 Task: Research Airbnb accommodation in Shymkent, Kazakhstan from 1st November, 2023 to 9th November, 2023 for 4 adults.2 bedrooms having 2 beds and 2 bathrooms. Property type can be house. Look for 3 properties as per requirement.
Action: Mouse moved to (596, 108)
Screenshot: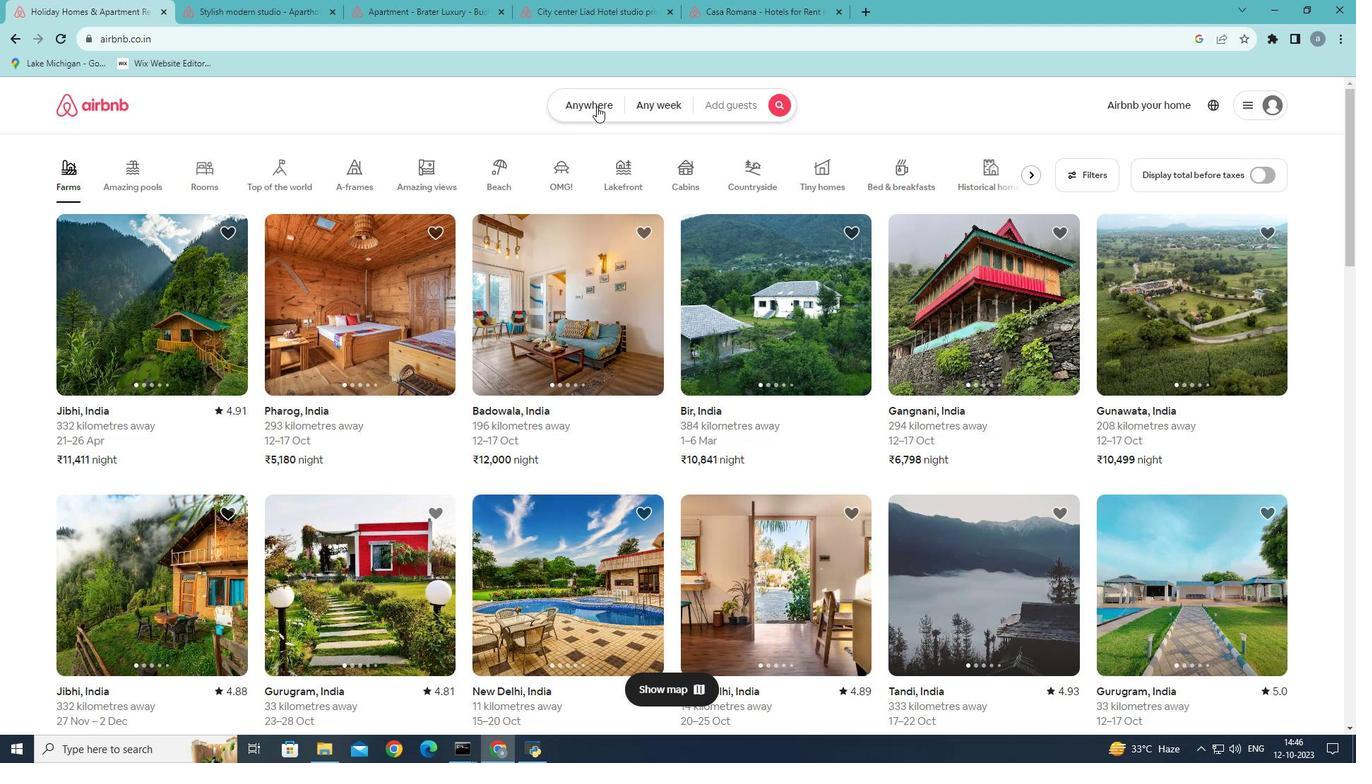 
Action: Mouse pressed left at (596, 108)
Screenshot: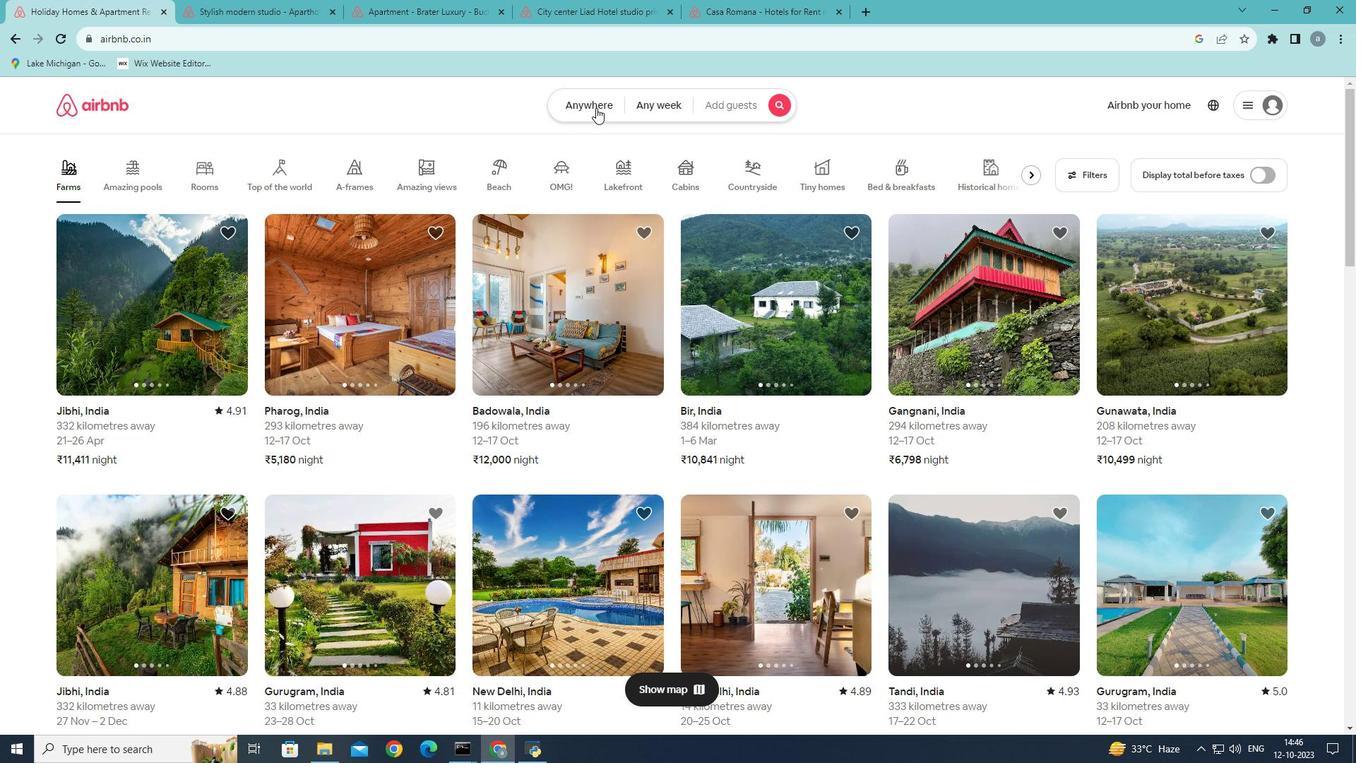
Action: Mouse moved to (504, 170)
Screenshot: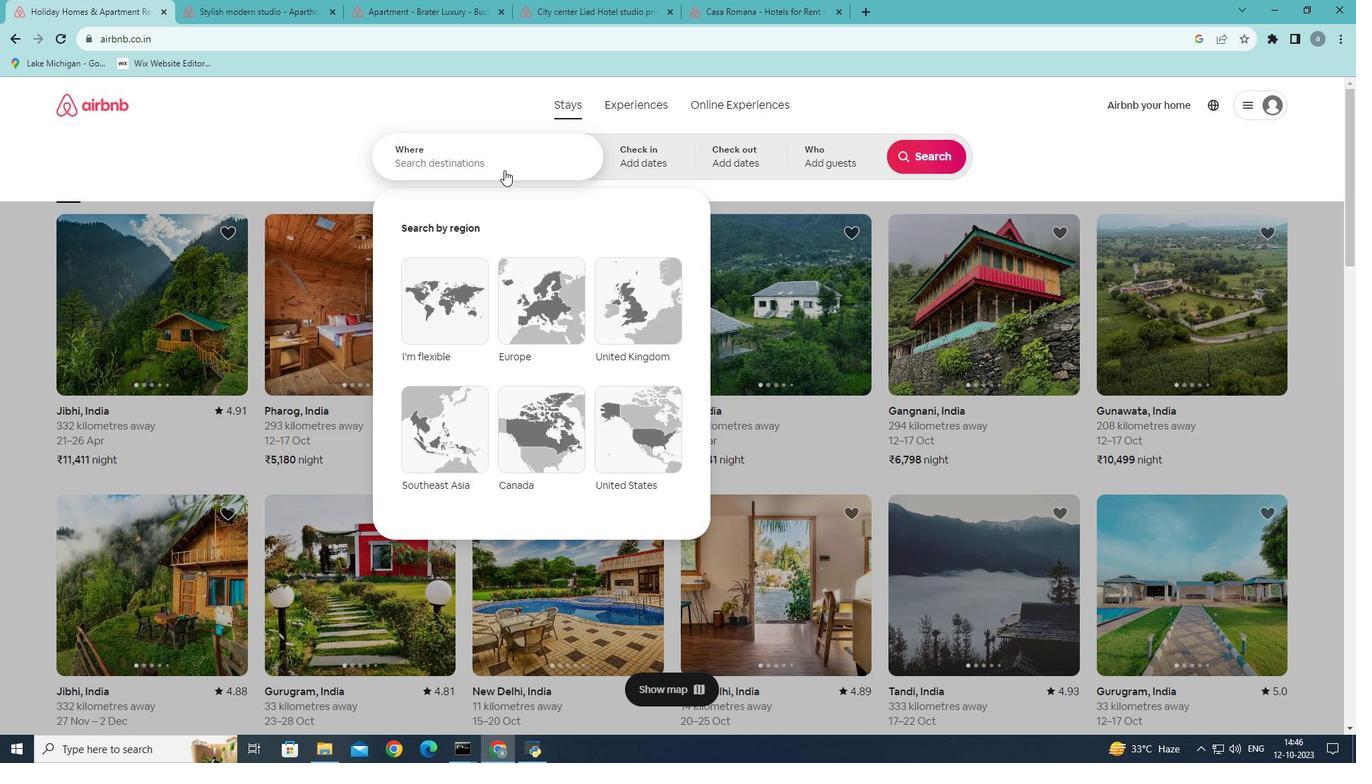 
Action: Mouse pressed left at (504, 170)
Screenshot: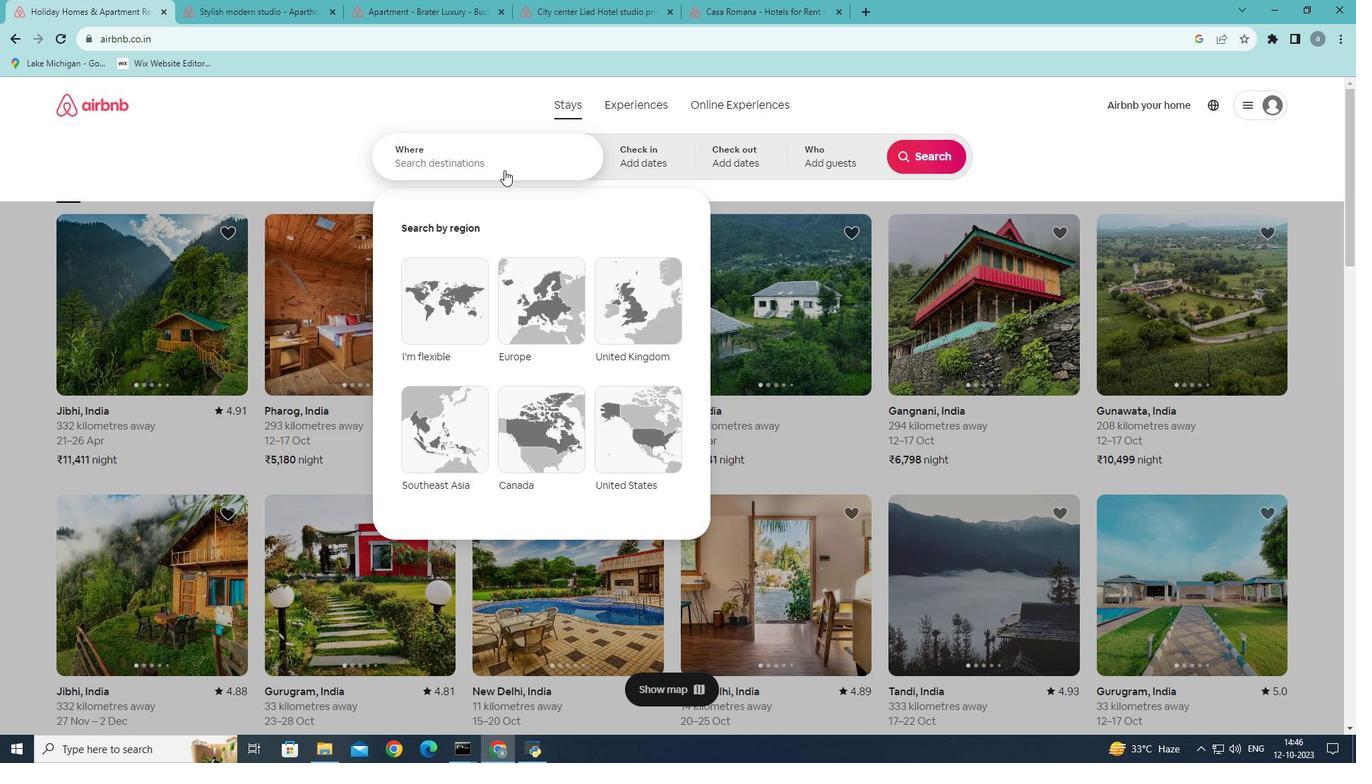 
Action: Mouse moved to (508, 171)
Screenshot: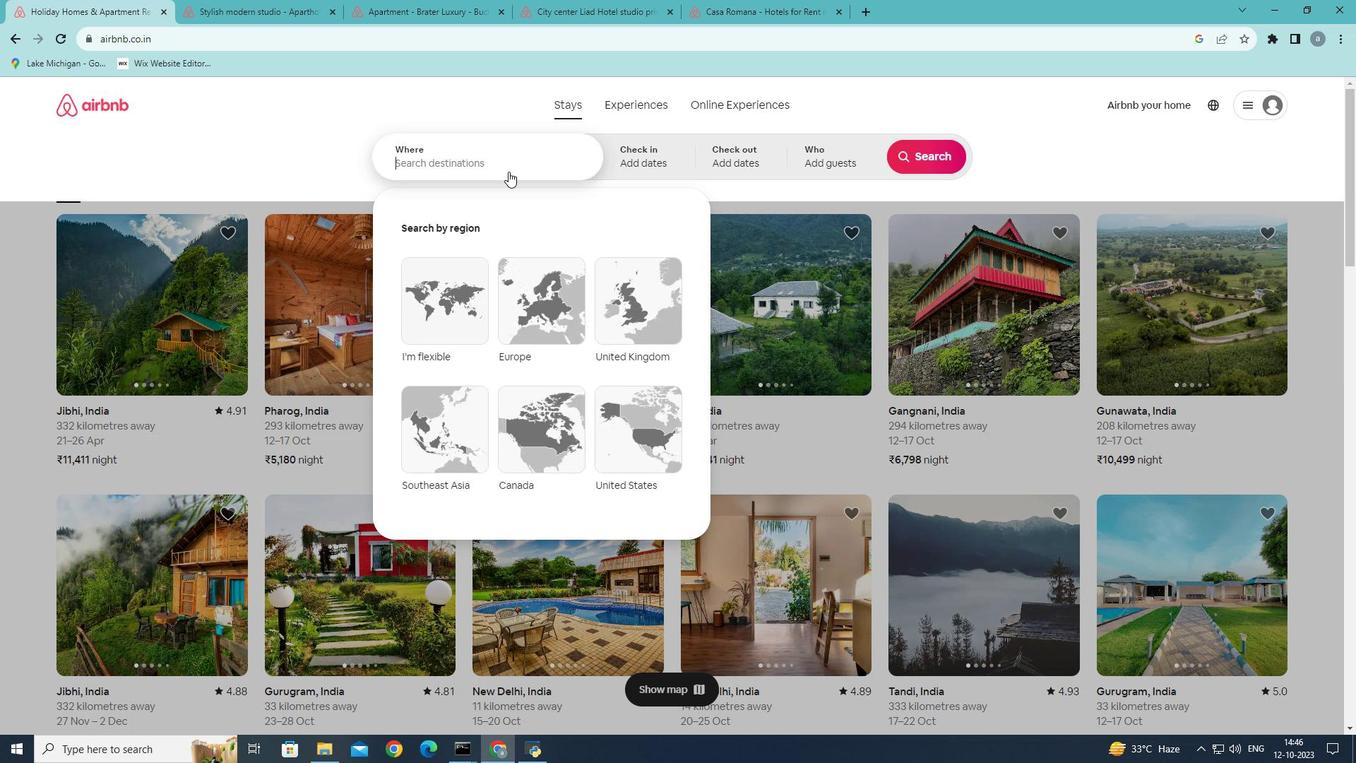 
Action: Key pressed <Key.shift>Shymkent,
Screenshot: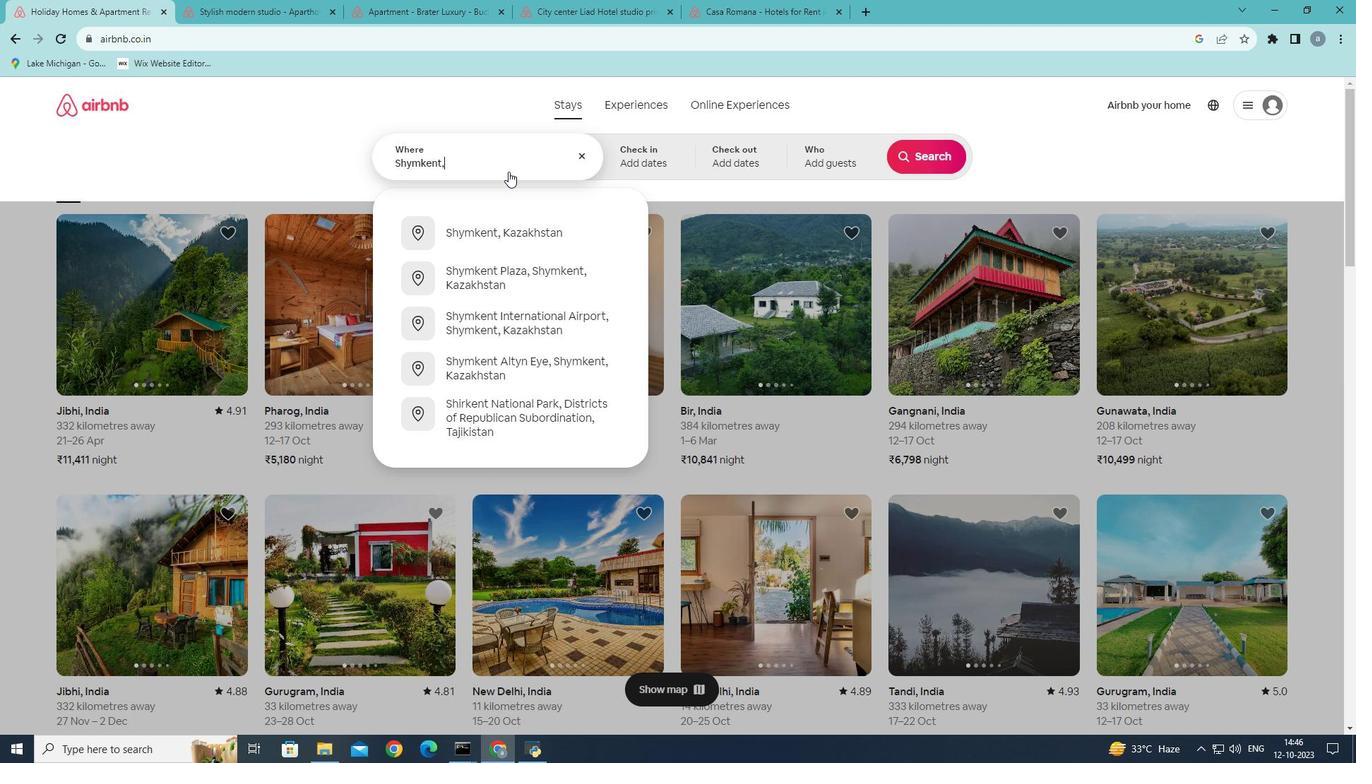 
Action: Mouse moved to (548, 231)
Screenshot: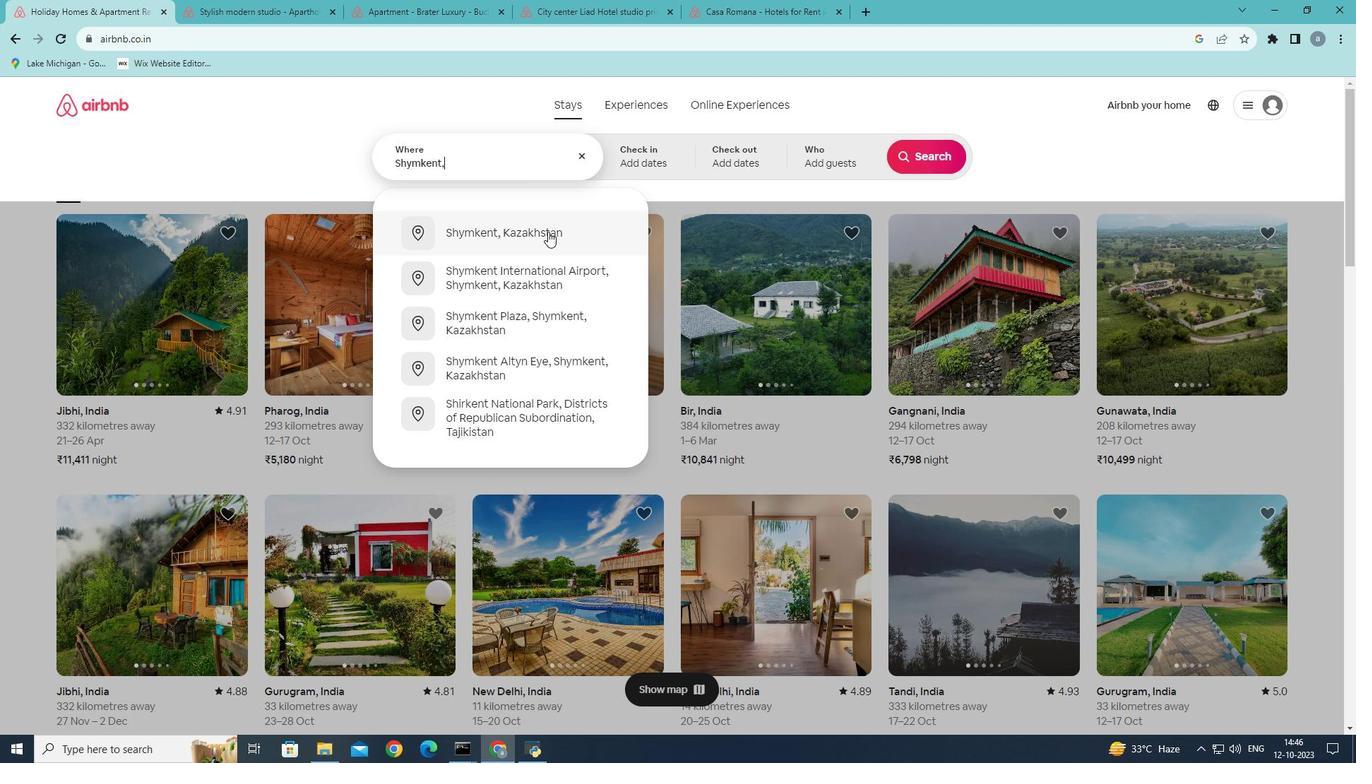 
Action: Mouse pressed left at (548, 231)
Screenshot: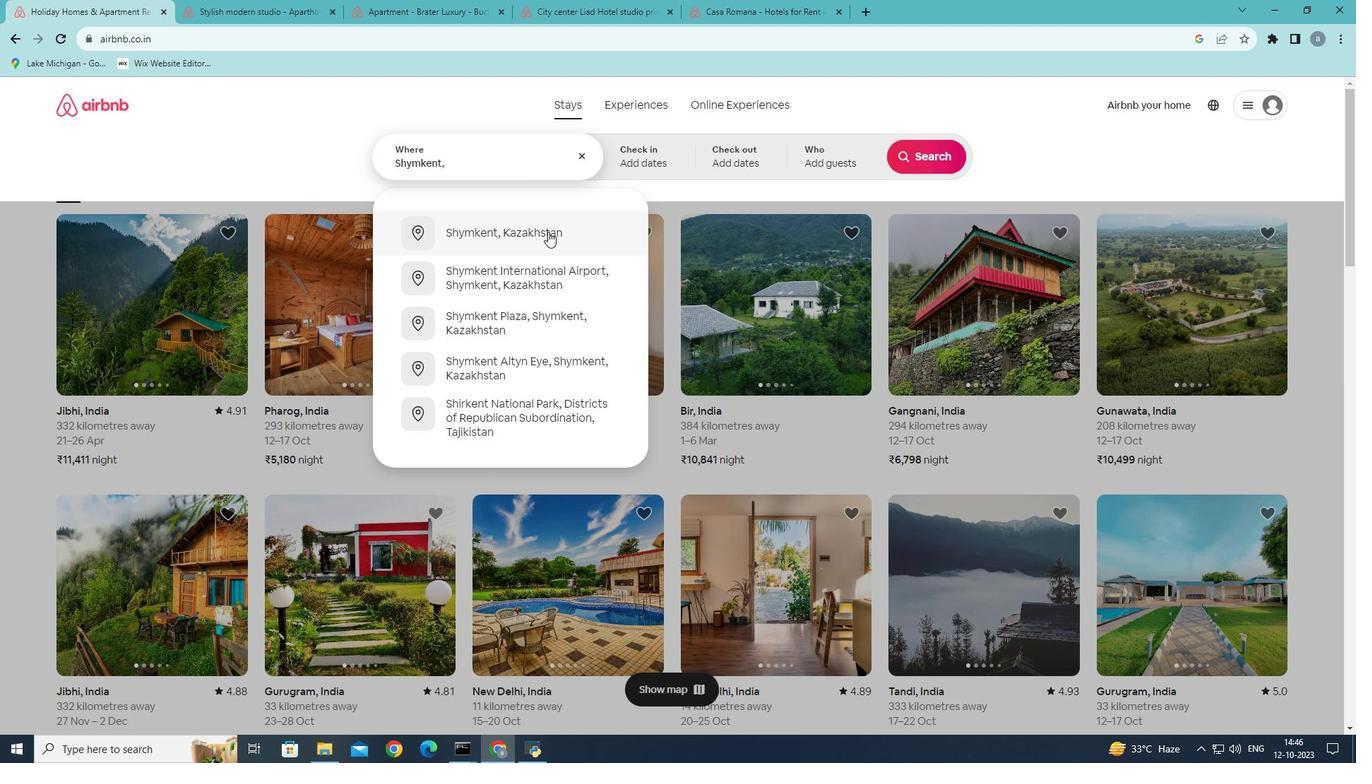
Action: Mouse moved to (814, 335)
Screenshot: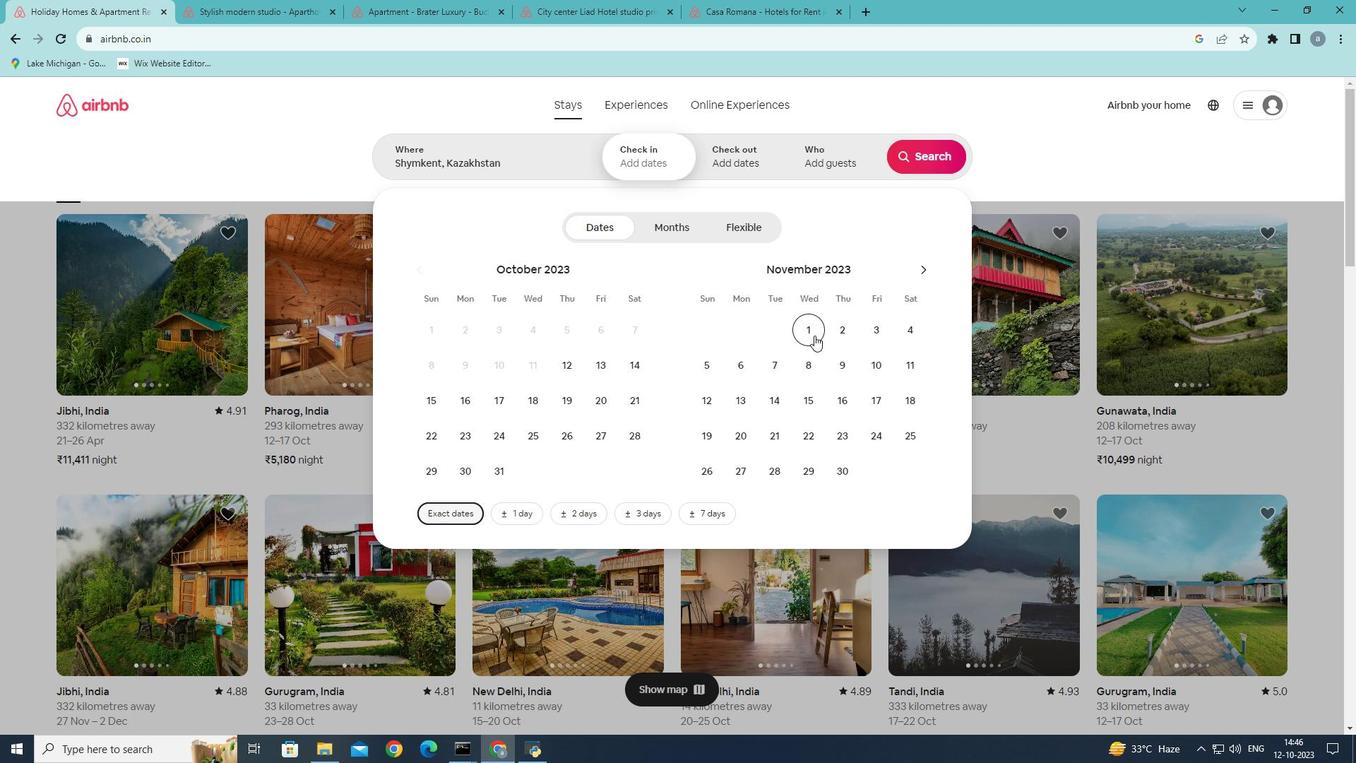 
Action: Mouse pressed left at (814, 335)
Screenshot: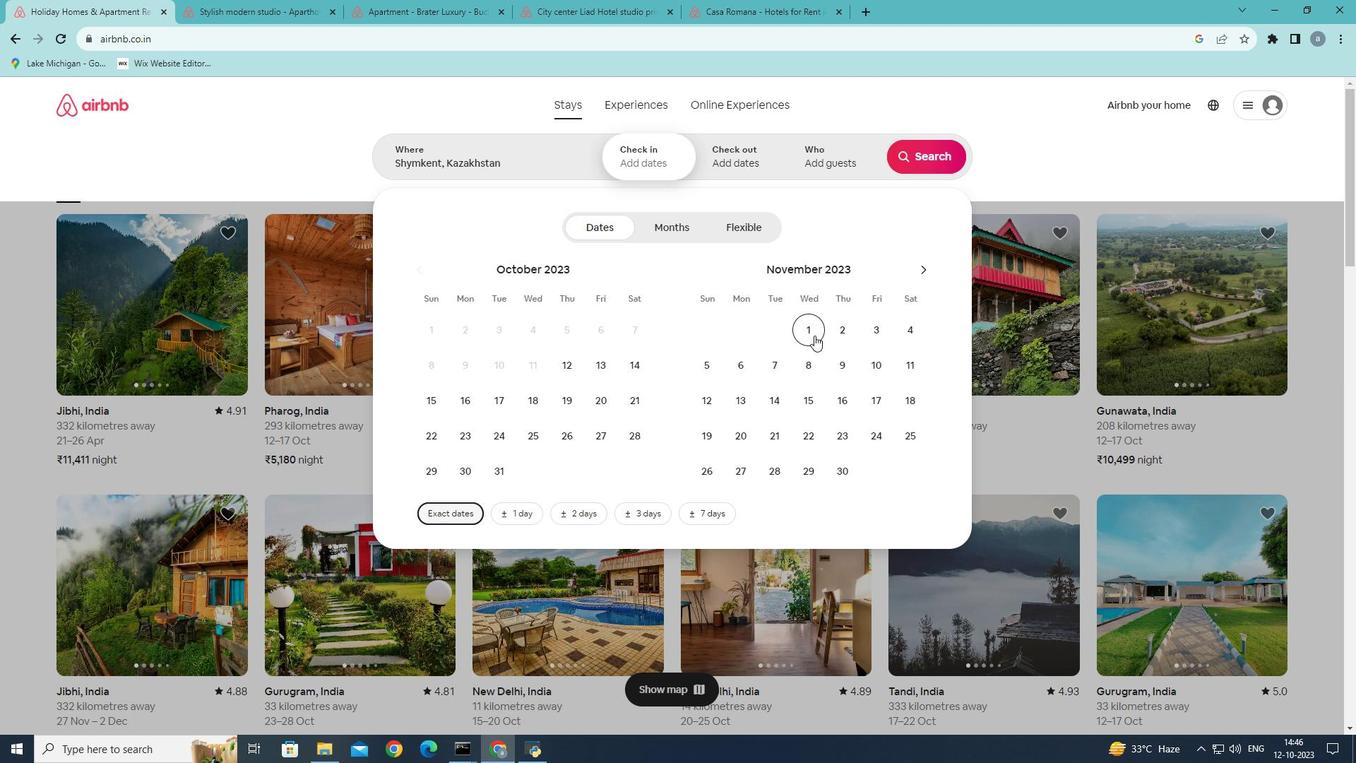 
Action: Mouse moved to (843, 373)
Screenshot: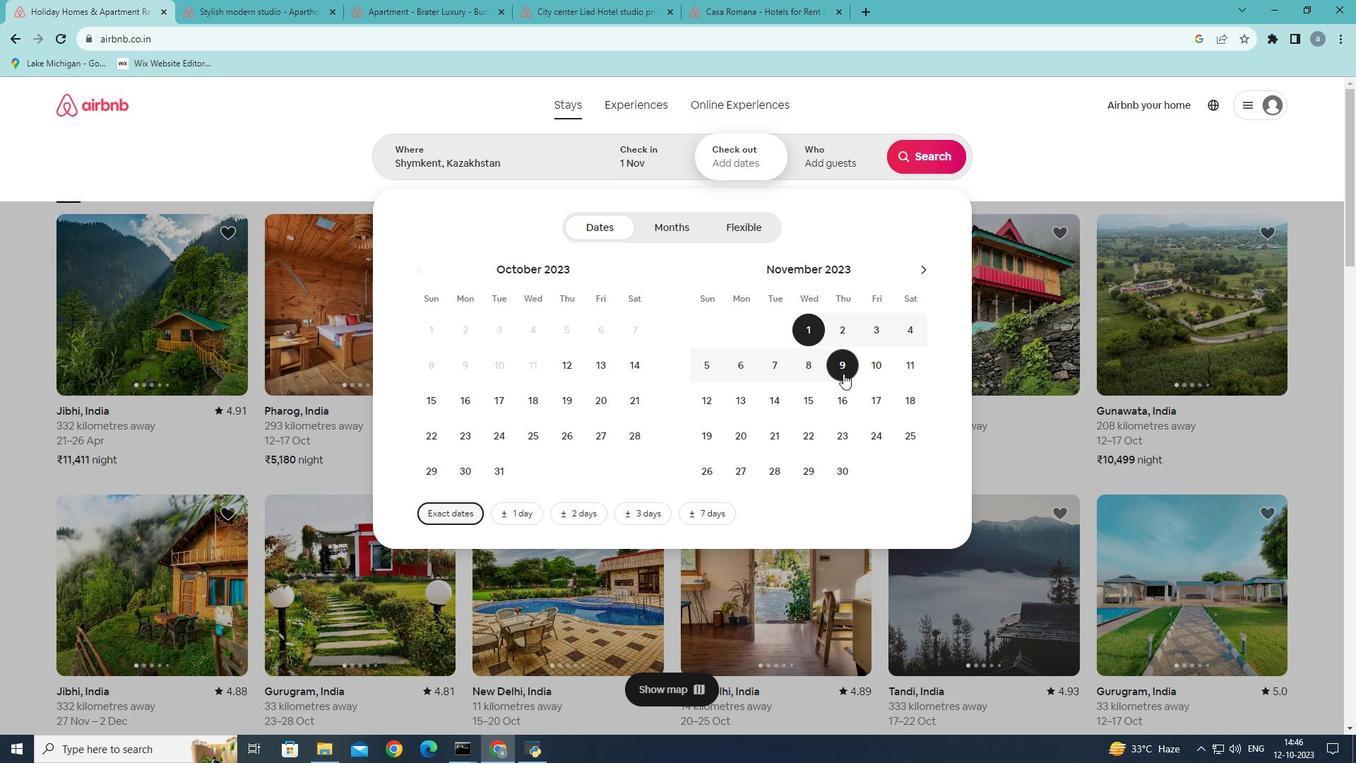 
Action: Mouse pressed left at (843, 373)
Screenshot: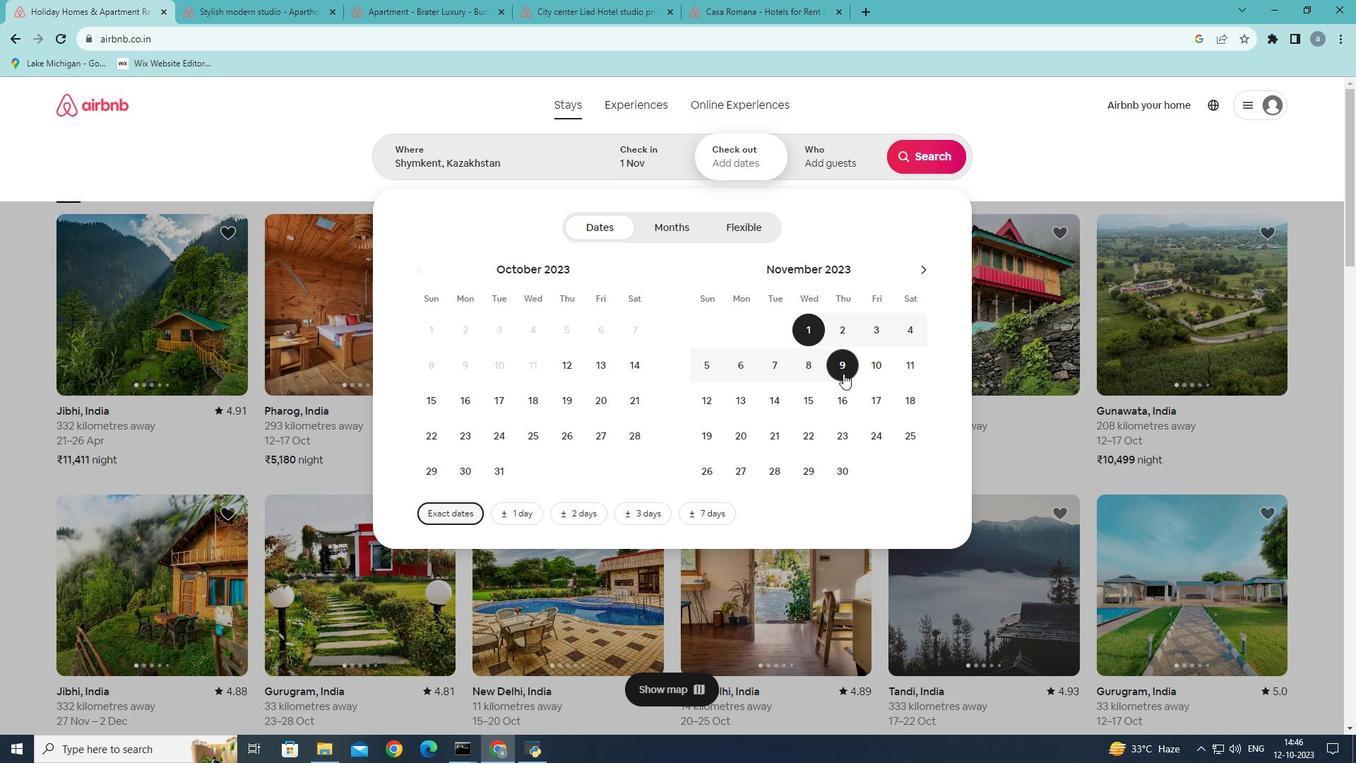 
Action: Mouse moved to (838, 161)
Screenshot: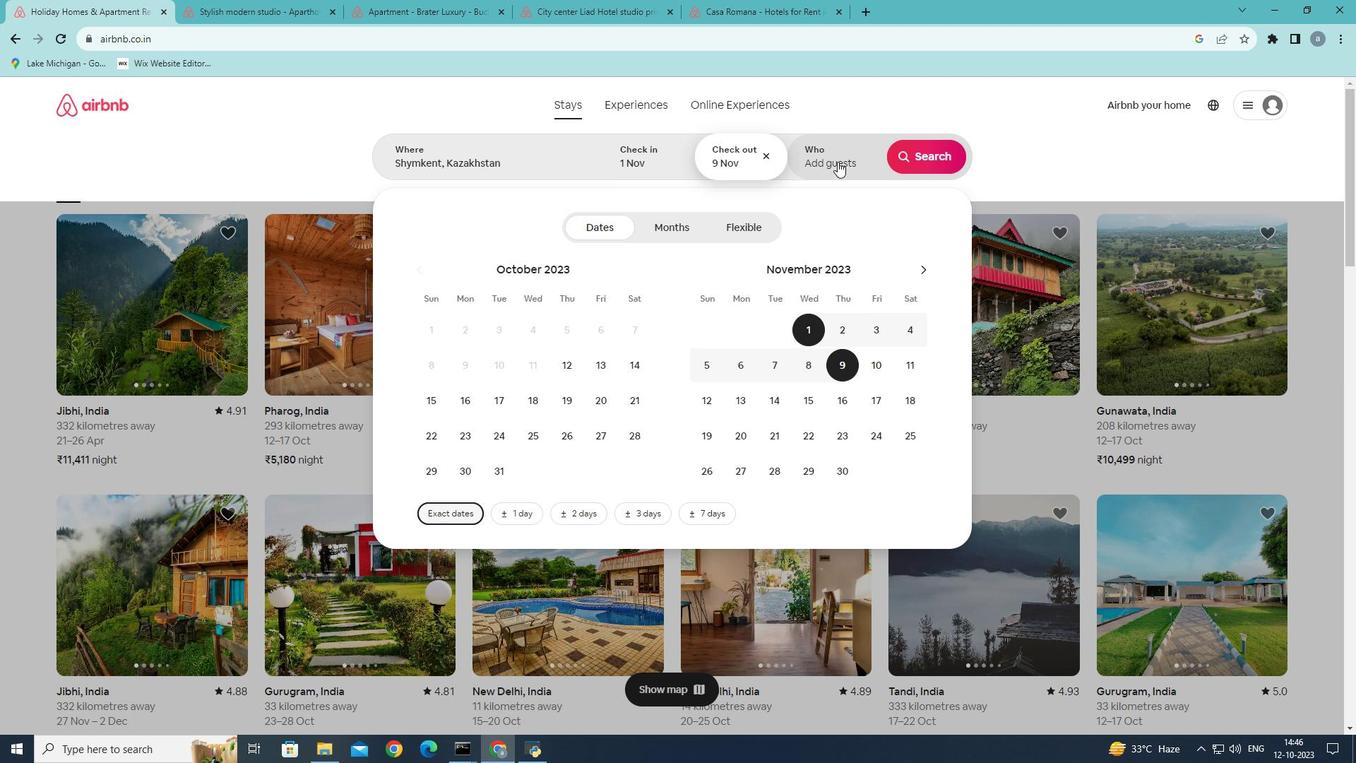 
Action: Mouse pressed left at (838, 161)
Screenshot: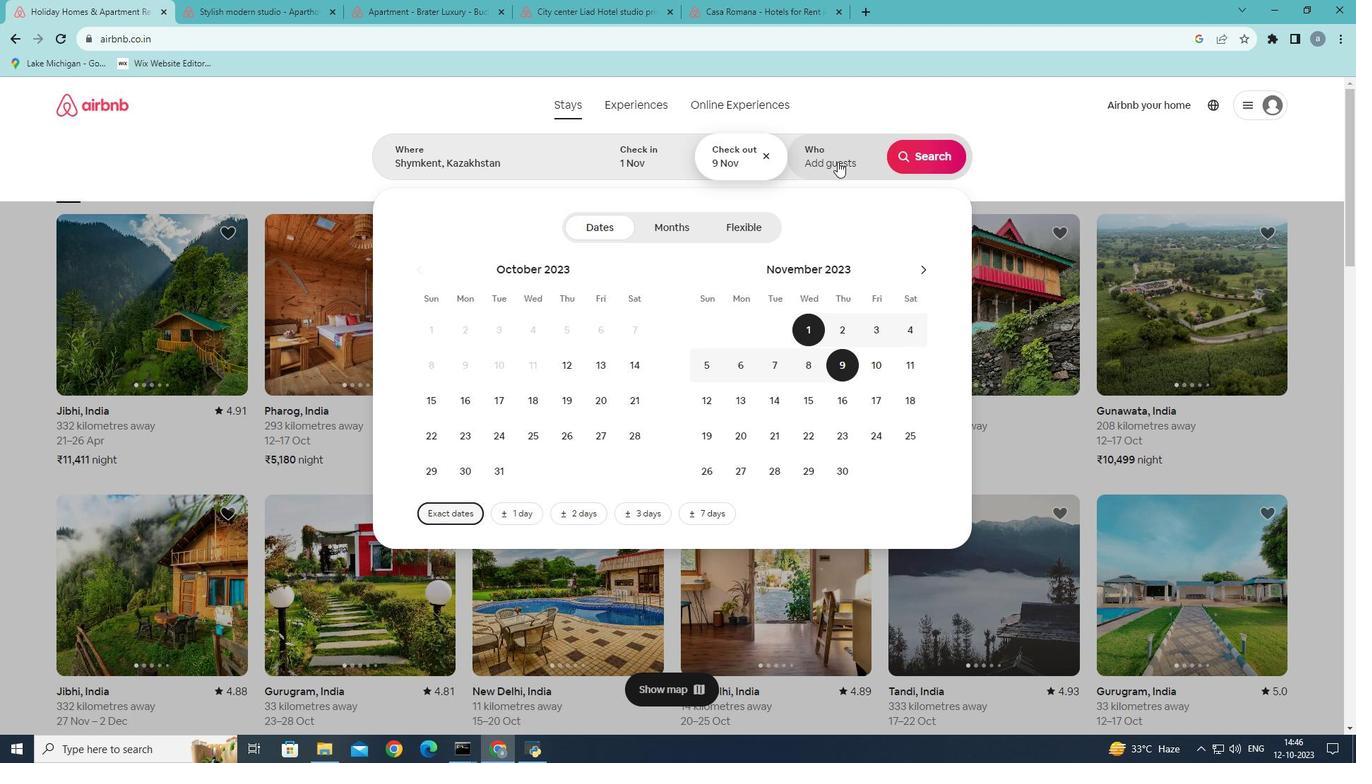
Action: Mouse moved to (924, 231)
Screenshot: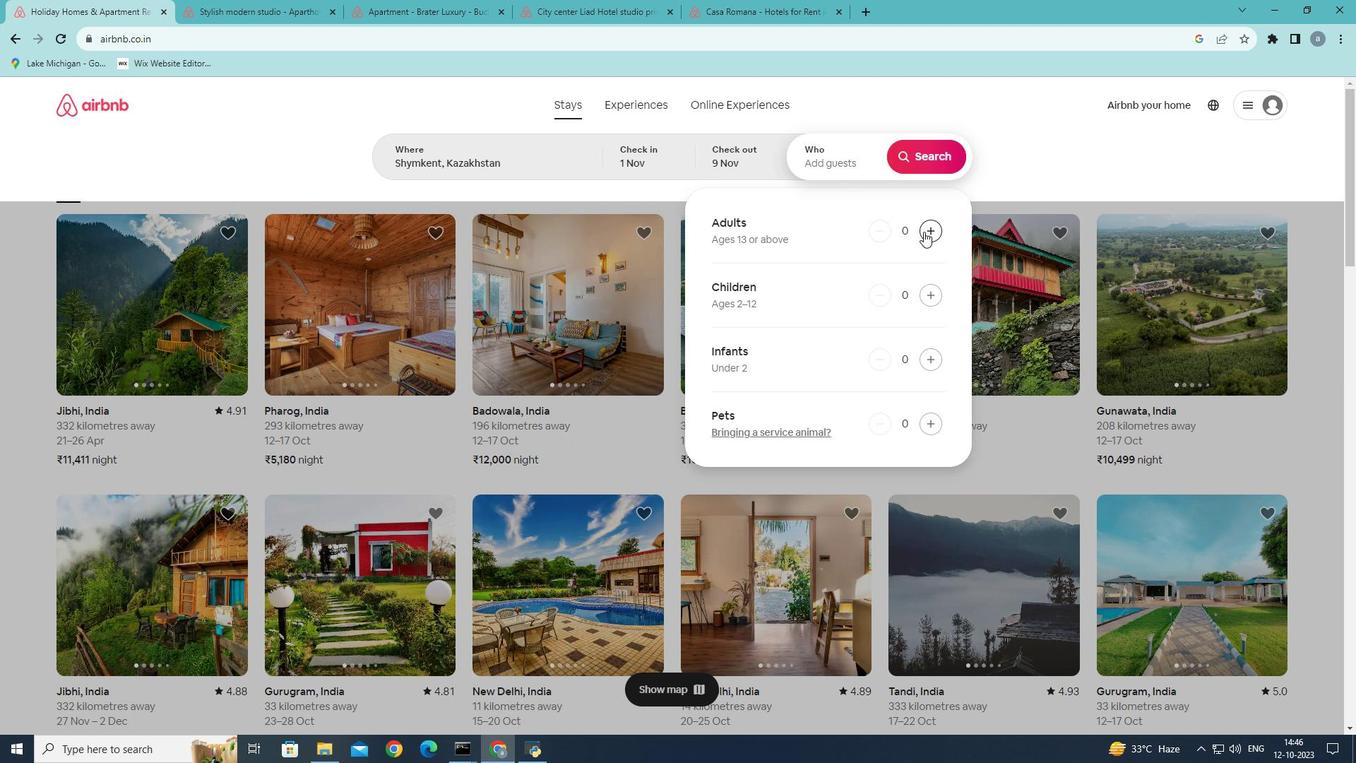 
Action: Mouse pressed left at (924, 231)
Screenshot: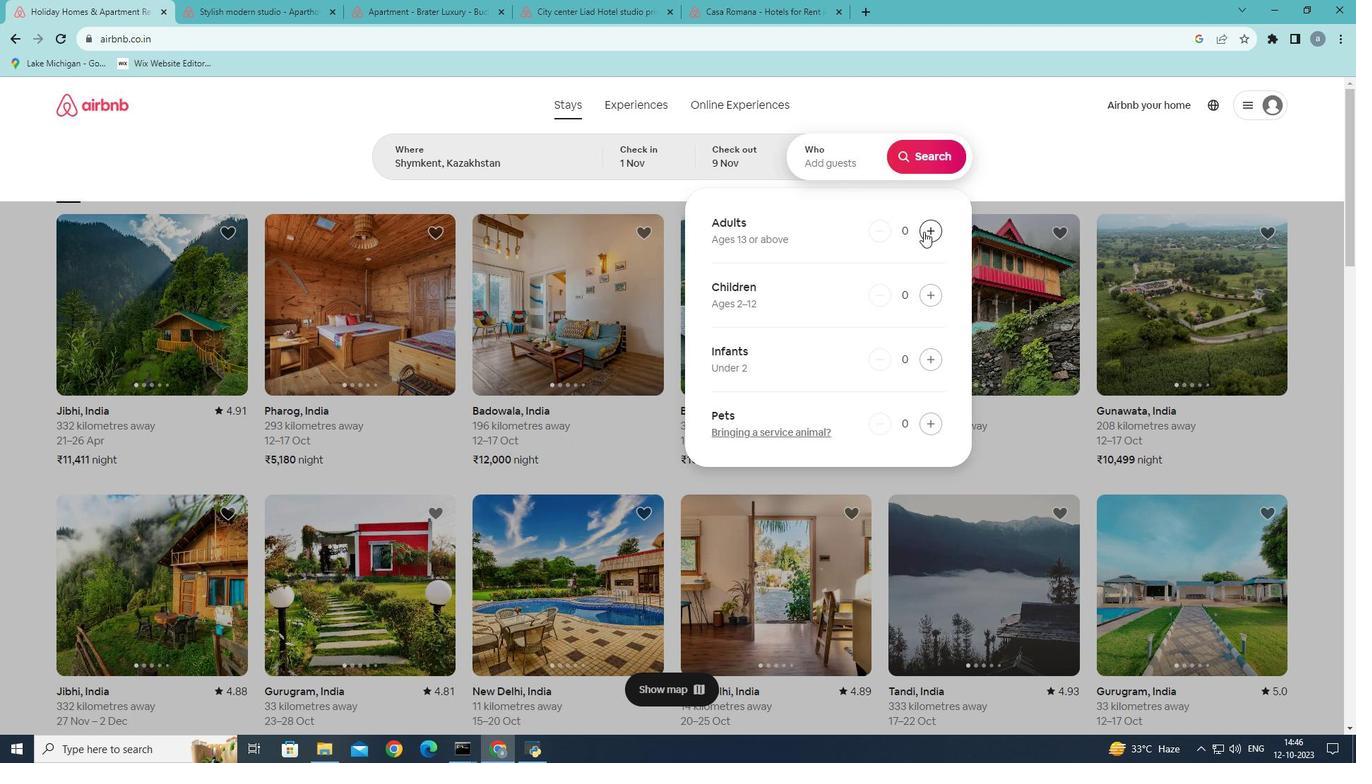 
Action: Mouse moved to (927, 230)
Screenshot: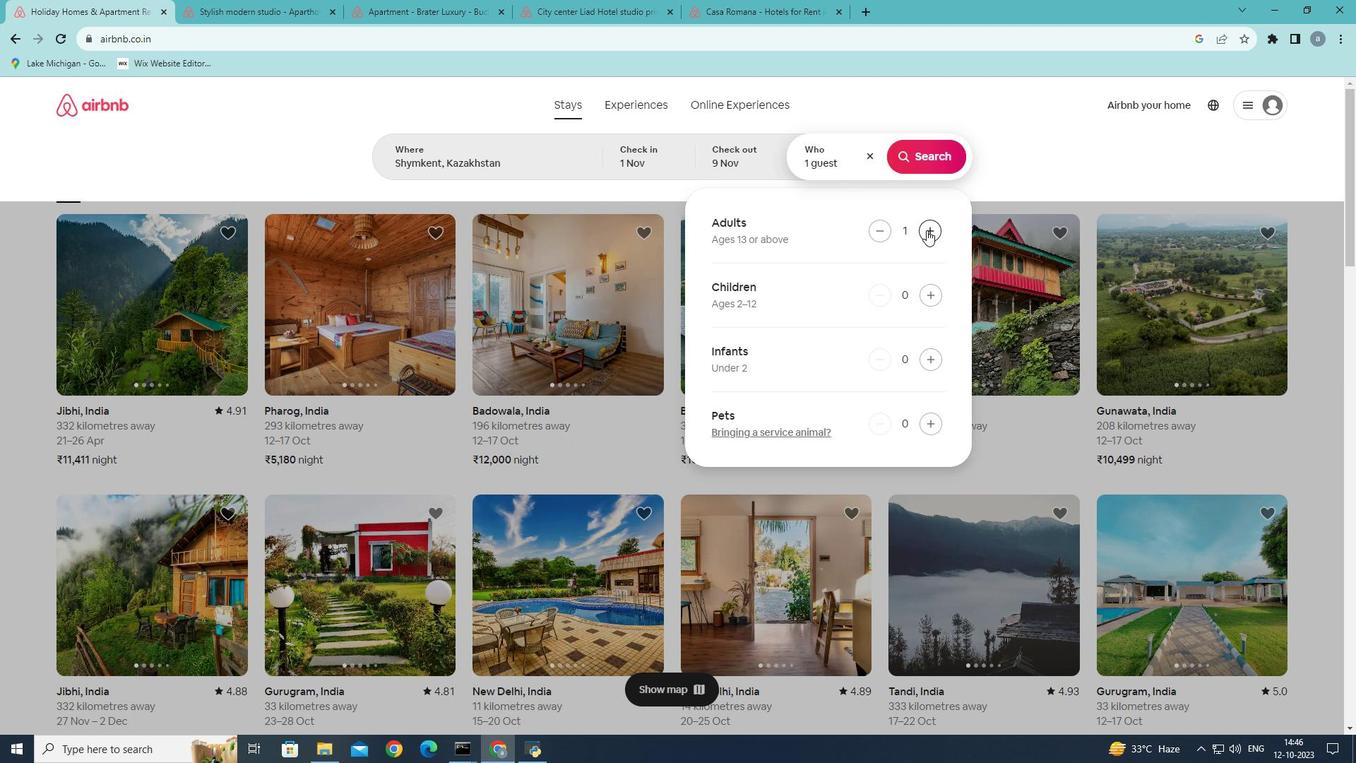 
Action: Mouse pressed left at (927, 230)
Screenshot: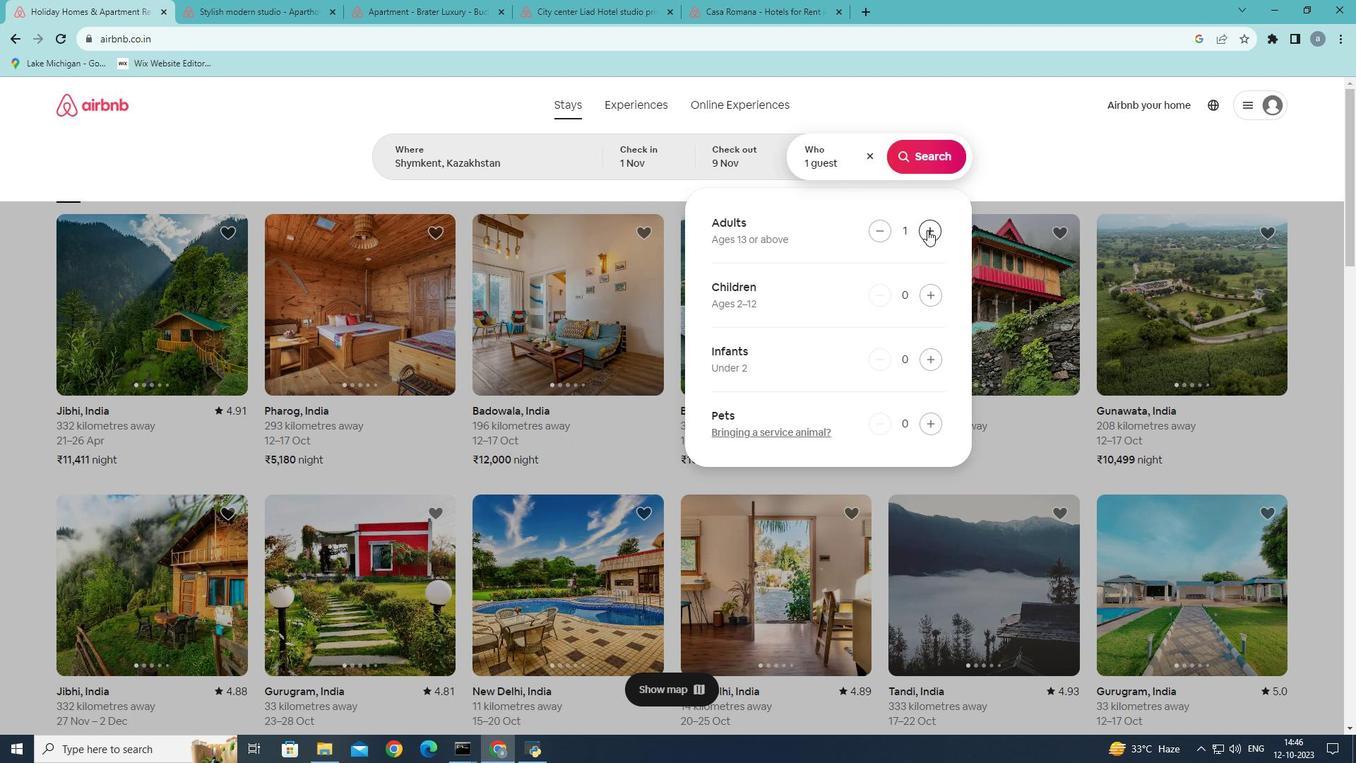 
Action: Mouse pressed left at (927, 230)
Screenshot: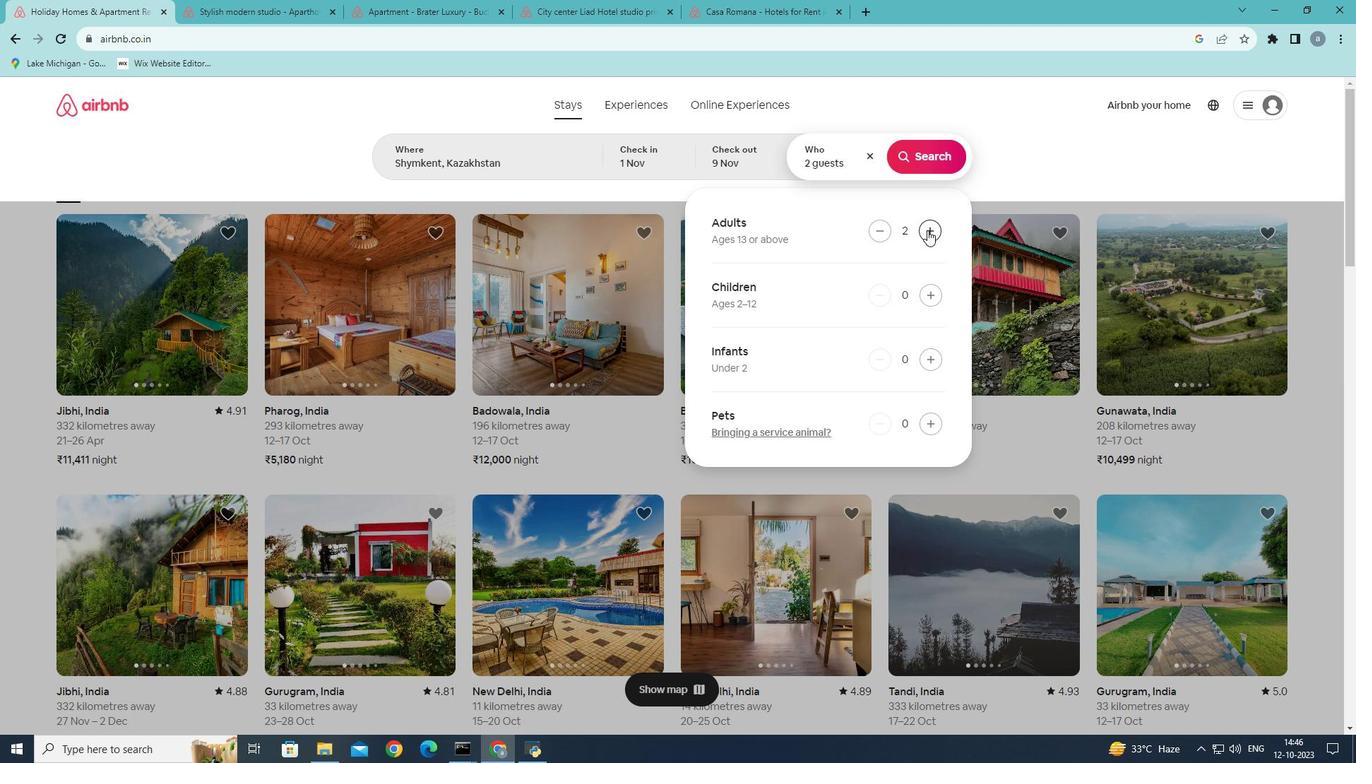 
Action: Mouse pressed left at (927, 230)
Screenshot: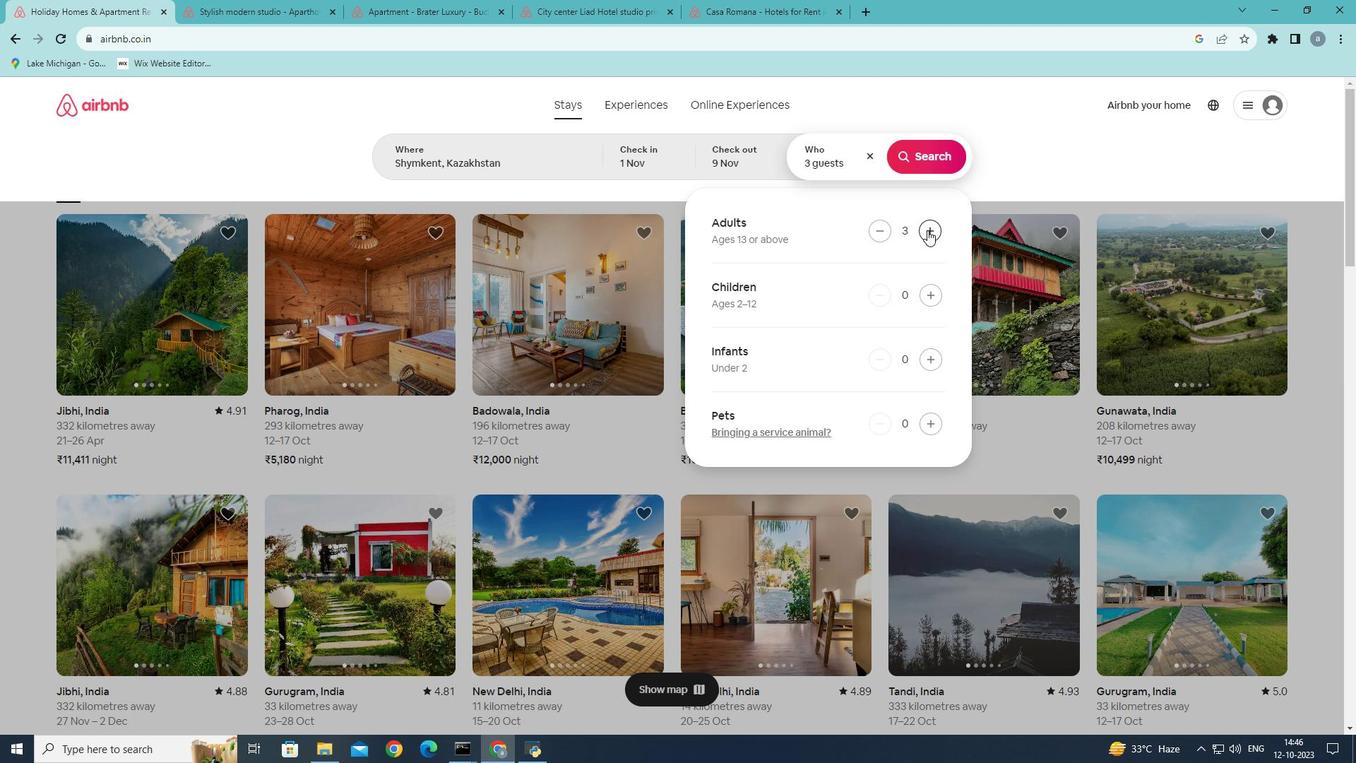 
Action: Mouse moved to (929, 163)
Screenshot: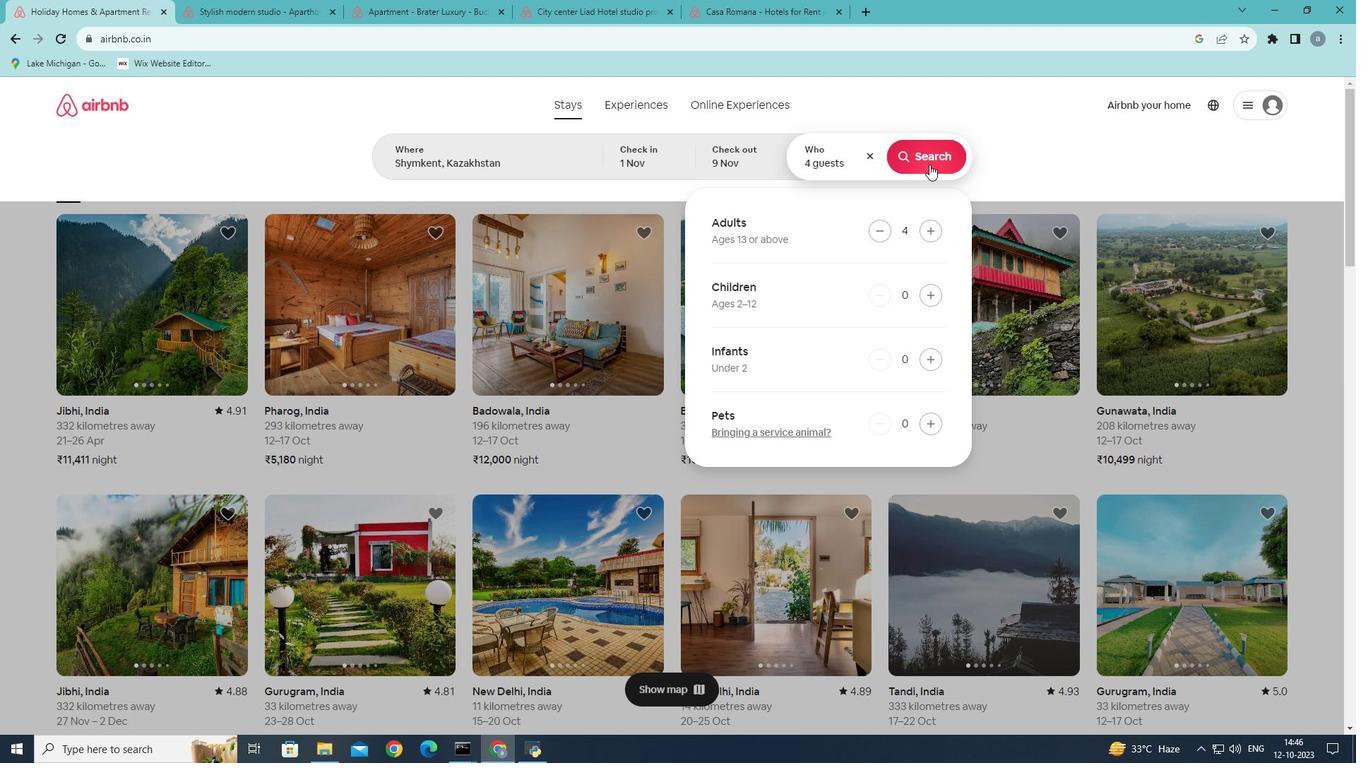 
Action: Mouse pressed left at (929, 163)
Screenshot: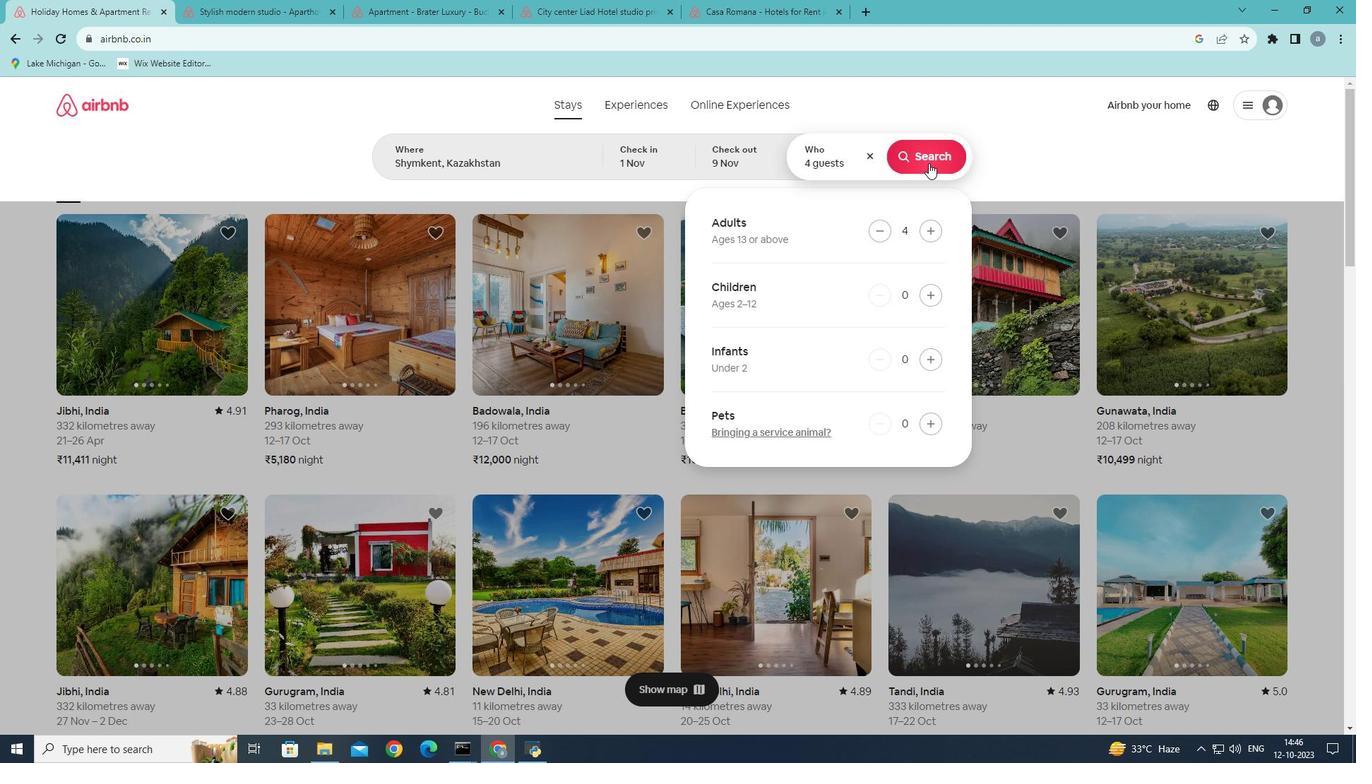 
Action: Mouse moved to (1134, 158)
Screenshot: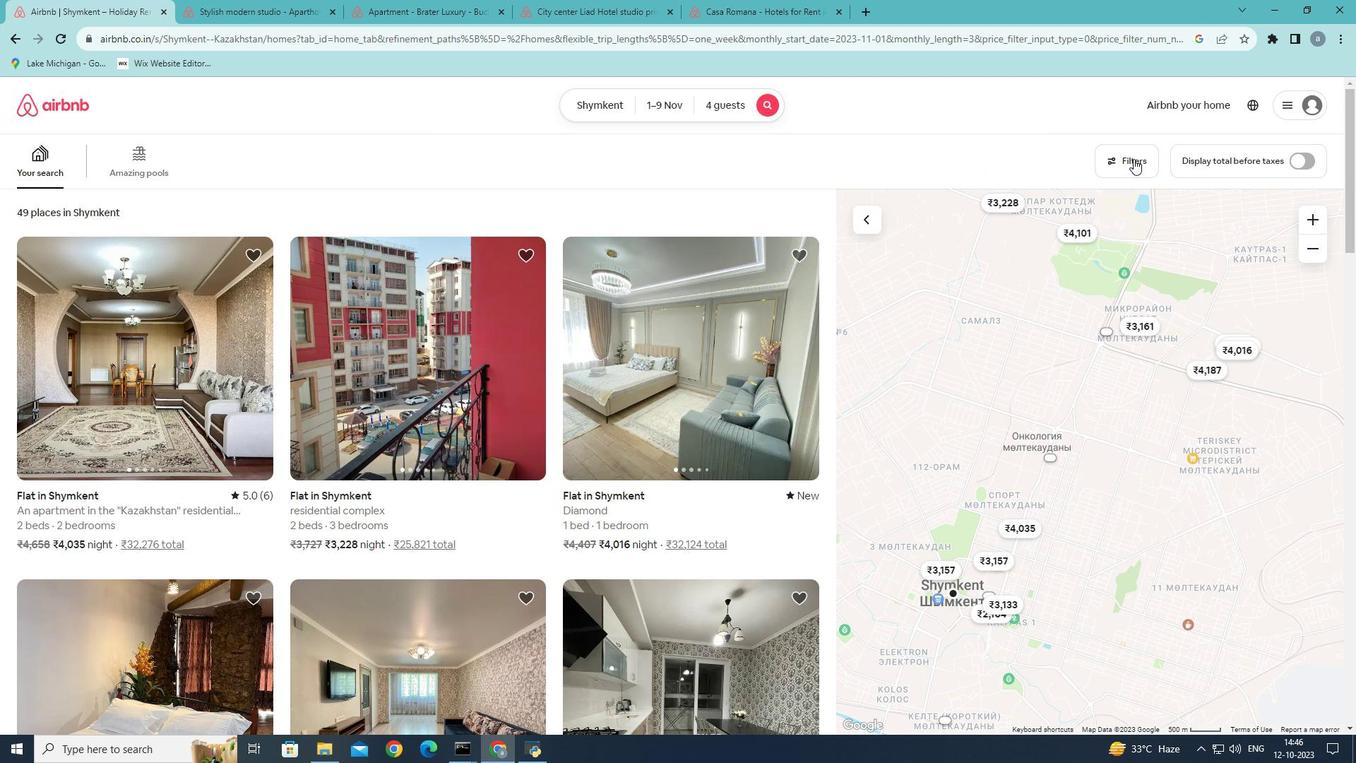 
Action: Mouse pressed left at (1134, 158)
Screenshot: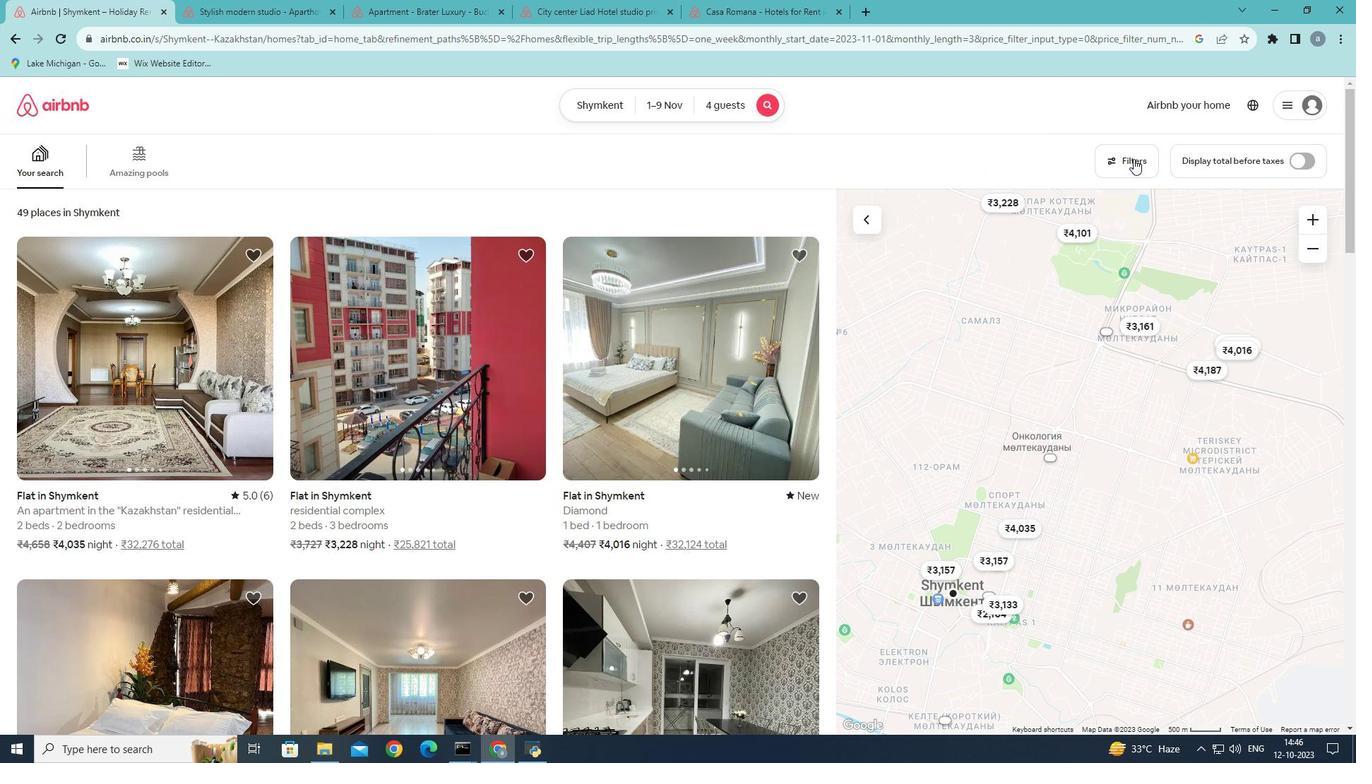 
Action: Mouse moved to (811, 460)
Screenshot: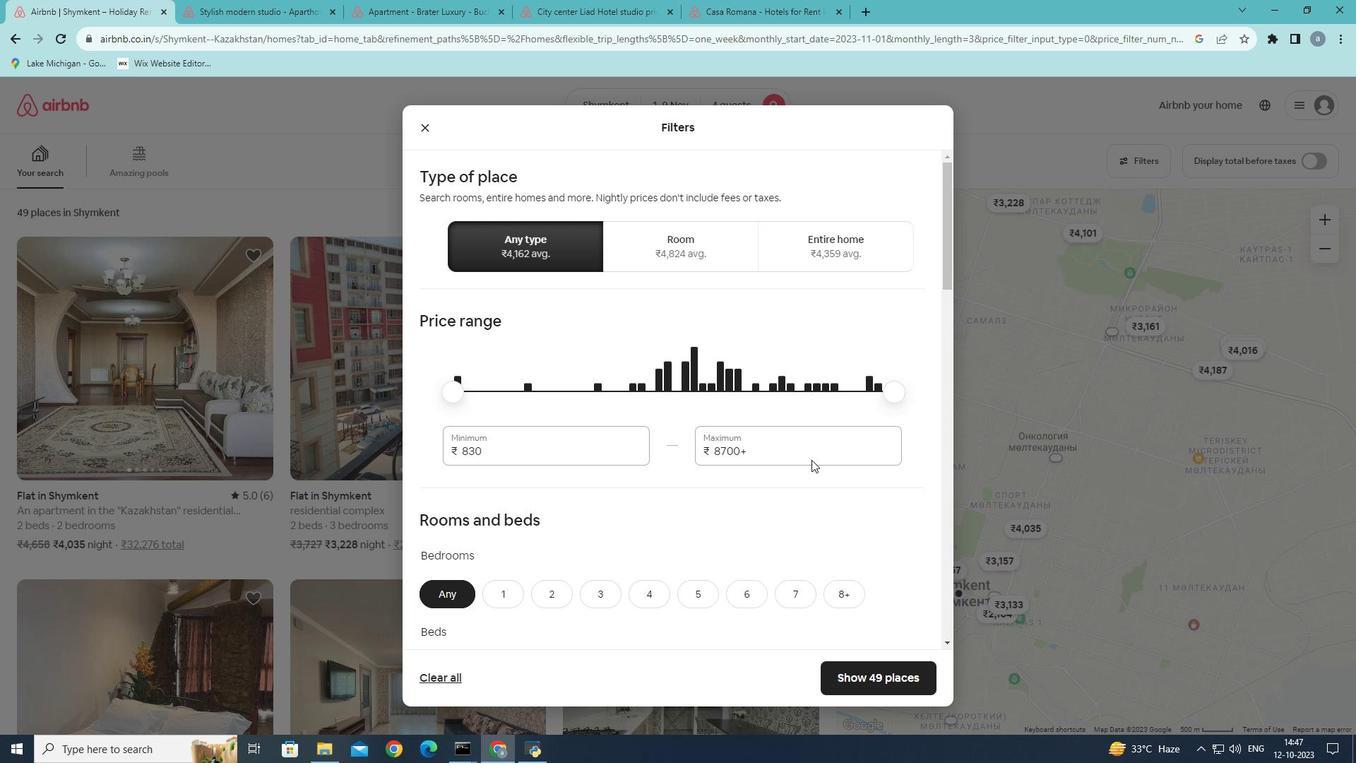 
Action: Mouse scrolled (811, 459) with delta (0, 0)
Screenshot: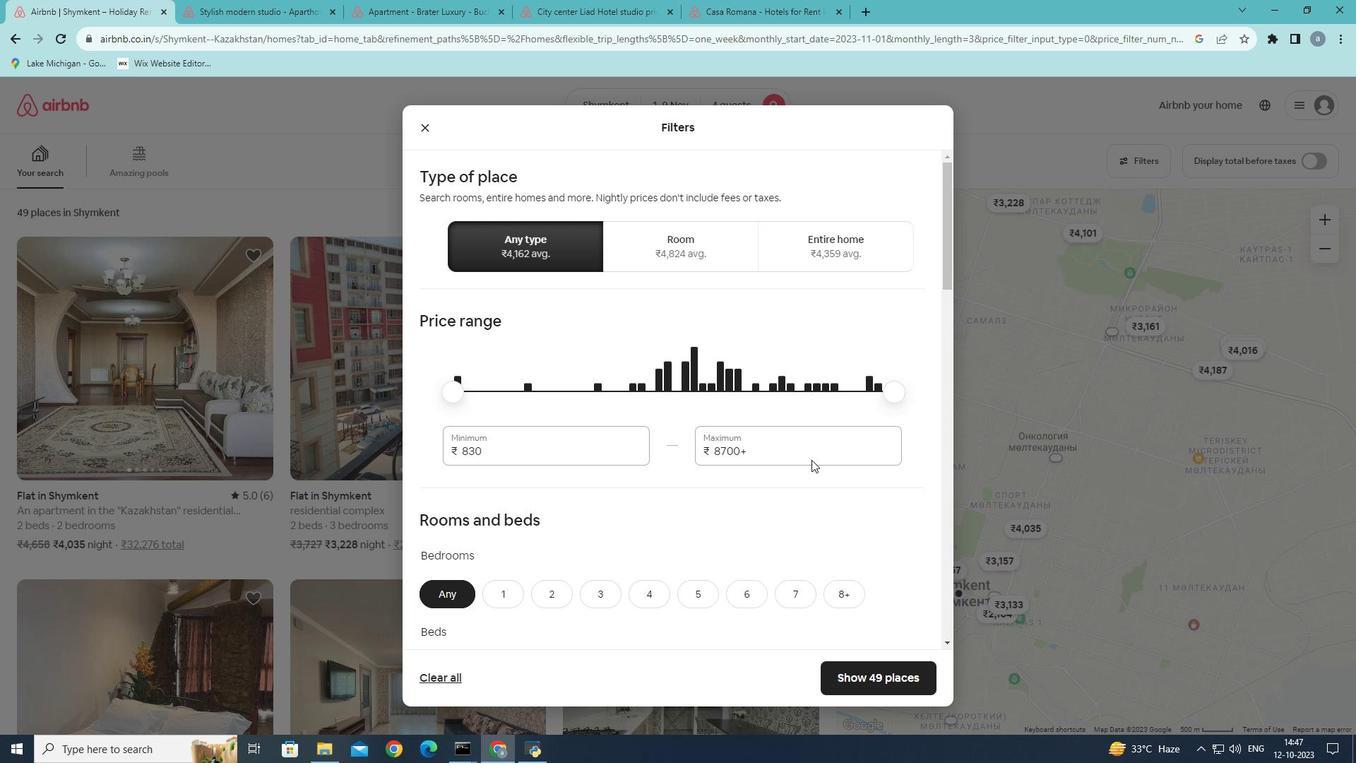 
Action: Mouse scrolled (811, 459) with delta (0, 0)
Screenshot: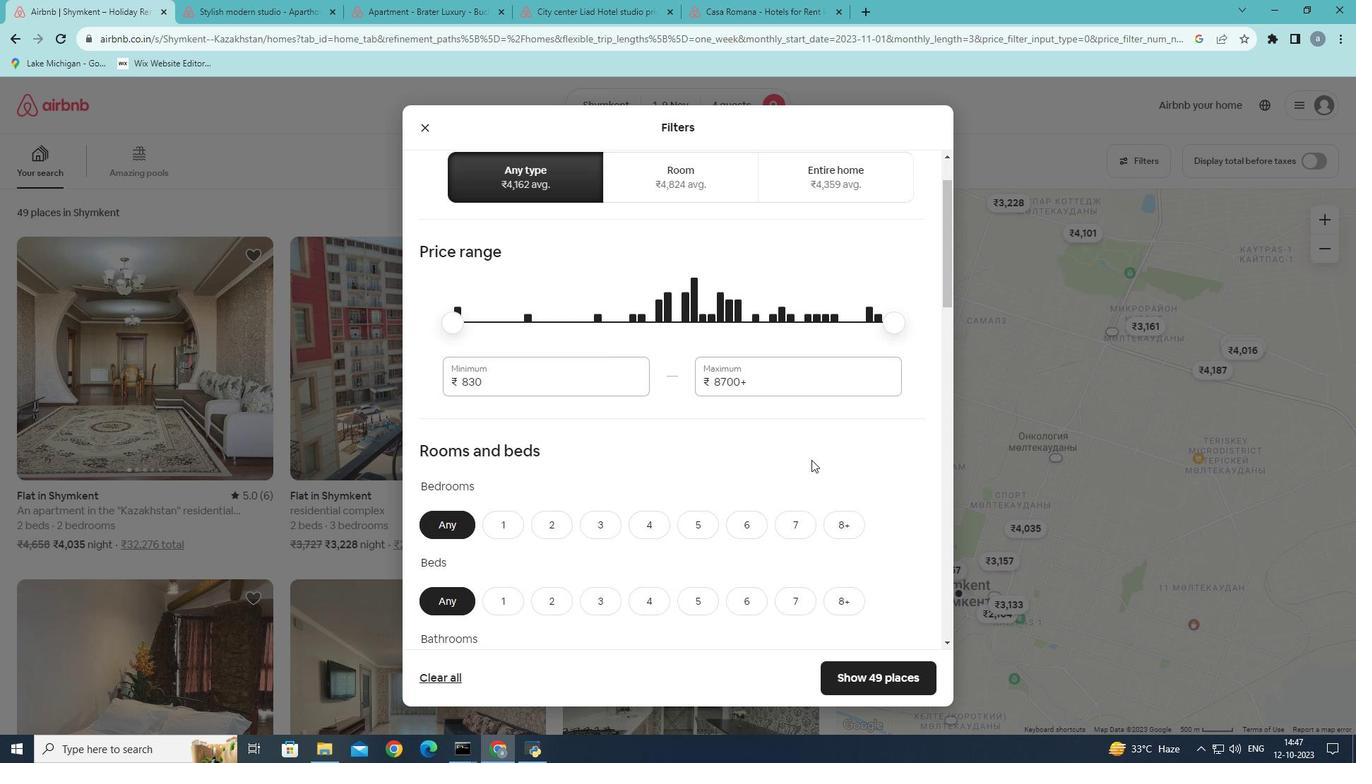 
Action: Mouse scrolled (811, 459) with delta (0, 0)
Screenshot: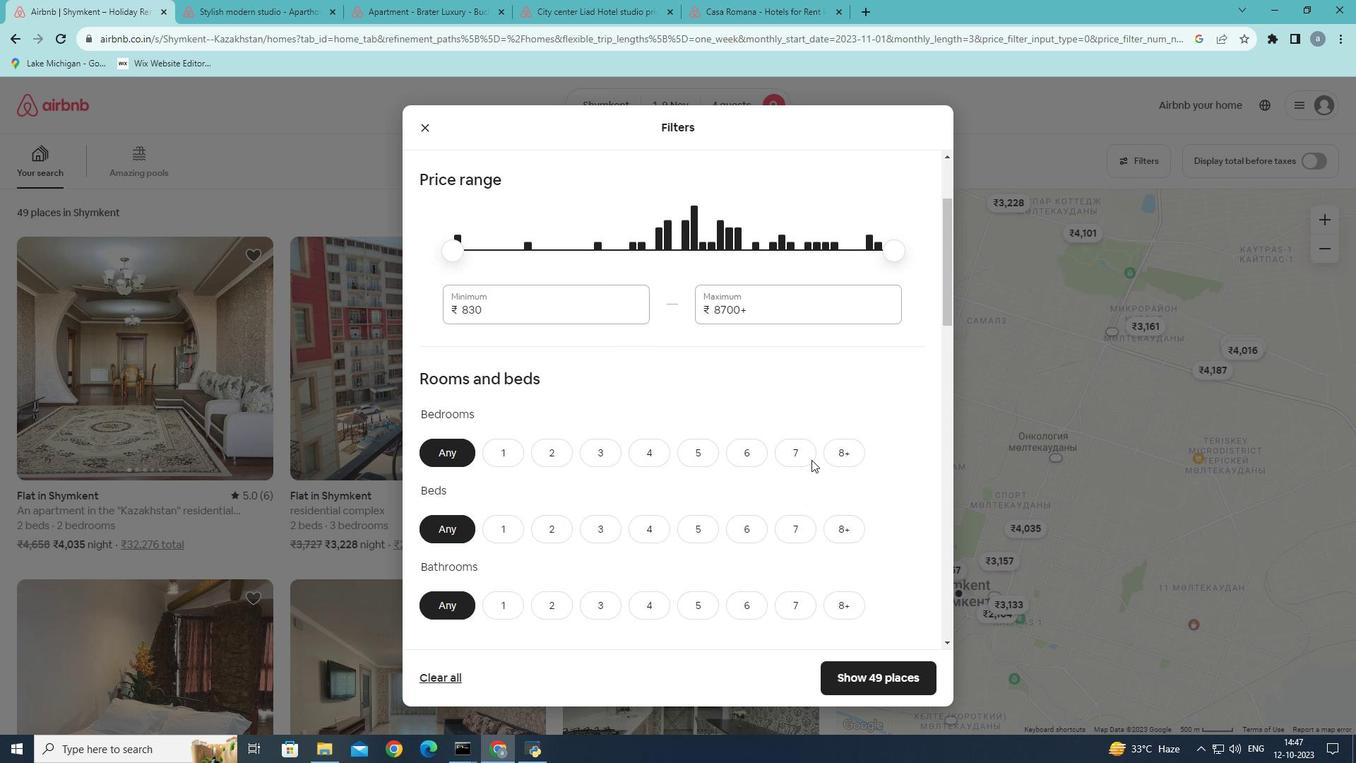 
Action: Mouse moved to (552, 387)
Screenshot: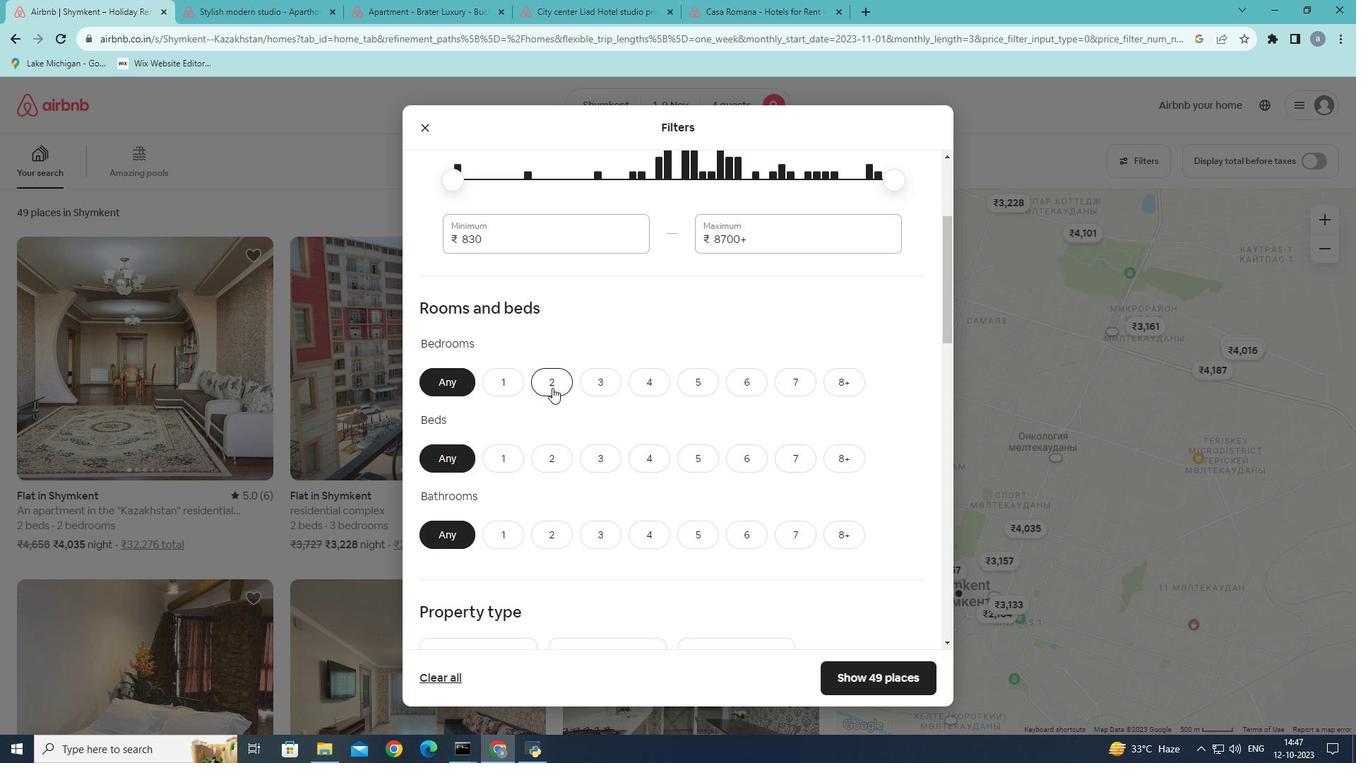 
Action: Mouse pressed left at (552, 387)
Screenshot: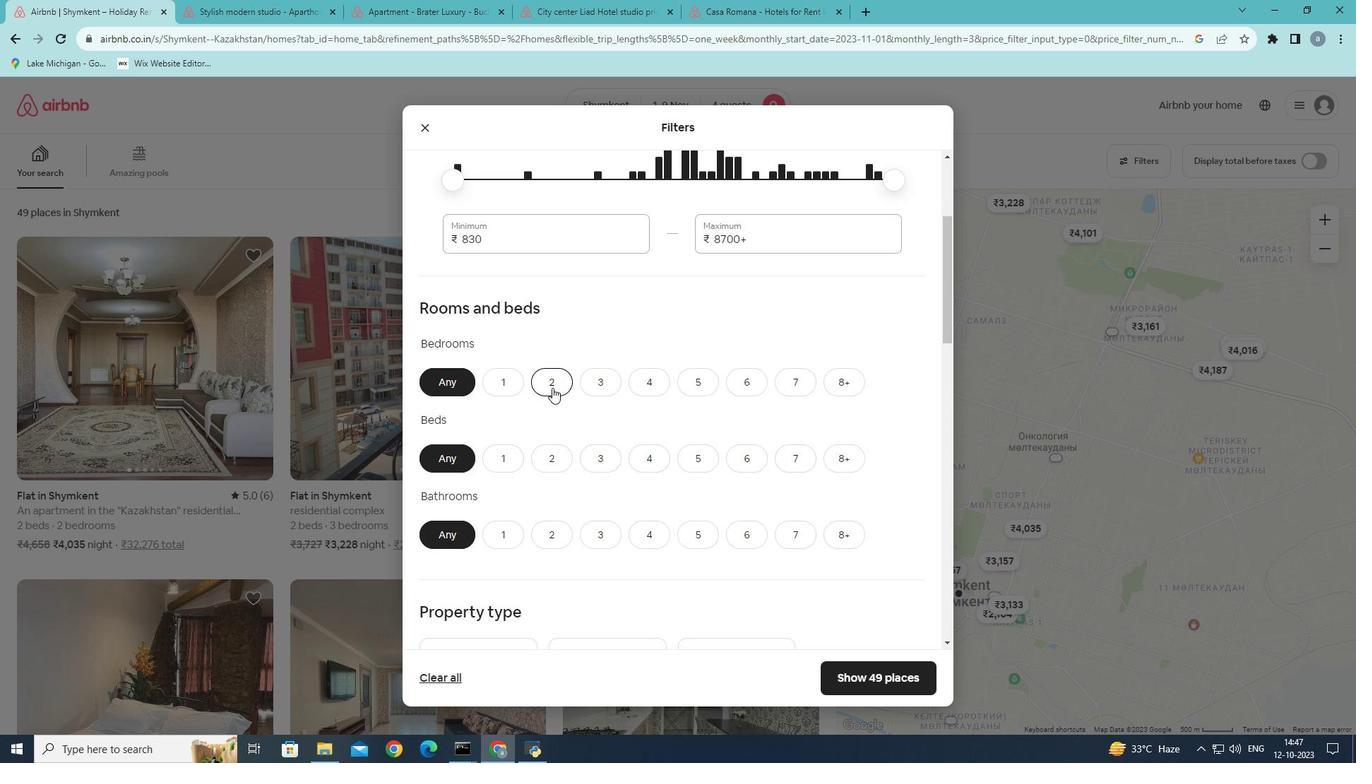 
Action: Mouse moved to (542, 458)
Screenshot: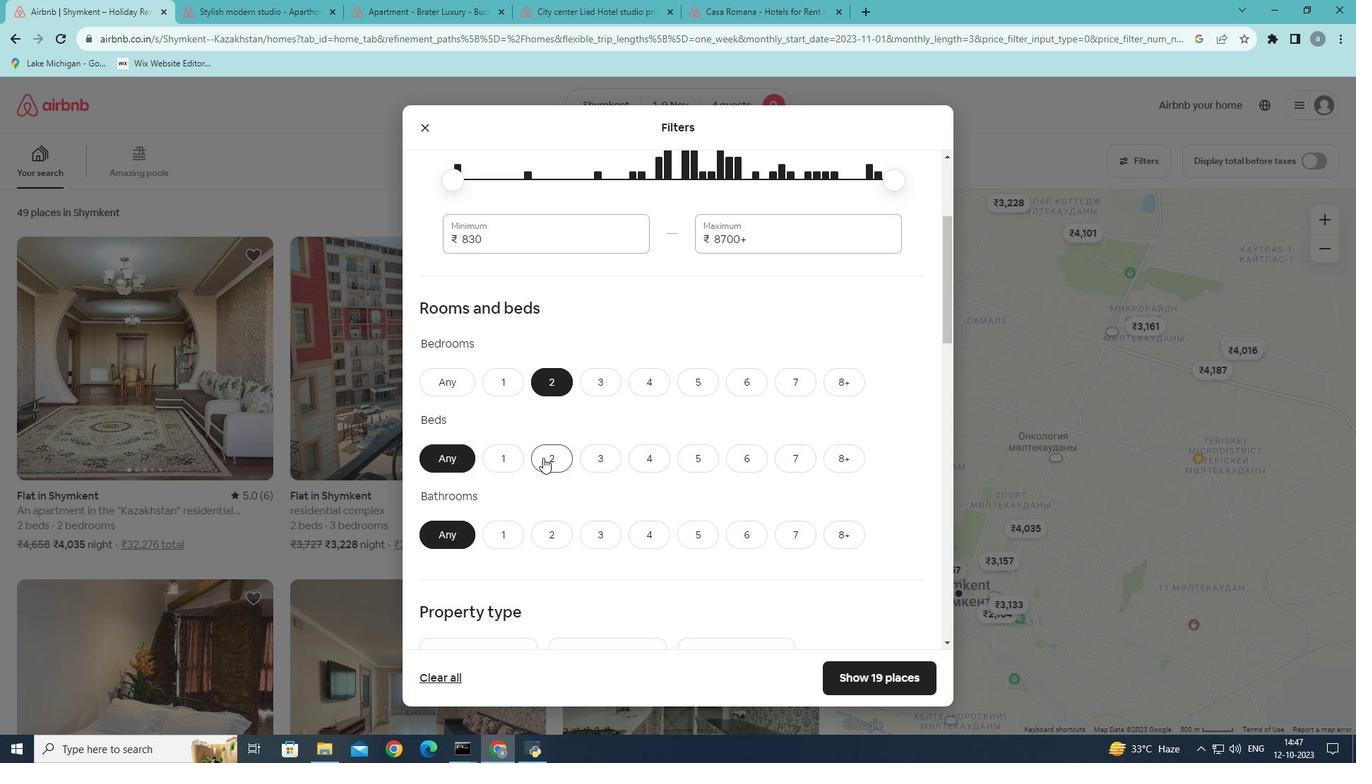 
Action: Mouse pressed left at (542, 458)
Screenshot: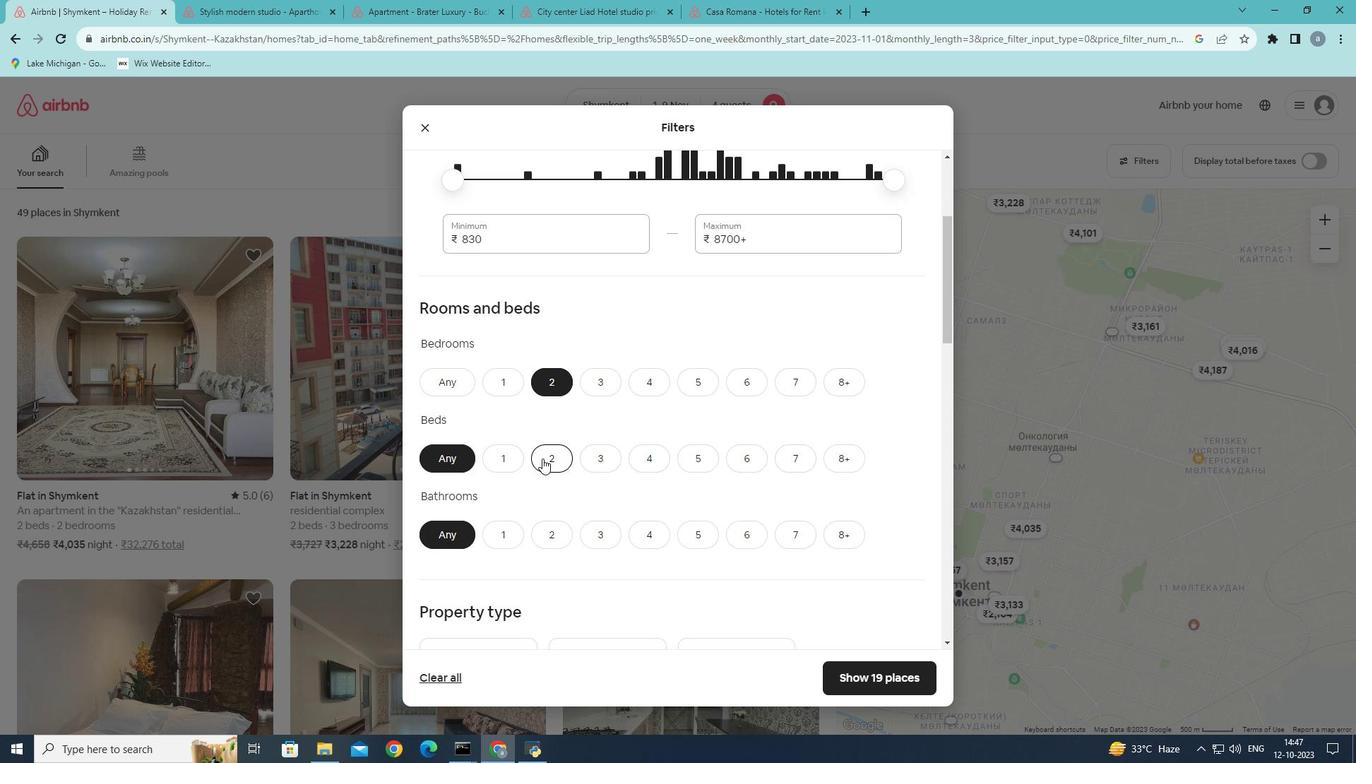
Action: Mouse moved to (549, 534)
Screenshot: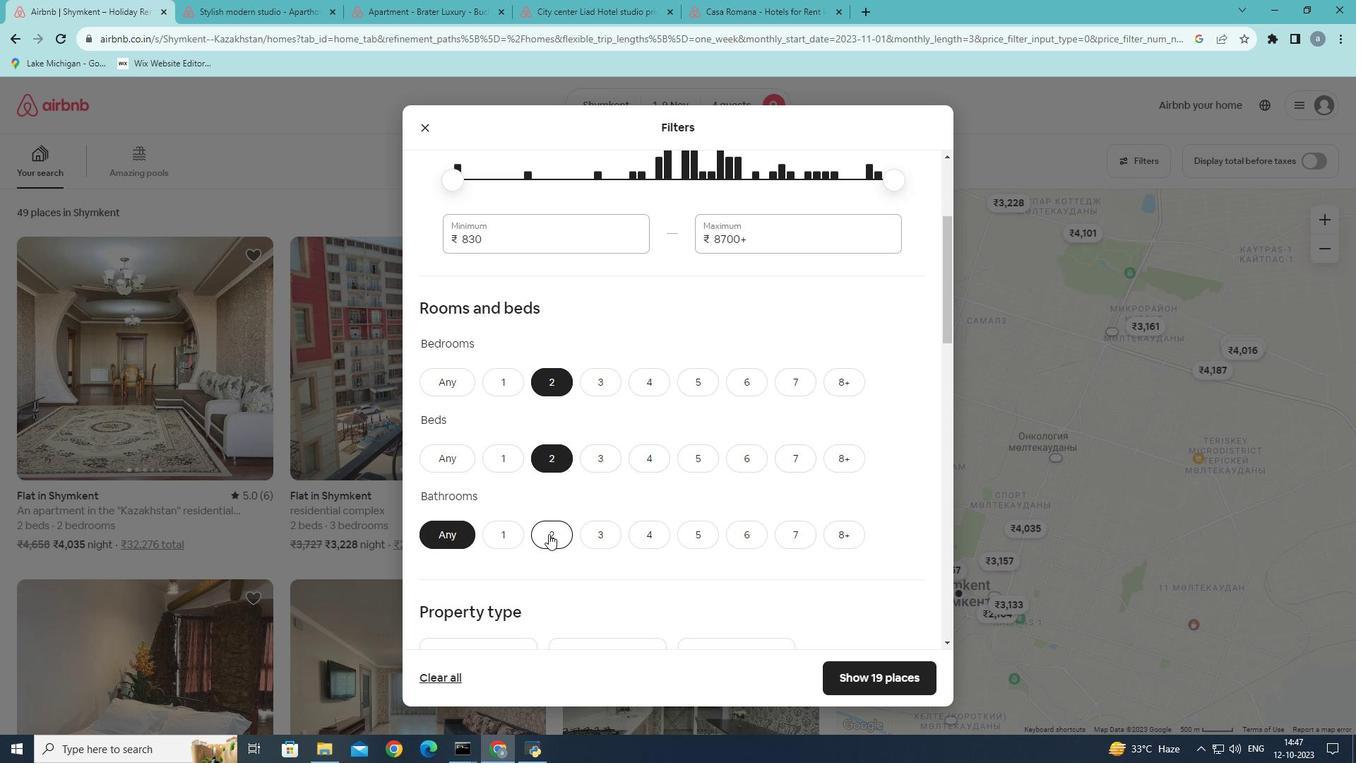 
Action: Mouse pressed left at (549, 534)
Screenshot: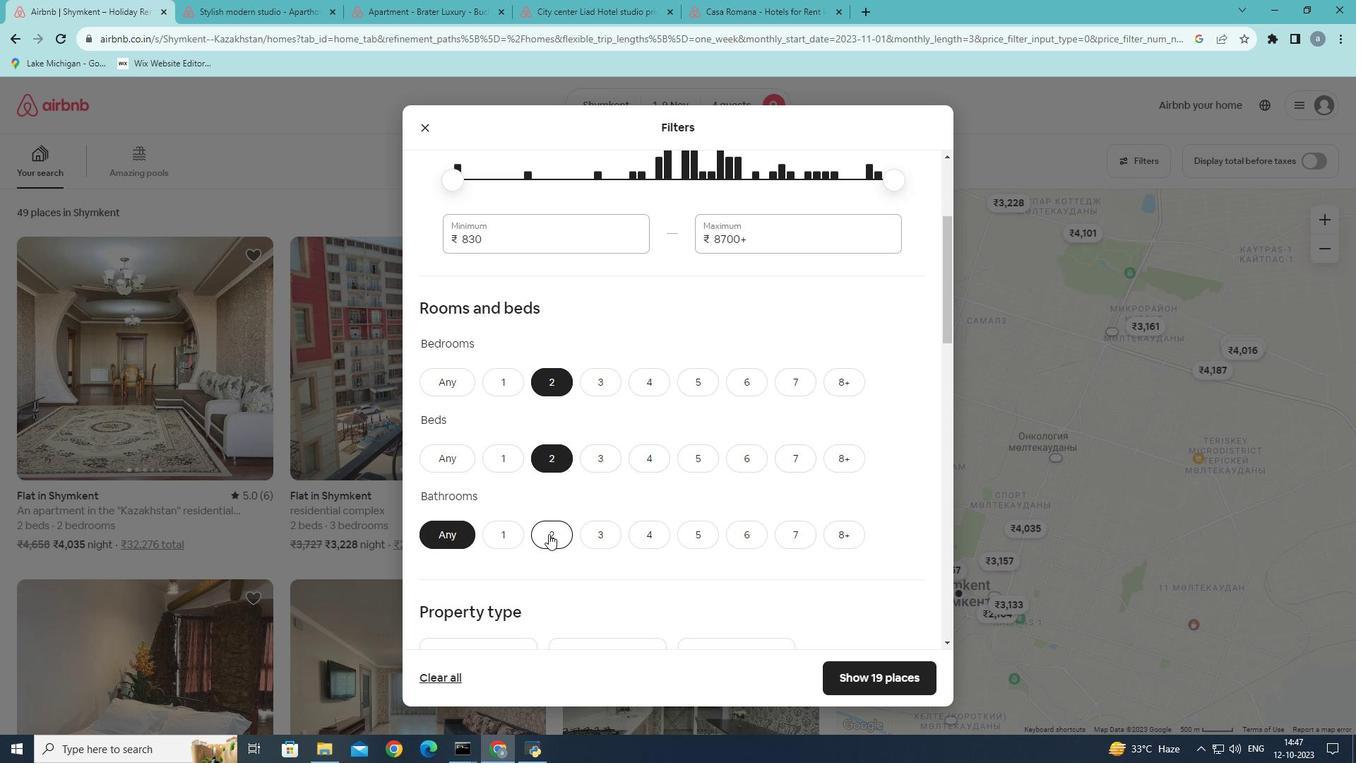 
Action: Mouse moved to (564, 460)
Screenshot: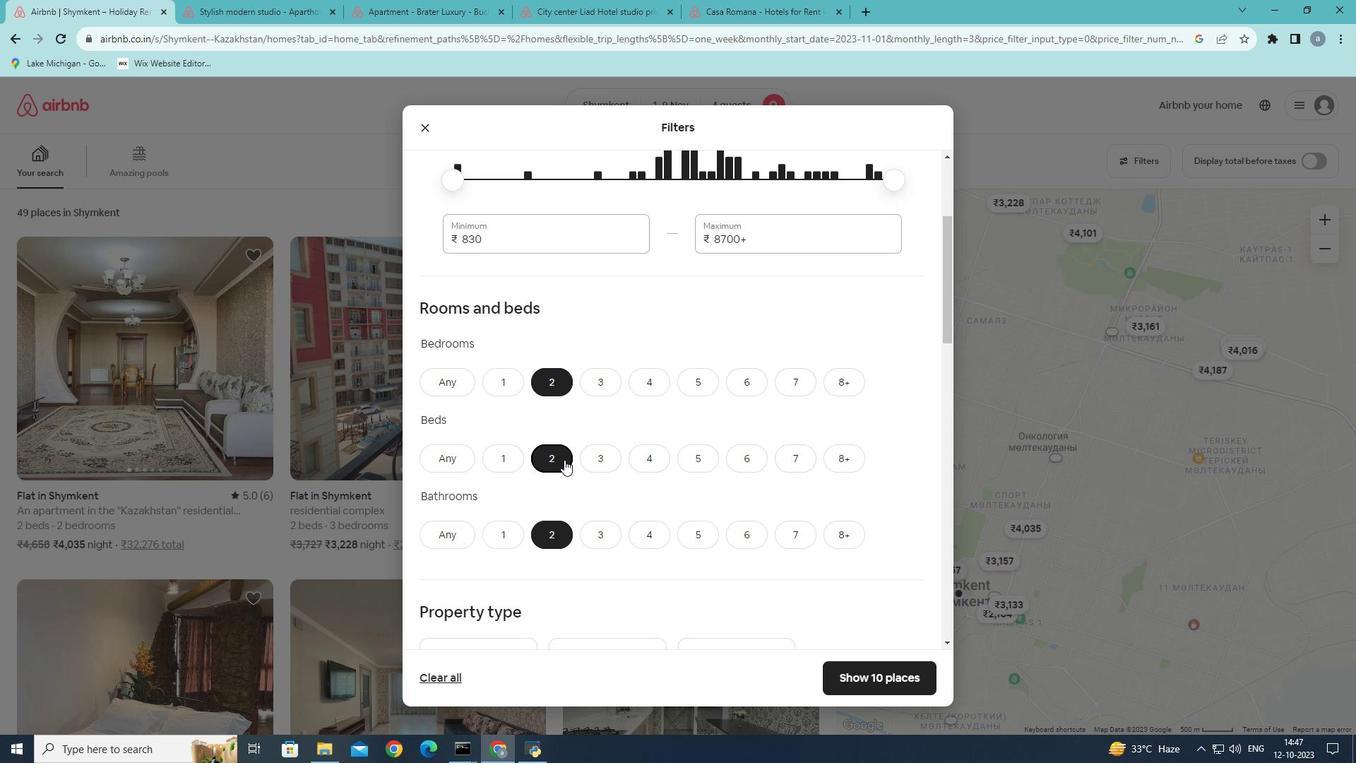
Action: Mouse scrolled (564, 459) with delta (0, 0)
Screenshot: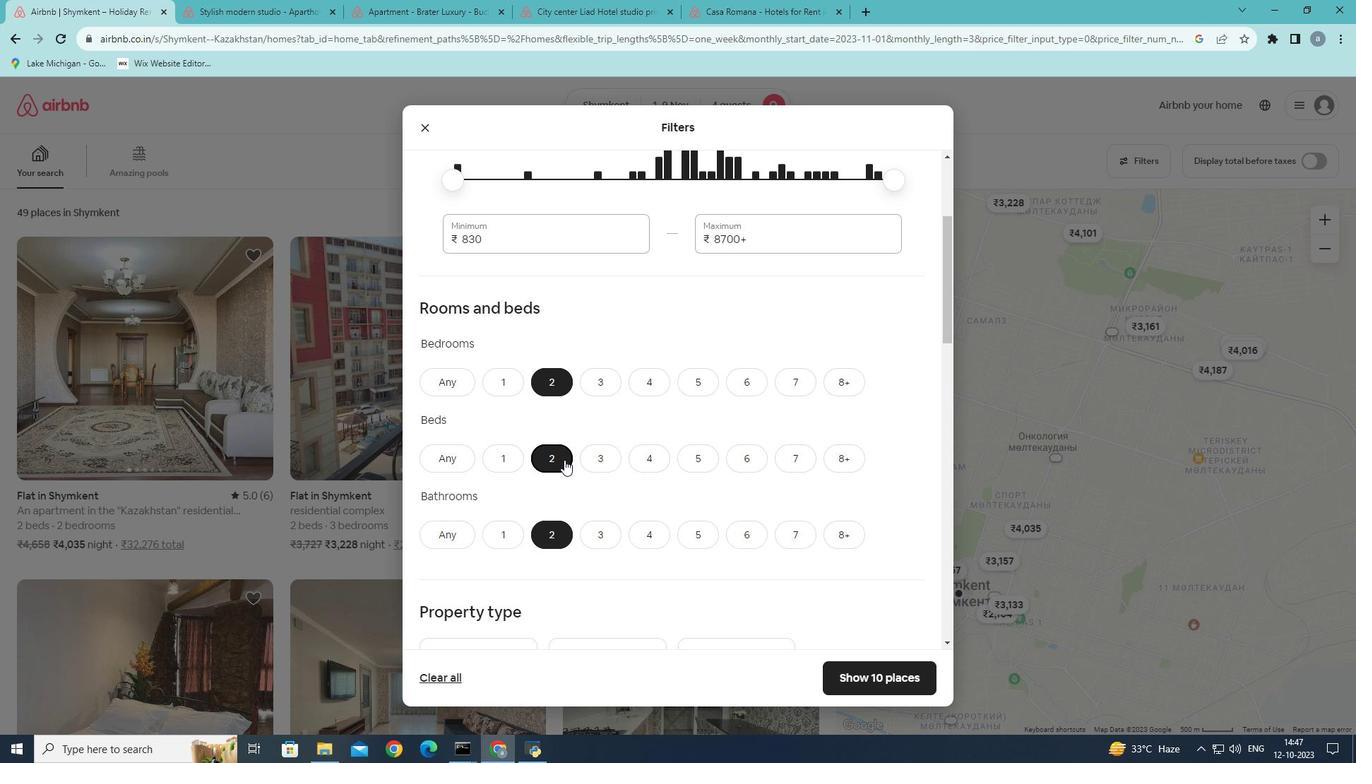 
Action: Mouse moved to (604, 474)
Screenshot: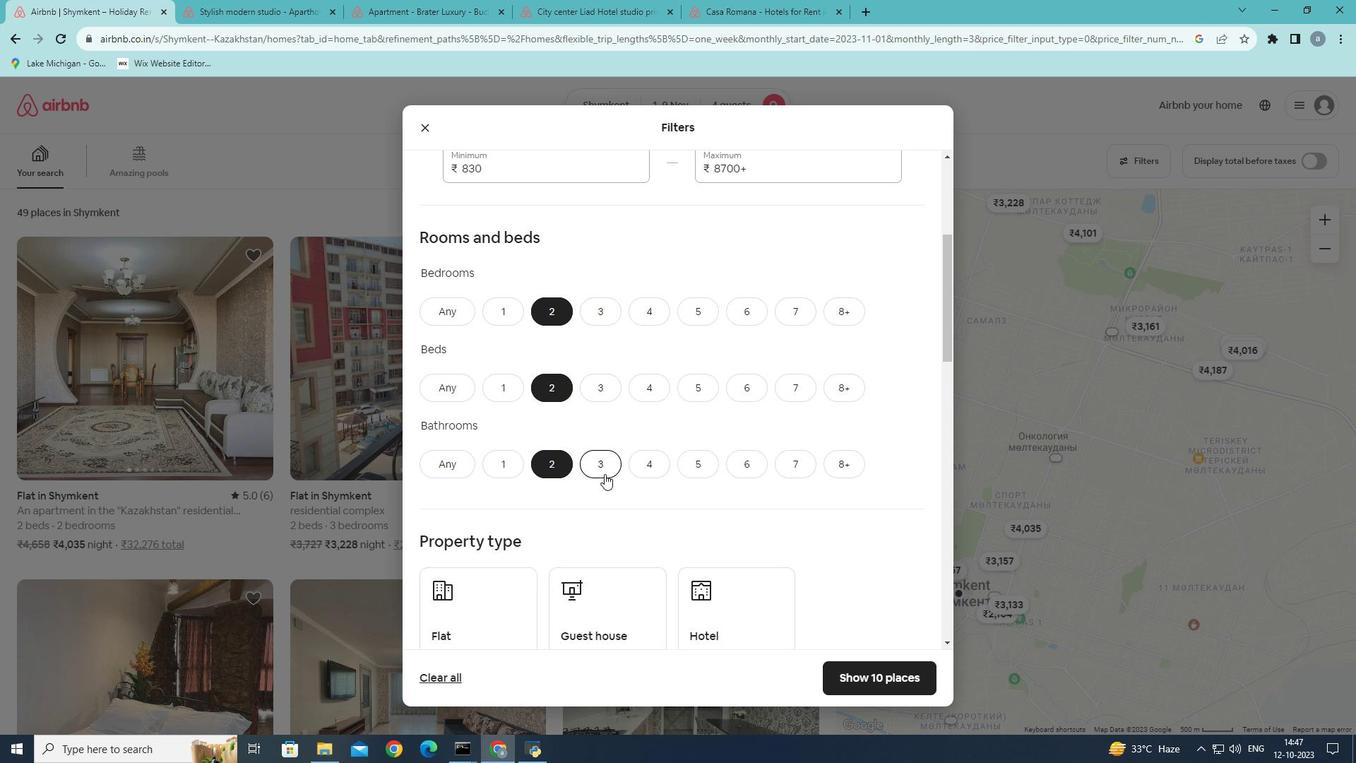 
Action: Mouse scrolled (604, 473) with delta (0, 0)
Screenshot: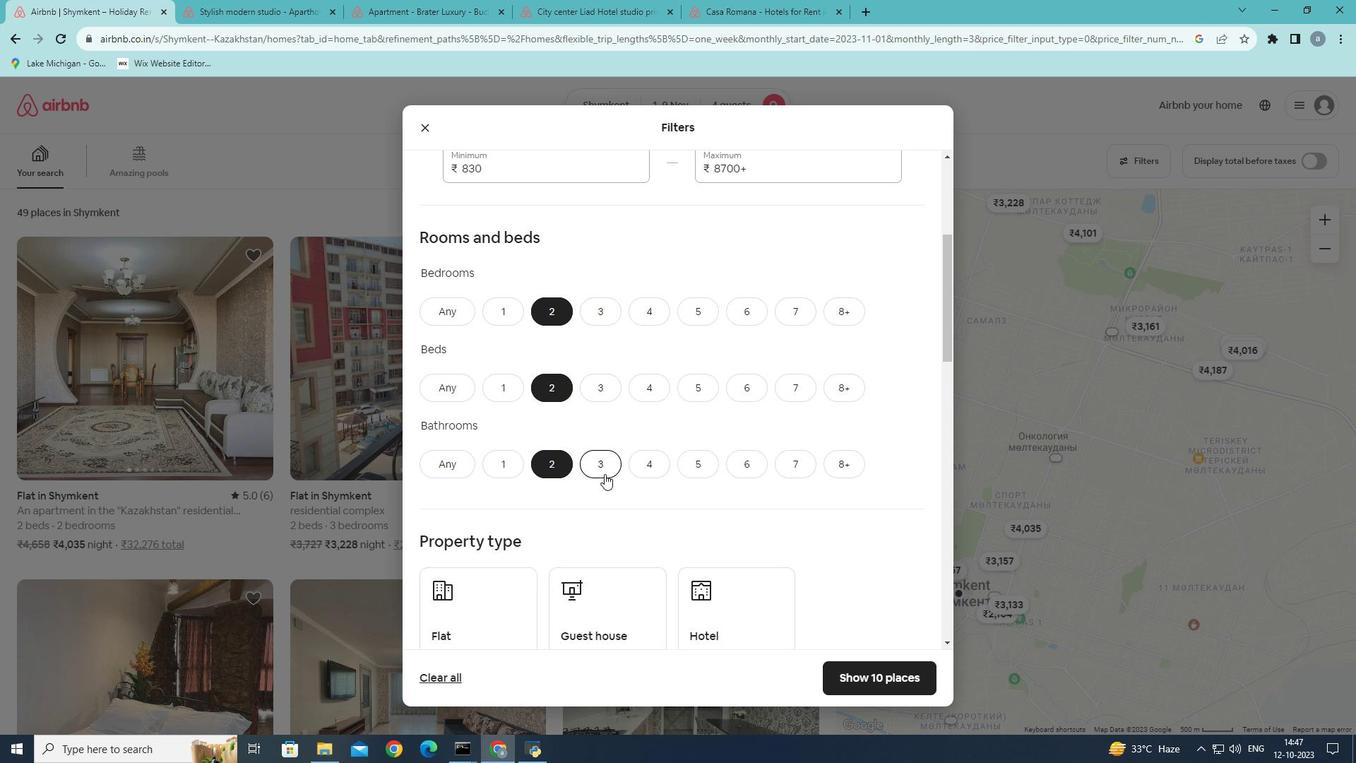 
Action: Mouse moved to (607, 484)
Screenshot: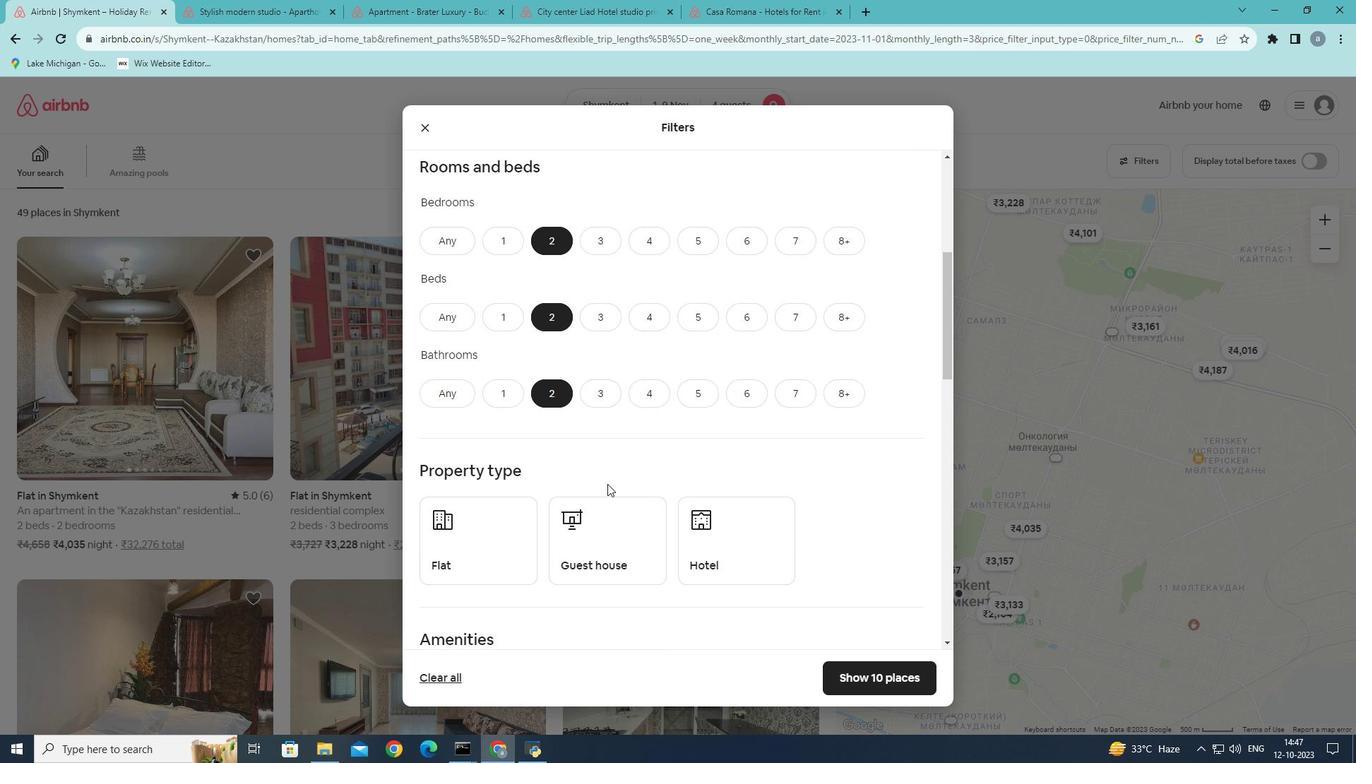 
Action: Mouse scrolled (607, 483) with delta (0, 0)
Screenshot: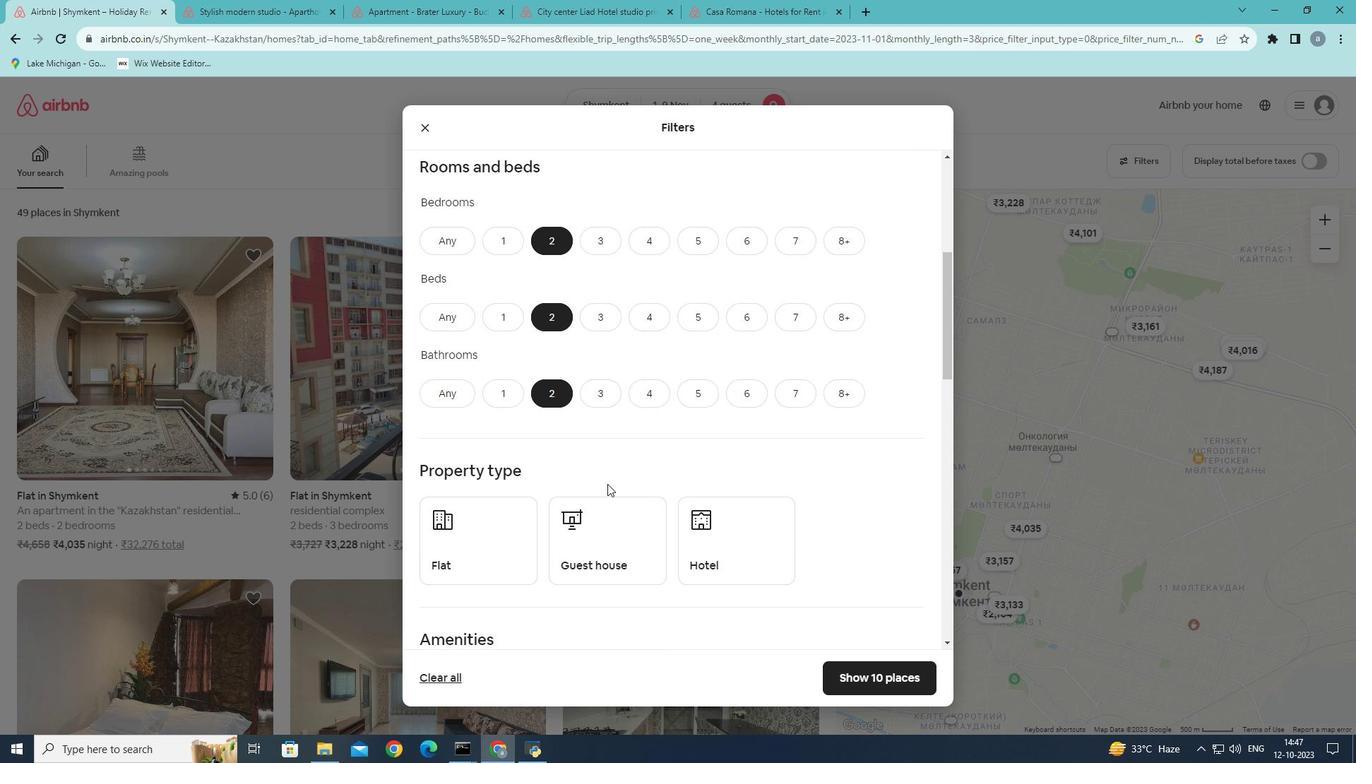 
Action: Mouse moved to (614, 493)
Screenshot: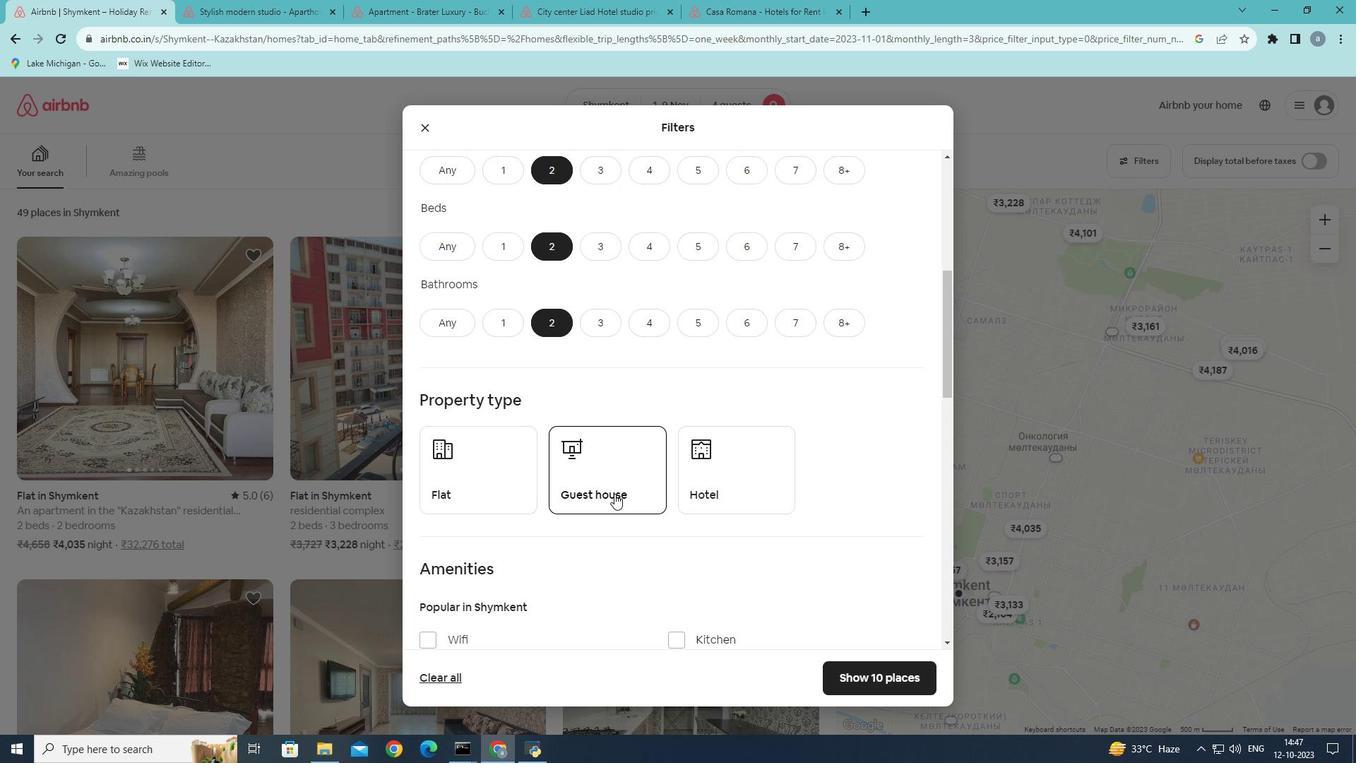
Action: Mouse scrolled (614, 493) with delta (0, 0)
Screenshot: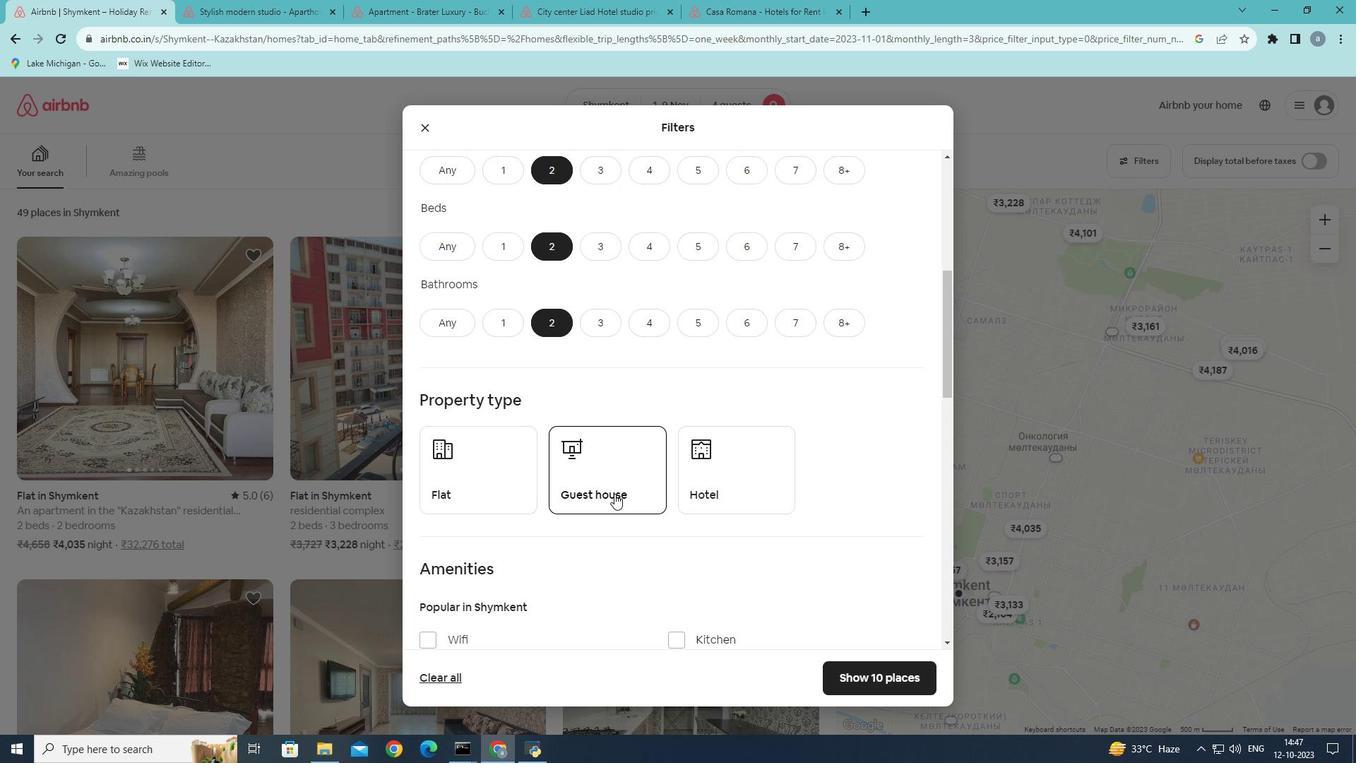 
Action: Mouse moved to (619, 476)
Screenshot: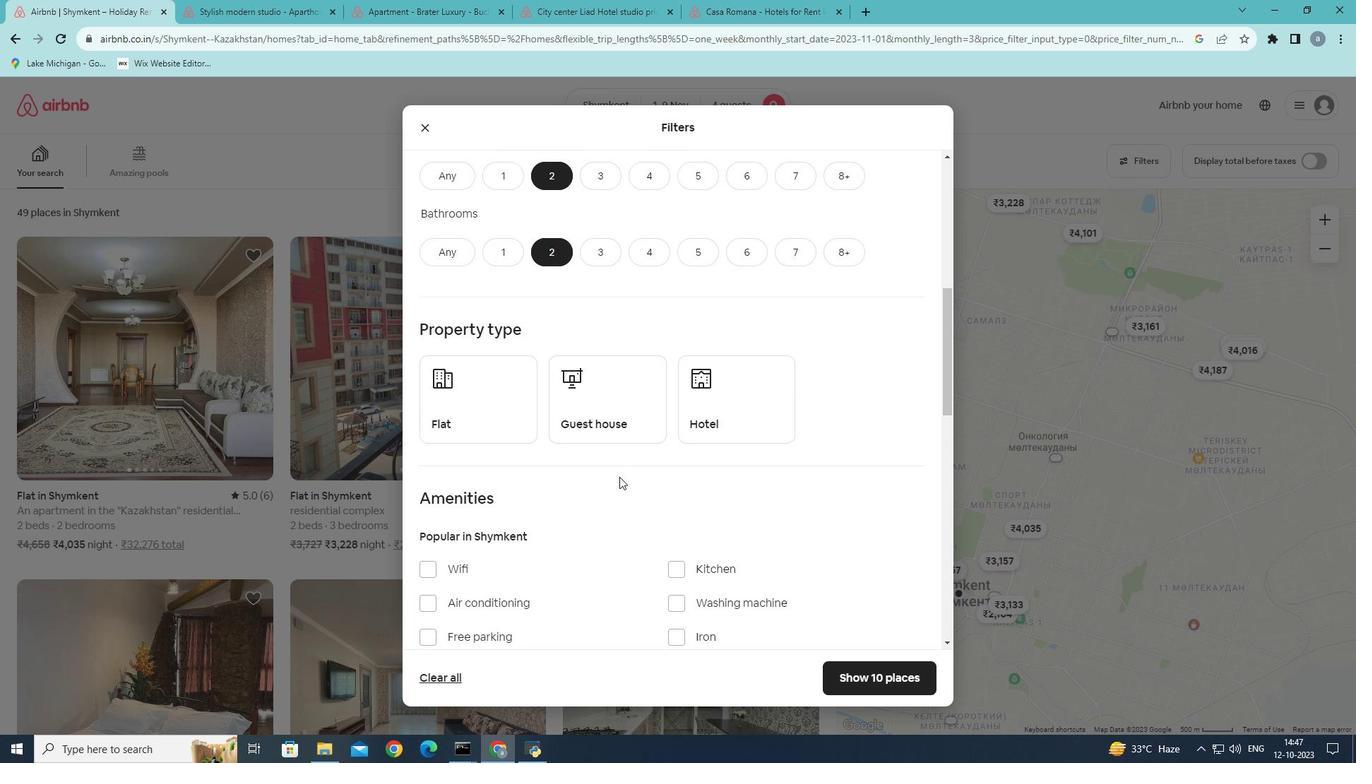 
Action: Mouse scrolled (619, 476) with delta (0, 0)
Screenshot: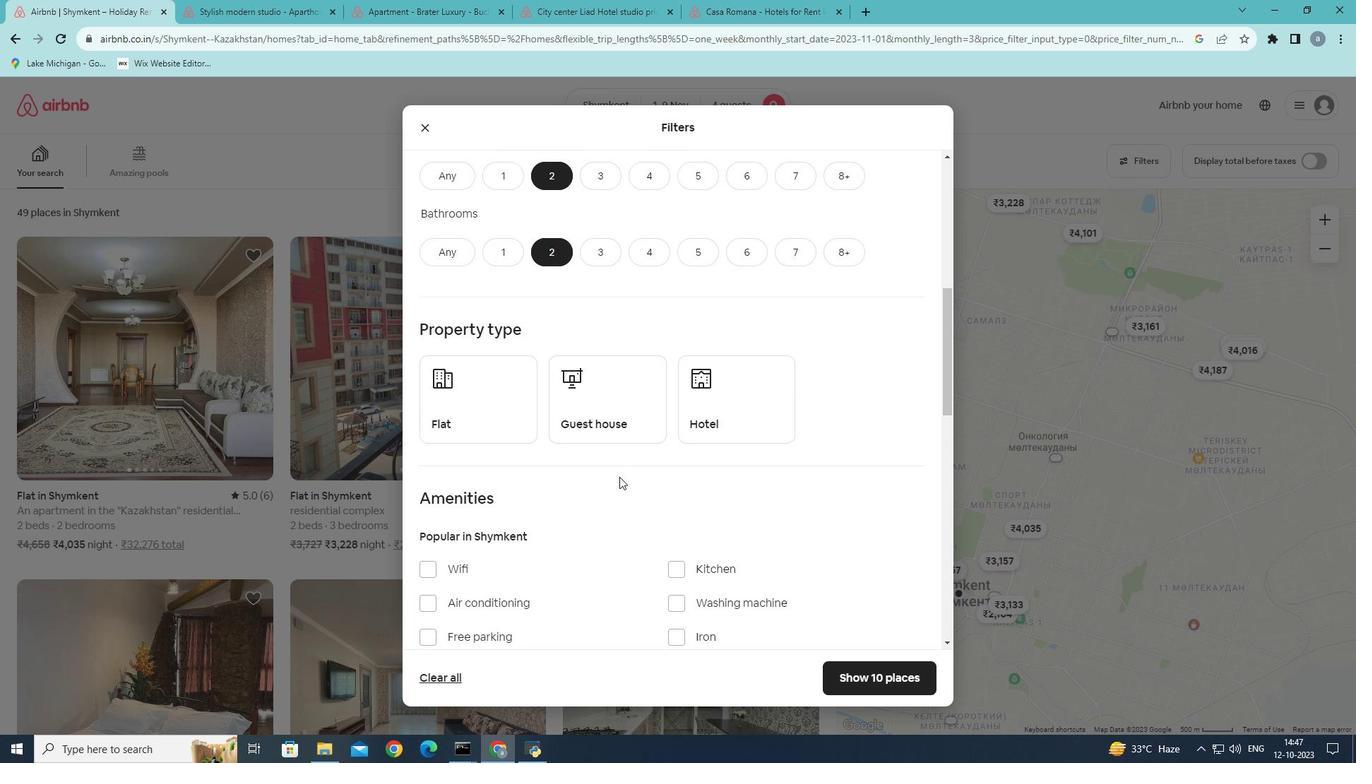 
Action: Mouse moved to (628, 500)
Screenshot: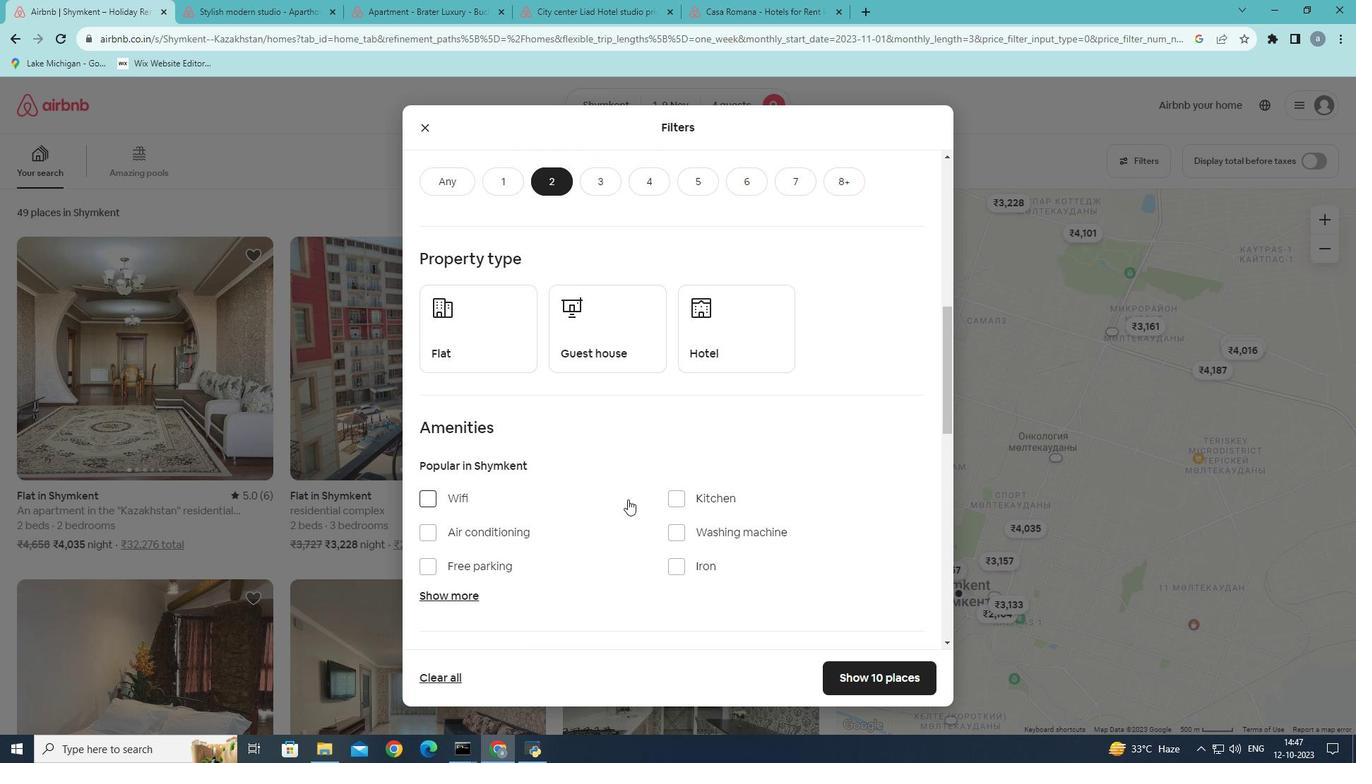 
Action: Mouse scrolled (628, 499) with delta (0, 0)
Screenshot: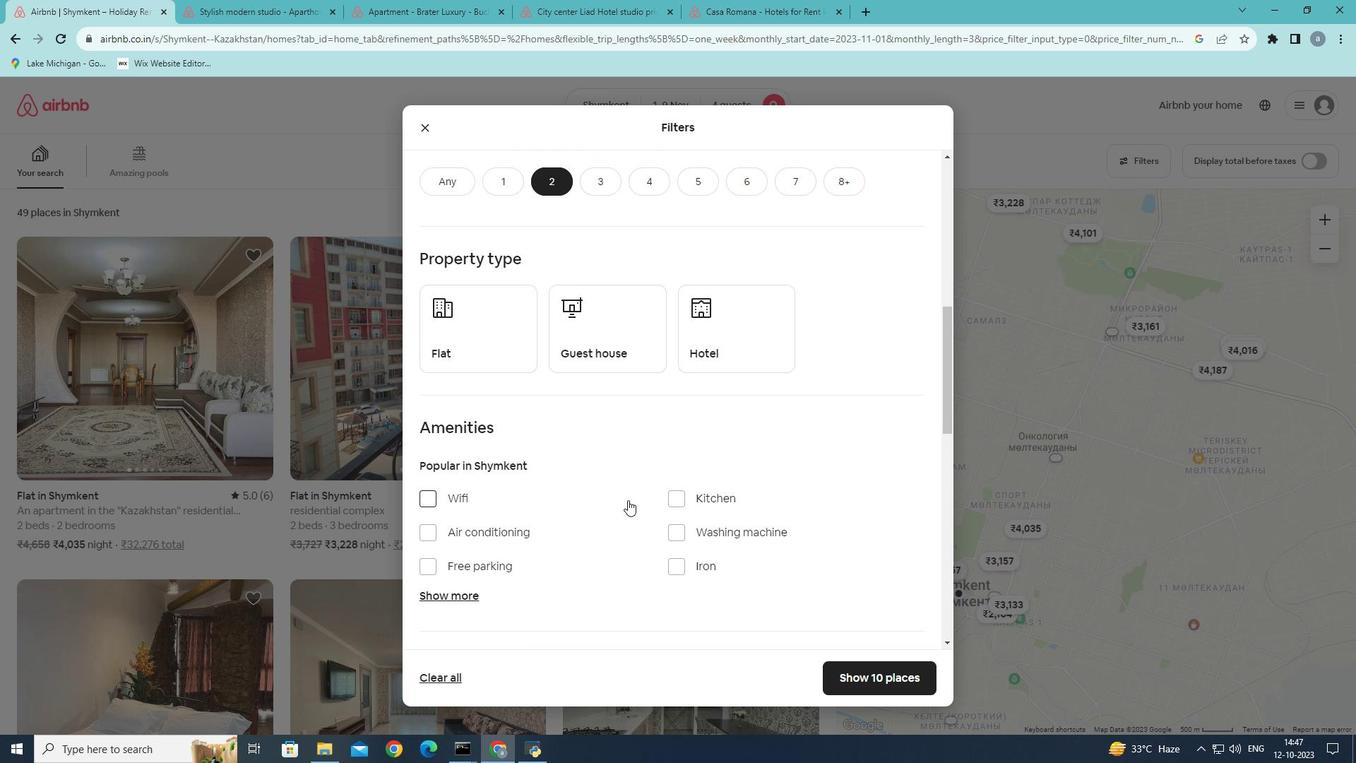
Action: Mouse moved to (645, 509)
Screenshot: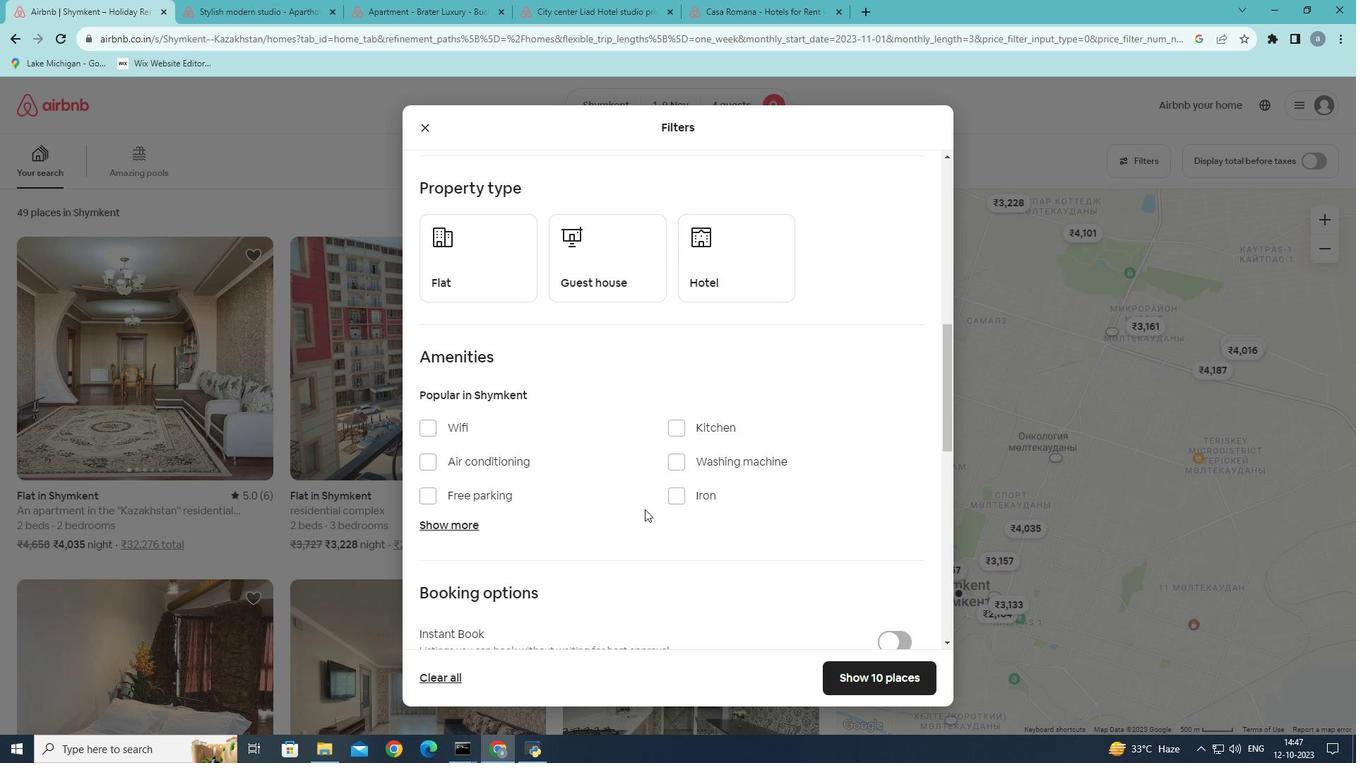 
Action: Mouse scrolled (645, 508) with delta (0, 0)
Screenshot: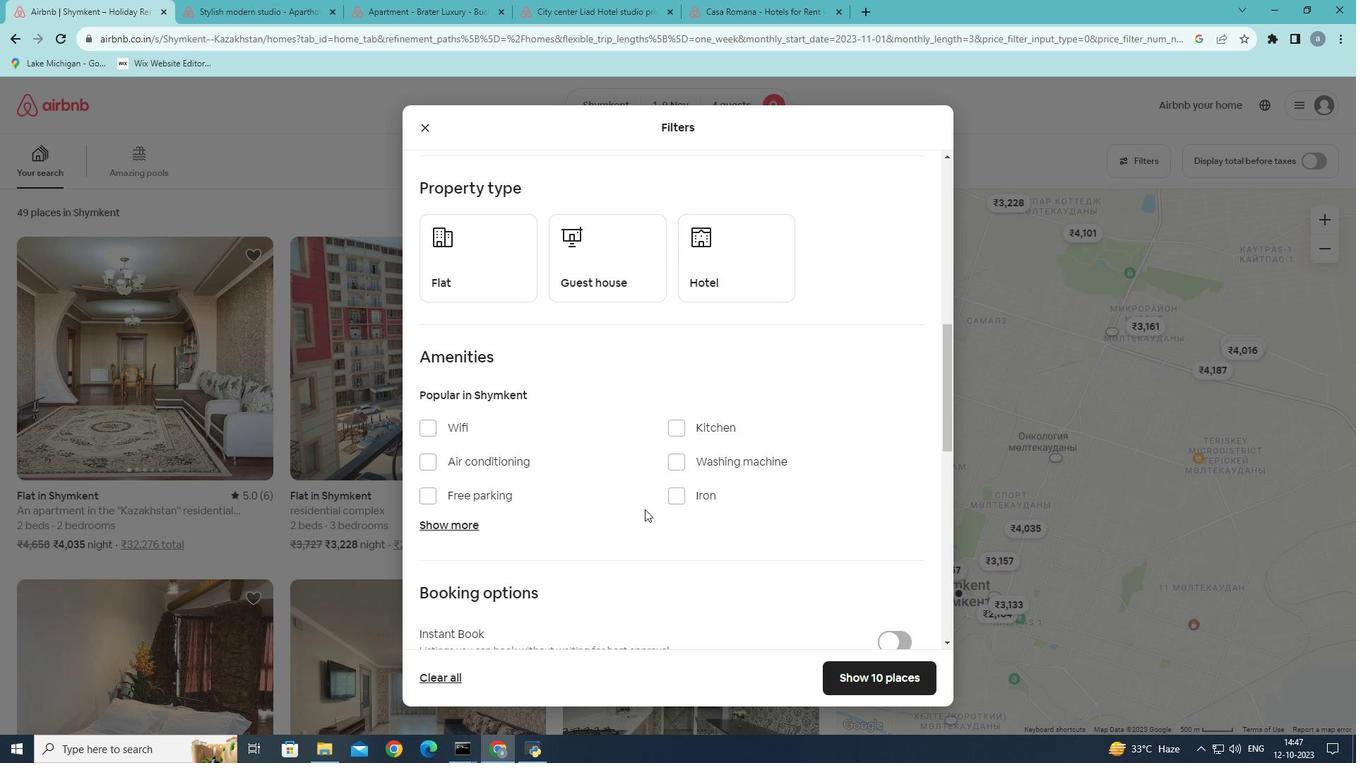 
Action: Mouse moved to (867, 682)
Screenshot: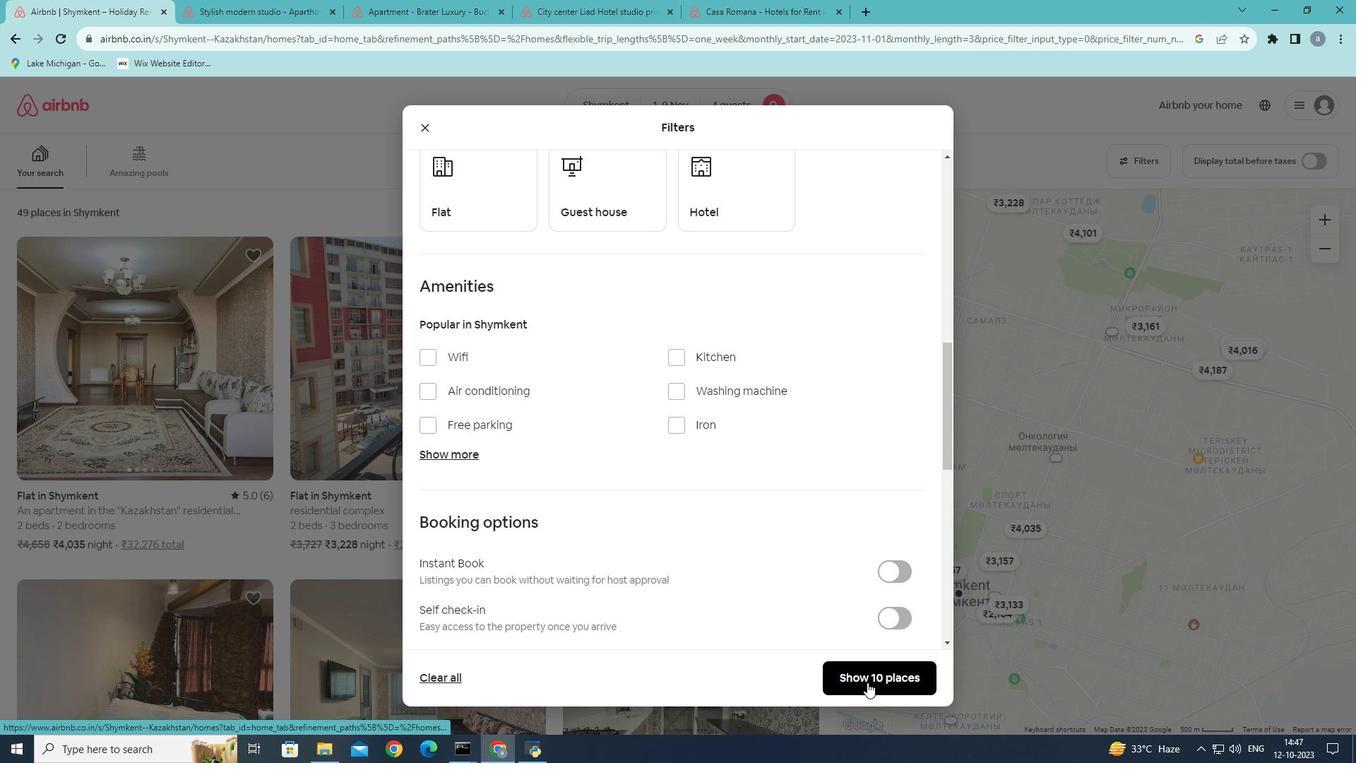 
Action: Mouse pressed left at (867, 682)
Screenshot: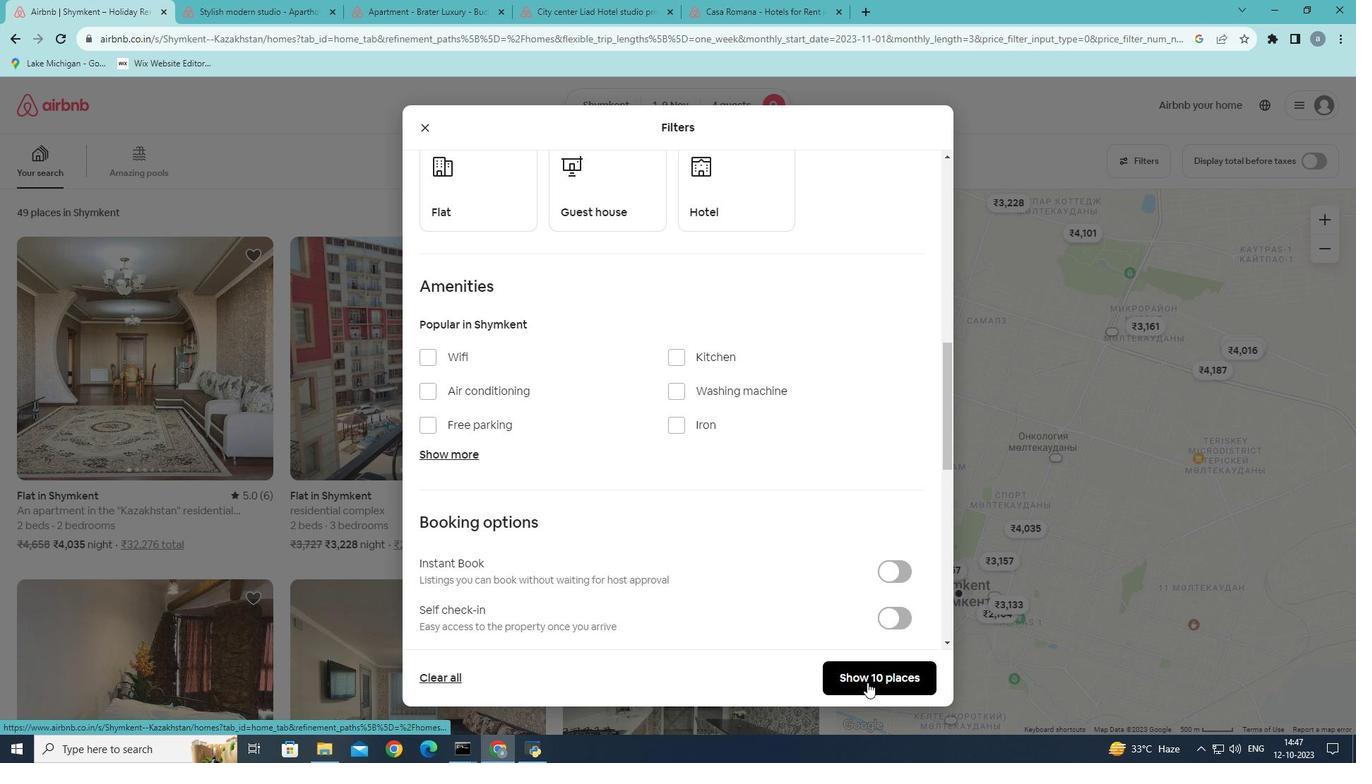 
Action: Mouse moved to (710, 639)
Screenshot: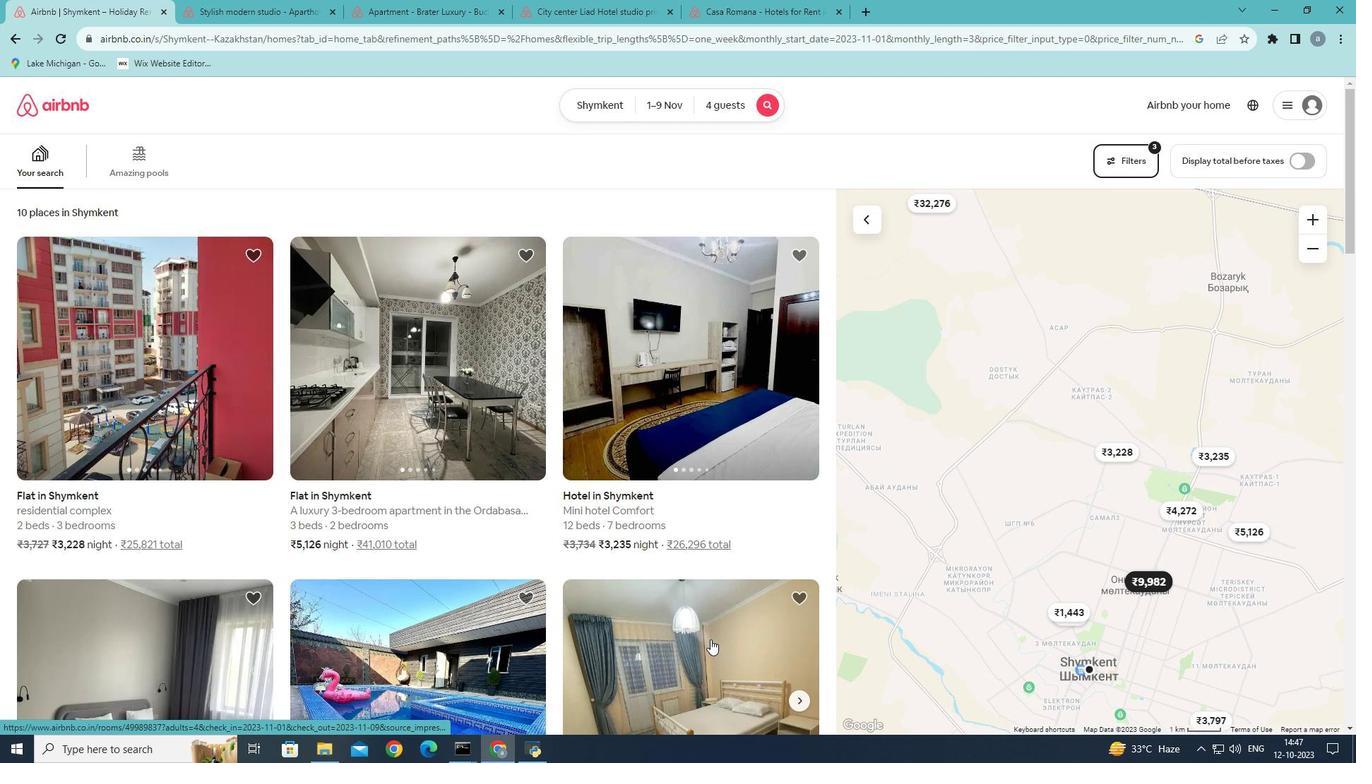 
Action: Mouse scrolled (710, 638) with delta (0, 0)
Screenshot: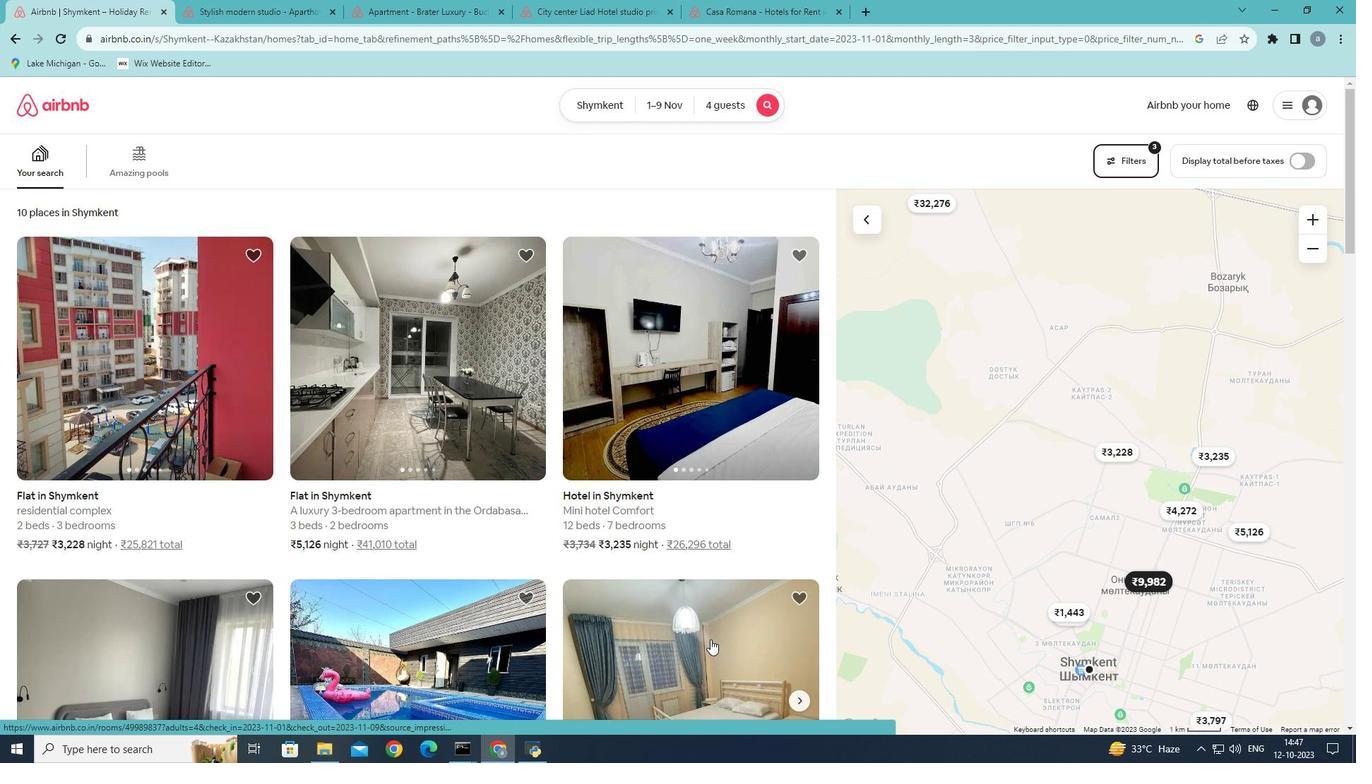 
Action: Mouse scrolled (710, 638) with delta (0, 0)
Screenshot: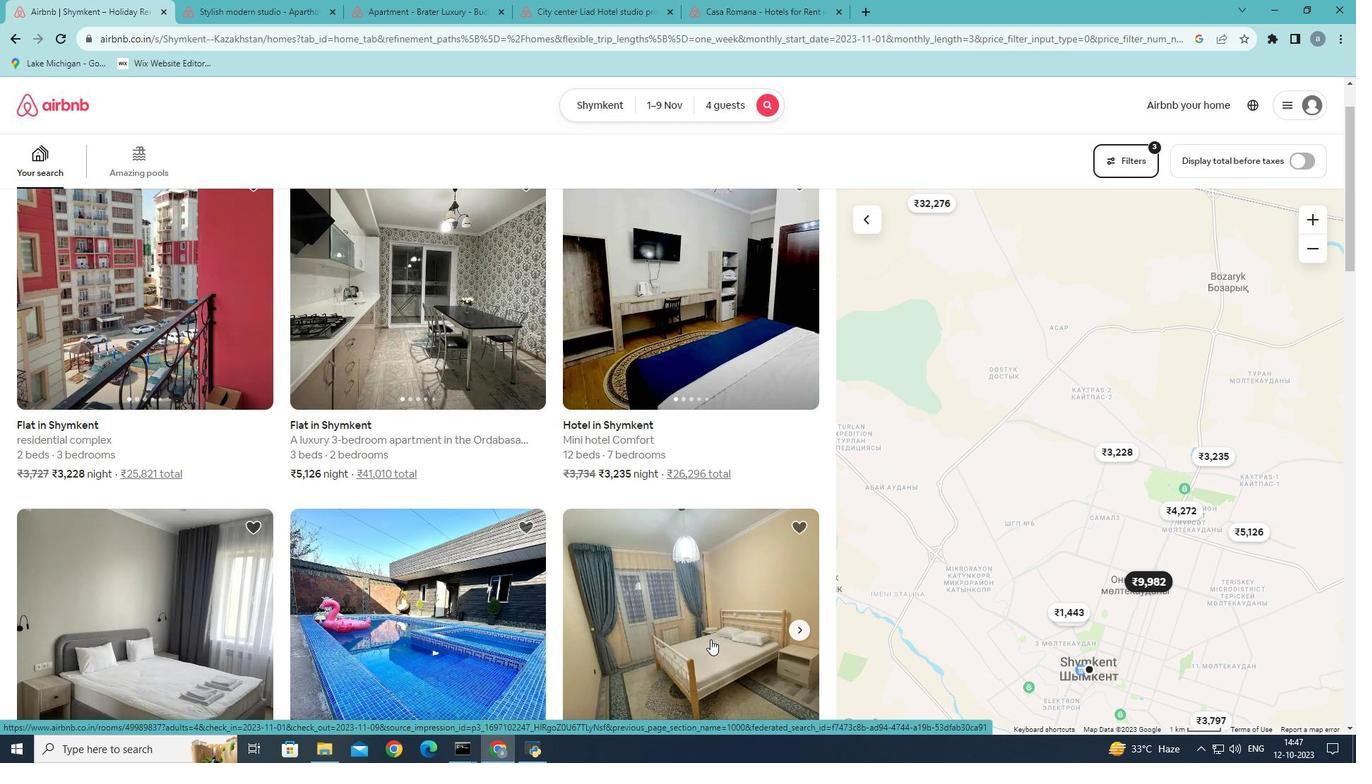 
Action: Mouse scrolled (710, 638) with delta (0, 0)
Screenshot: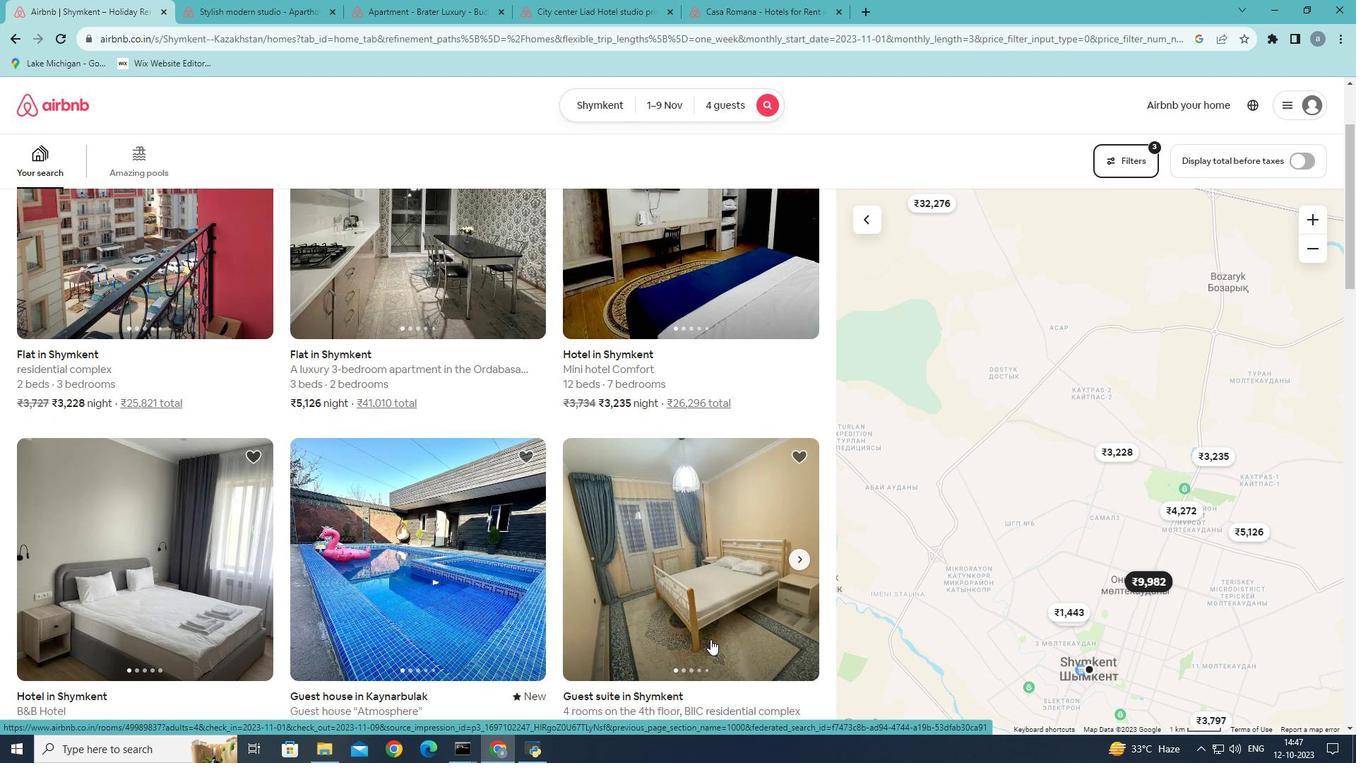
Action: Mouse scrolled (710, 638) with delta (0, 0)
Screenshot: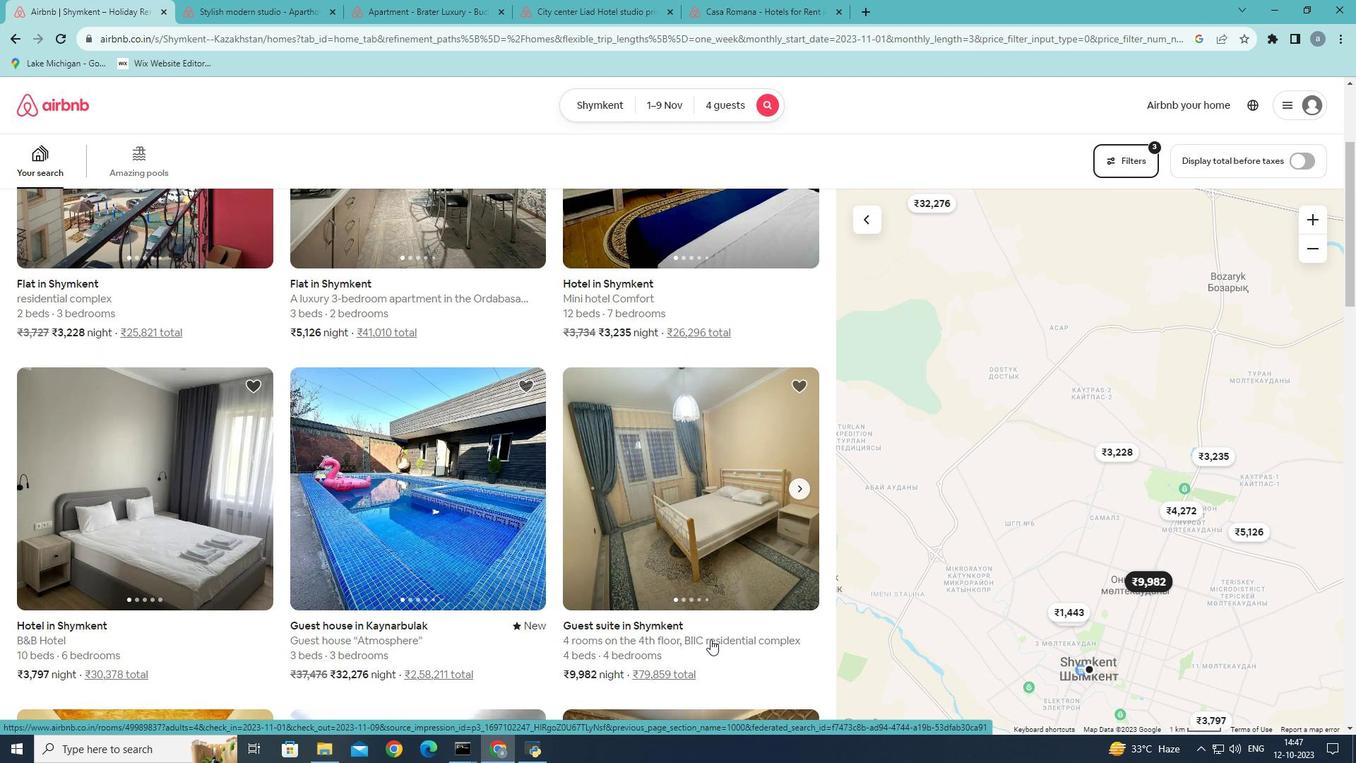 
Action: Mouse moved to (522, 580)
Screenshot: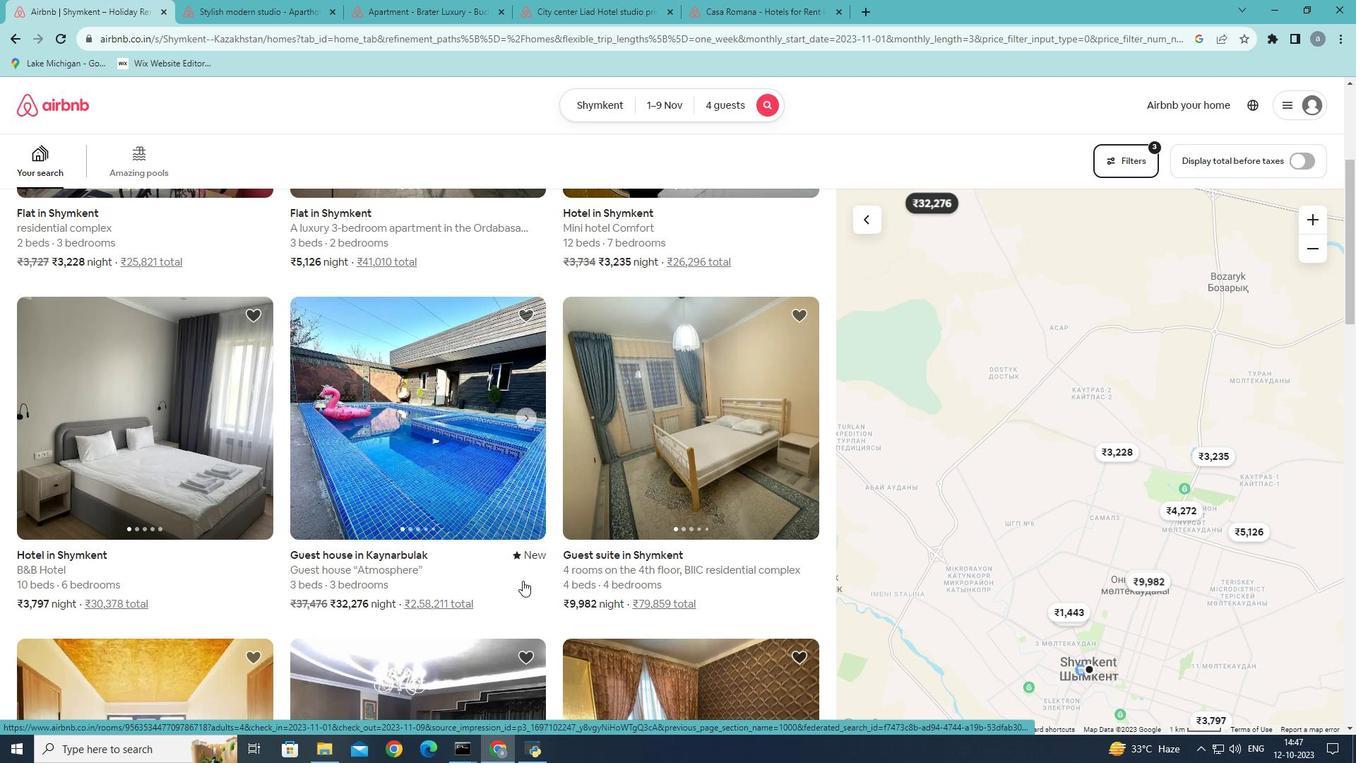 
Action: Mouse scrolled (522, 580) with delta (0, 0)
Screenshot: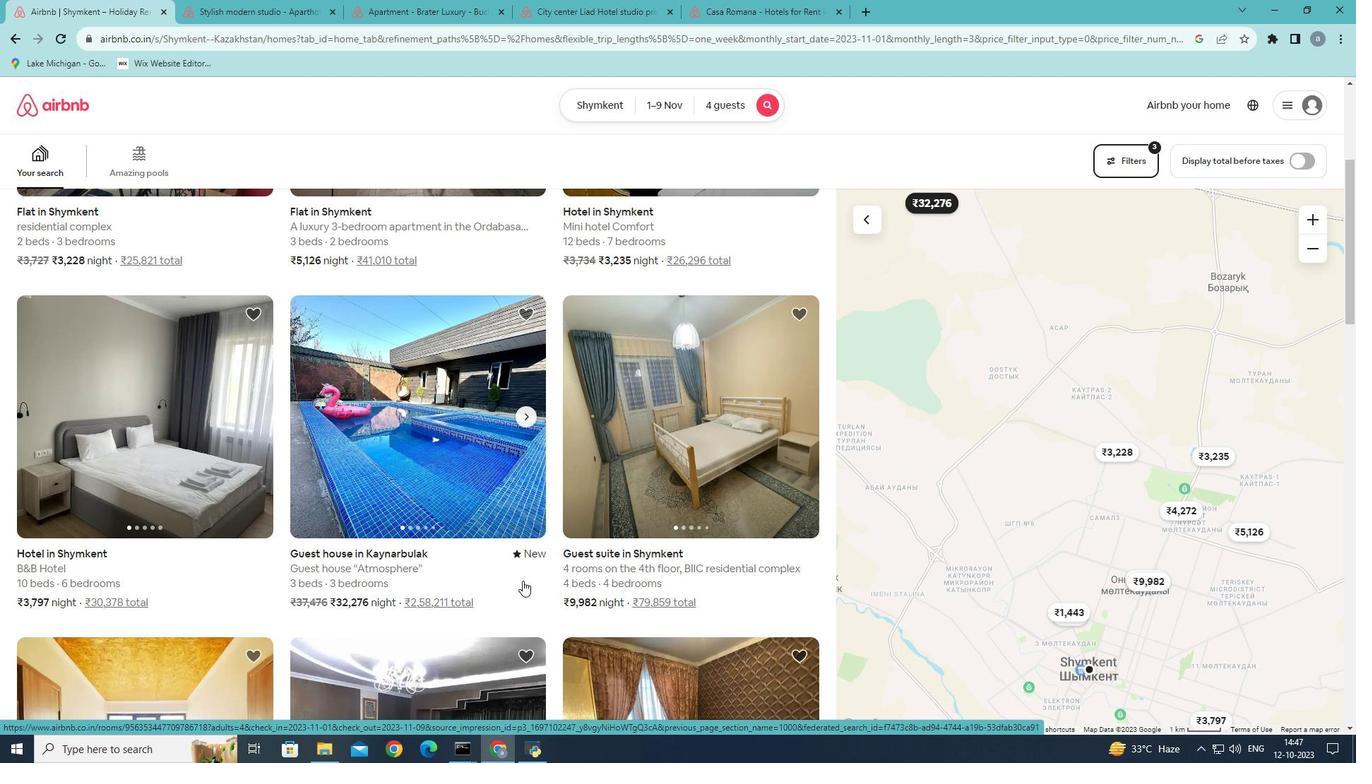 
Action: Mouse scrolled (522, 580) with delta (0, 0)
Screenshot: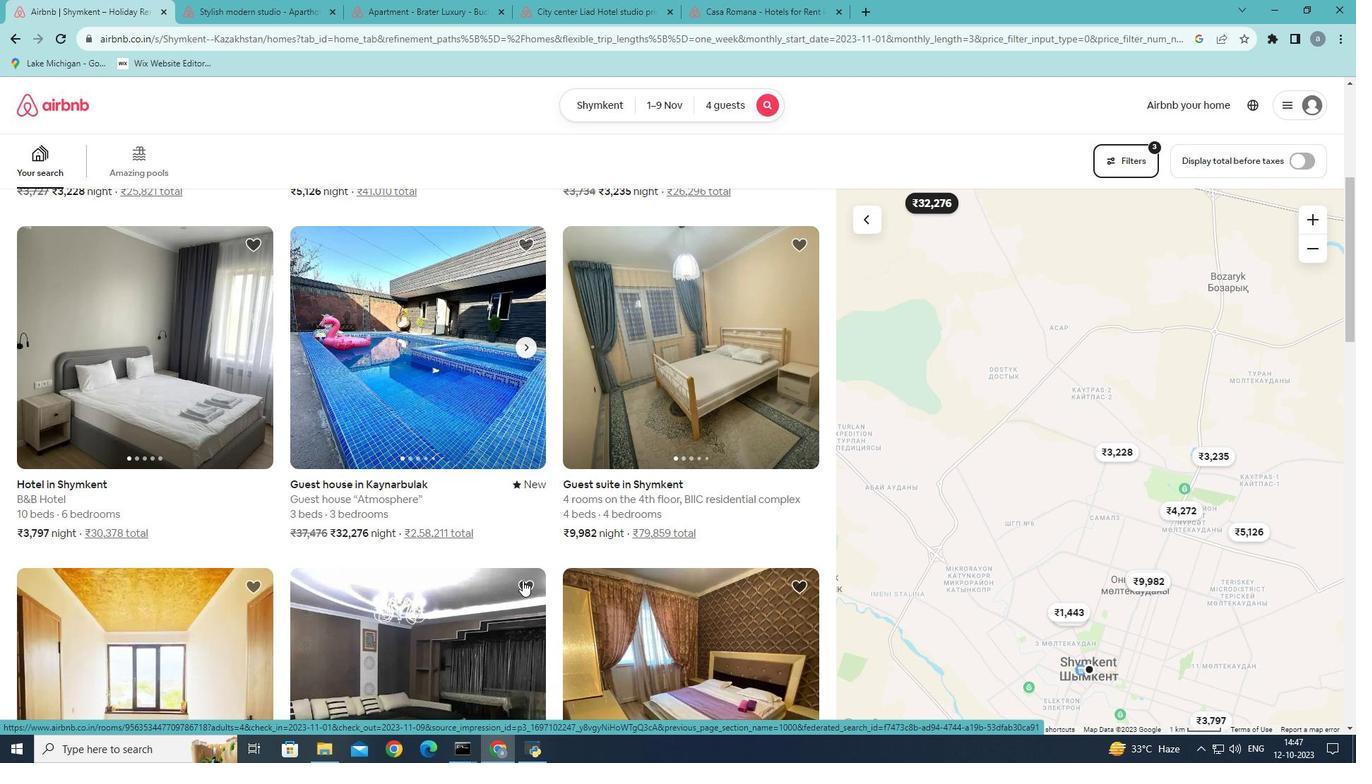 
Action: Mouse scrolled (522, 580) with delta (0, 0)
Screenshot: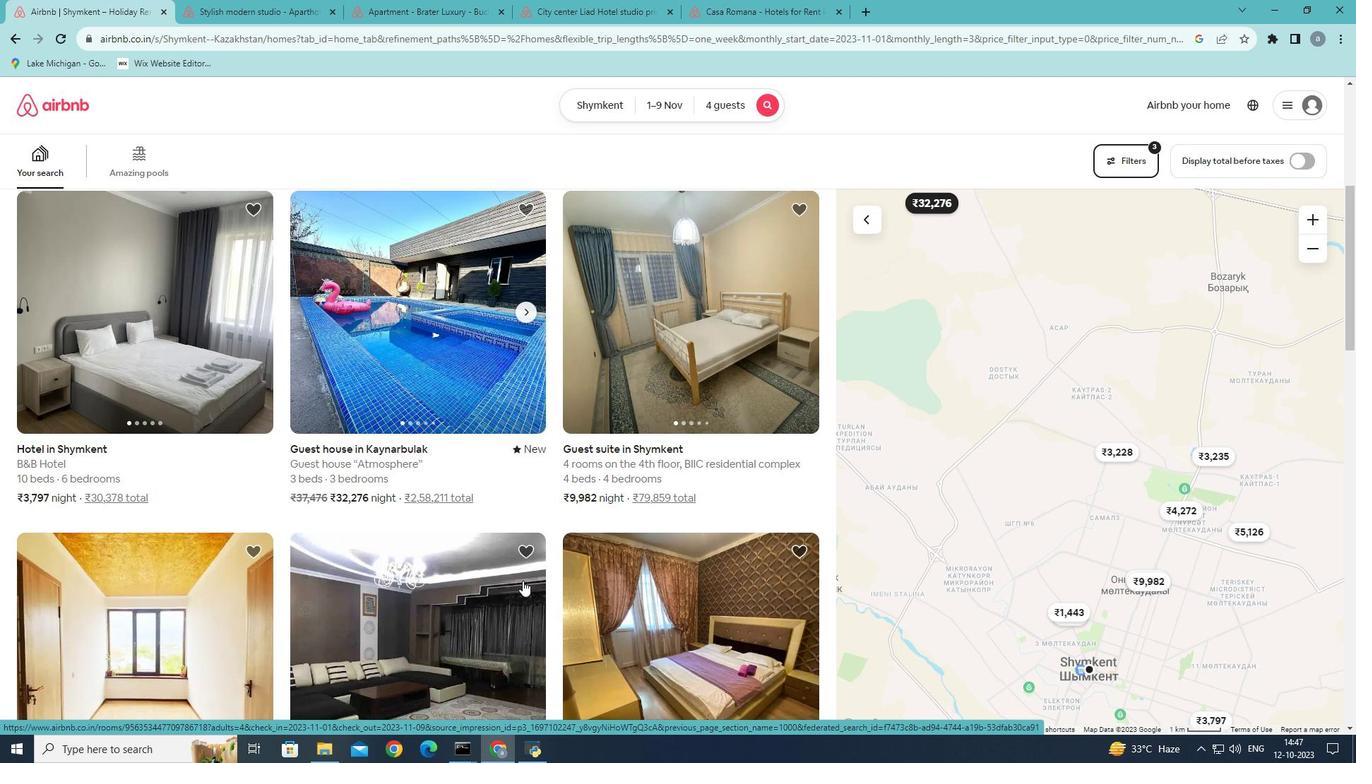 
Action: Mouse moved to (521, 580)
Screenshot: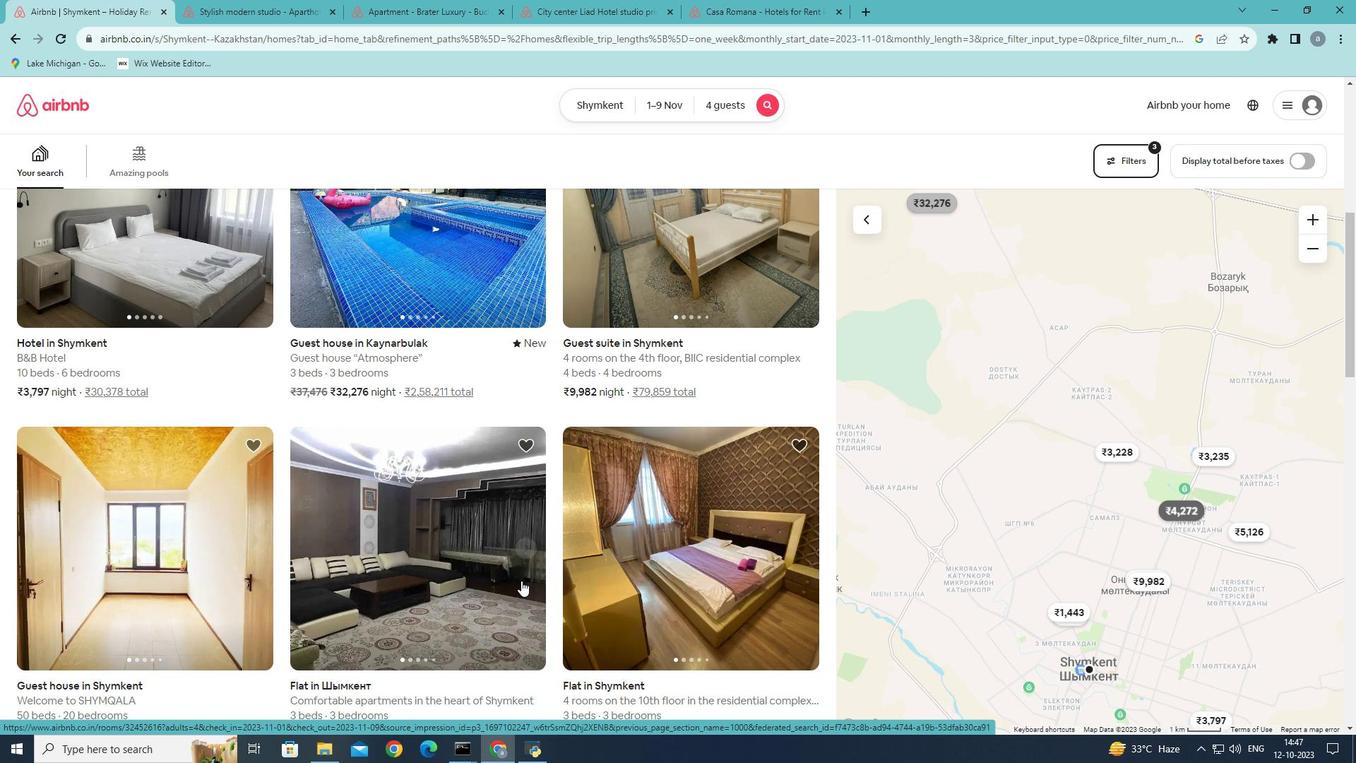 
Action: Mouse scrolled (521, 580) with delta (0, 0)
Screenshot: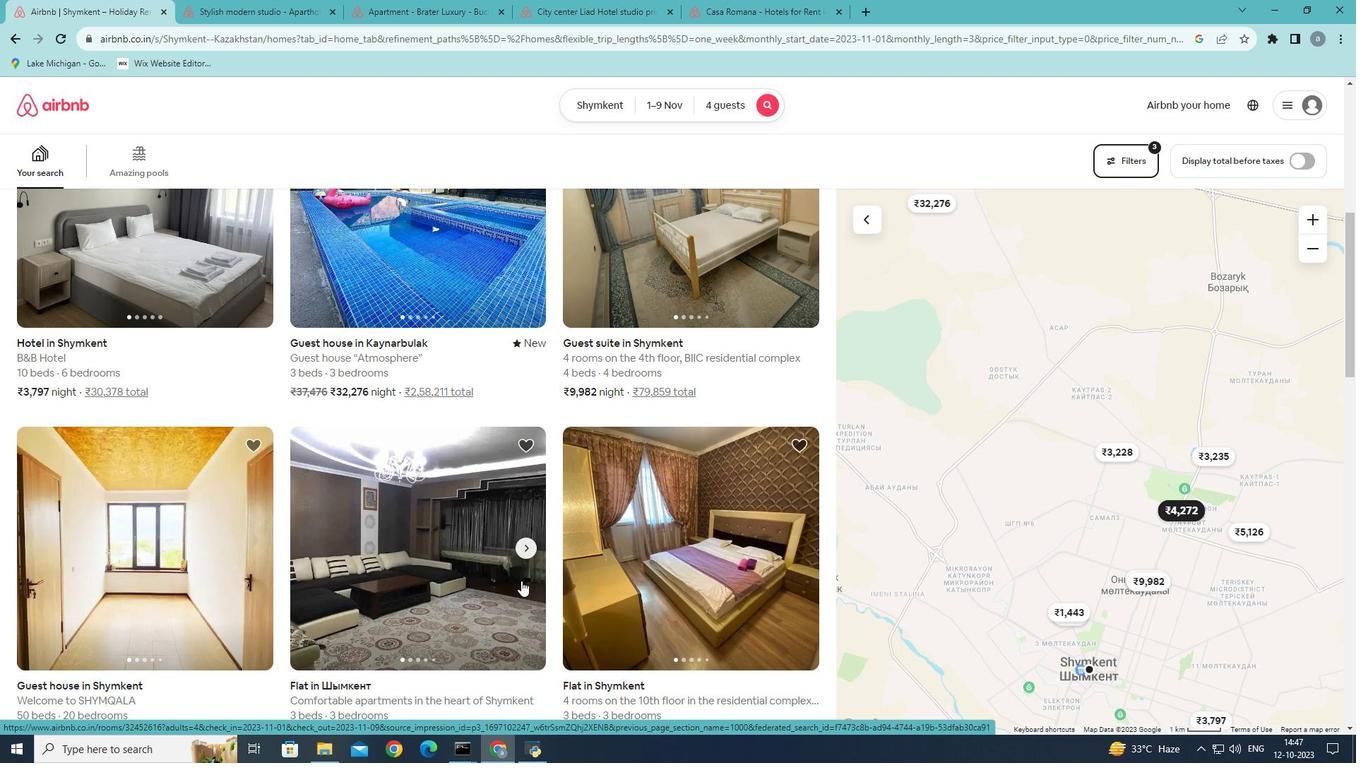 
Action: Mouse scrolled (521, 580) with delta (0, 0)
Screenshot: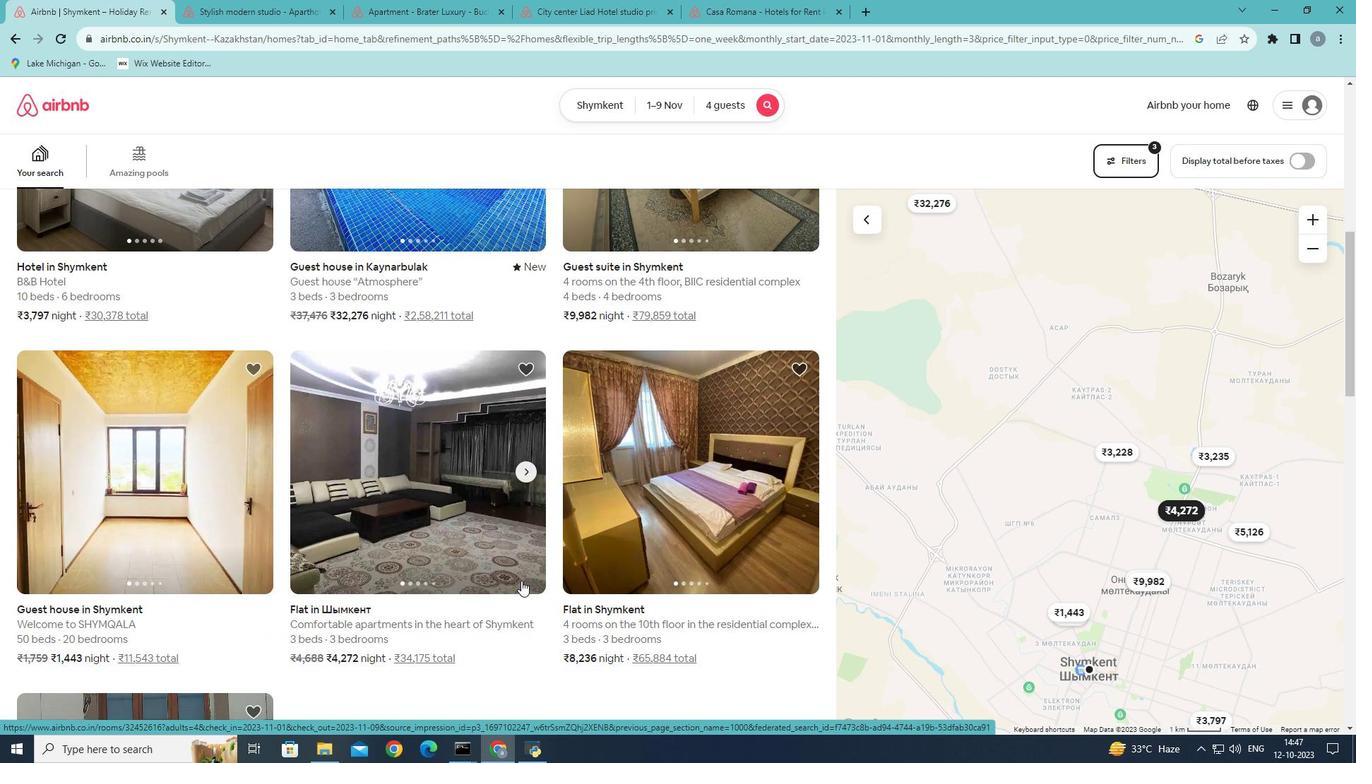 
Action: Mouse scrolled (521, 580) with delta (0, 0)
Screenshot: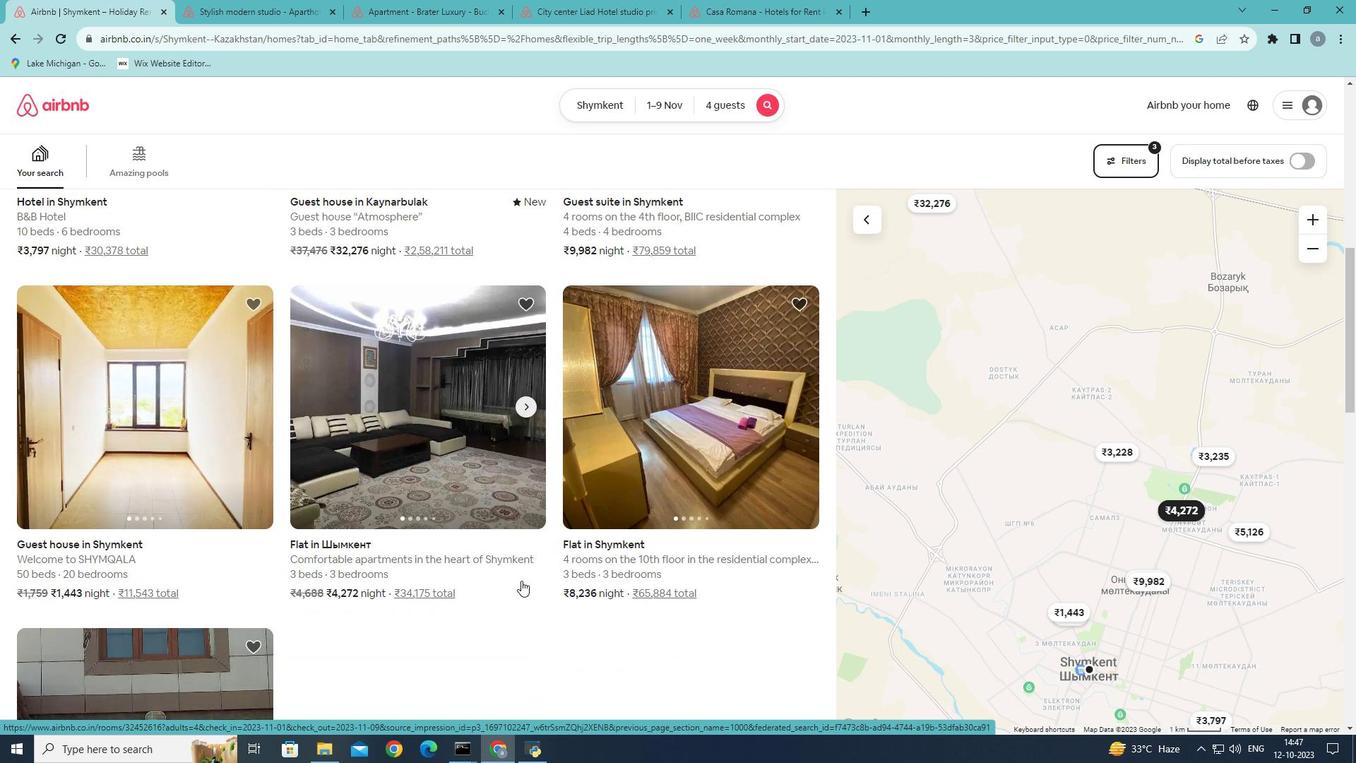 
Action: Mouse scrolled (521, 580) with delta (0, 0)
Screenshot: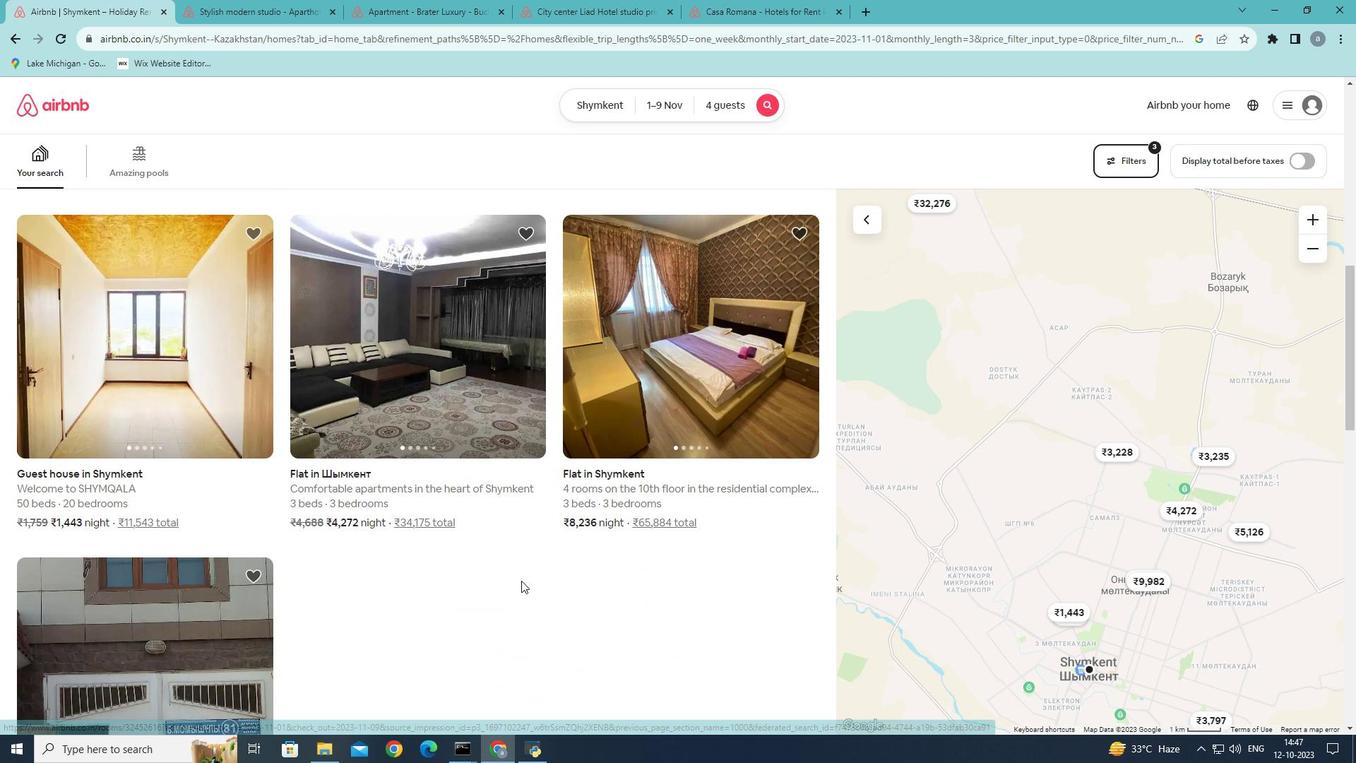 
Action: Mouse scrolled (521, 580) with delta (0, 0)
Screenshot: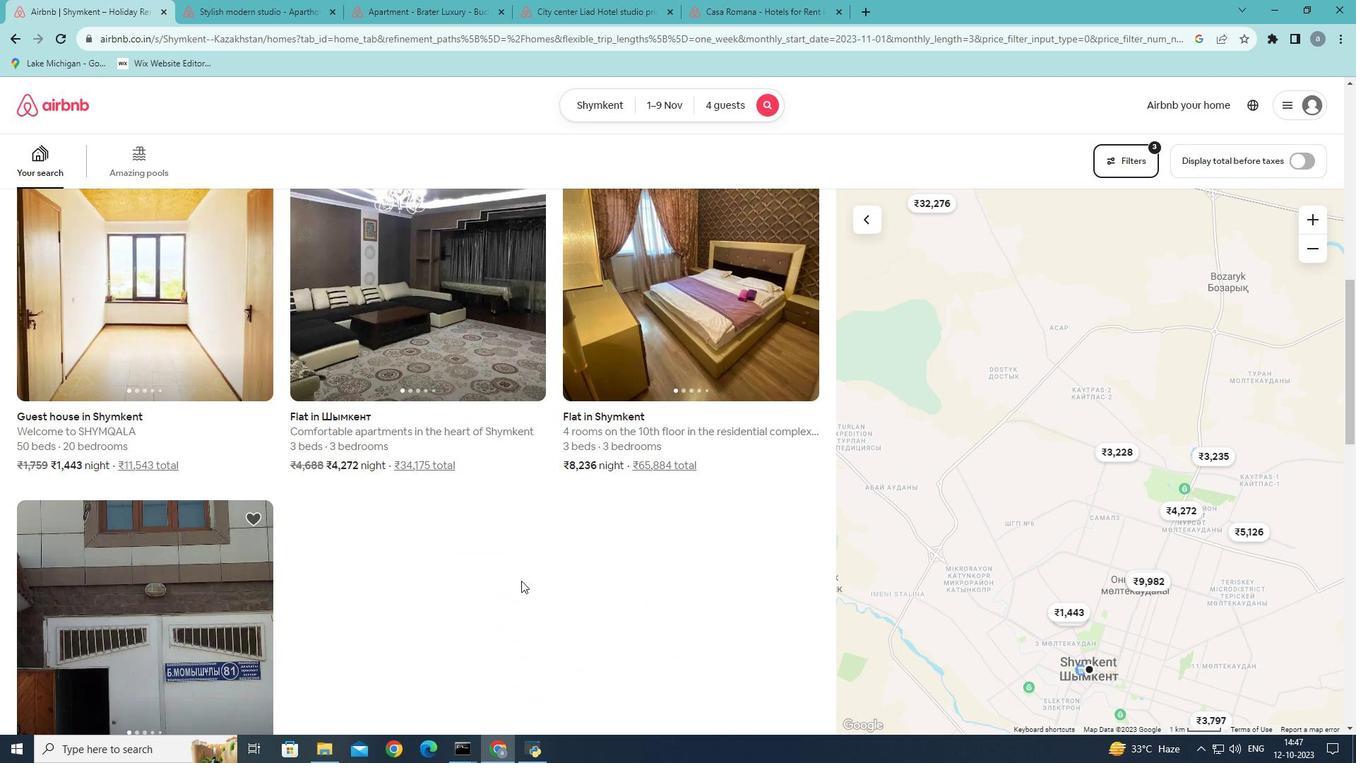 
Action: Mouse scrolled (521, 580) with delta (0, 0)
Screenshot: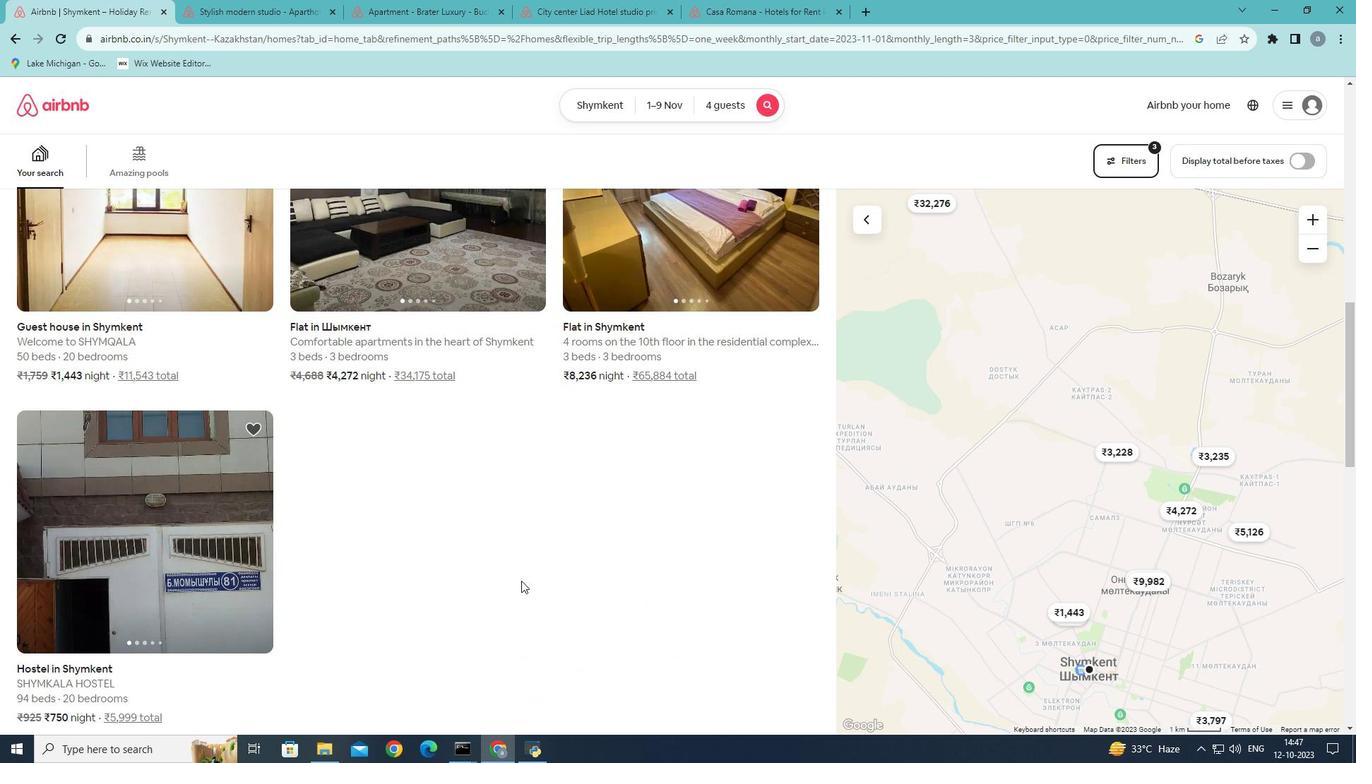 
Action: Mouse scrolled (521, 580) with delta (0, 0)
Screenshot: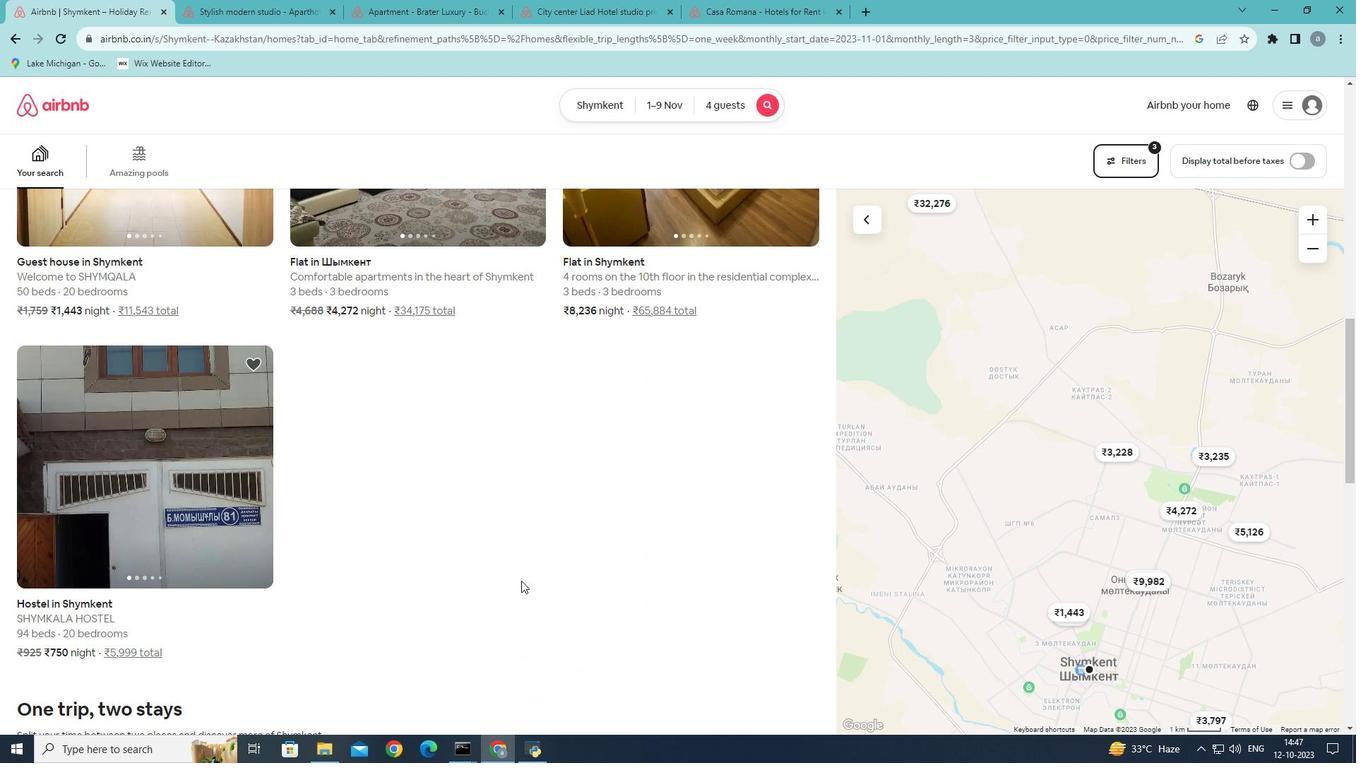 
Action: Mouse scrolled (521, 580) with delta (0, 0)
Screenshot: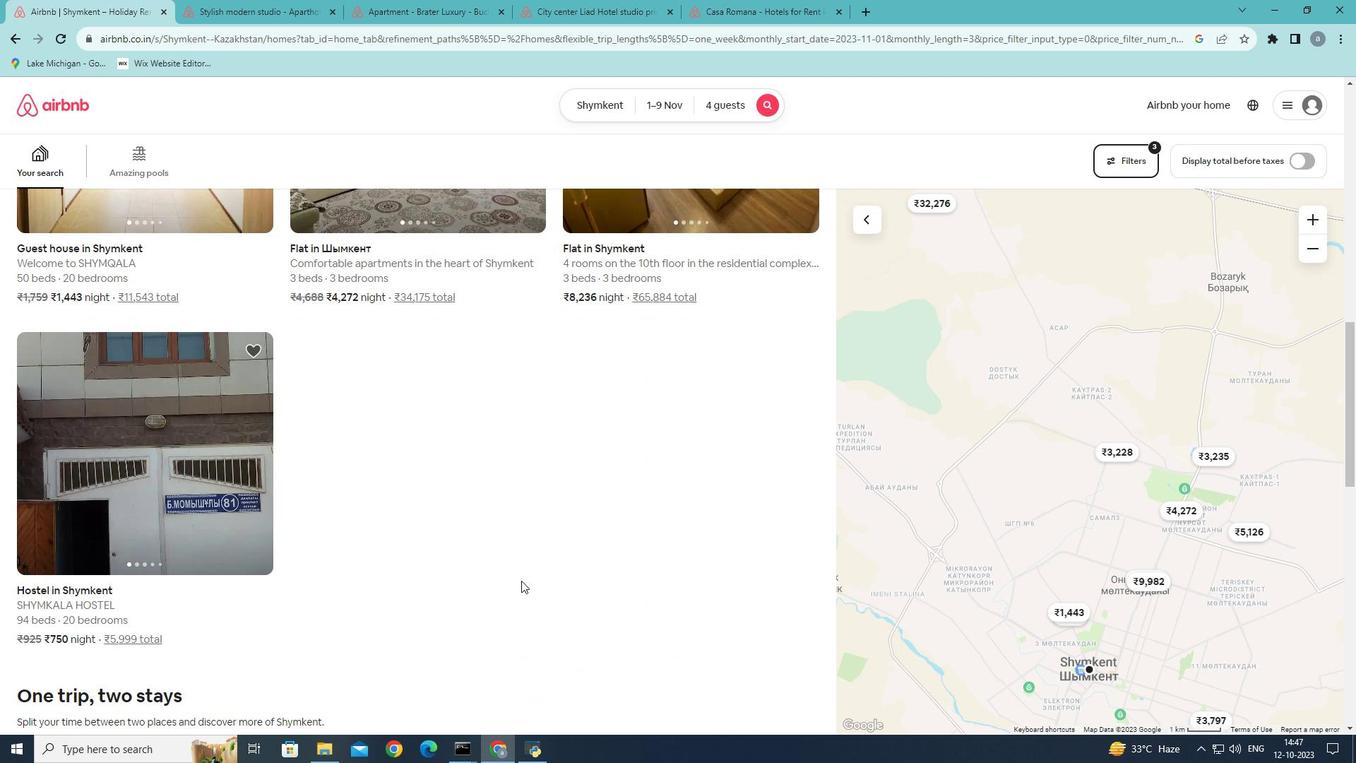
Action: Mouse scrolled (521, 580) with delta (0, 0)
Screenshot: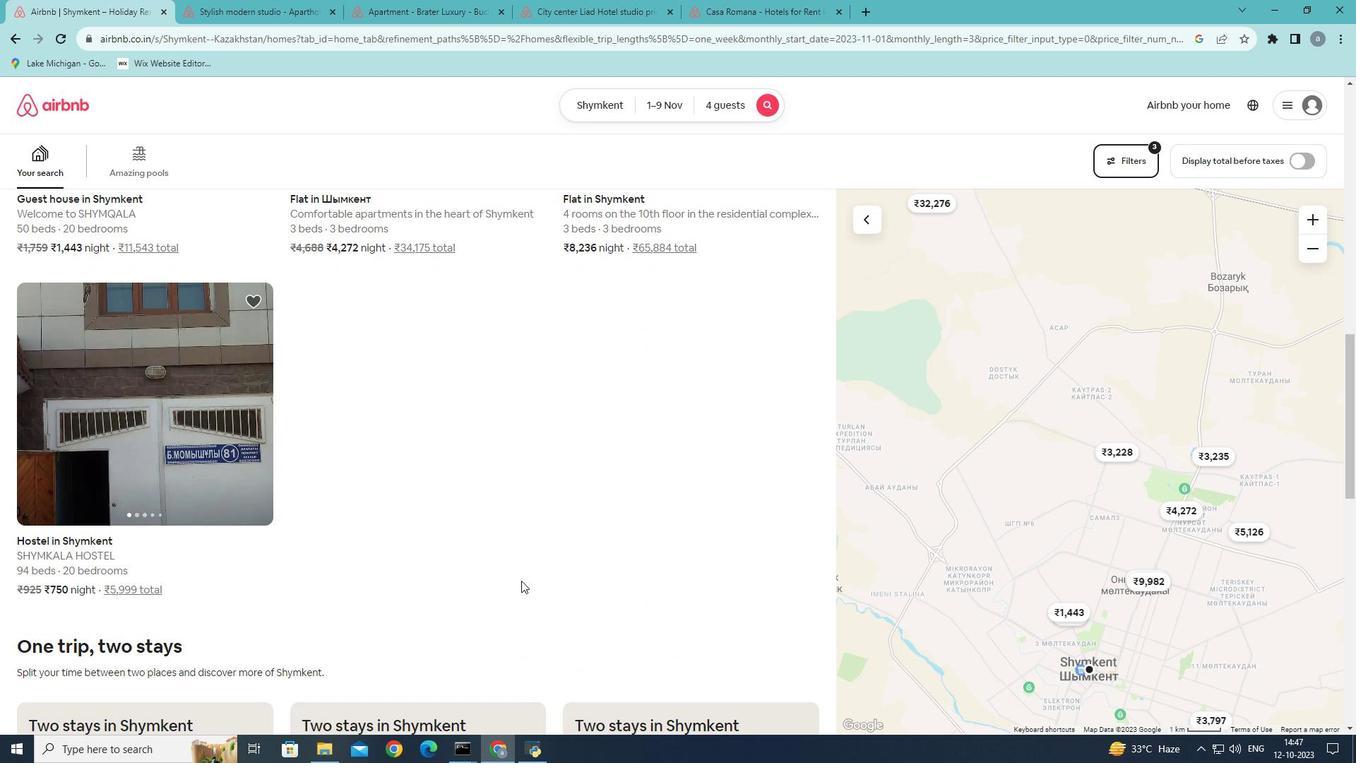 
Action: Mouse scrolled (521, 581) with delta (0, 0)
Screenshot: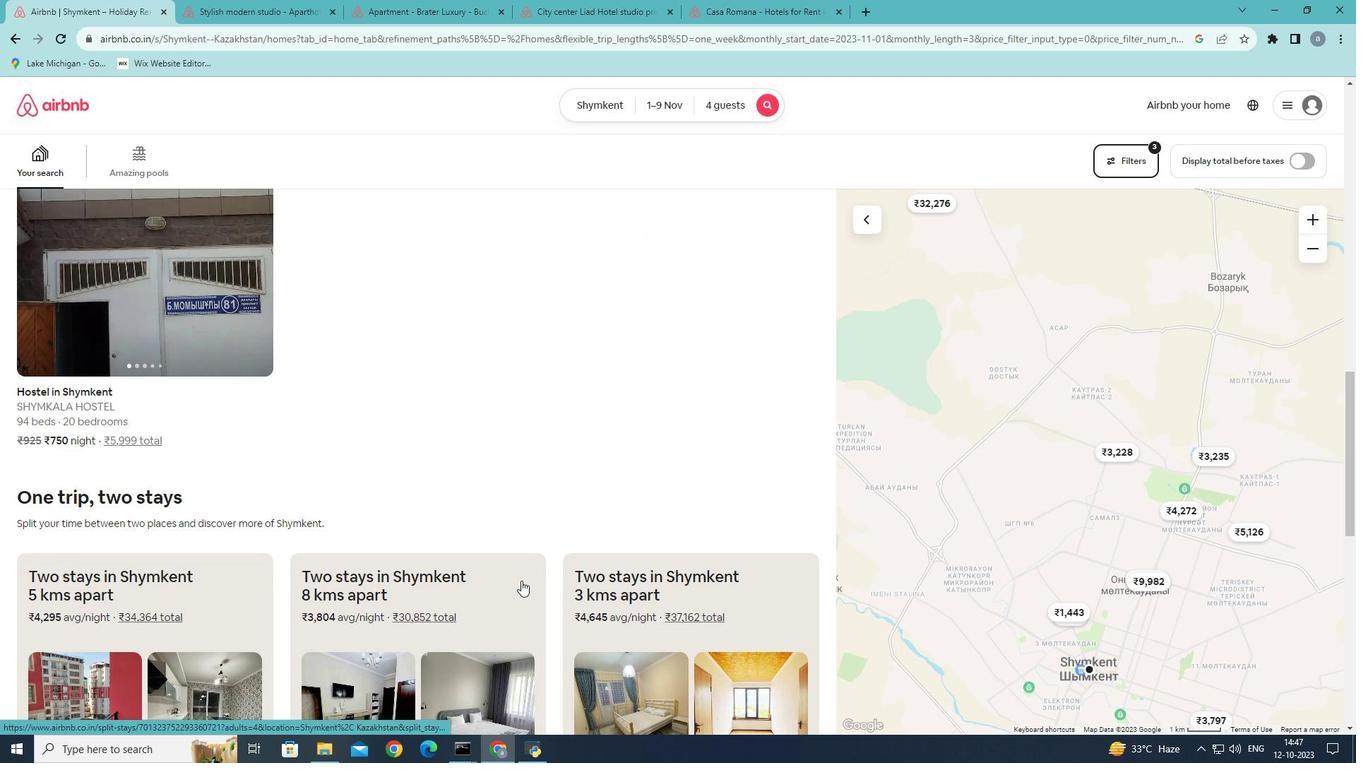 
Action: Mouse scrolled (521, 581) with delta (0, 0)
Screenshot: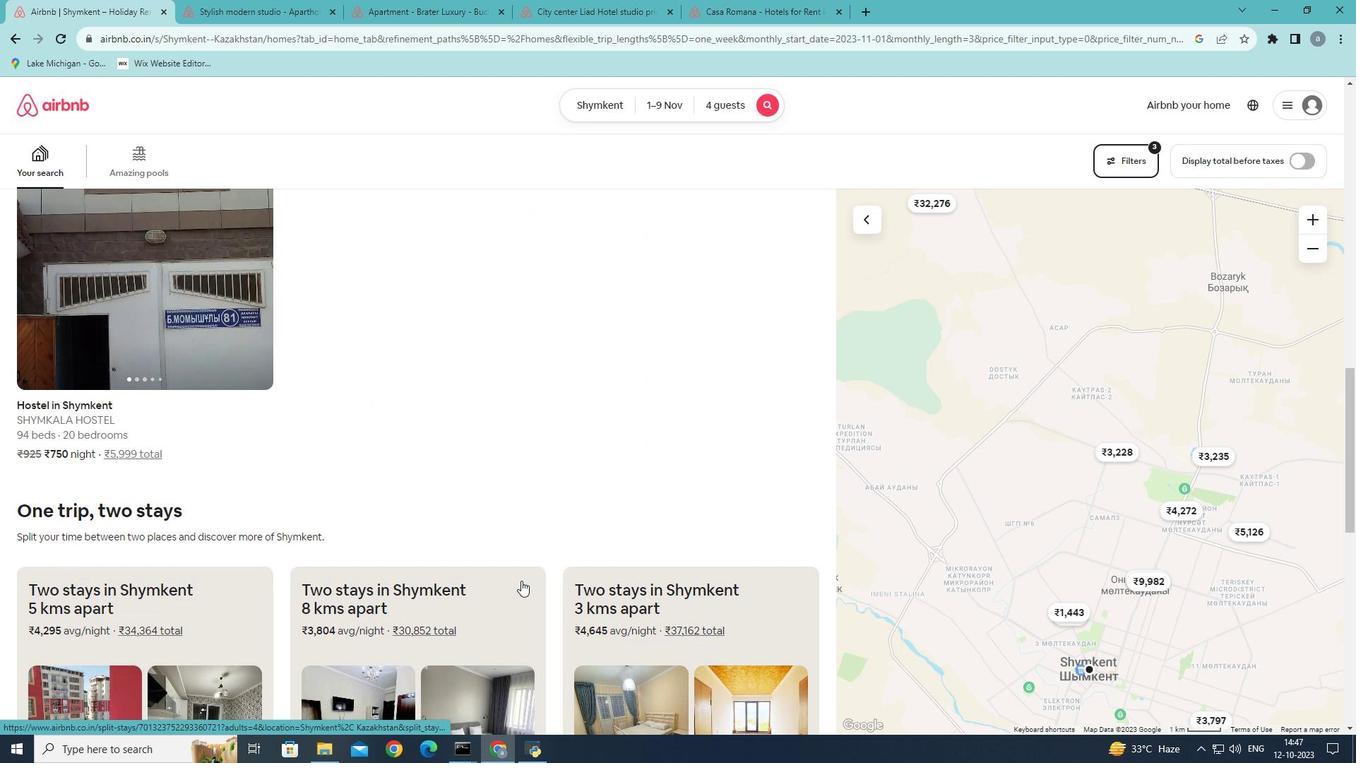 
Action: Mouse scrolled (521, 581) with delta (0, 0)
Screenshot: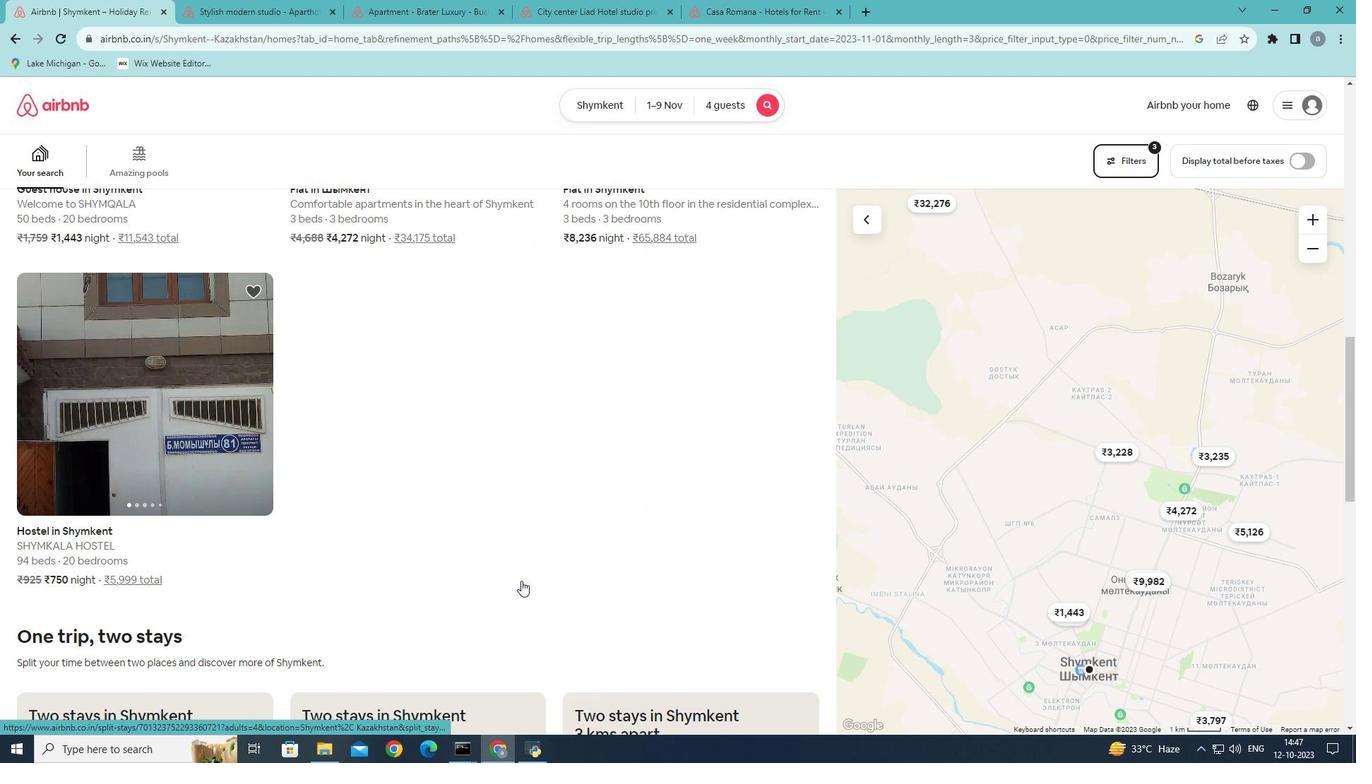 
Action: Mouse scrolled (521, 581) with delta (0, 0)
Screenshot: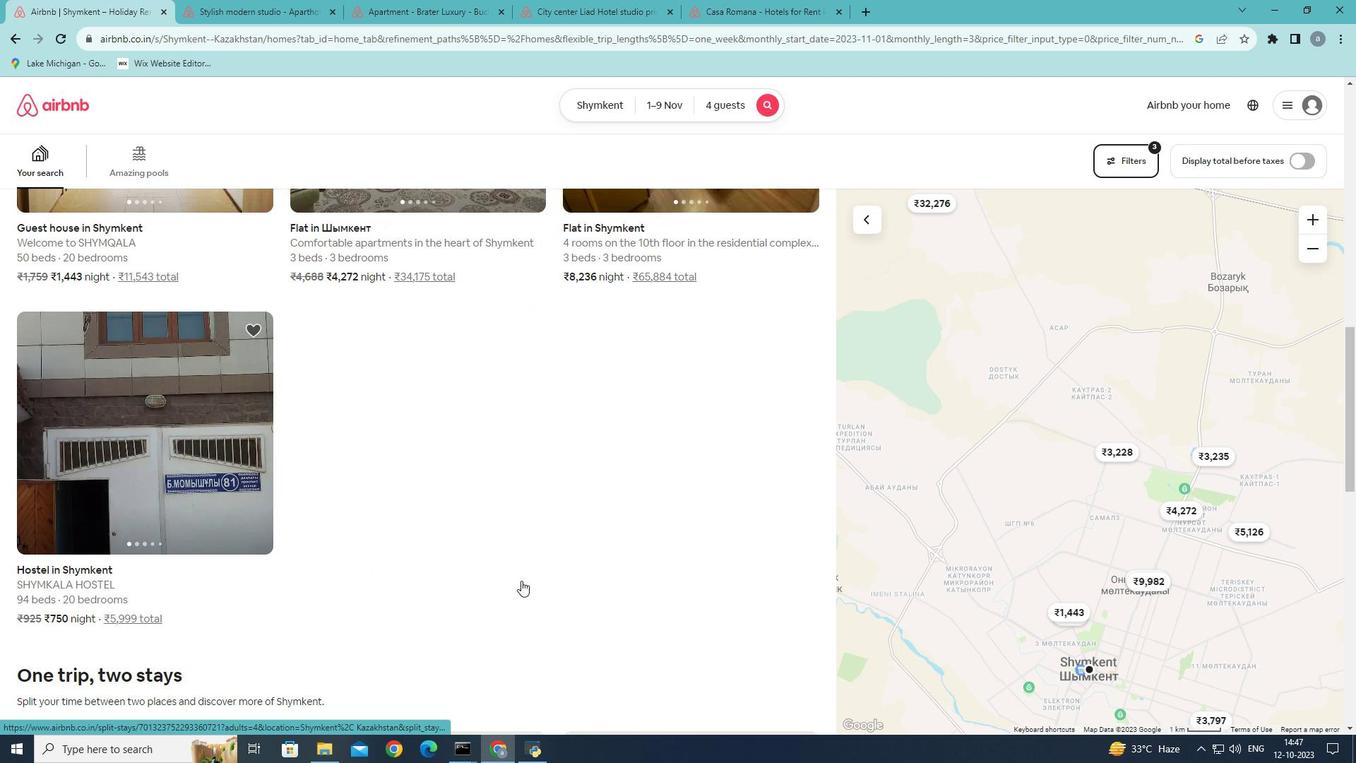 
Action: Mouse scrolled (521, 581) with delta (0, 0)
Screenshot: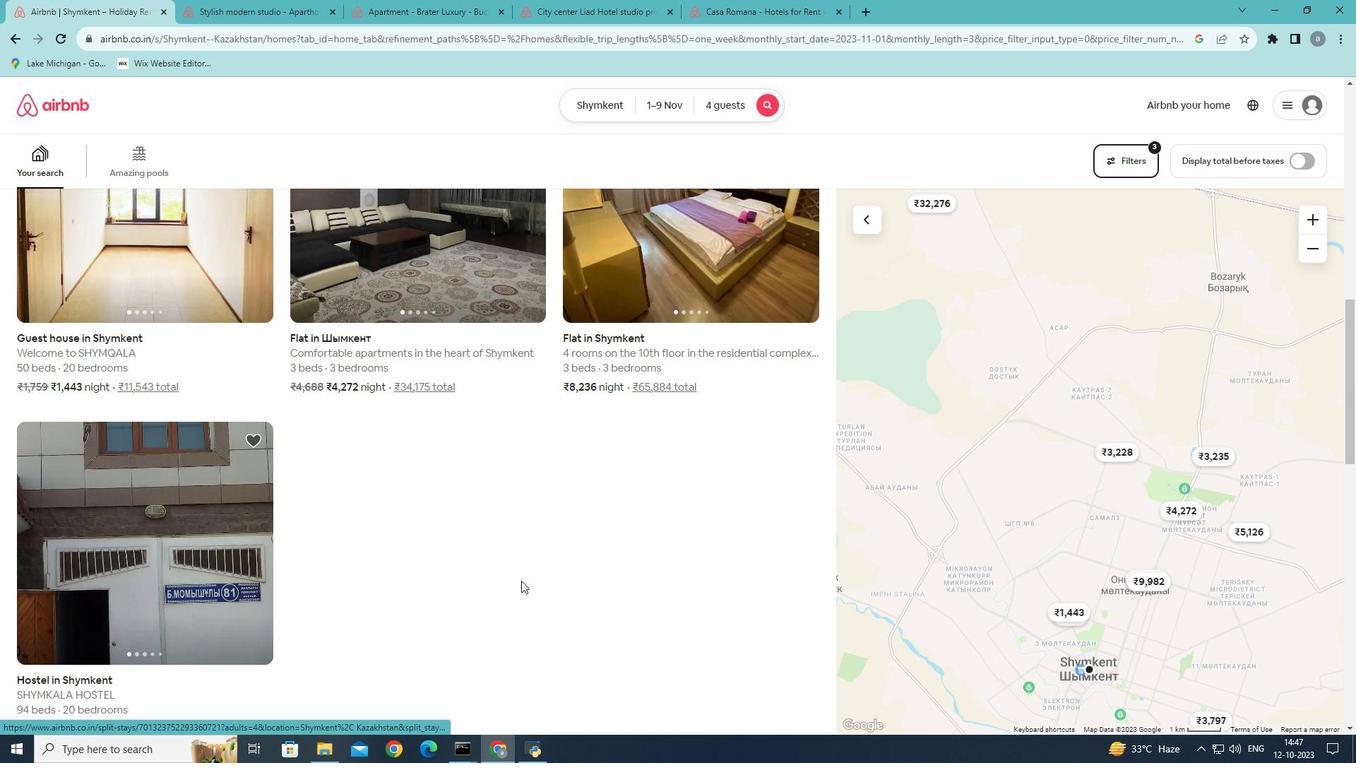 
Action: Mouse scrolled (521, 581) with delta (0, 0)
Screenshot: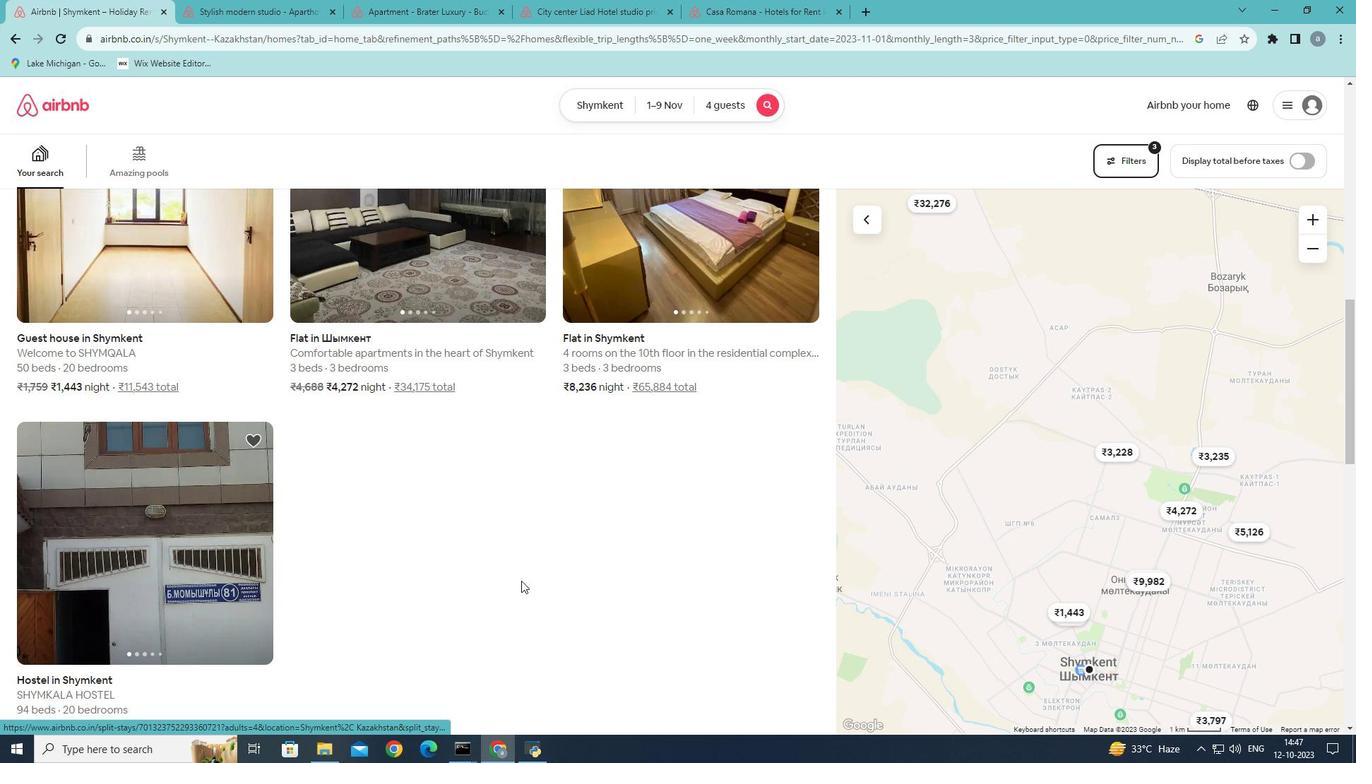 
Action: Mouse scrolled (521, 581) with delta (0, 0)
Screenshot: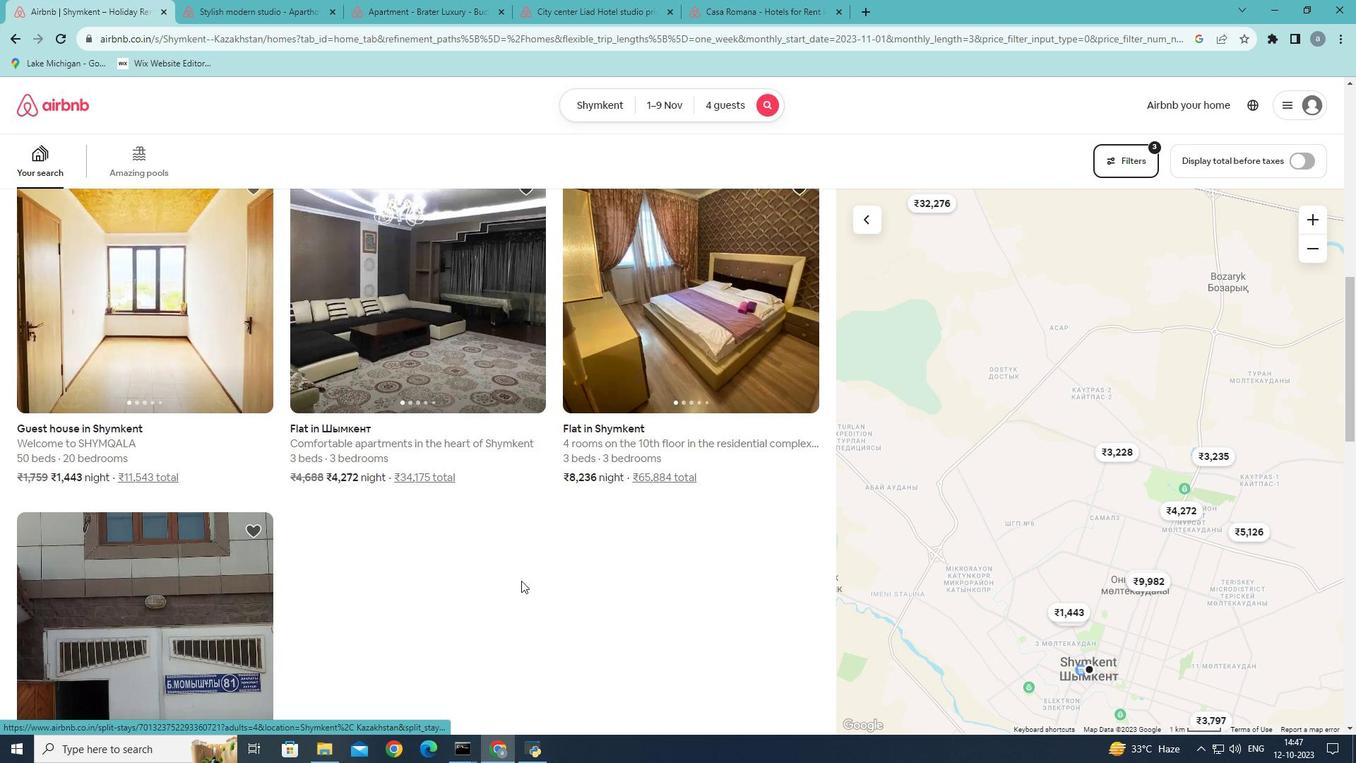 
Action: Mouse scrolled (521, 581) with delta (0, 0)
Screenshot: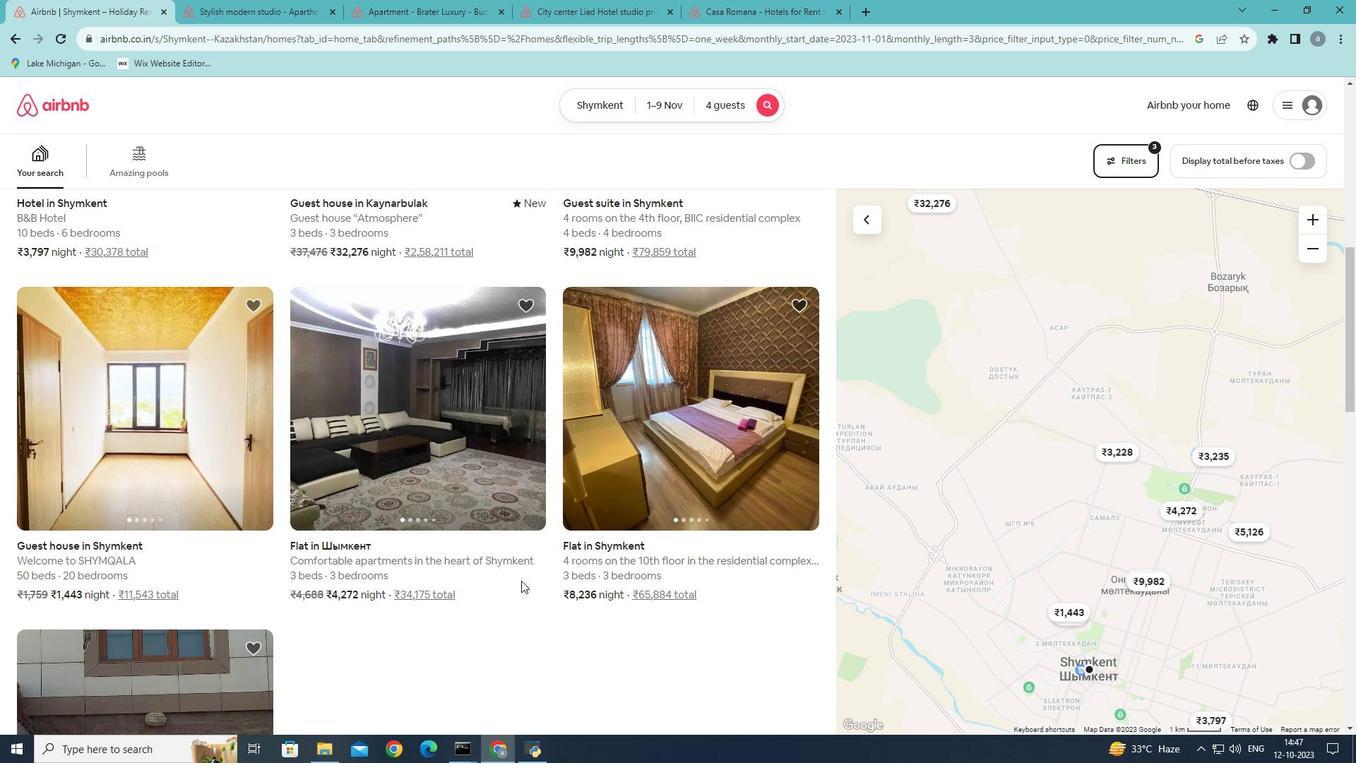 
Action: Mouse scrolled (521, 581) with delta (0, 0)
Screenshot: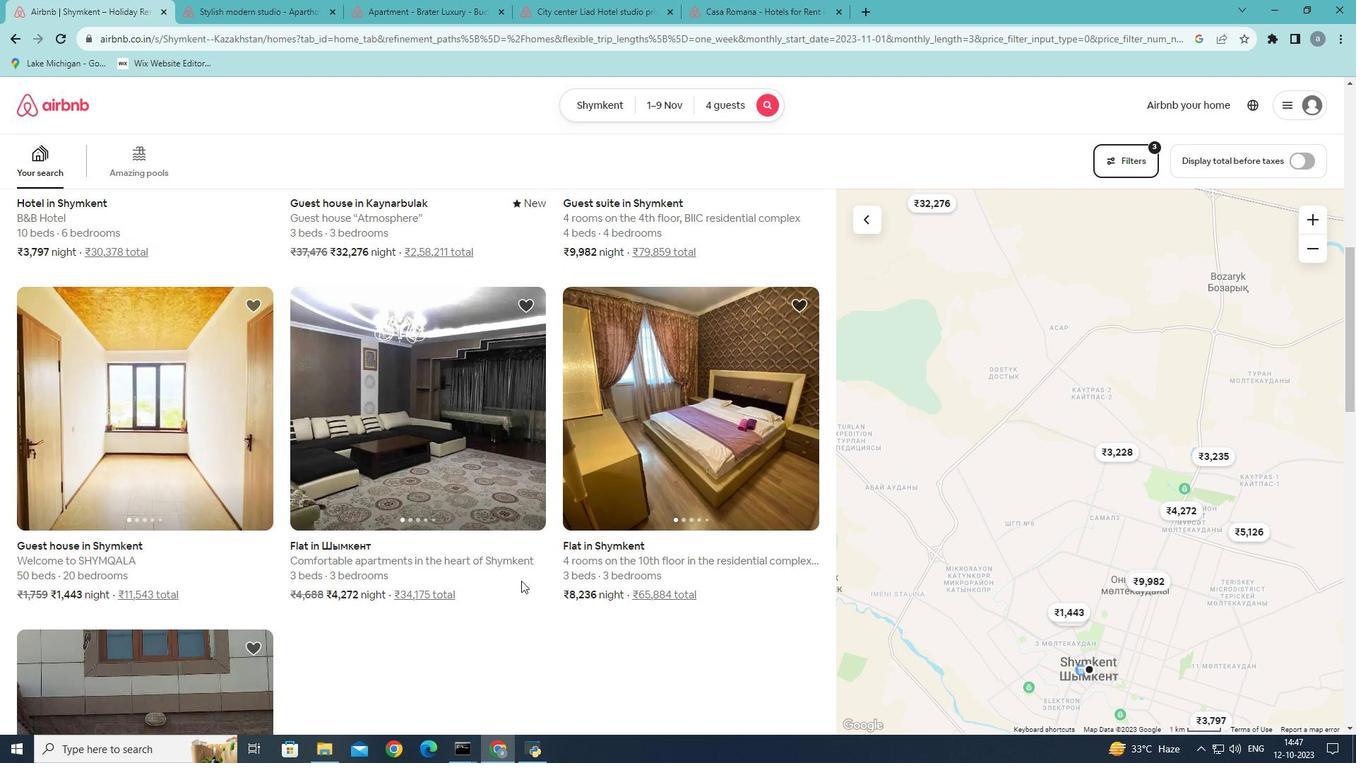 
Action: Mouse scrolled (521, 581) with delta (0, 0)
Screenshot: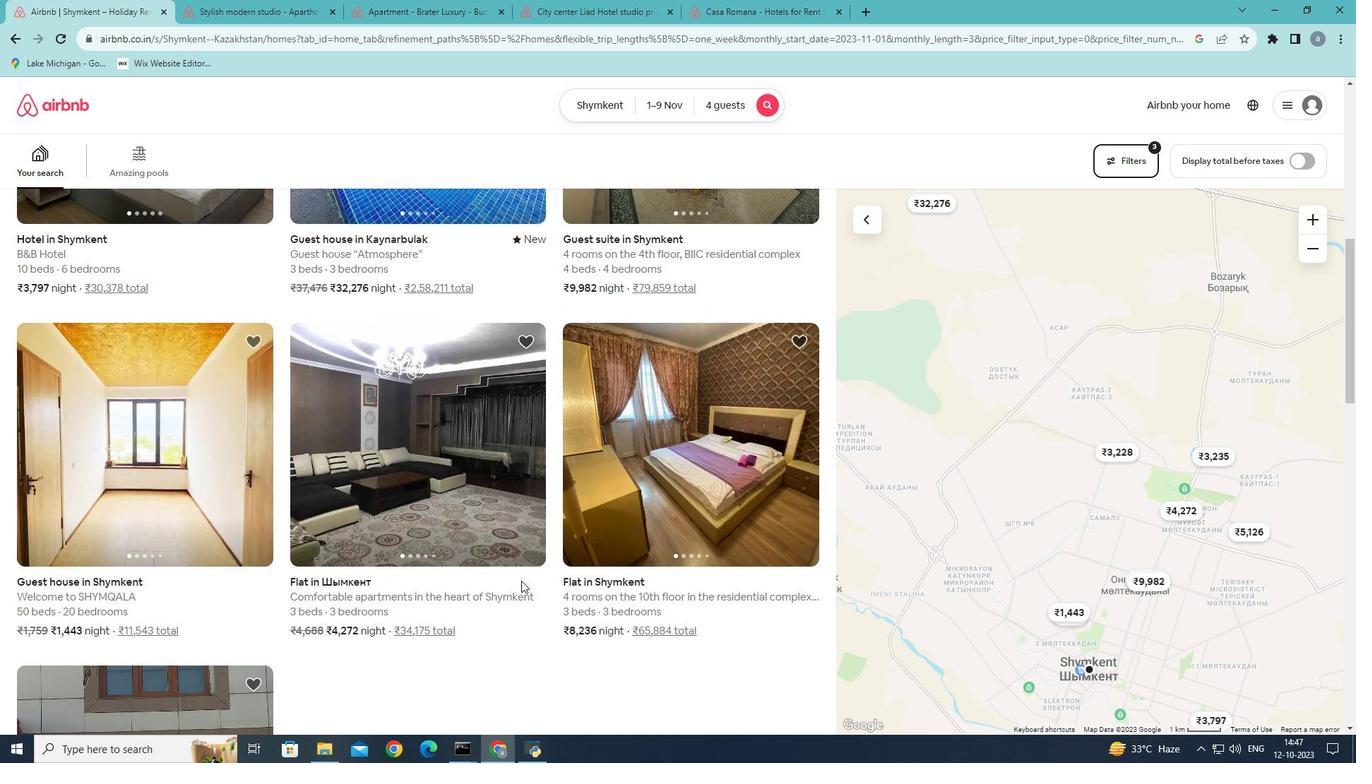 
Action: Mouse scrolled (521, 581) with delta (0, 0)
Screenshot: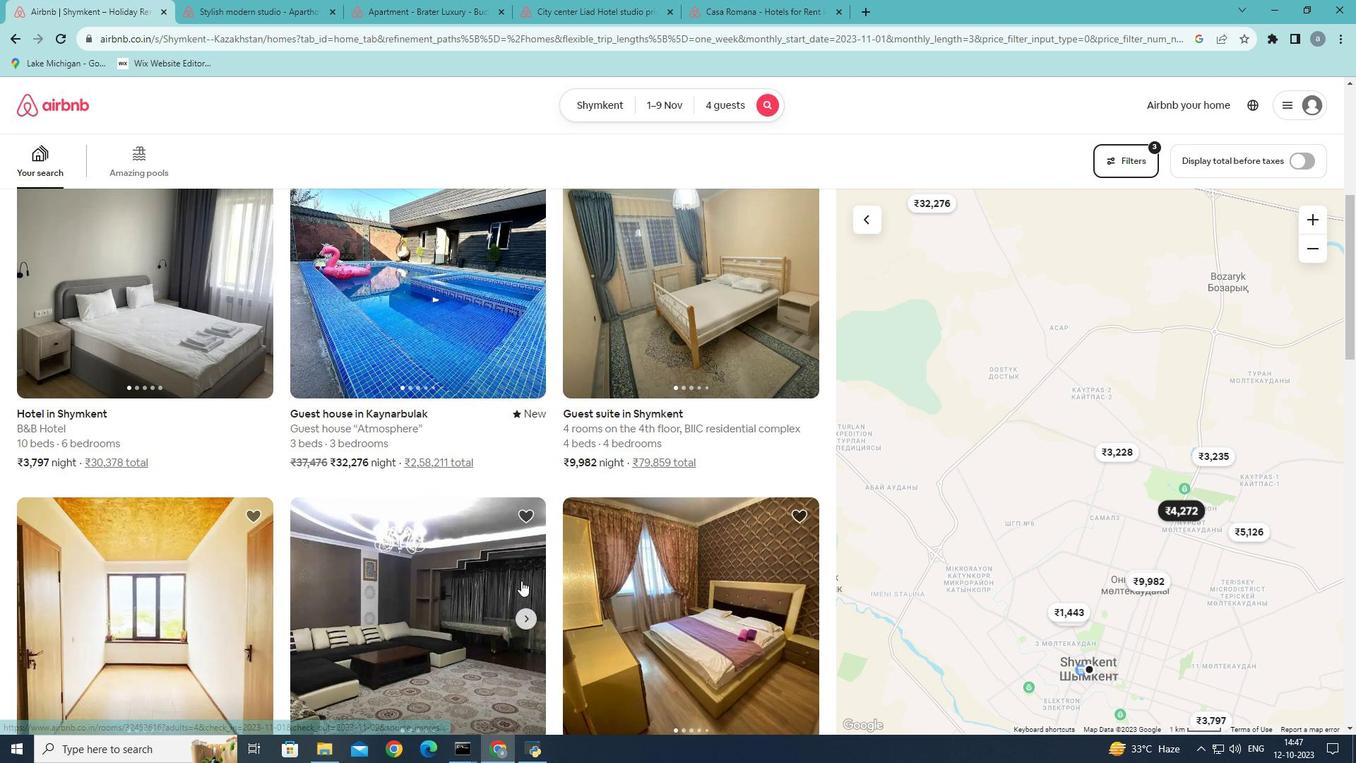 
Action: Mouse scrolled (521, 581) with delta (0, 0)
Screenshot: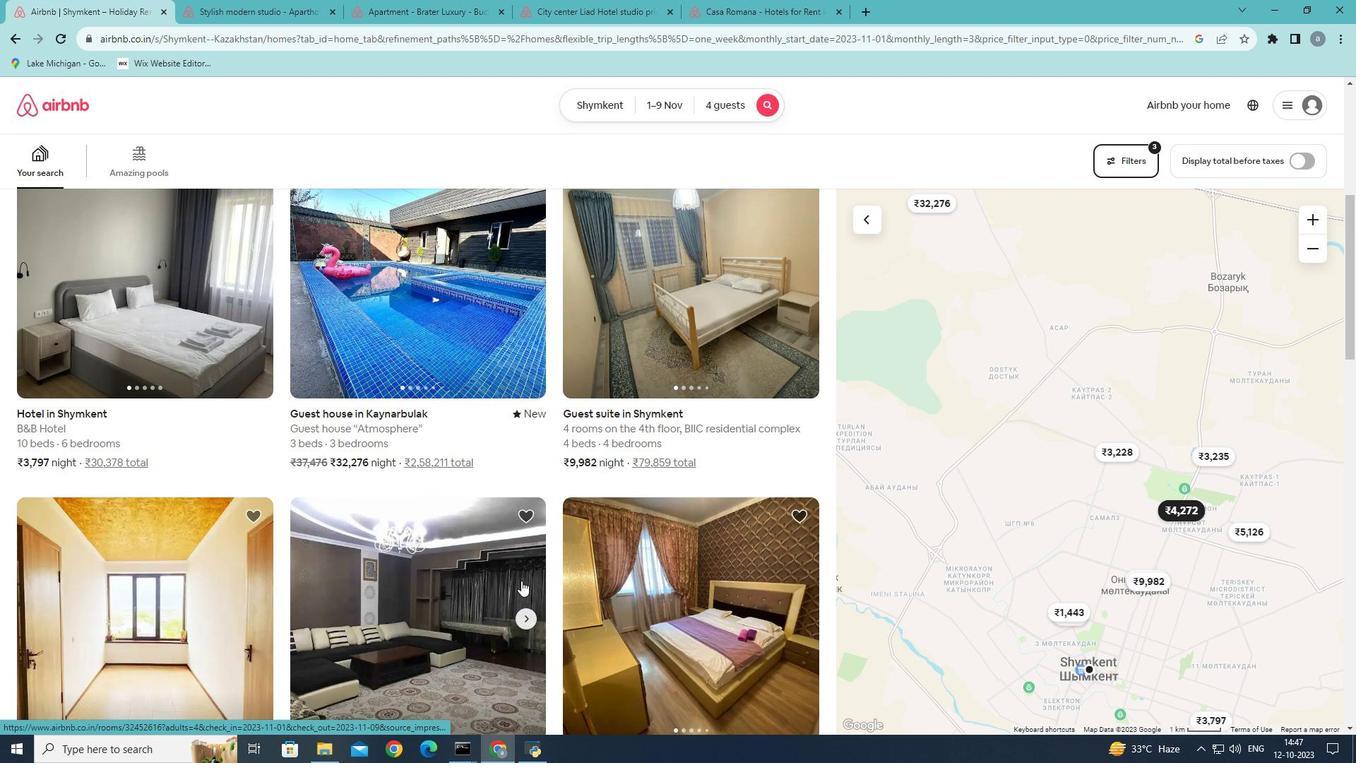 
Action: Mouse scrolled (521, 581) with delta (0, 0)
Screenshot: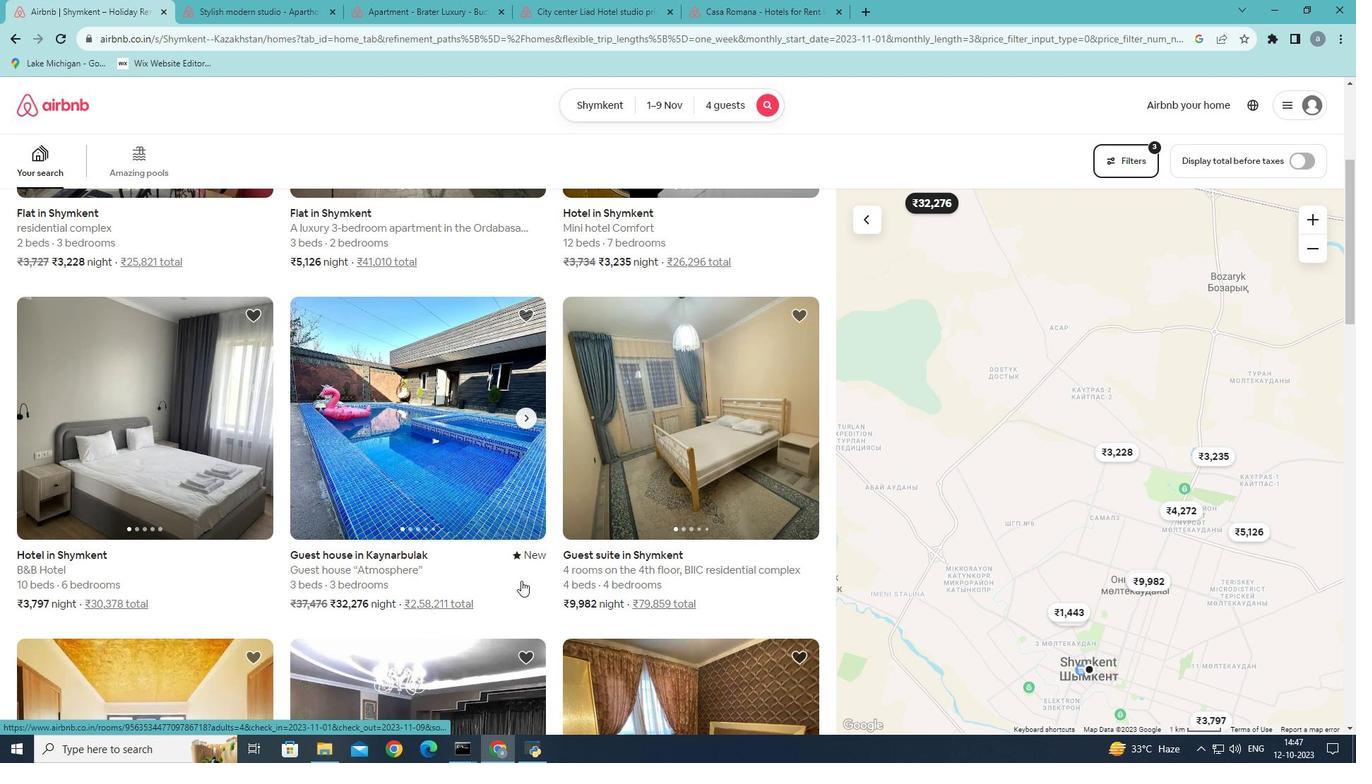 
Action: Mouse scrolled (521, 581) with delta (0, 0)
Screenshot: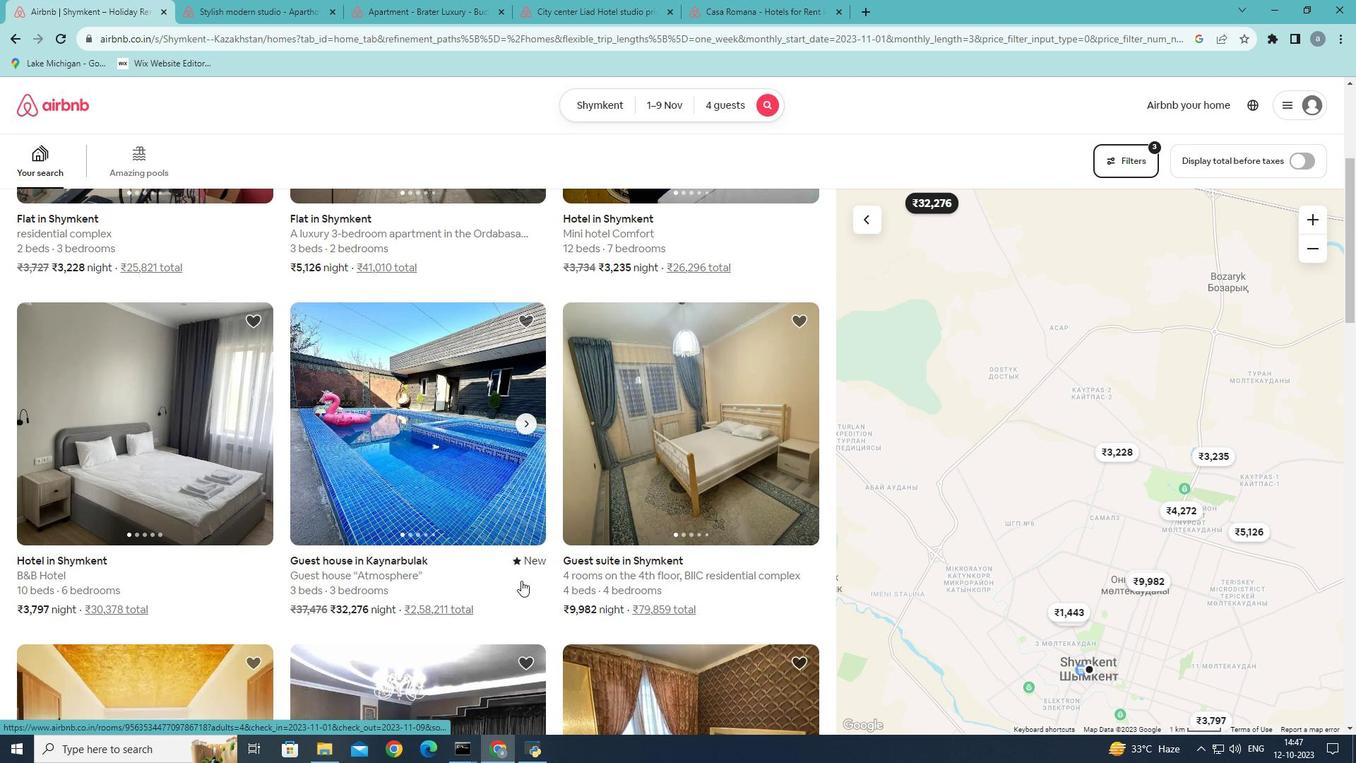 
Action: Mouse scrolled (521, 581) with delta (0, 0)
Screenshot: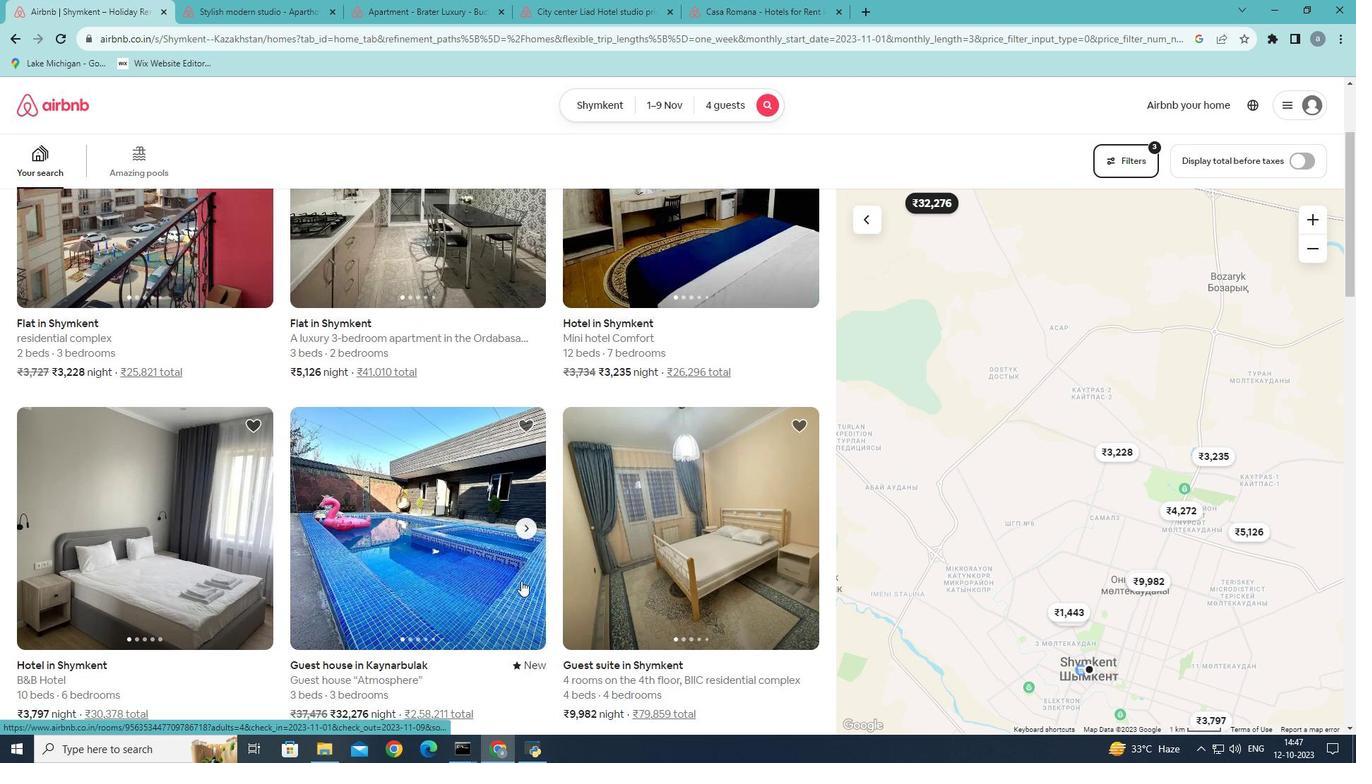 
Action: Mouse scrolled (521, 581) with delta (0, 0)
Screenshot: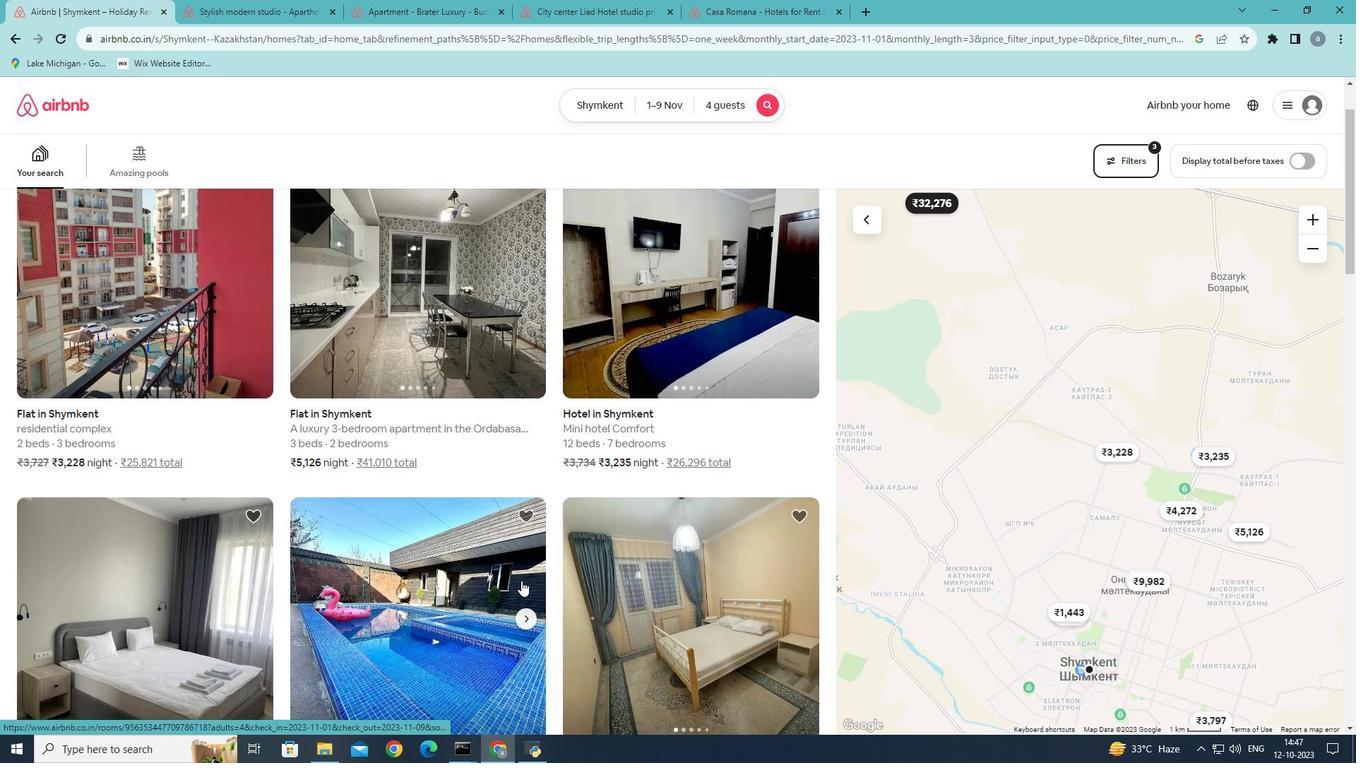 
Action: Mouse scrolled (521, 581) with delta (0, 0)
Screenshot: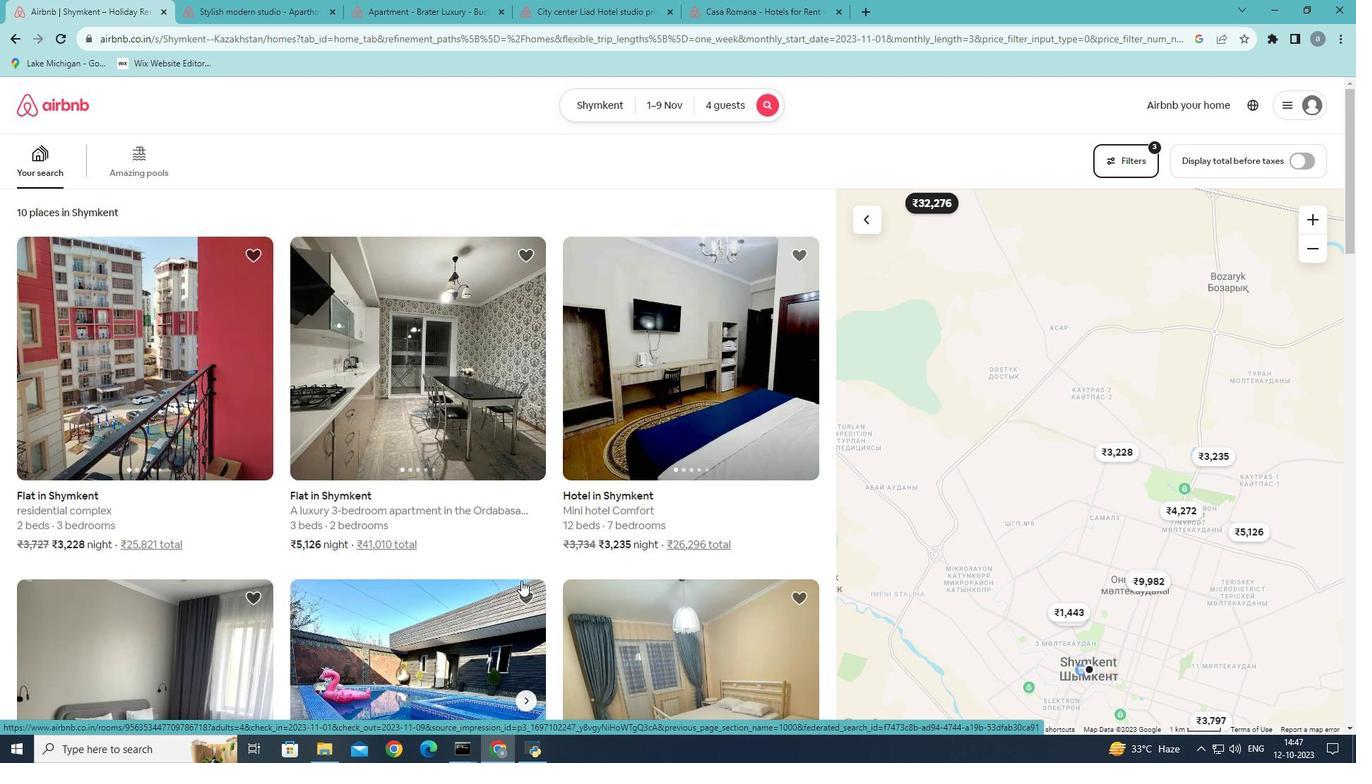 
Action: Mouse scrolled (521, 581) with delta (0, 0)
Screenshot: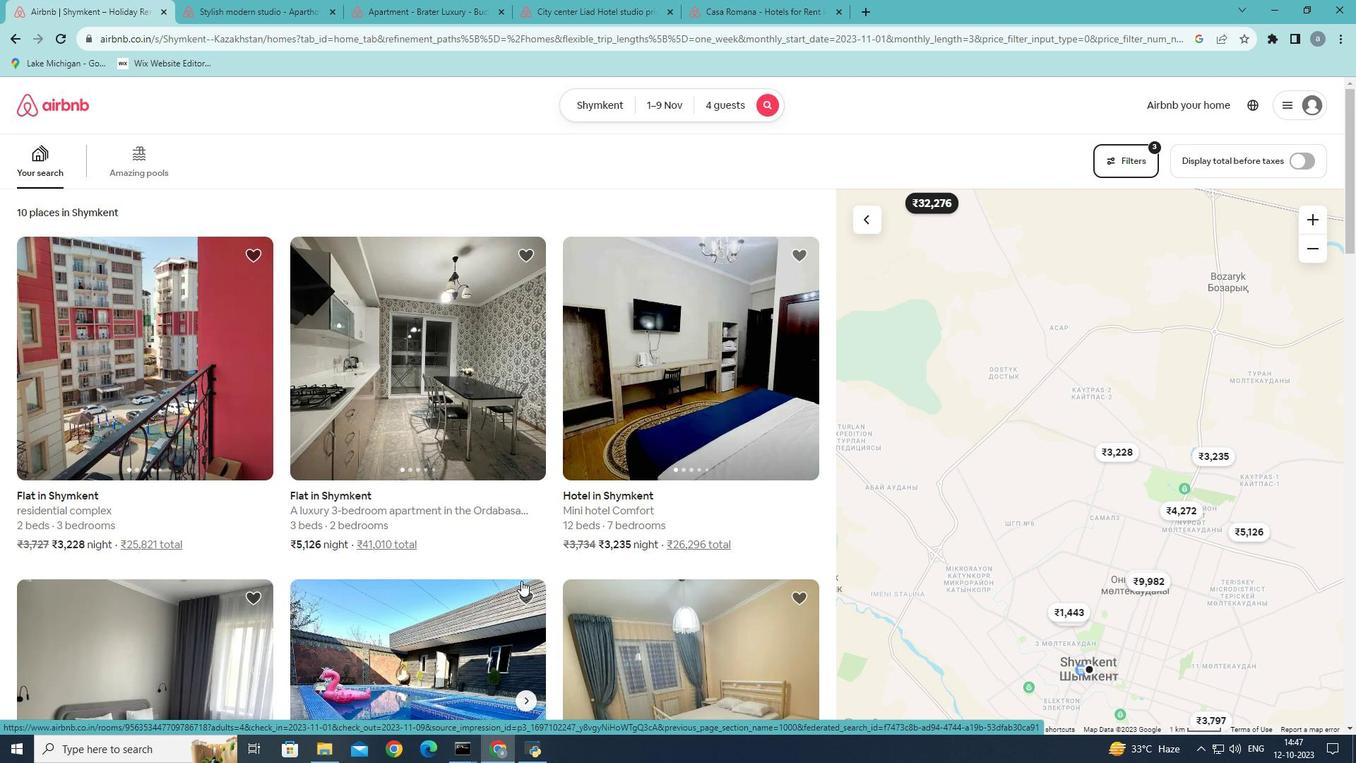 
Action: Mouse scrolled (521, 581) with delta (0, 0)
Screenshot: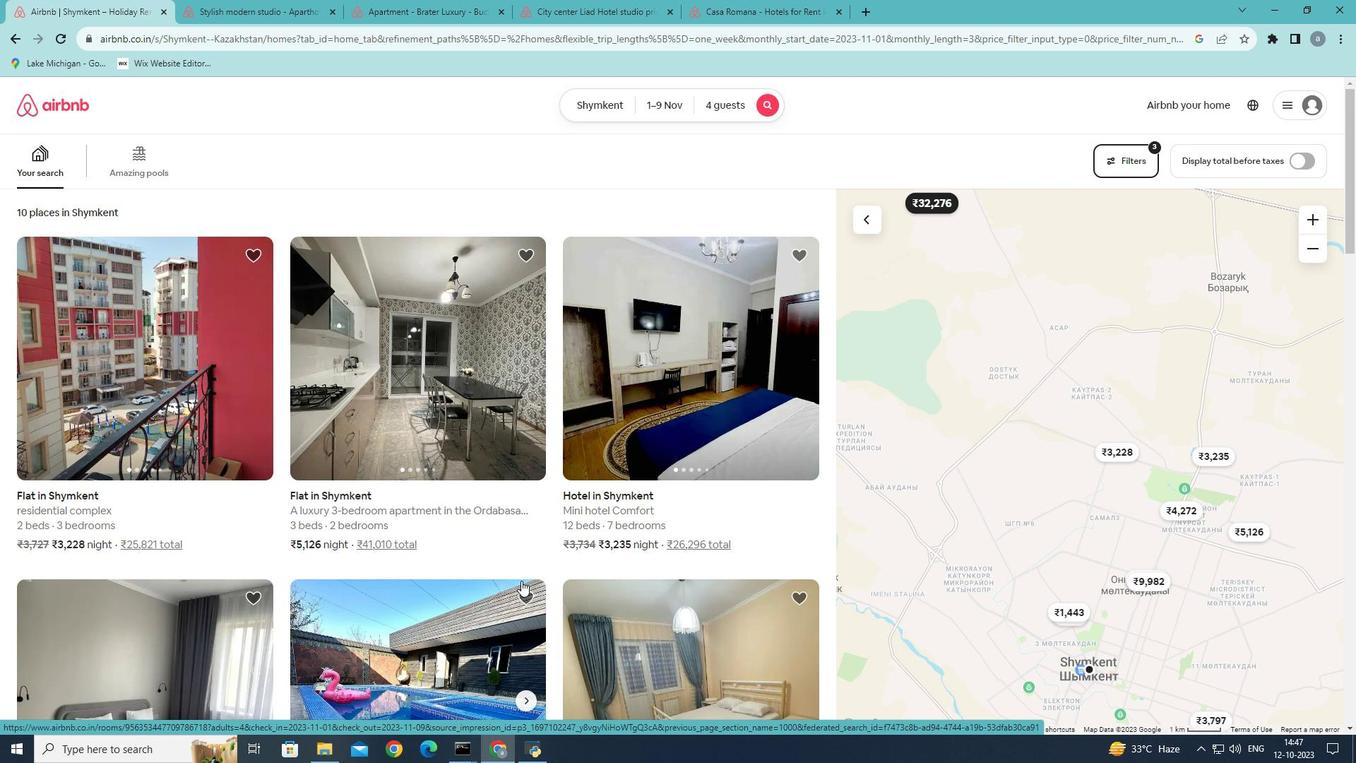 
Action: Mouse moved to (150, 399)
Screenshot: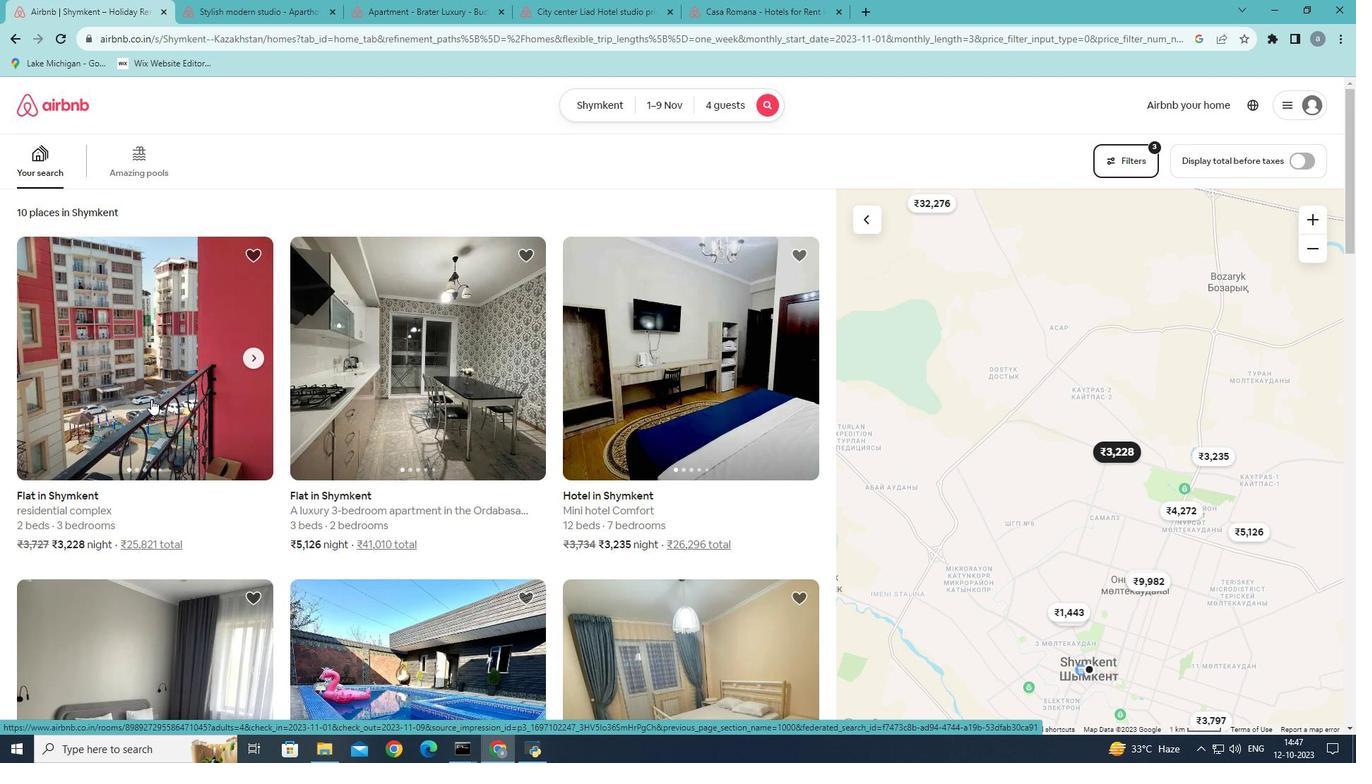 
Action: Mouse pressed left at (150, 399)
Screenshot: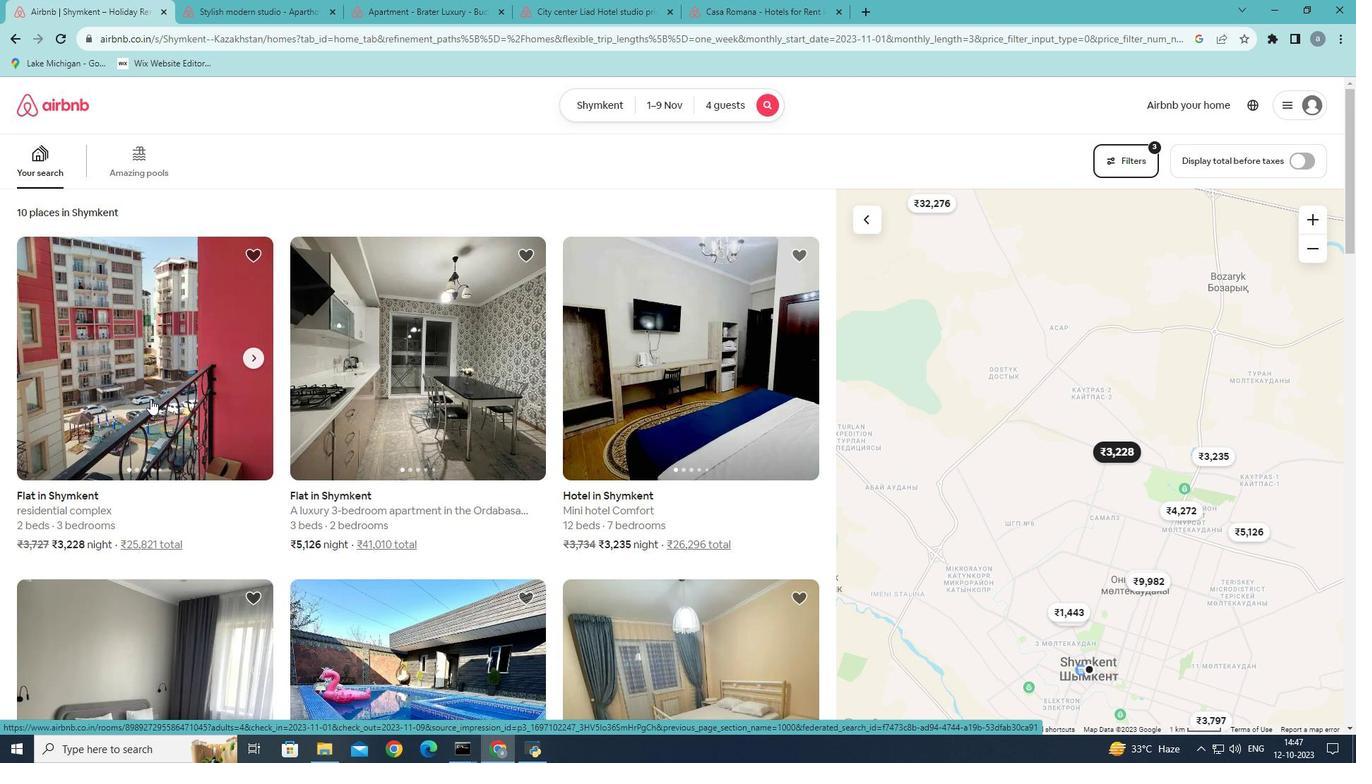 
Action: Mouse moved to (987, 535)
Screenshot: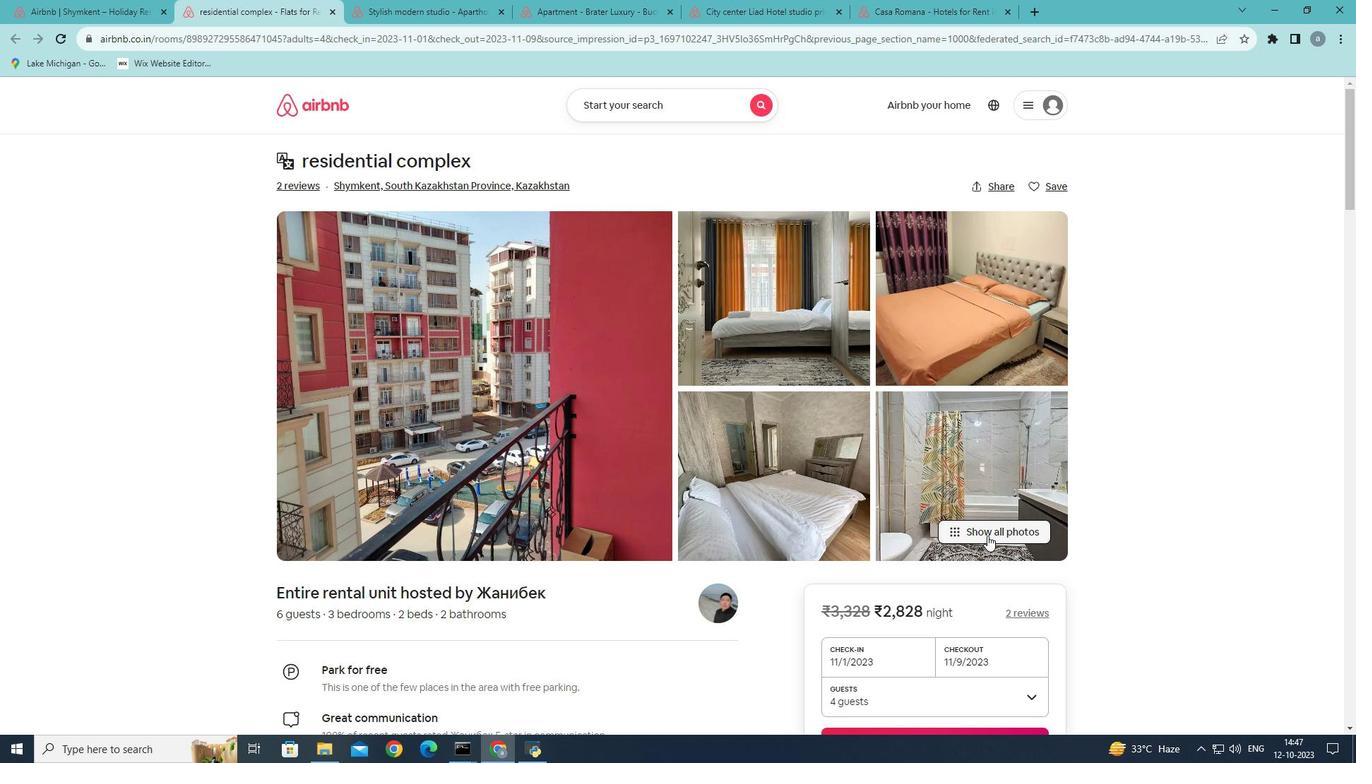 
Action: Mouse pressed left at (987, 535)
Screenshot: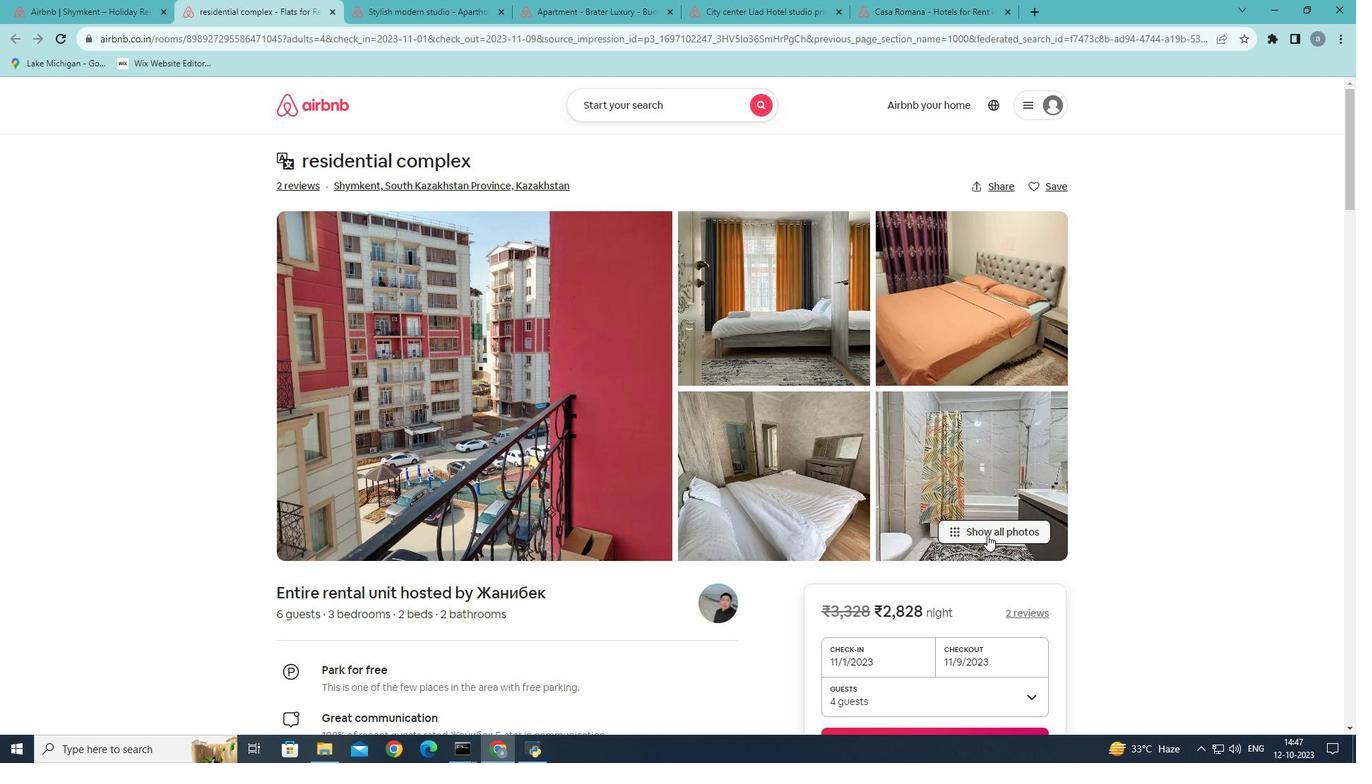 
Action: Mouse moved to (898, 436)
Screenshot: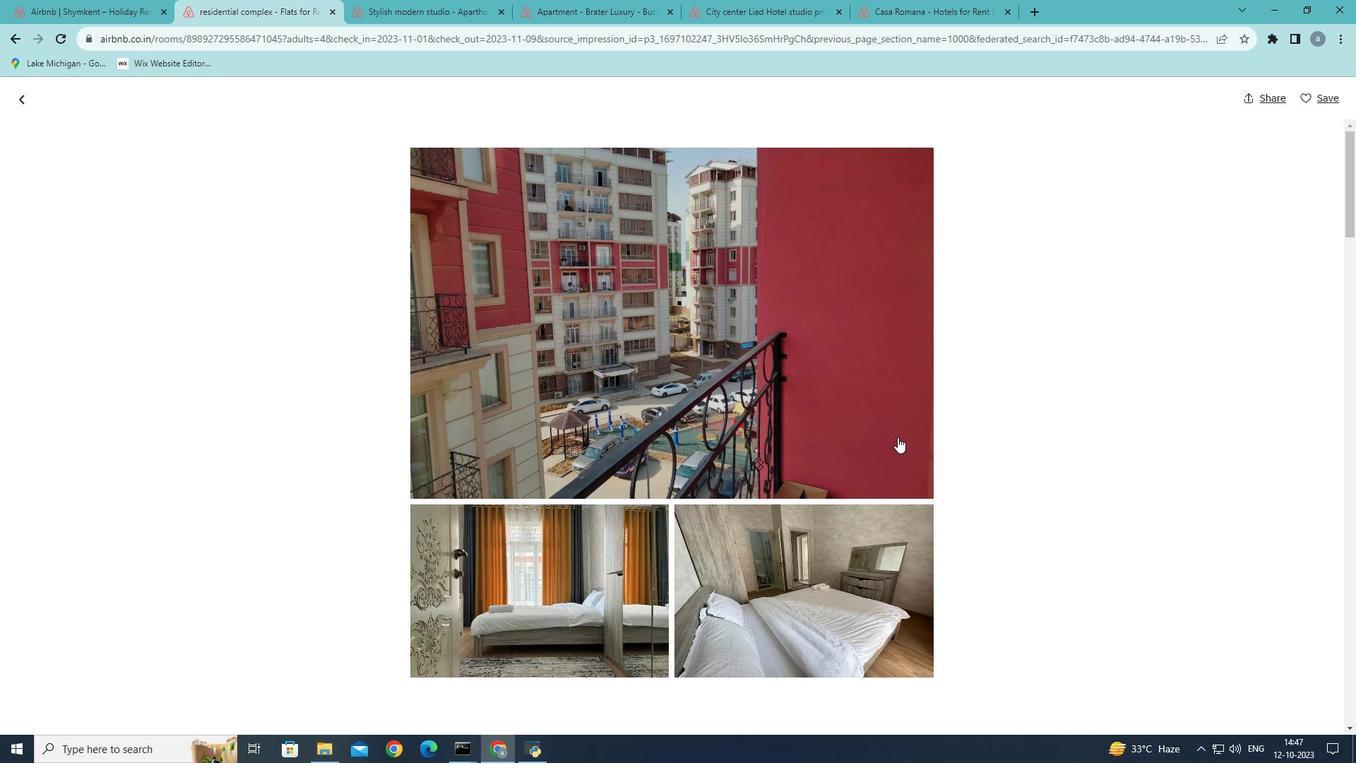 
Action: Mouse scrolled (898, 435) with delta (0, 0)
Screenshot: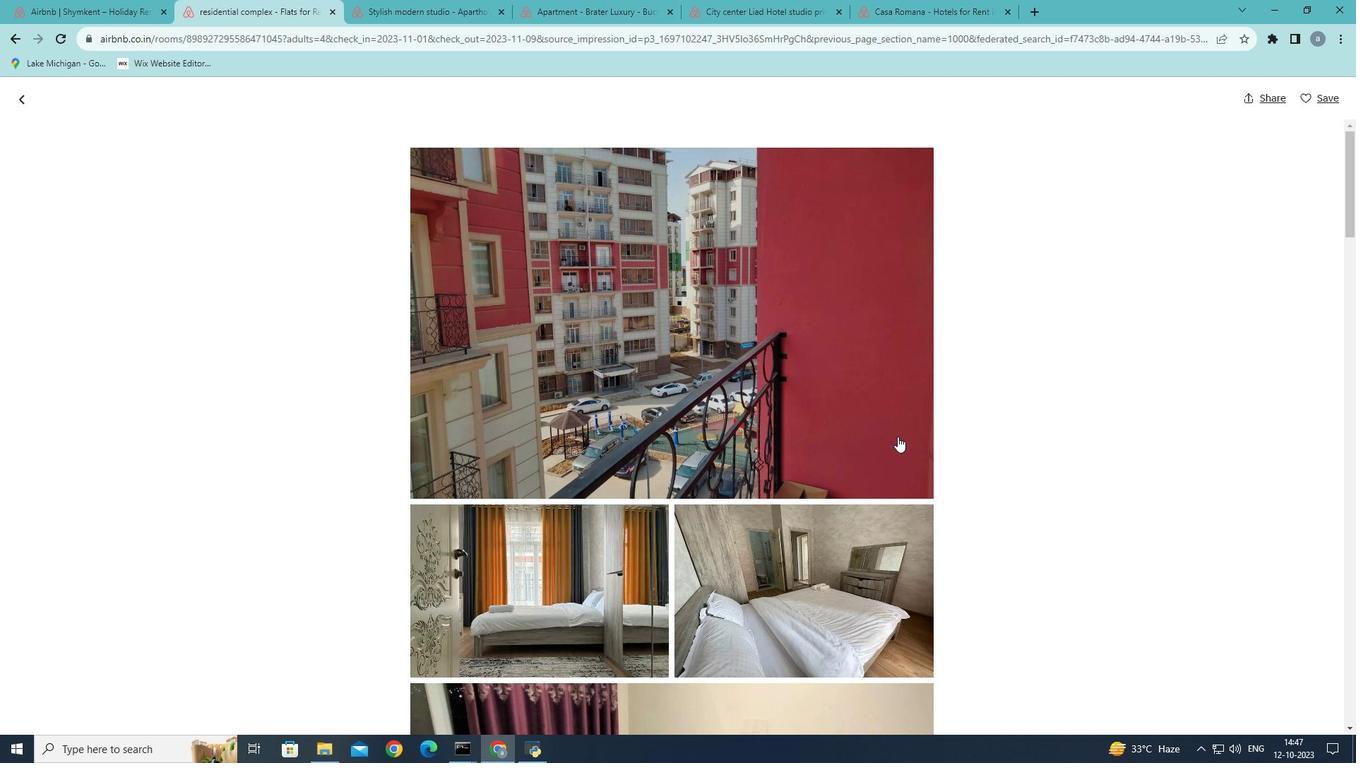 
Action: Mouse scrolled (898, 435) with delta (0, 0)
Screenshot: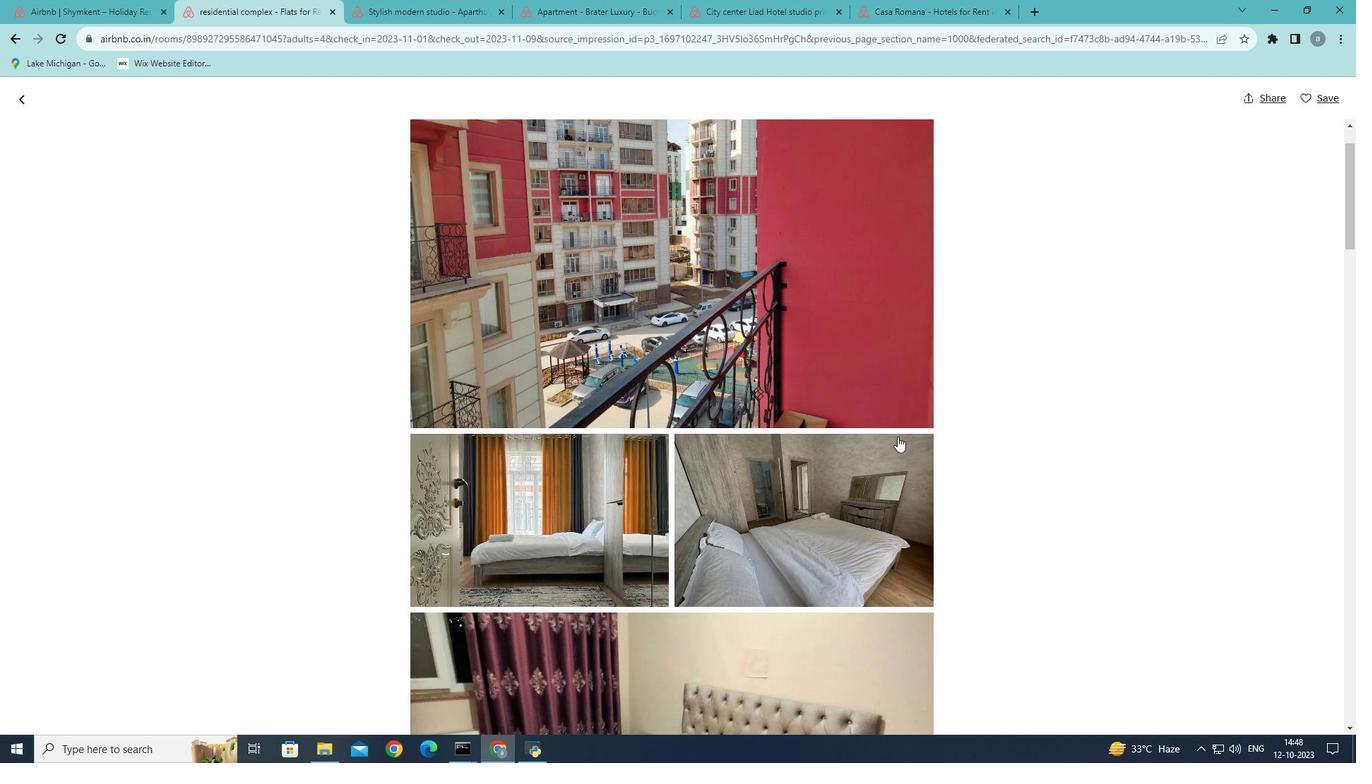 
Action: Mouse scrolled (898, 435) with delta (0, 0)
Screenshot: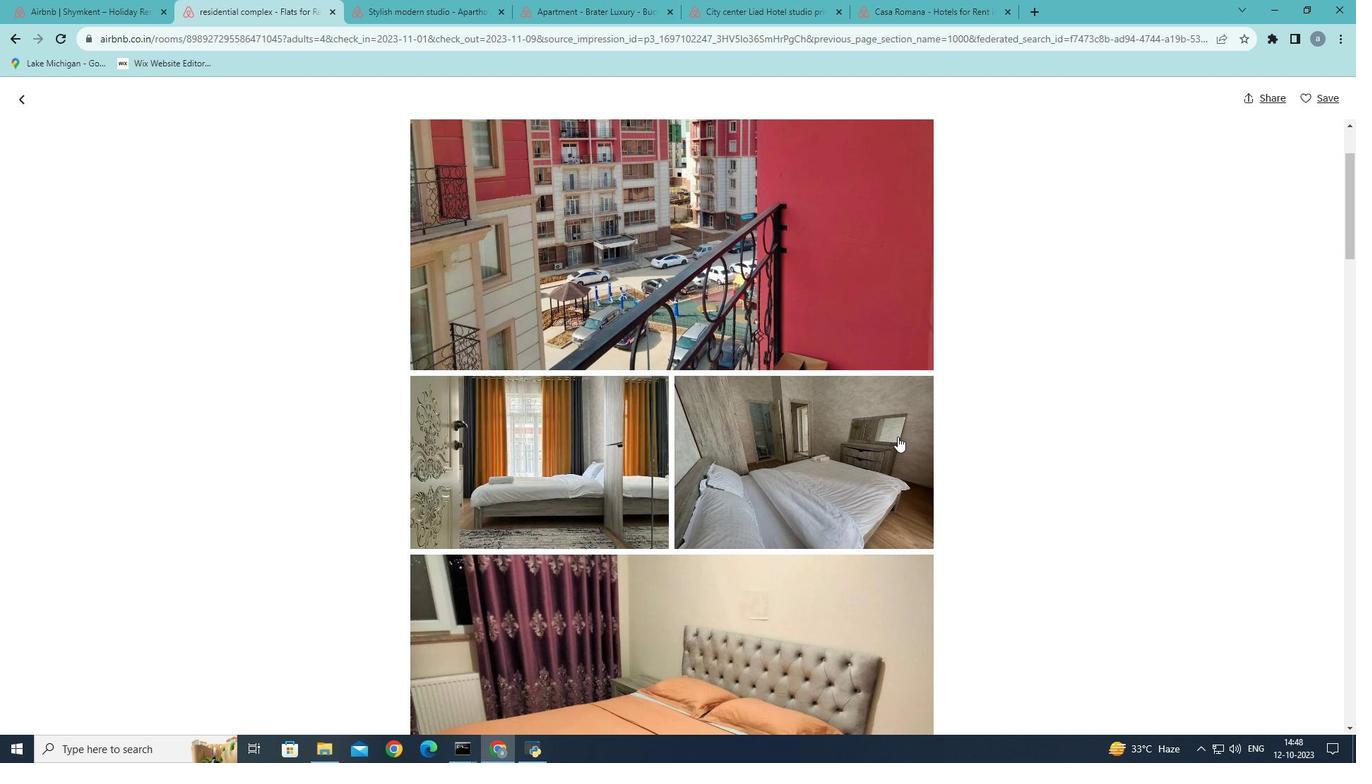 
Action: Mouse scrolled (898, 435) with delta (0, 0)
Screenshot: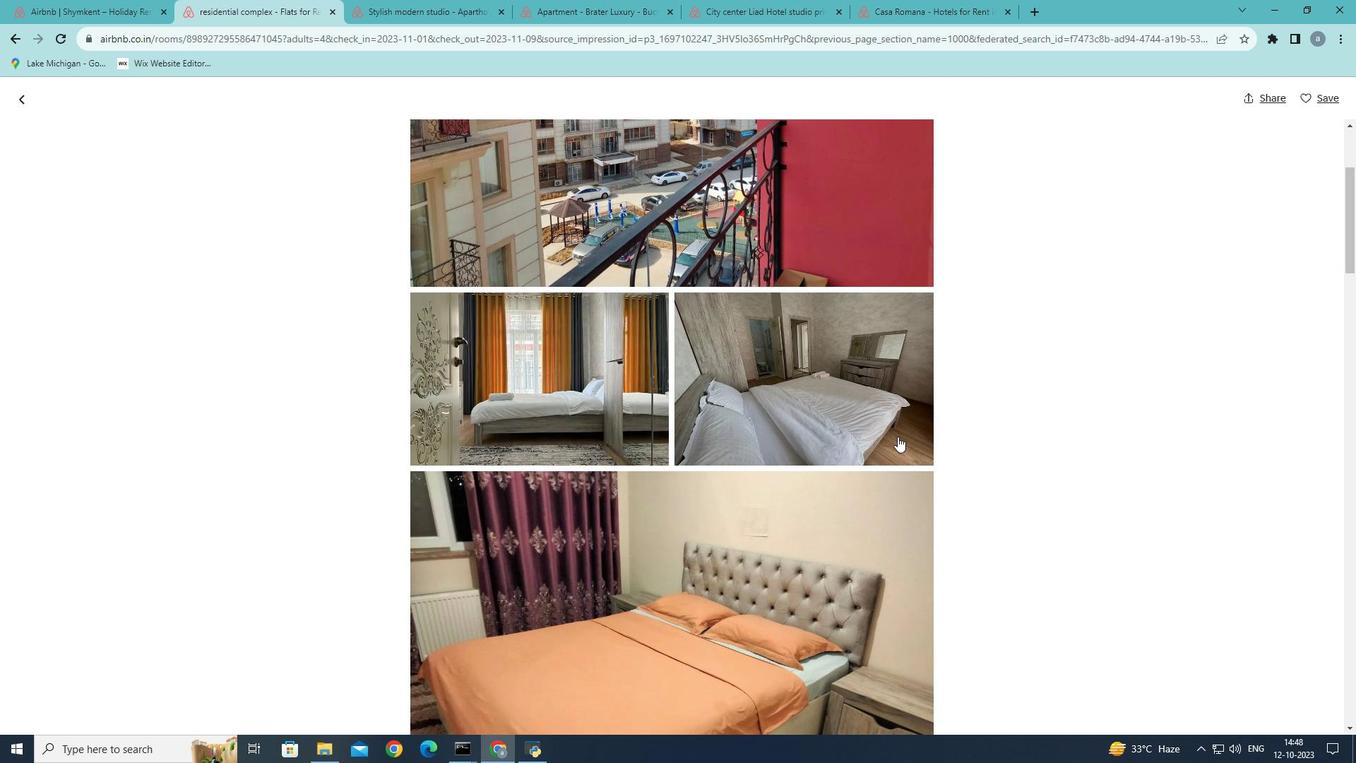 
Action: Mouse scrolled (898, 435) with delta (0, 0)
Screenshot: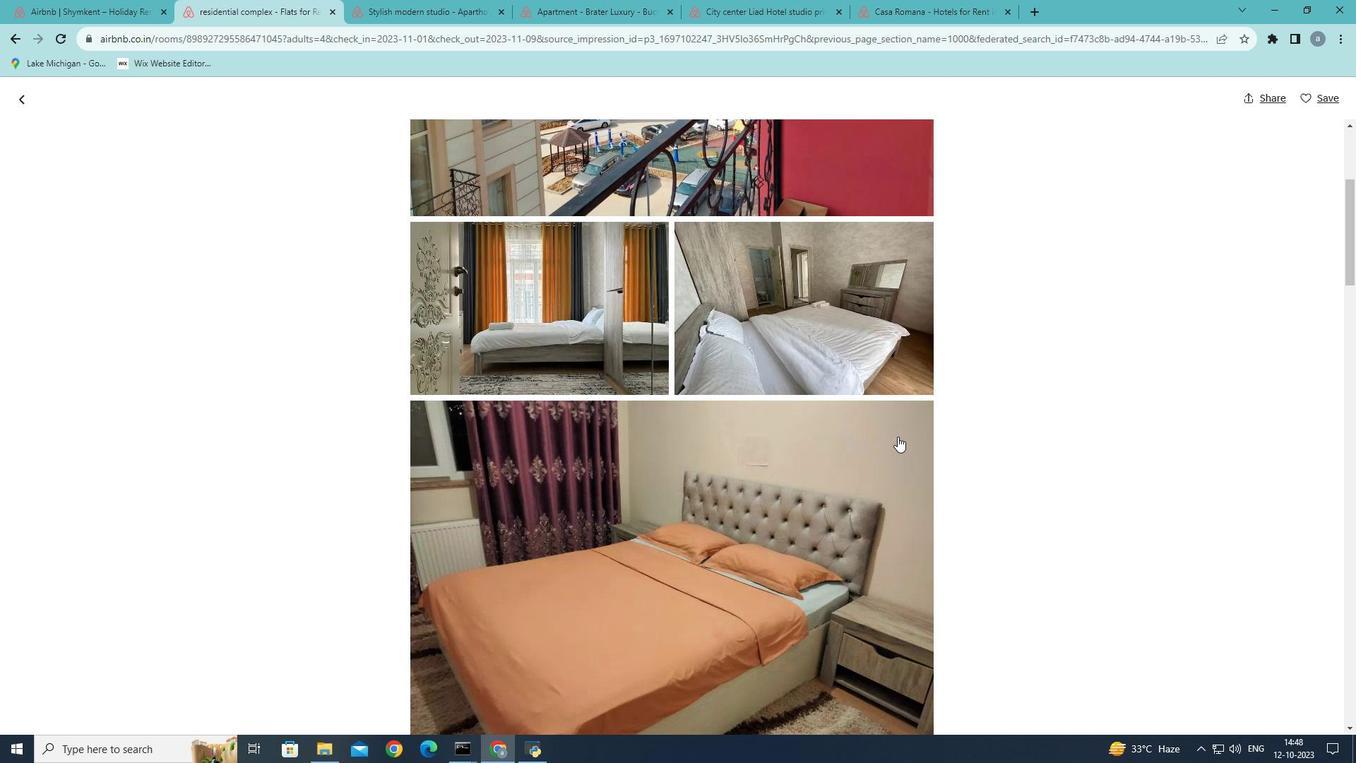 
Action: Mouse scrolled (898, 435) with delta (0, 0)
Screenshot: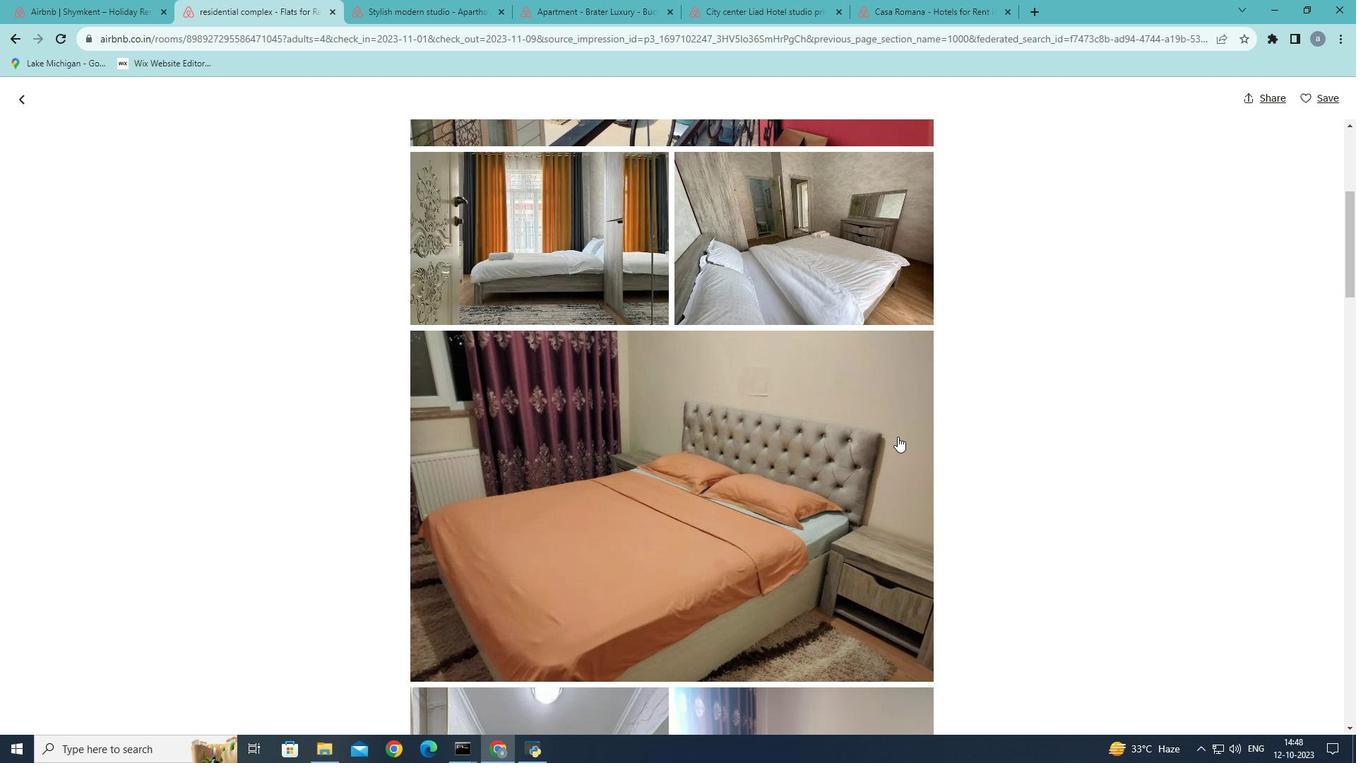 
Action: Mouse scrolled (898, 435) with delta (0, 0)
Screenshot: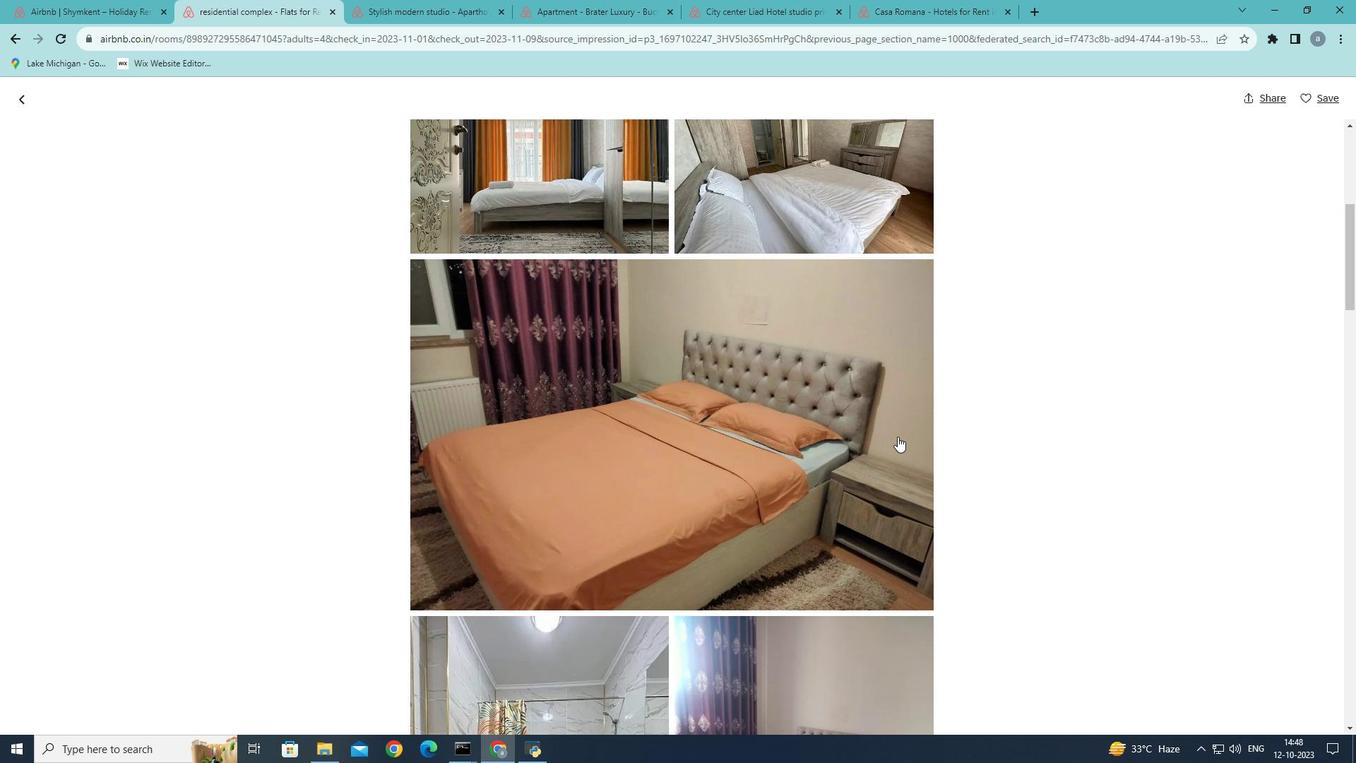 
Action: Mouse scrolled (898, 435) with delta (0, 0)
Screenshot: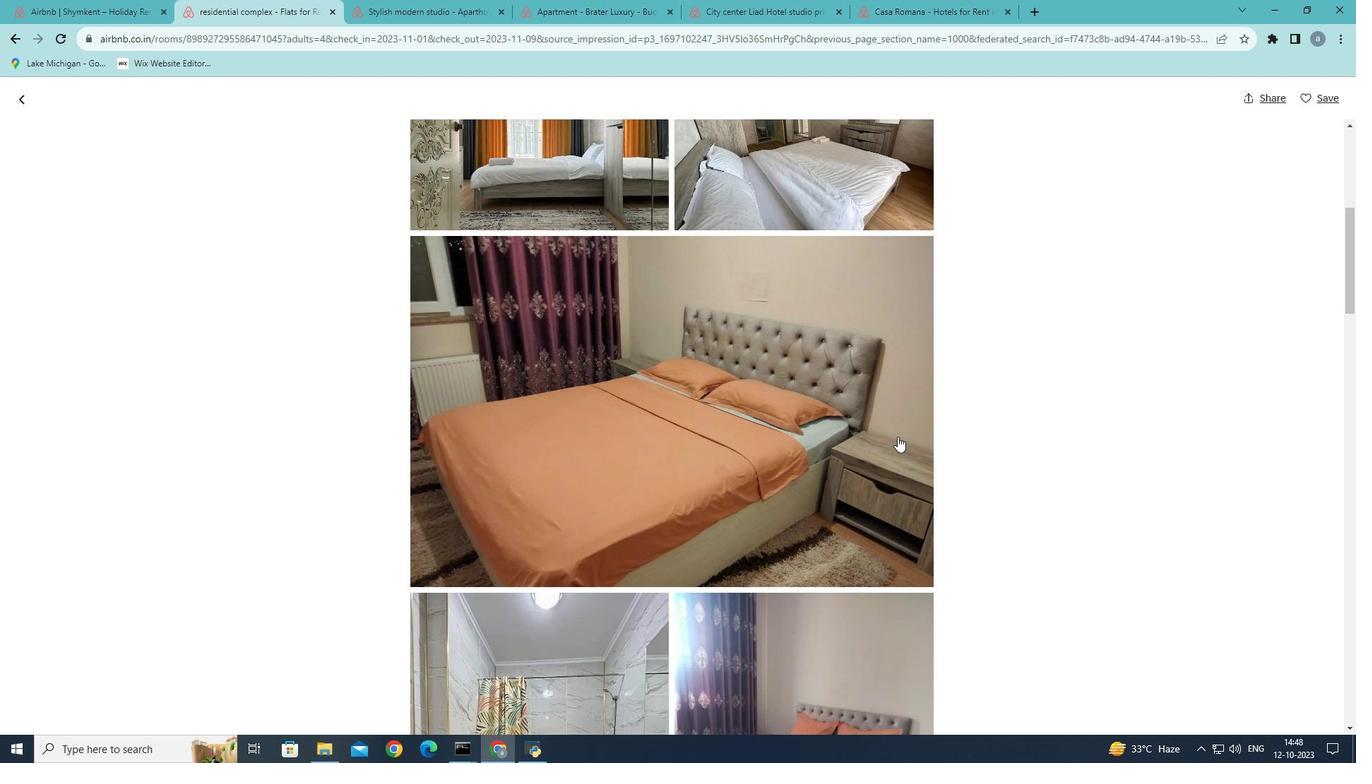
Action: Mouse scrolled (898, 435) with delta (0, 0)
Screenshot: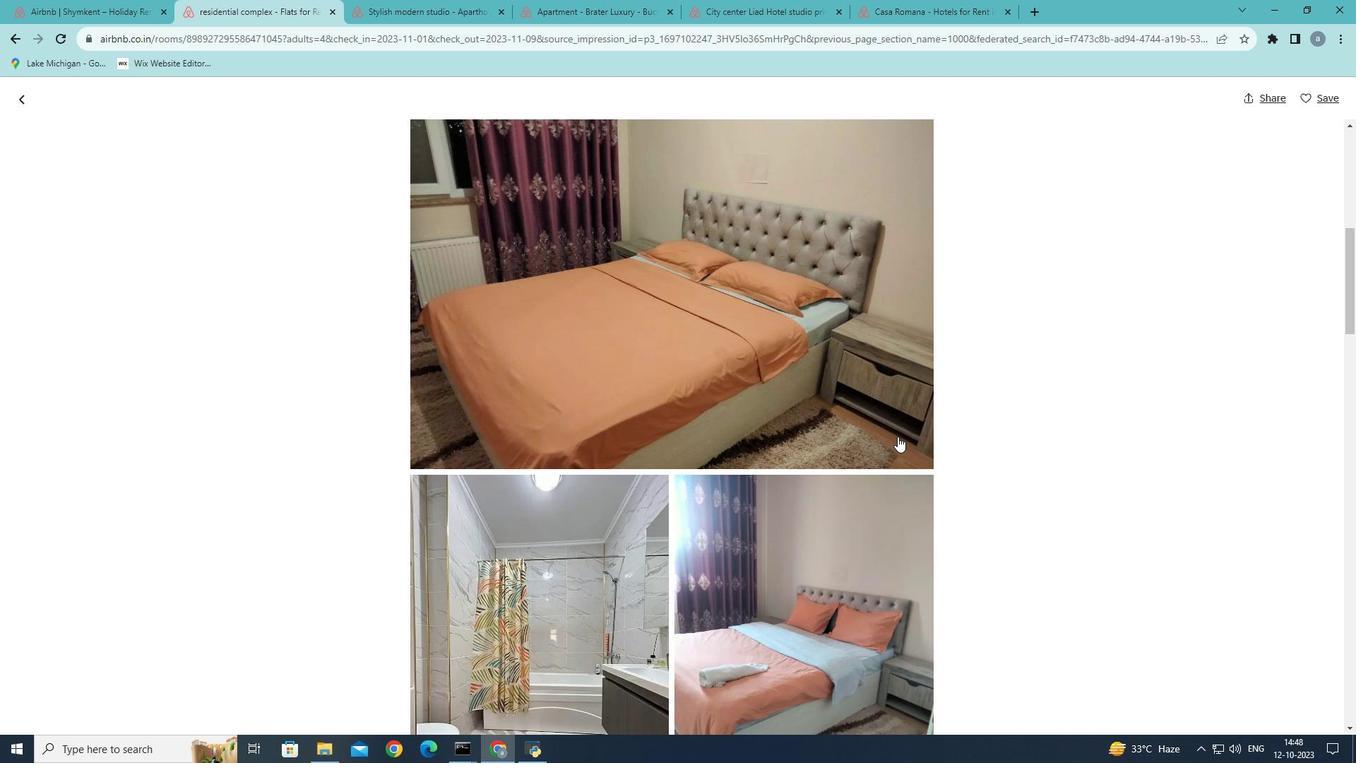 
Action: Mouse scrolled (898, 435) with delta (0, 0)
Screenshot: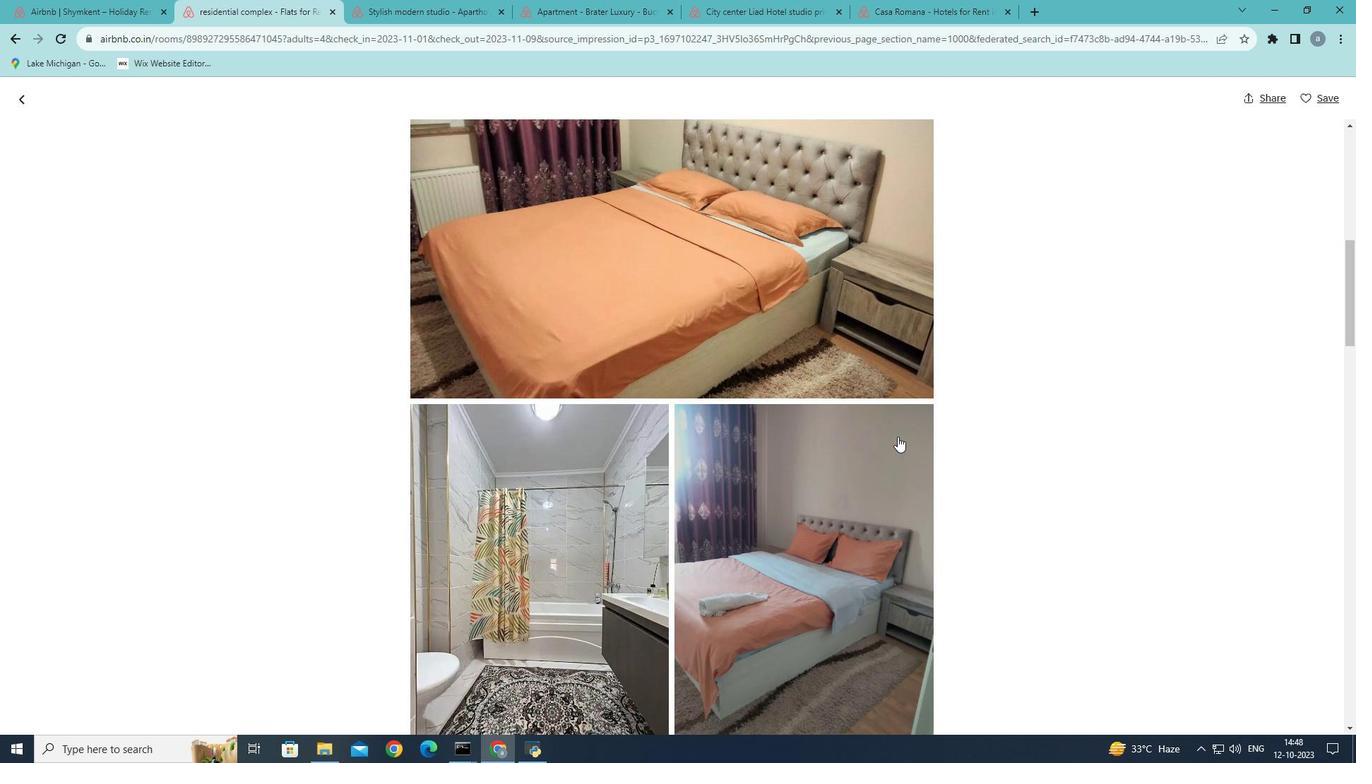 
Action: Mouse scrolled (898, 435) with delta (0, 0)
Screenshot: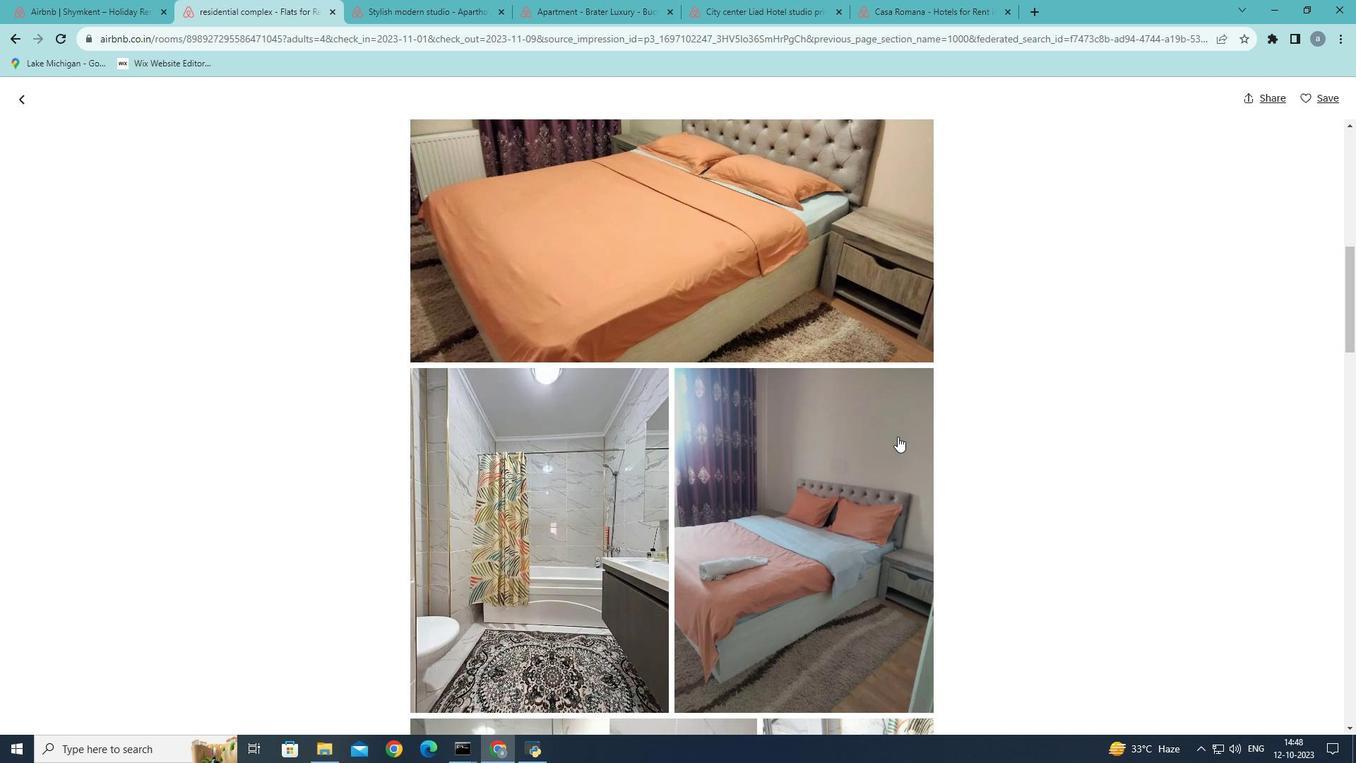 
Action: Mouse scrolled (898, 435) with delta (0, 0)
Screenshot: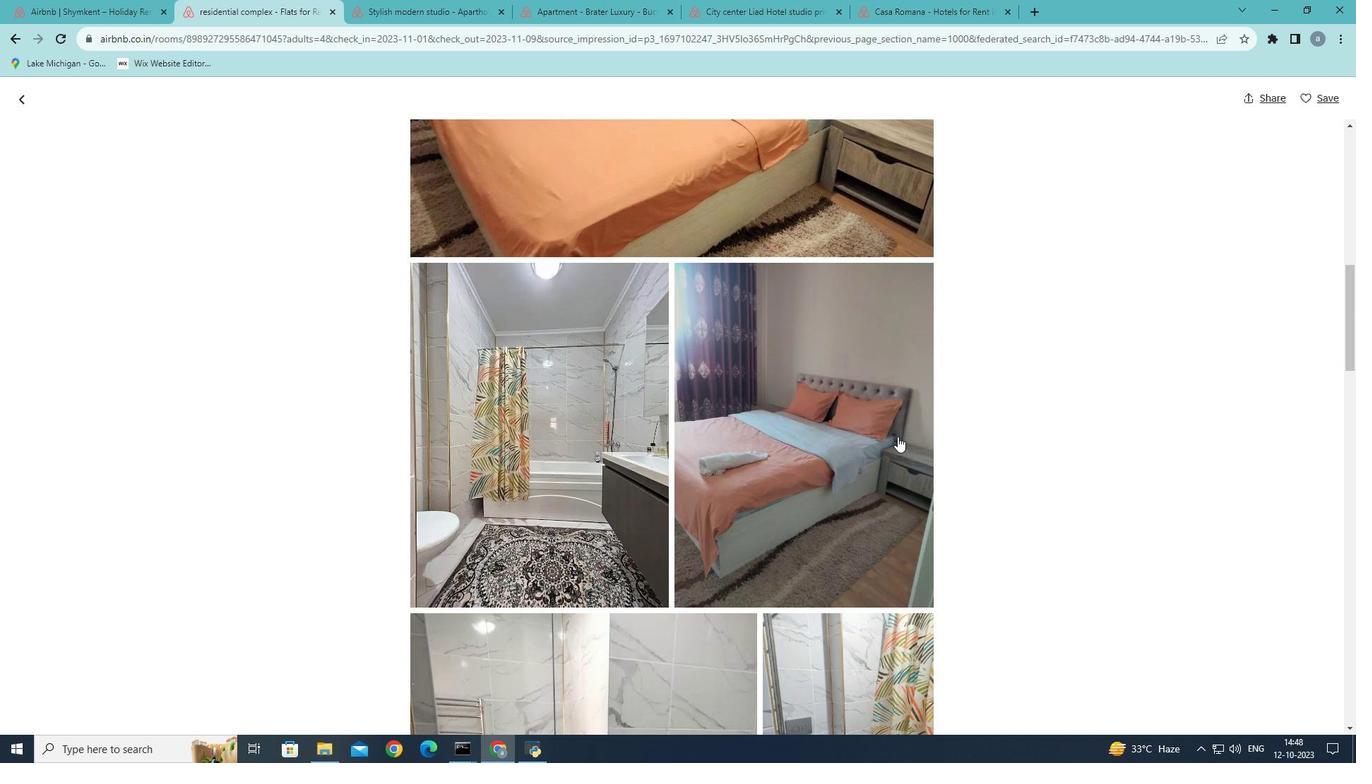 
Action: Mouse scrolled (898, 435) with delta (0, 0)
Screenshot: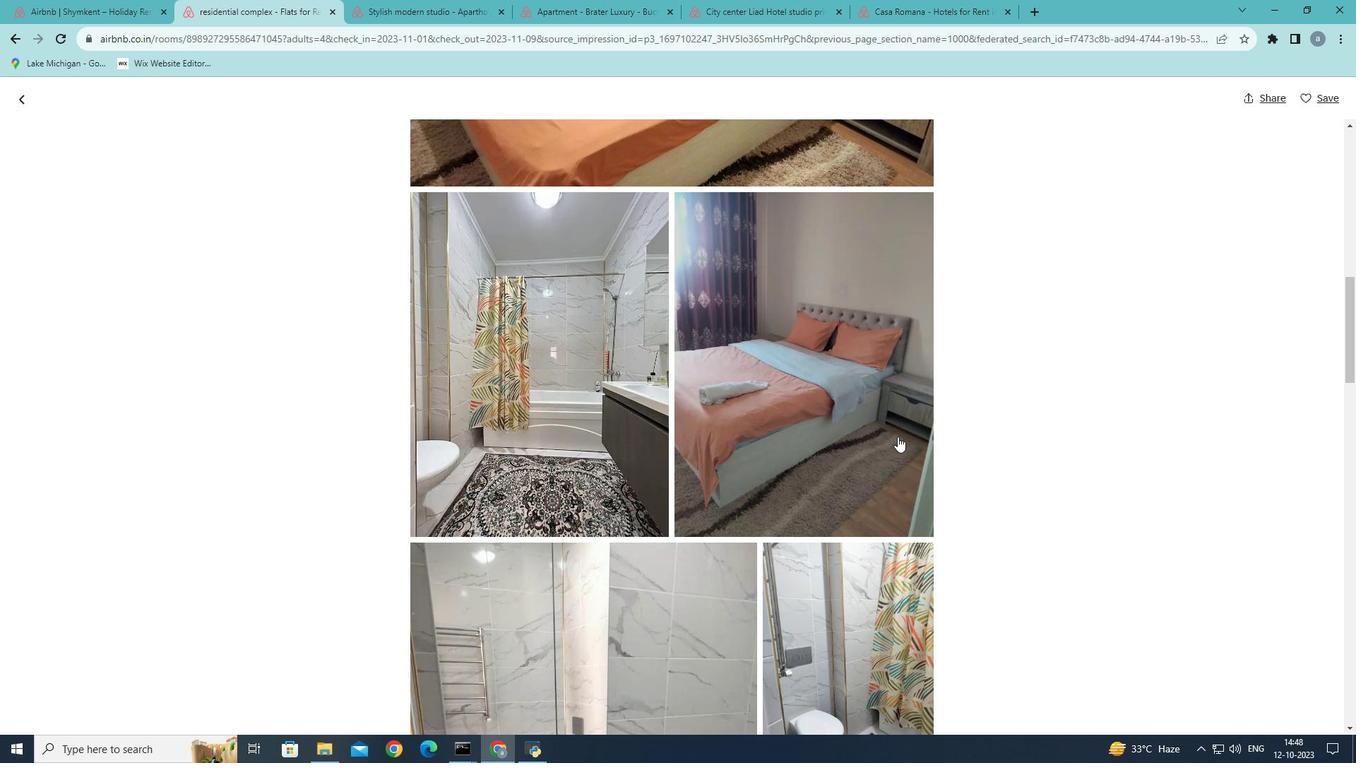 
Action: Mouse scrolled (898, 435) with delta (0, 0)
Screenshot: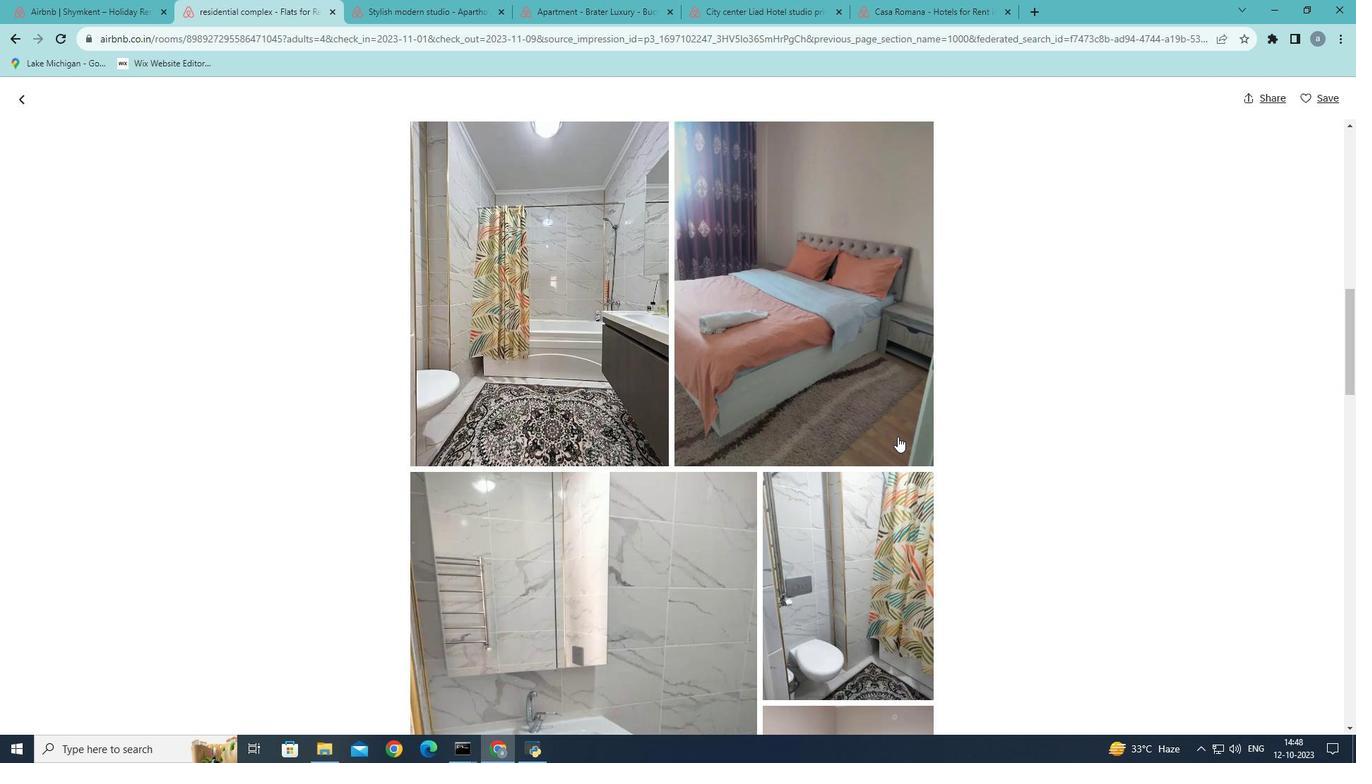 
Action: Mouse scrolled (898, 435) with delta (0, 0)
Screenshot: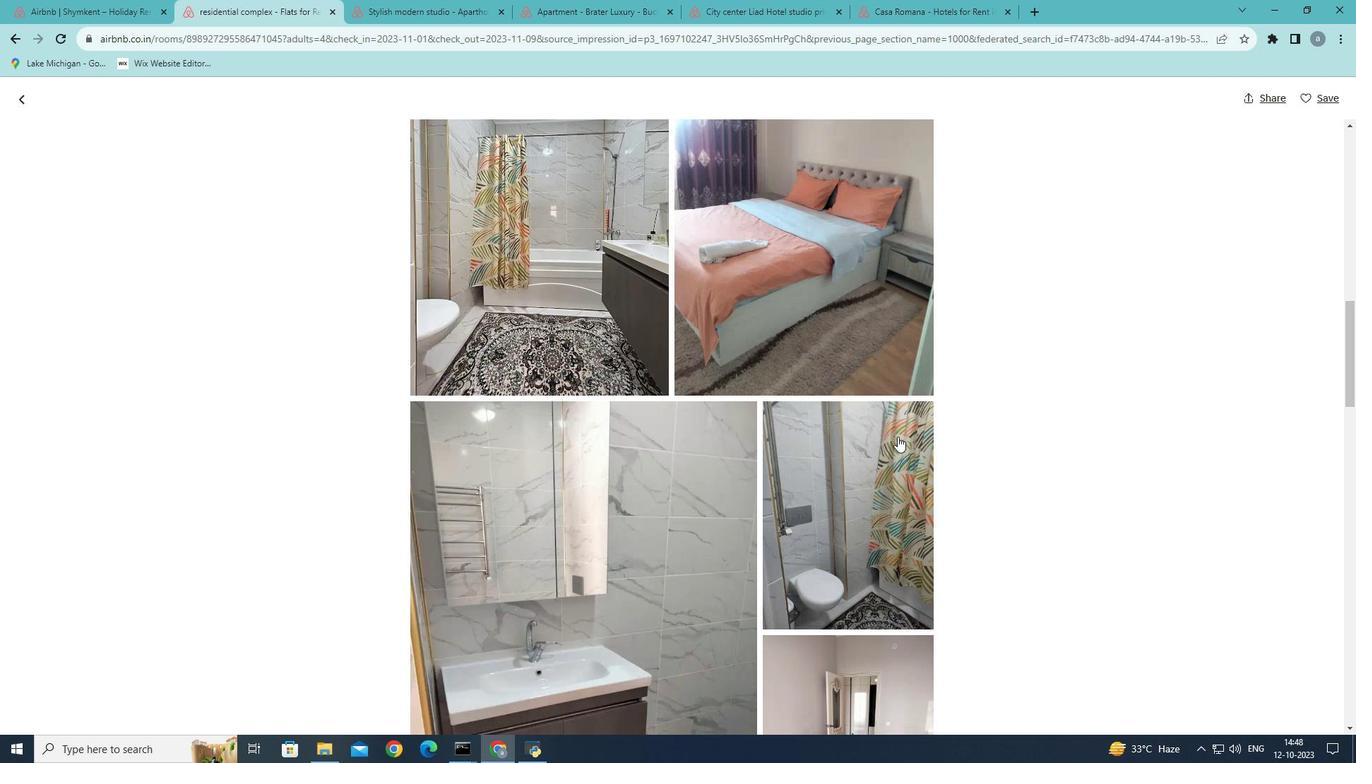 
Action: Mouse scrolled (898, 435) with delta (0, 0)
Screenshot: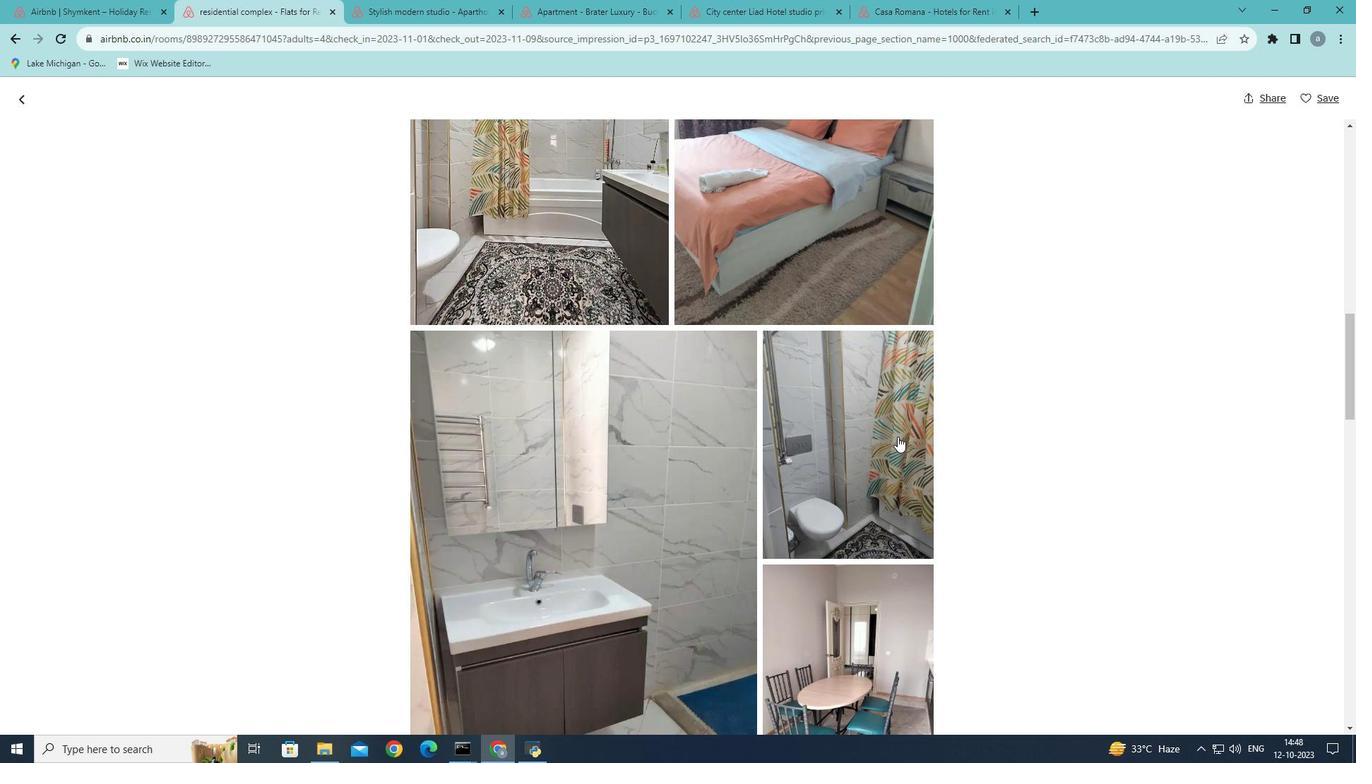 
Action: Mouse scrolled (898, 435) with delta (0, 0)
Screenshot: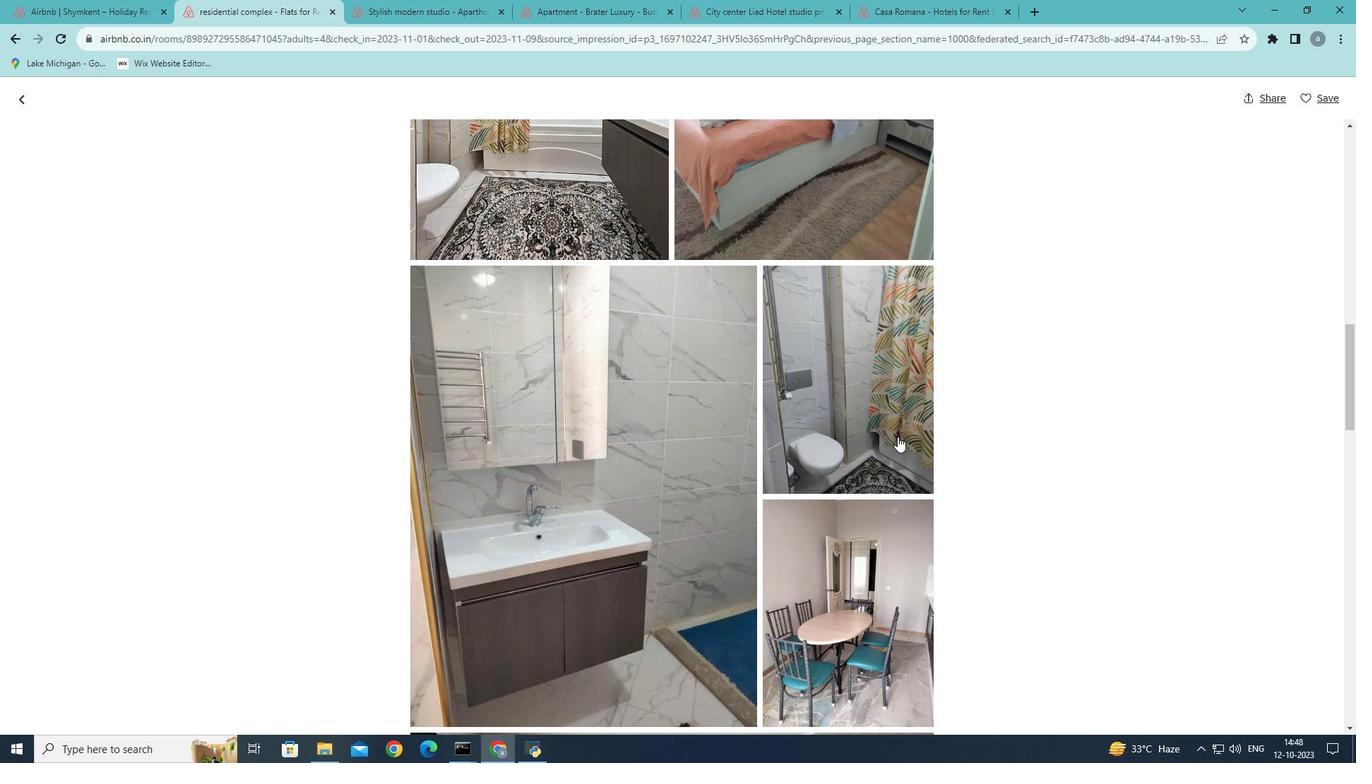 
Action: Mouse scrolled (898, 435) with delta (0, 0)
Screenshot: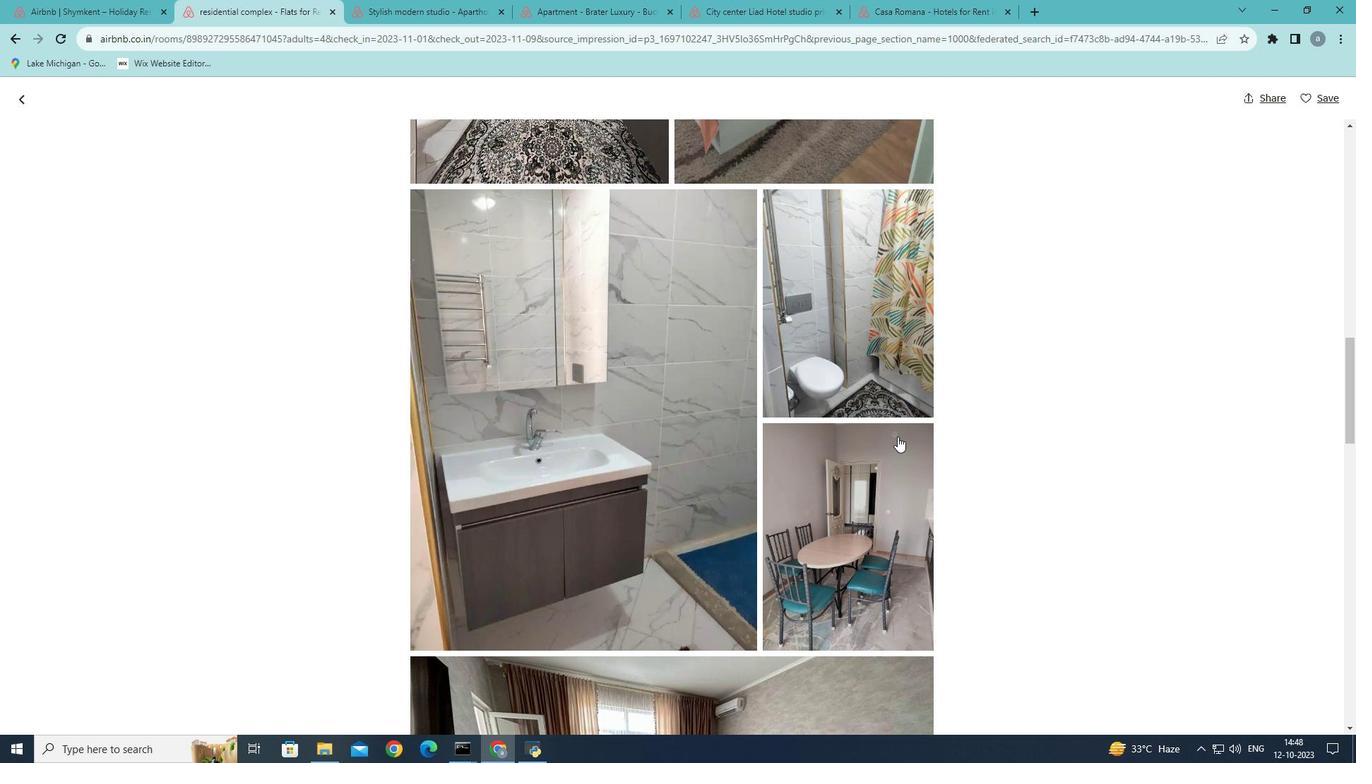 
Action: Mouse scrolled (898, 435) with delta (0, 0)
Screenshot: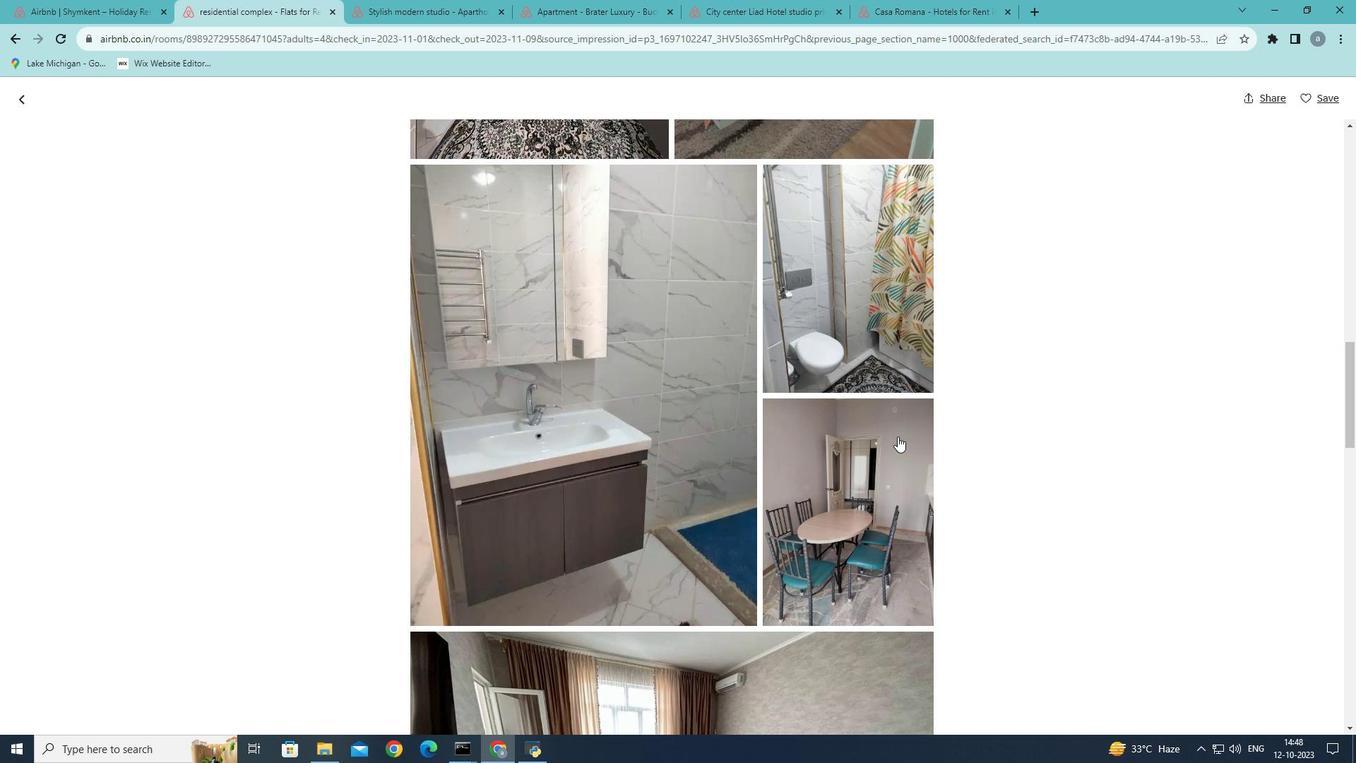 
Action: Mouse scrolled (898, 435) with delta (0, 0)
Screenshot: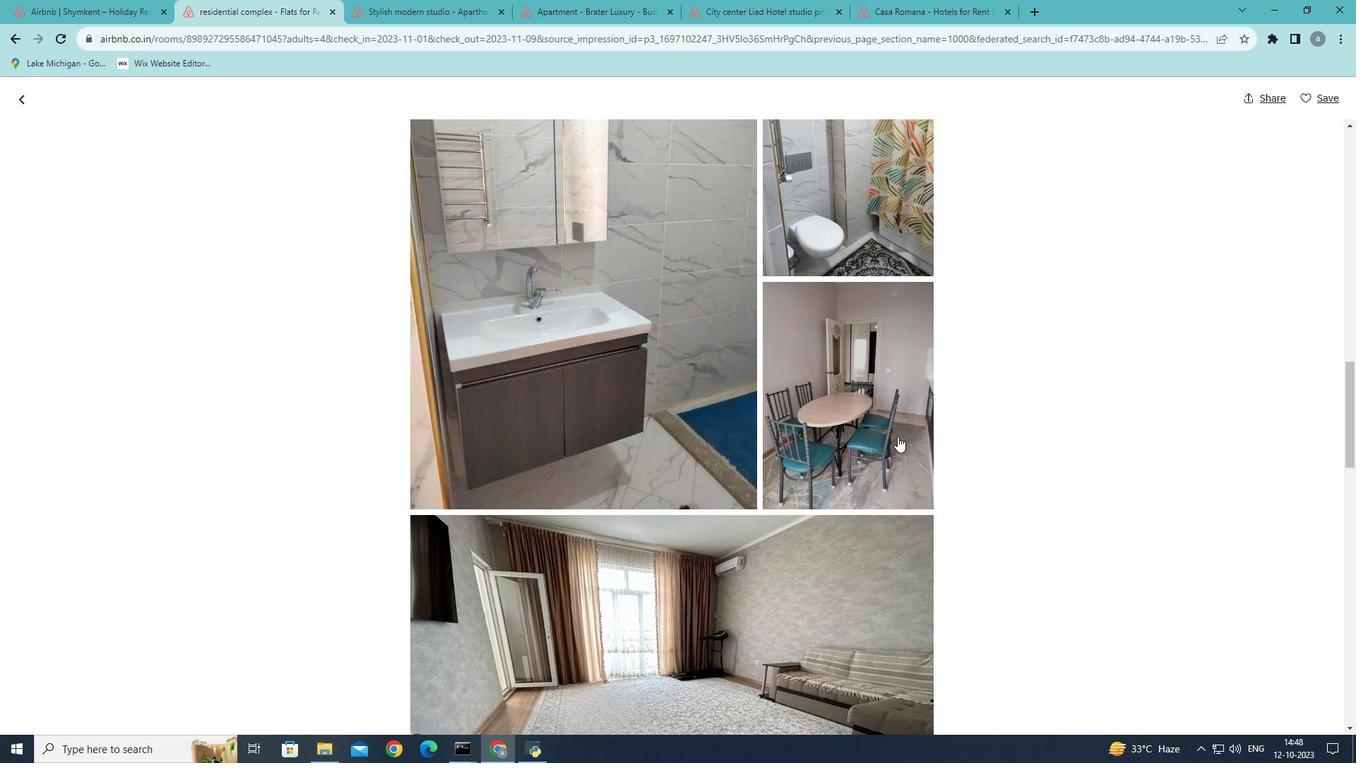 
Action: Mouse scrolled (898, 435) with delta (0, 0)
Screenshot: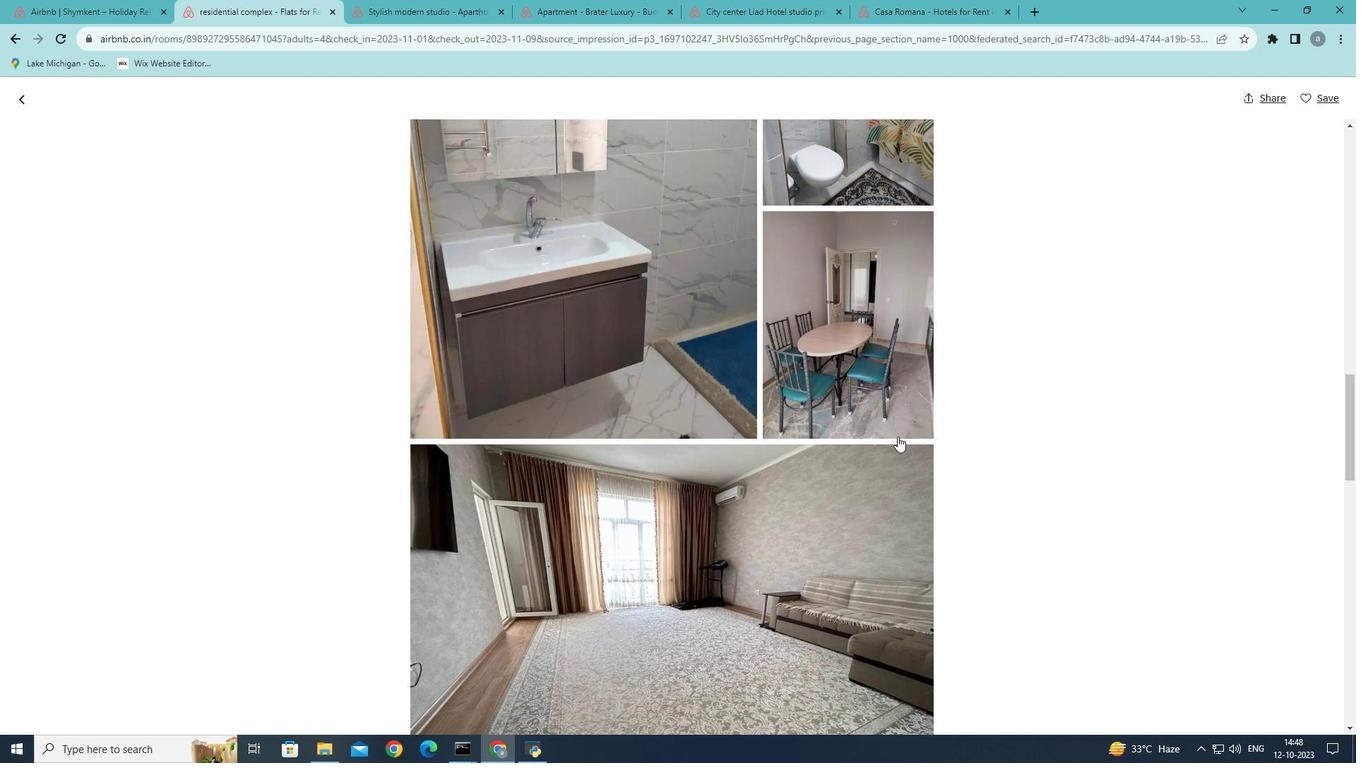 
Action: Mouse scrolled (898, 435) with delta (0, 0)
Screenshot: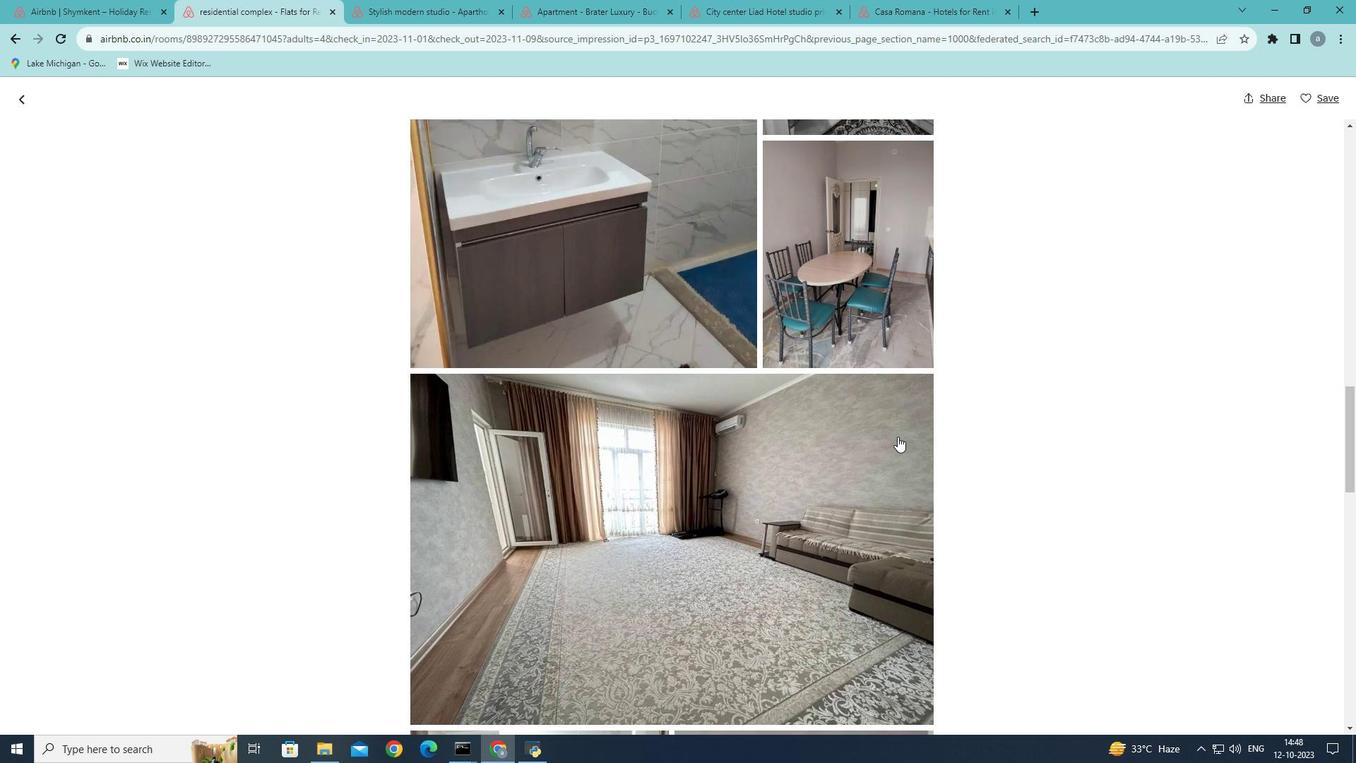
Action: Mouse scrolled (898, 435) with delta (0, 0)
Screenshot: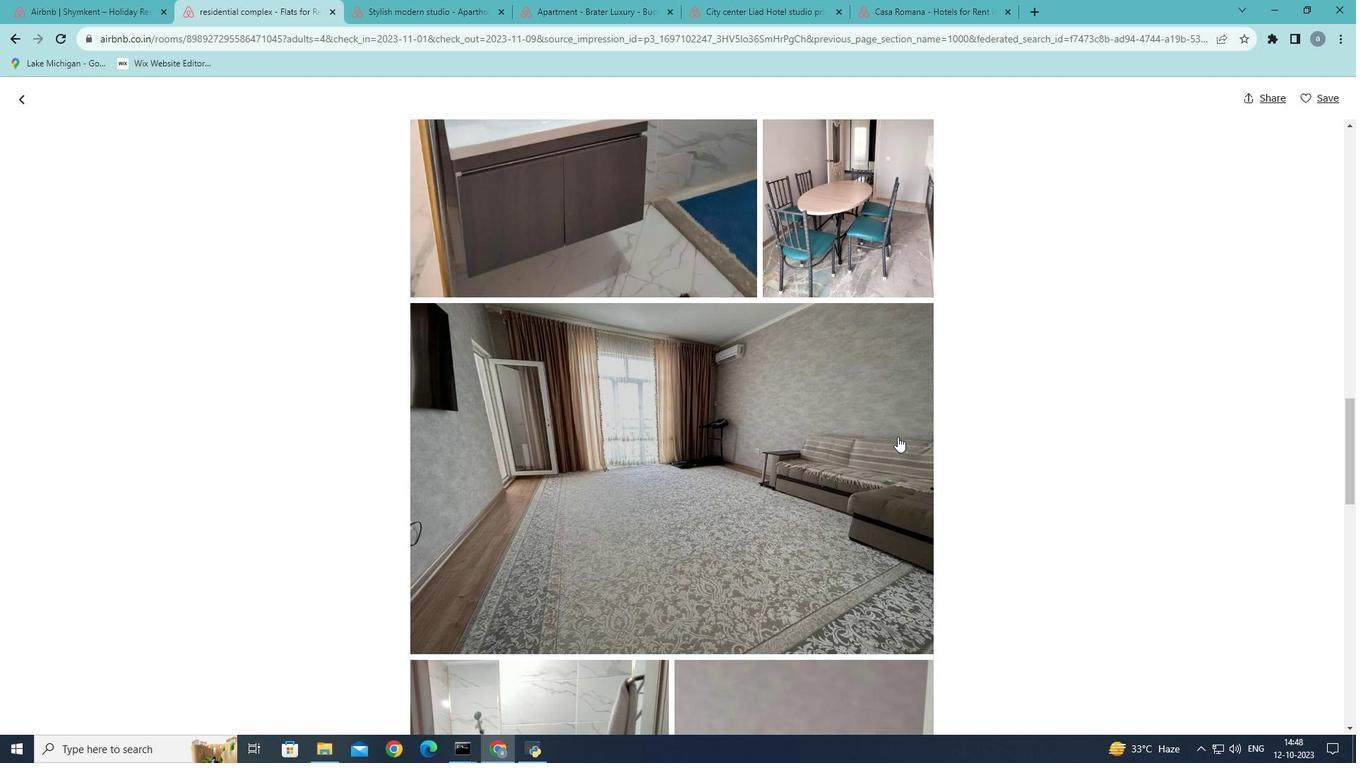 
Action: Mouse scrolled (898, 435) with delta (0, 0)
Screenshot: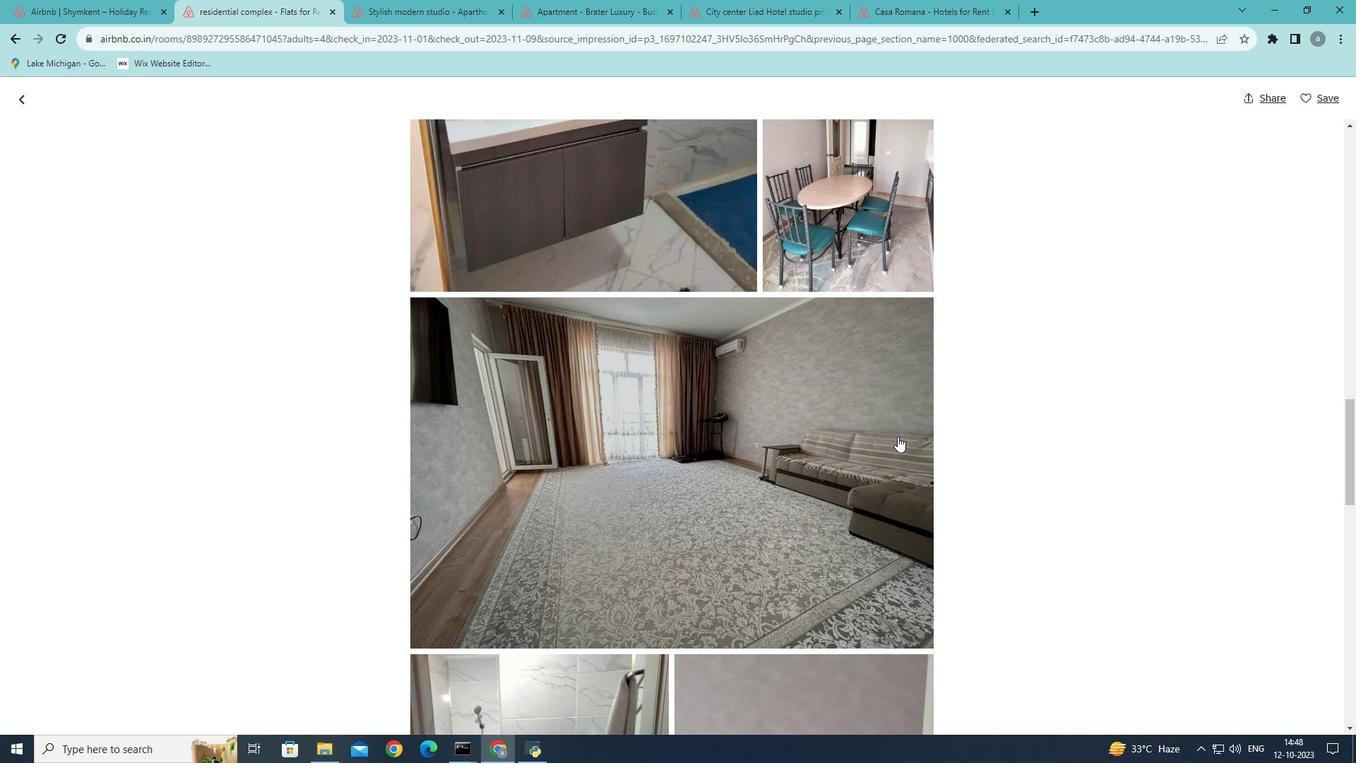 
Action: Mouse scrolled (898, 435) with delta (0, 0)
Screenshot: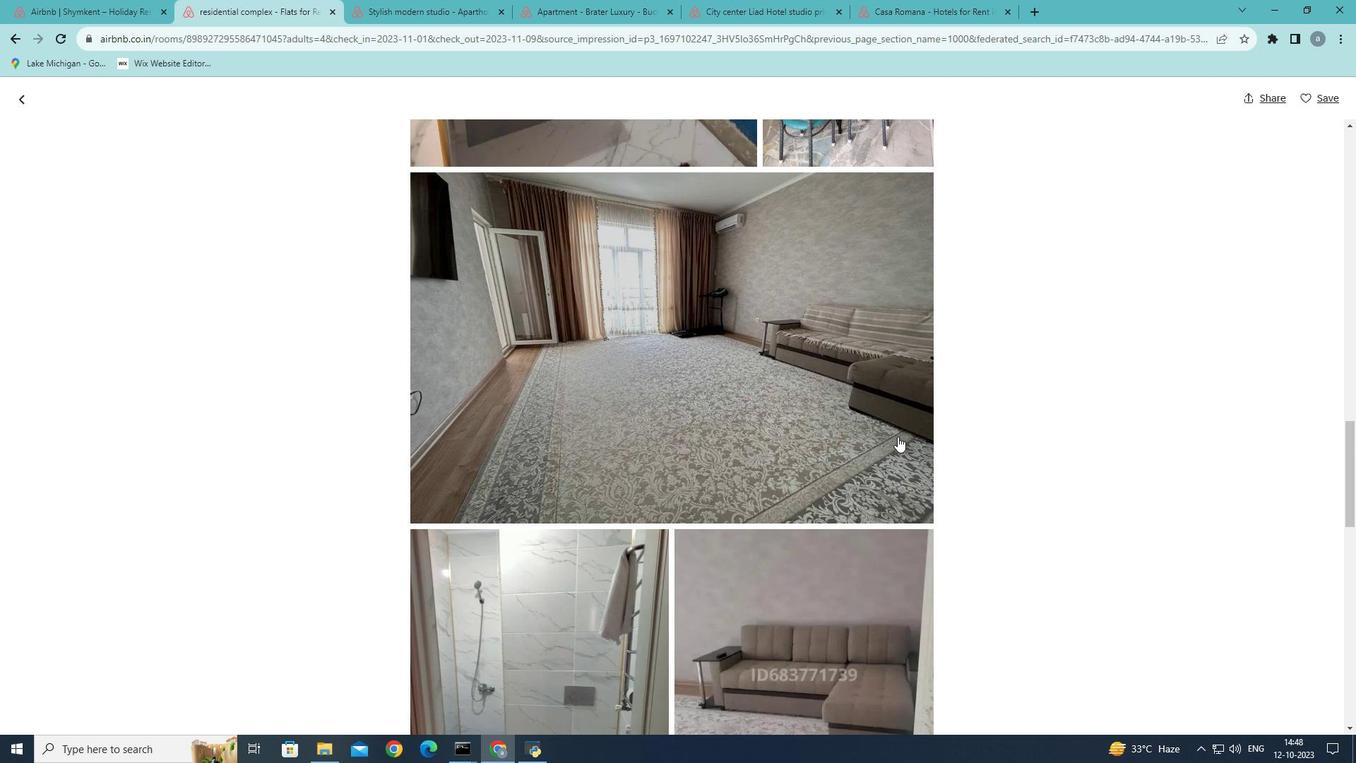 
Action: Mouse scrolled (898, 435) with delta (0, 0)
Screenshot: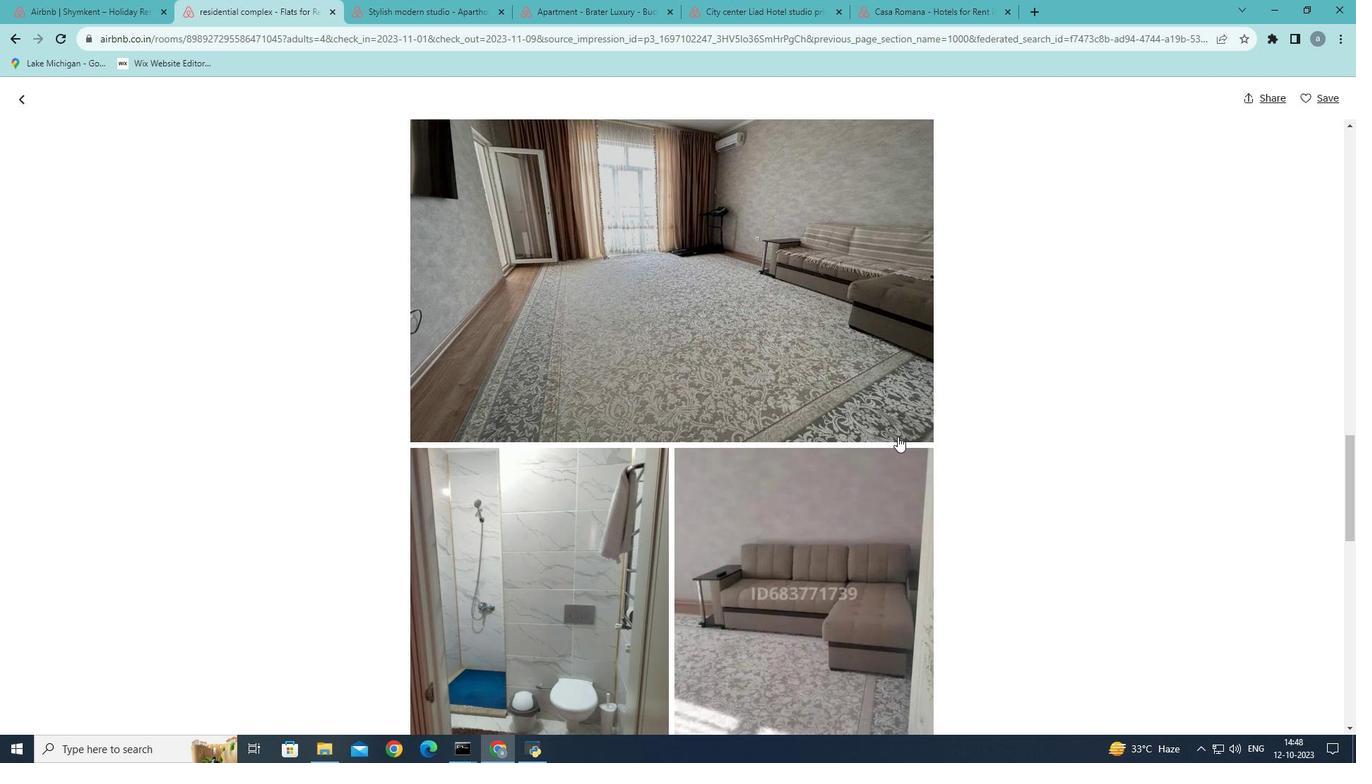 
Action: Mouse scrolled (898, 435) with delta (0, 0)
Screenshot: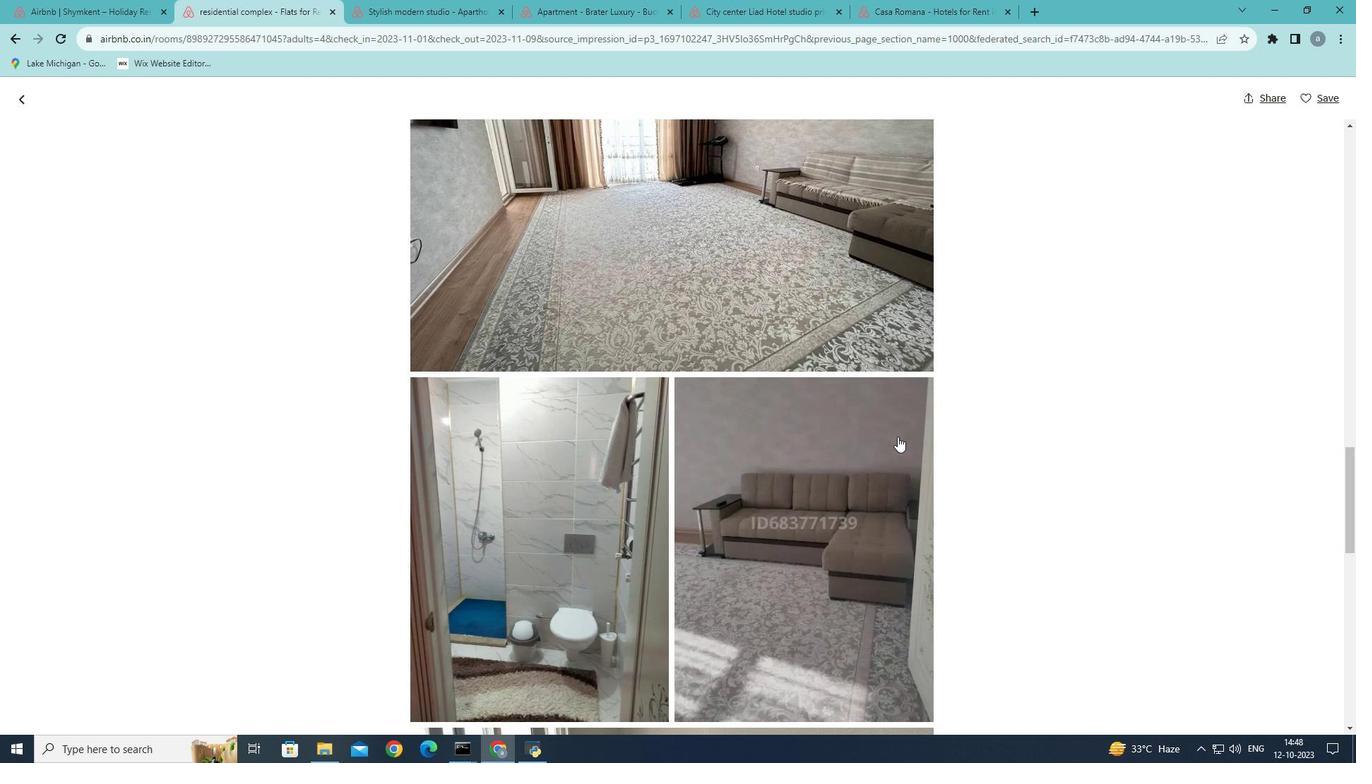 
Action: Mouse scrolled (898, 435) with delta (0, 0)
Screenshot: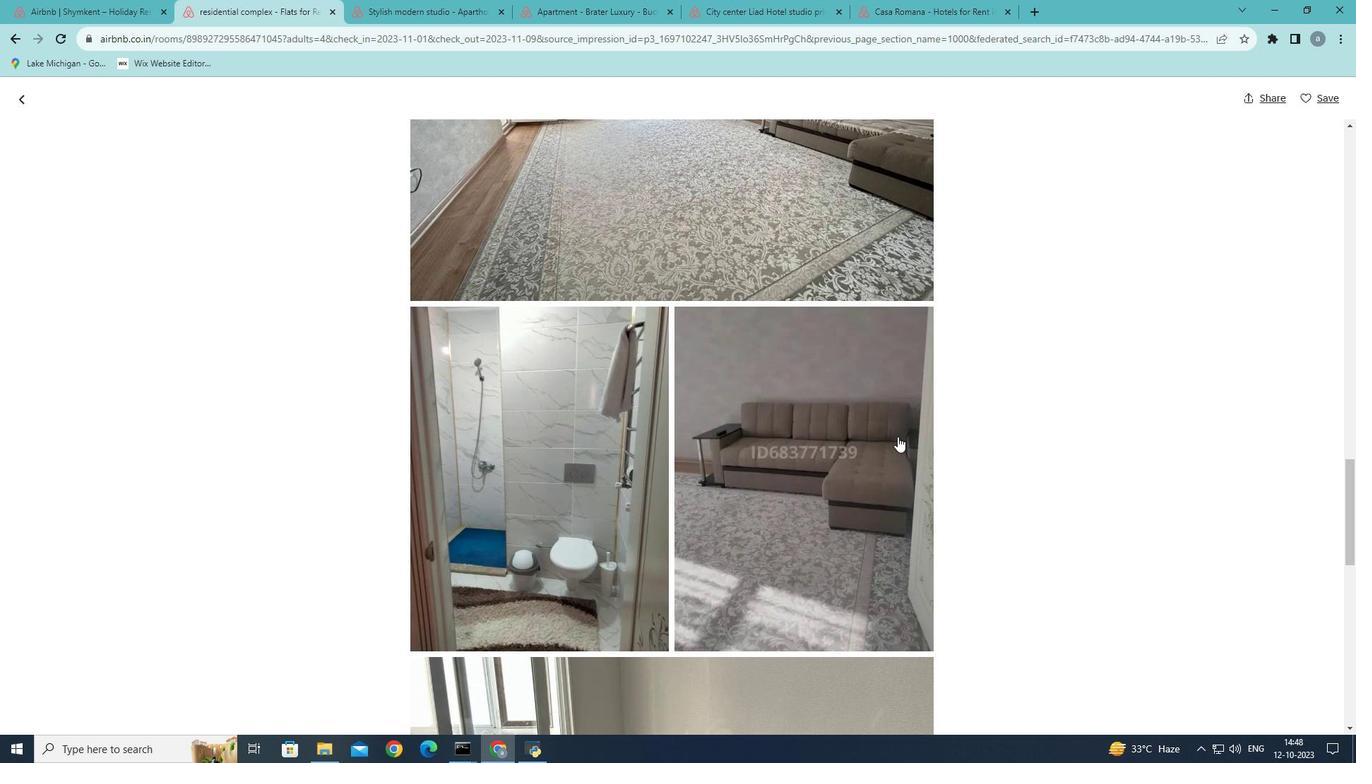 
Action: Mouse scrolled (898, 435) with delta (0, 0)
Screenshot: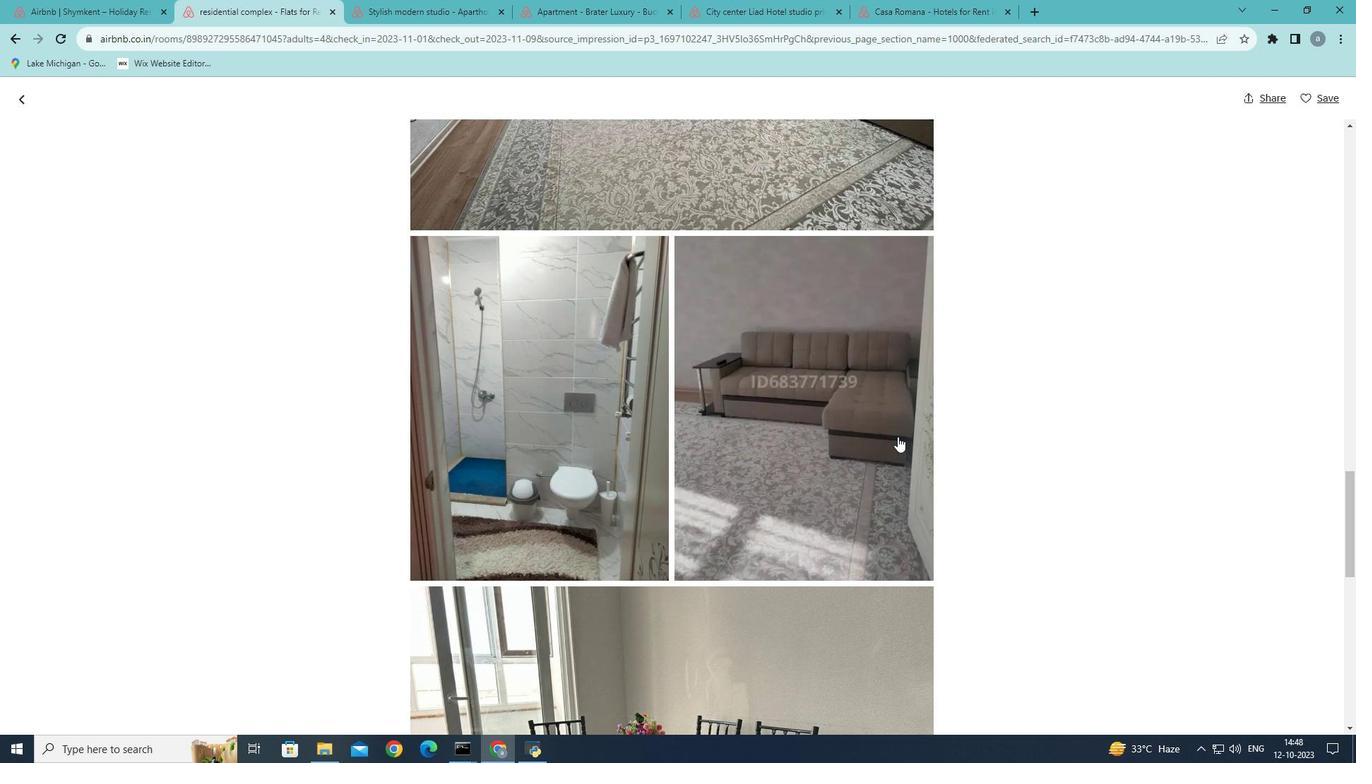 
Action: Mouse scrolled (898, 435) with delta (0, 0)
Screenshot: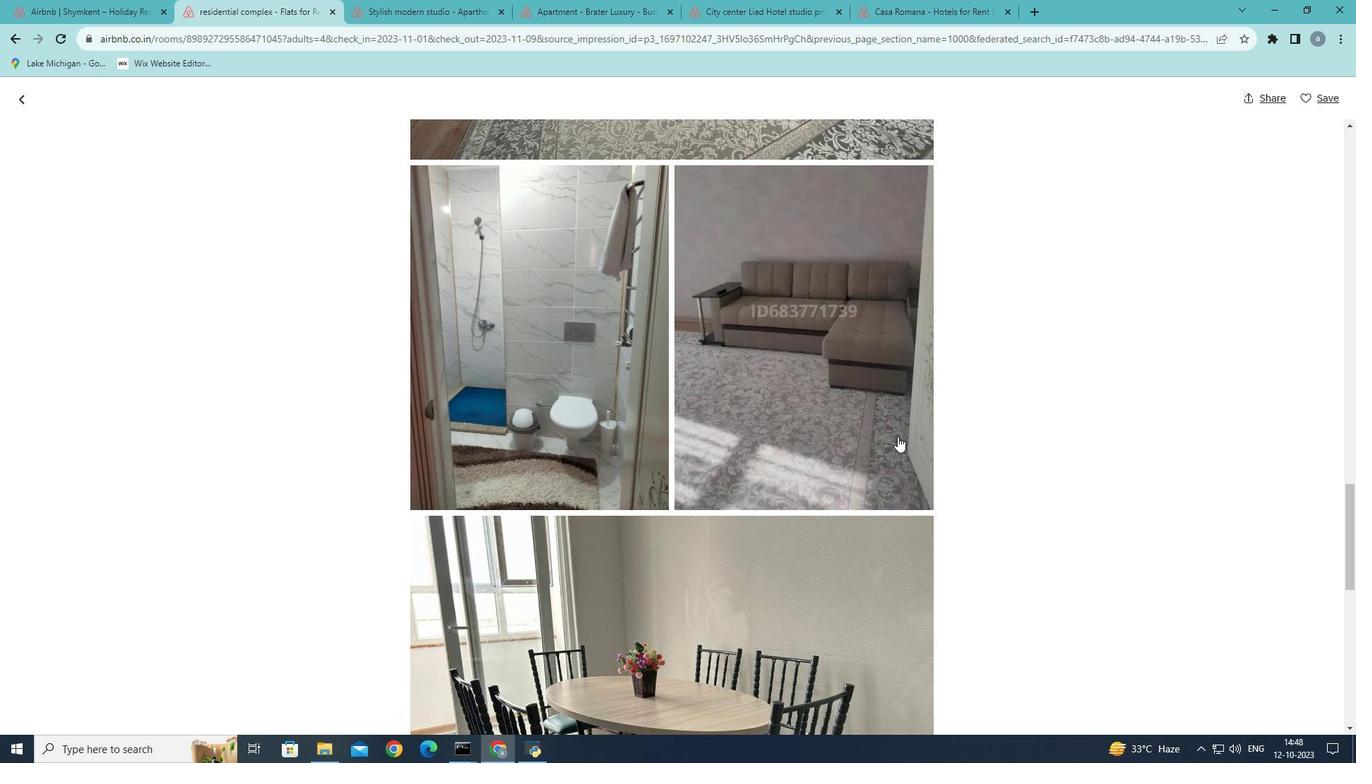 
Action: Mouse scrolled (898, 435) with delta (0, 0)
Screenshot: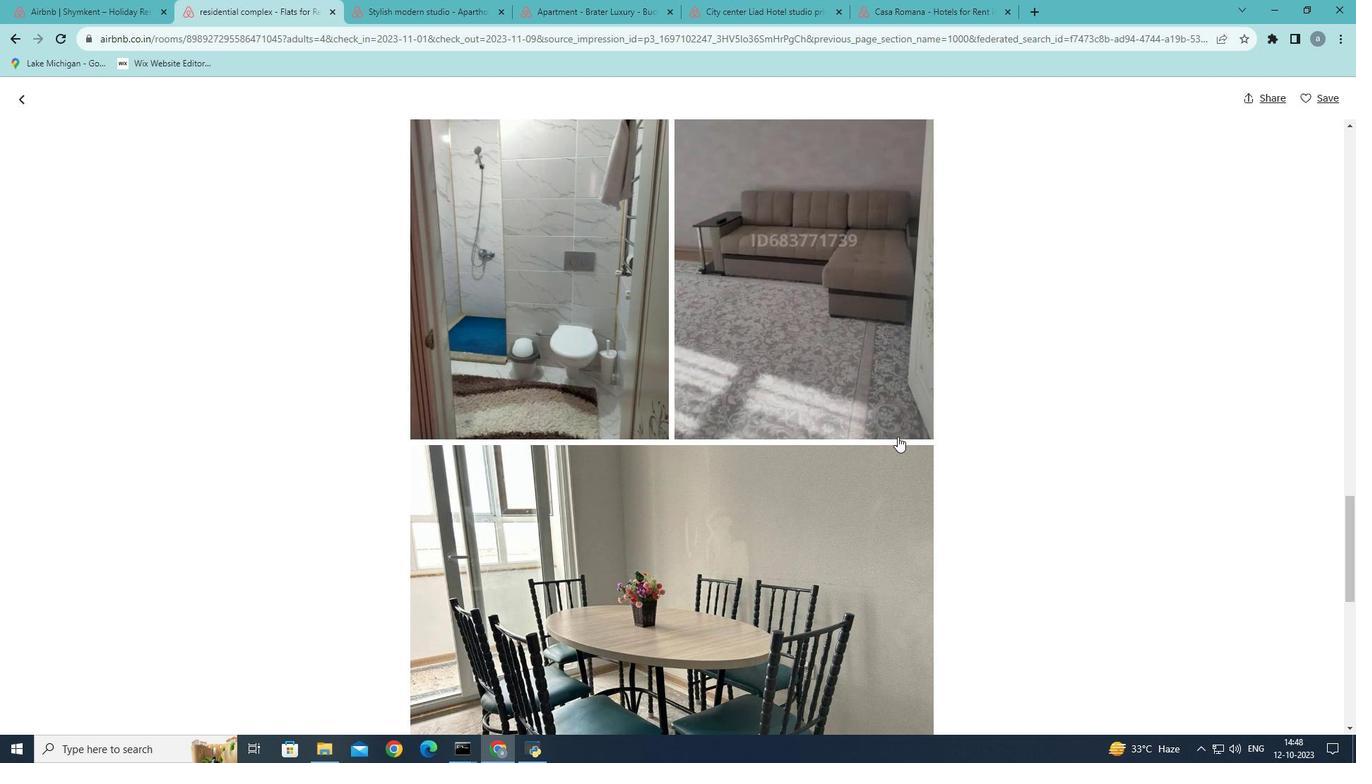 
Action: Mouse scrolled (898, 435) with delta (0, 0)
Screenshot: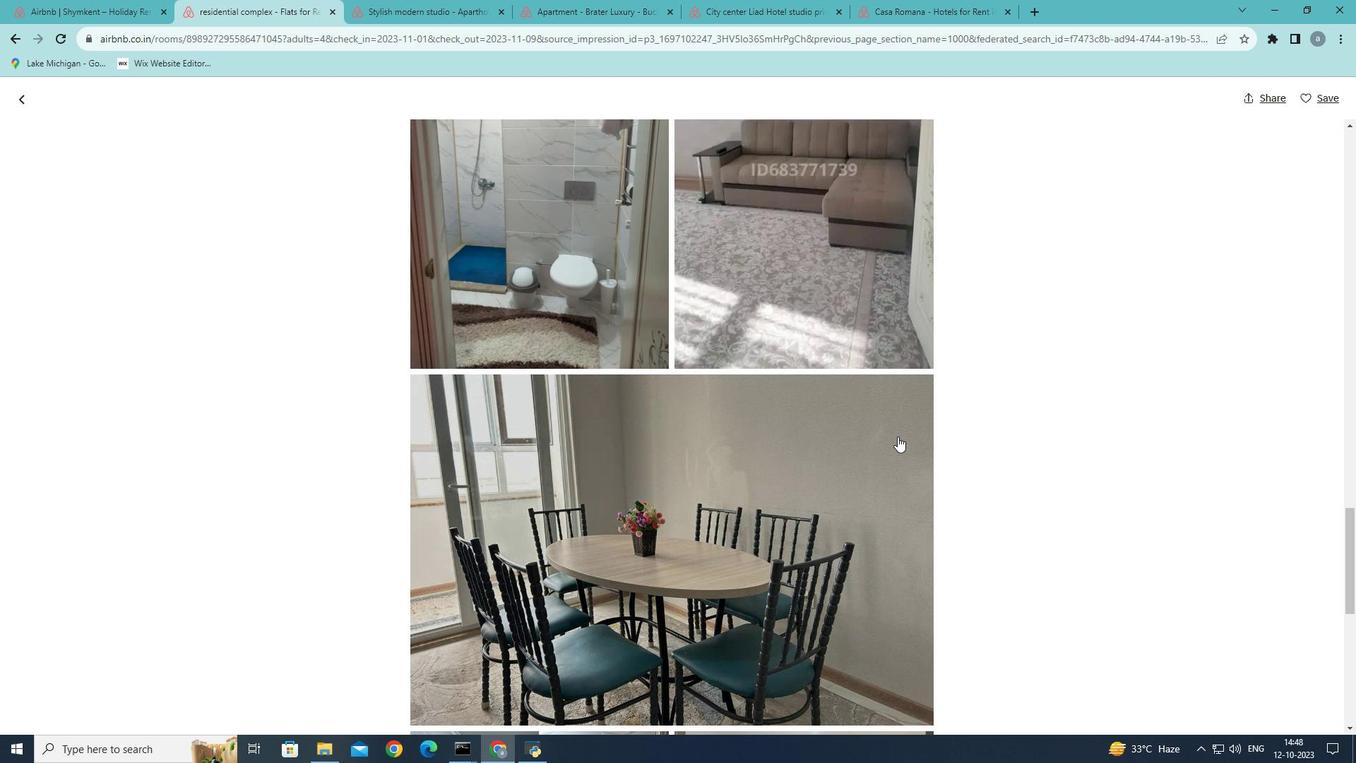 
Action: Mouse scrolled (898, 435) with delta (0, 0)
Screenshot: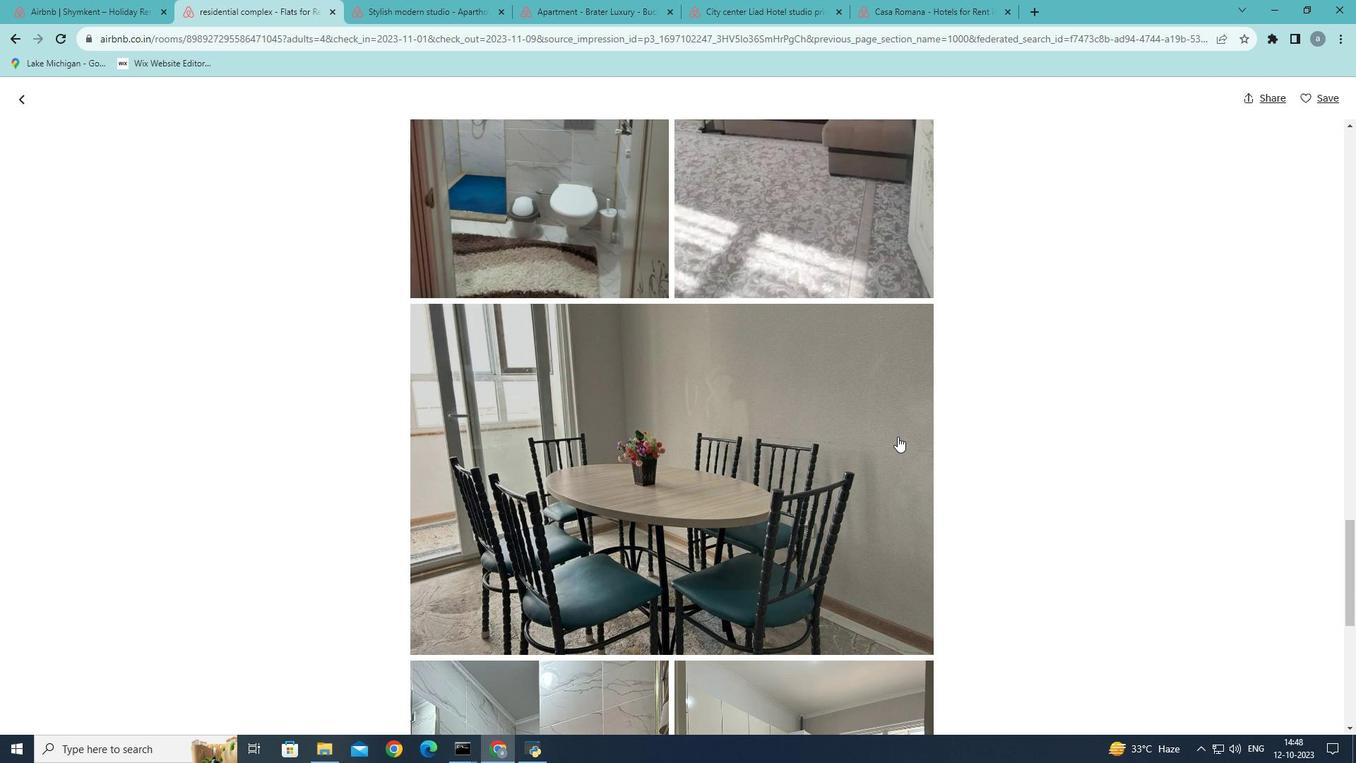 
Action: Mouse scrolled (898, 435) with delta (0, 0)
Screenshot: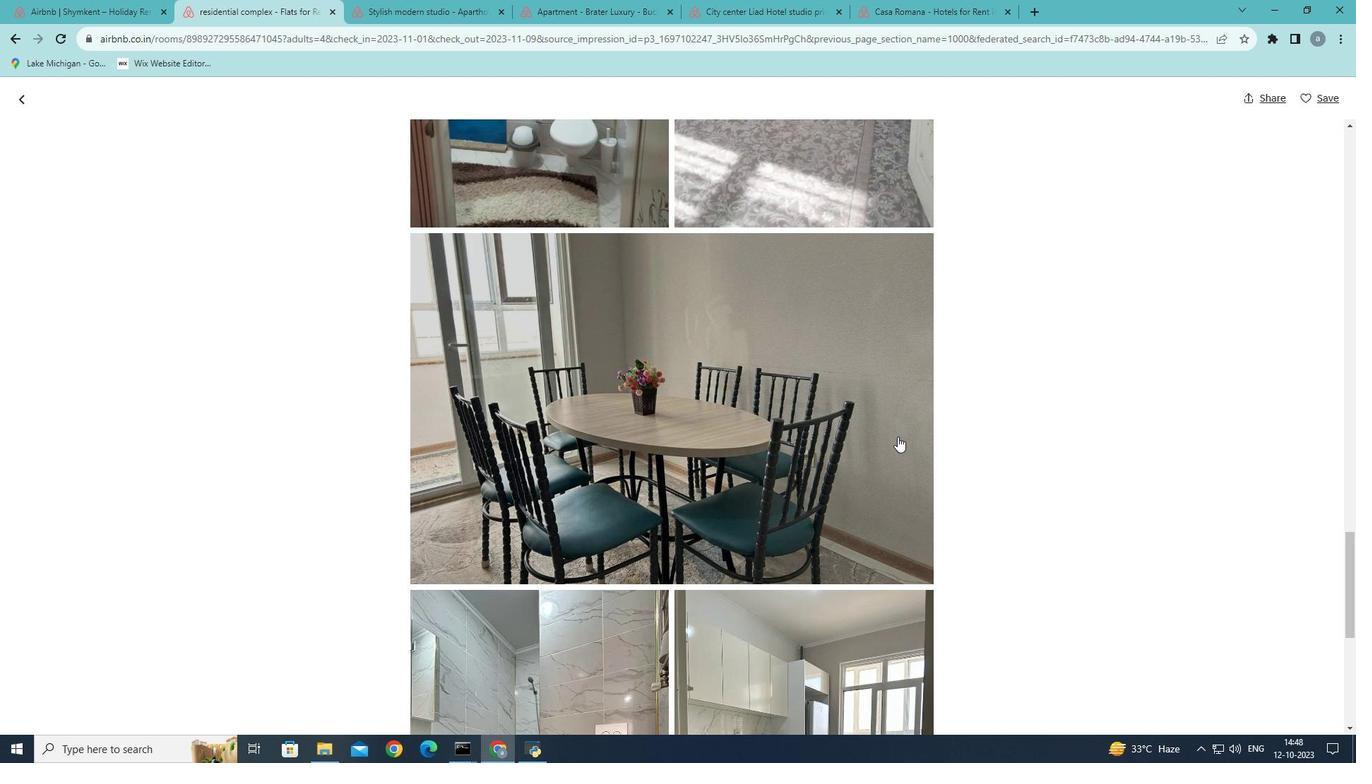 
Action: Mouse scrolled (898, 435) with delta (0, 0)
Screenshot: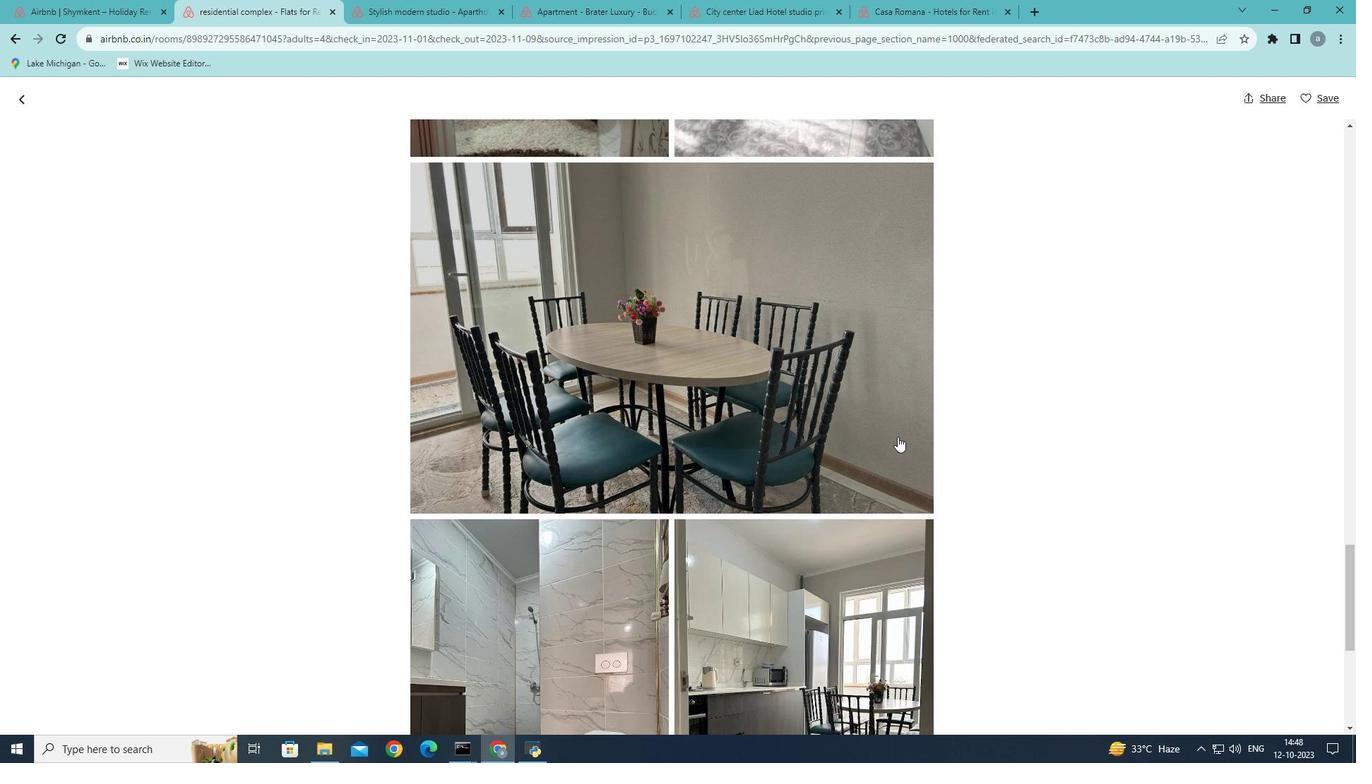 
Action: Mouse scrolled (898, 435) with delta (0, 0)
Screenshot: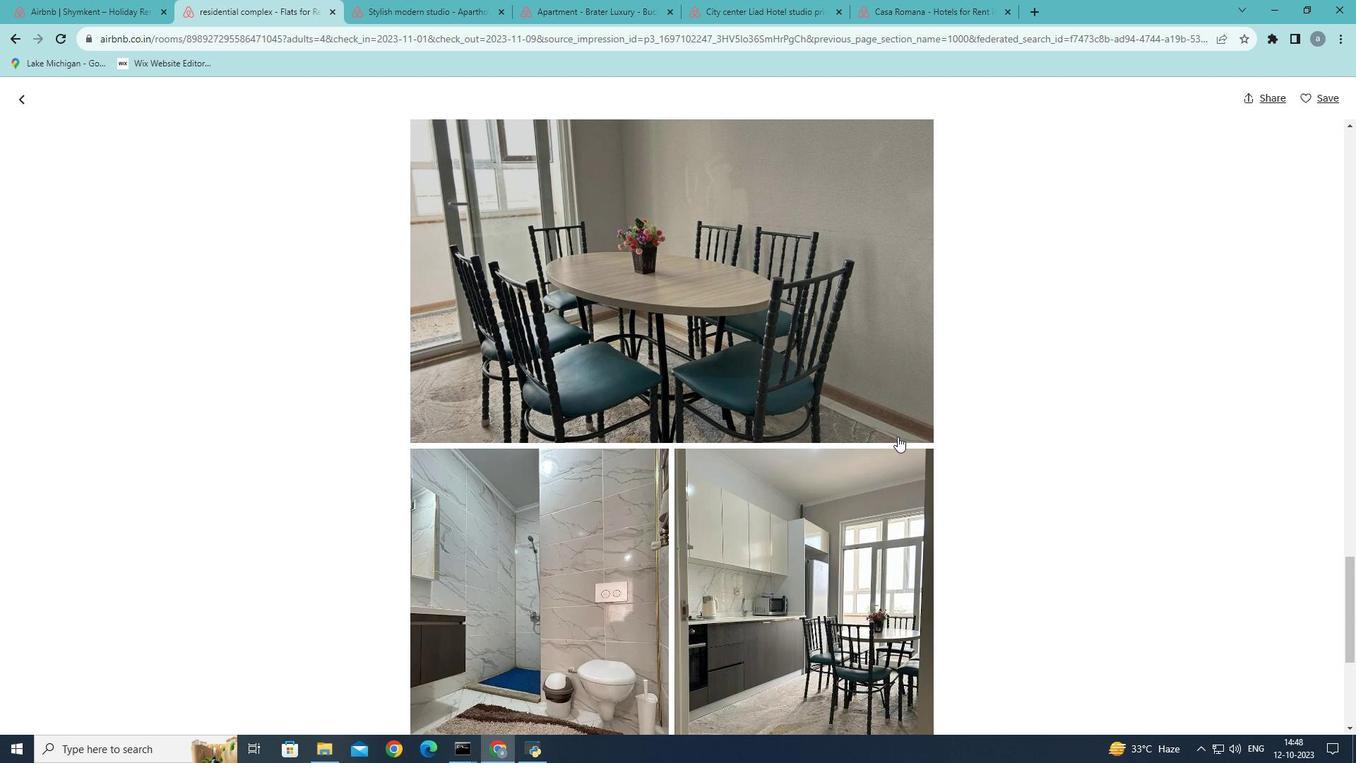 
Action: Mouse scrolled (898, 435) with delta (0, 0)
Screenshot: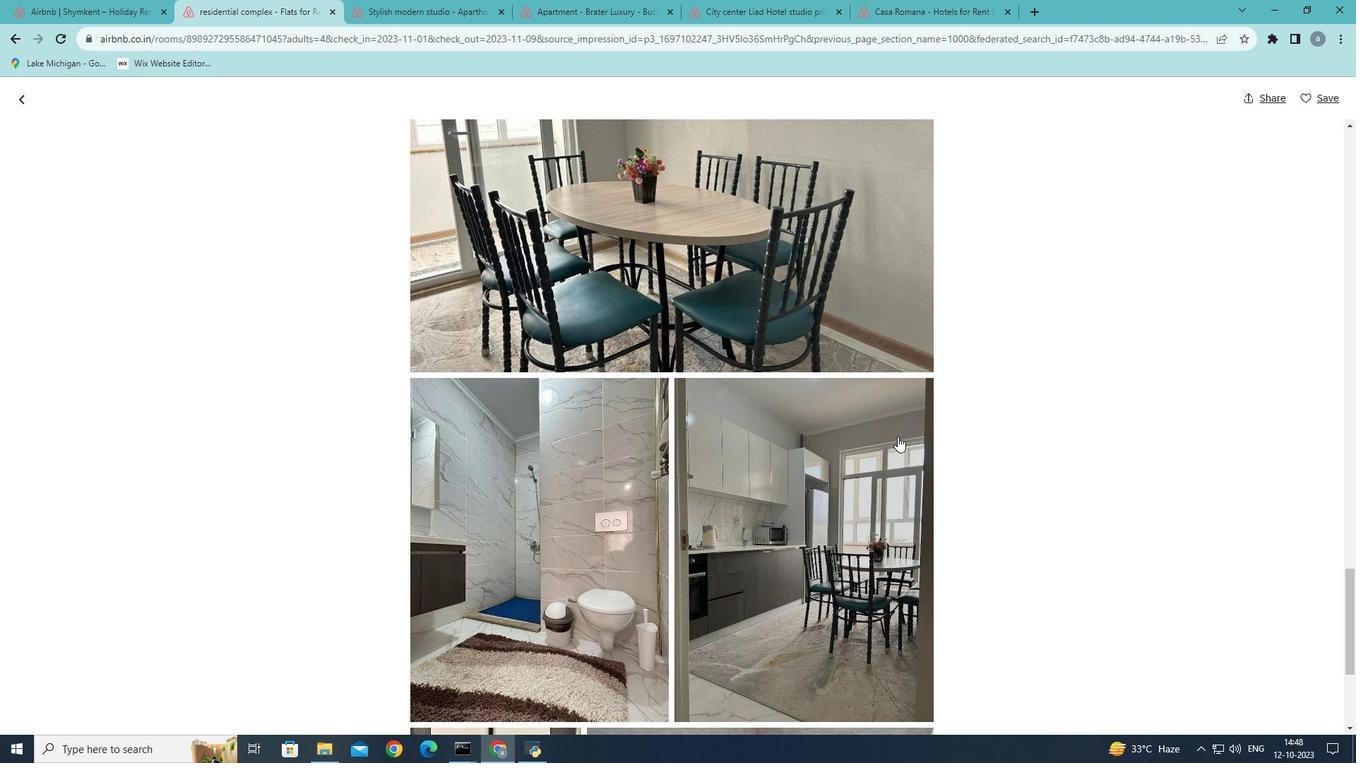 
Action: Mouse scrolled (898, 435) with delta (0, 0)
Screenshot: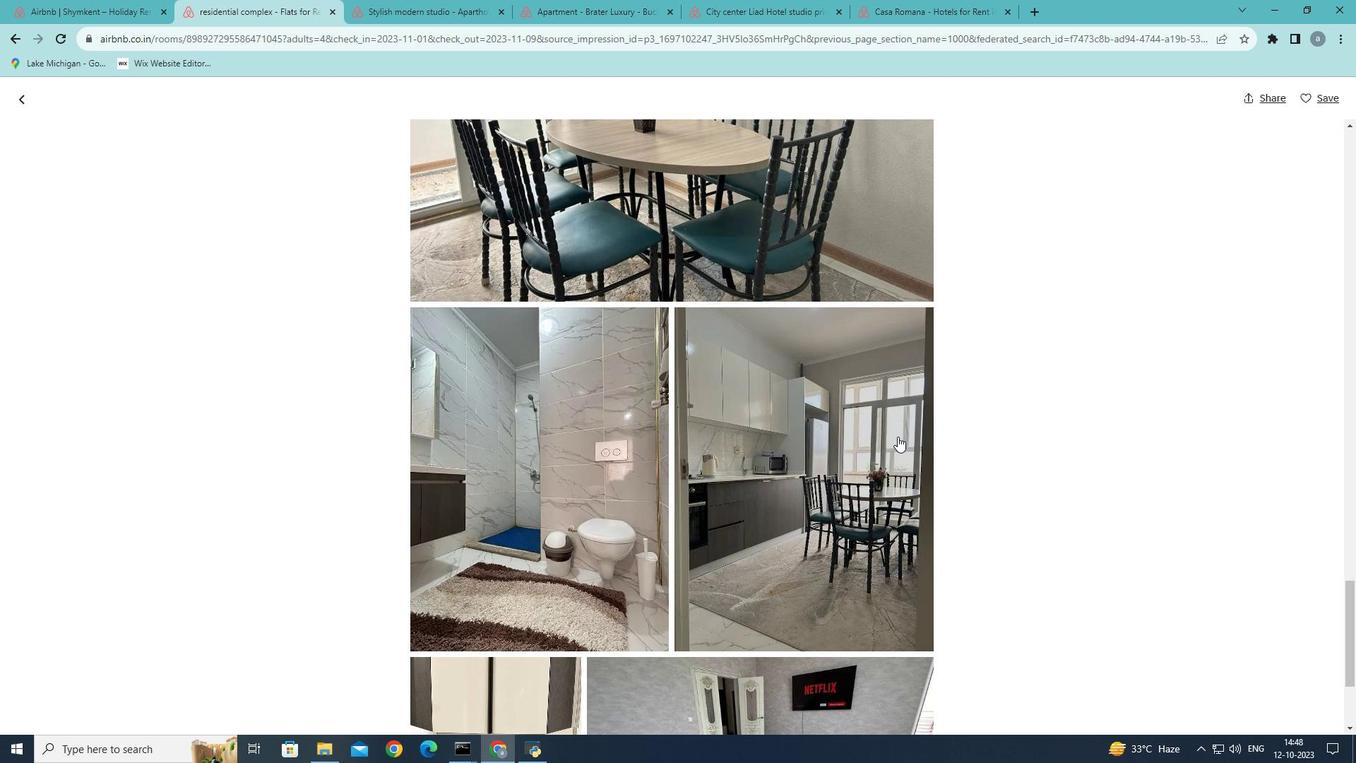 
Action: Mouse scrolled (898, 435) with delta (0, 0)
Screenshot: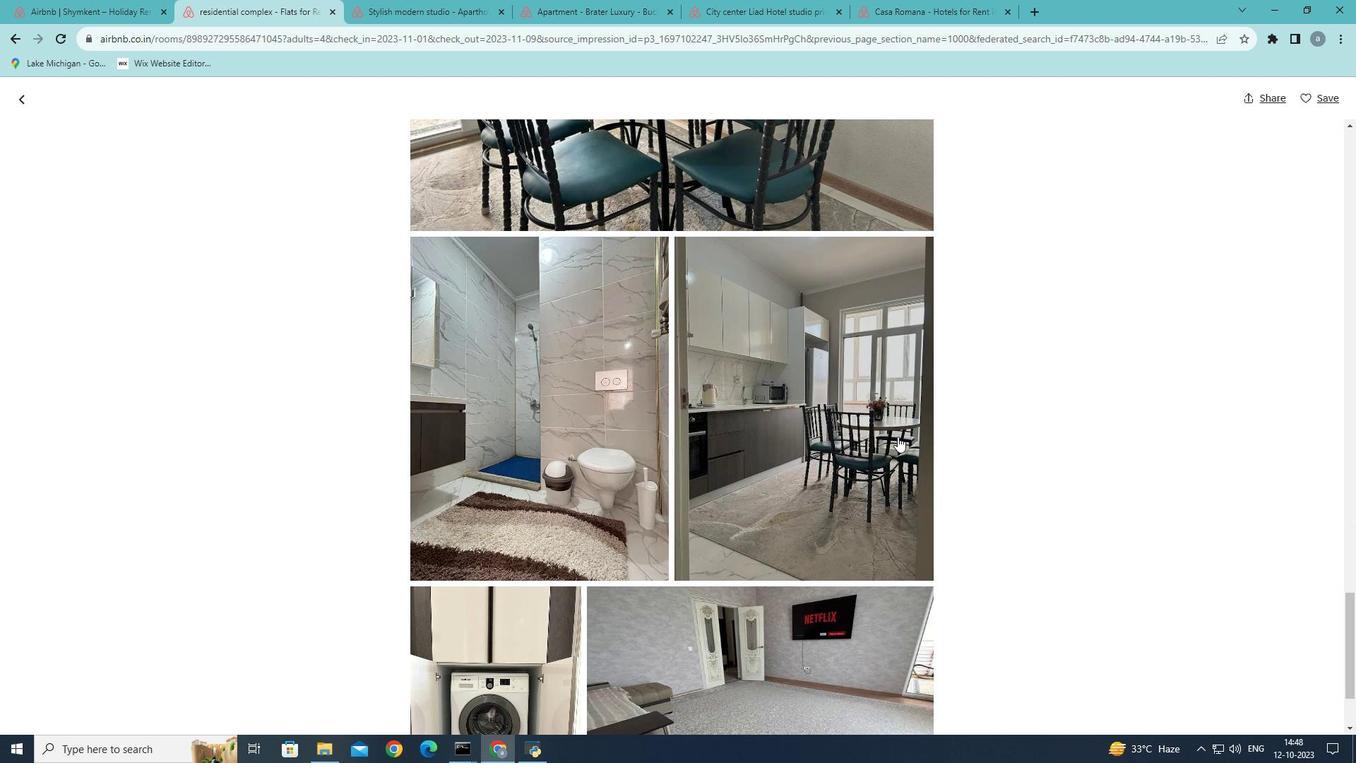 
Action: Mouse scrolled (898, 435) with delta (0, 0)
Screenshot: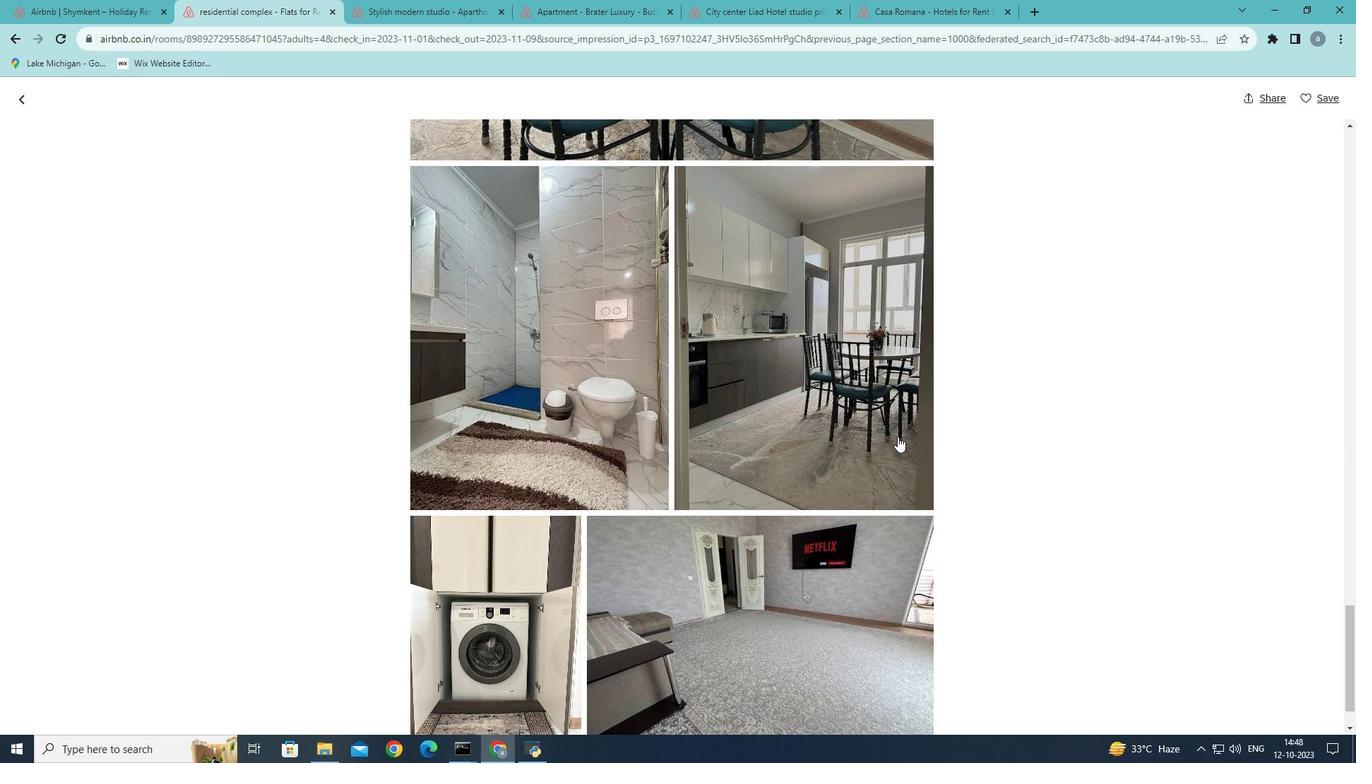 
Action: Mouse scrolled (898, 435) with delta (0, 0)
Screenshot: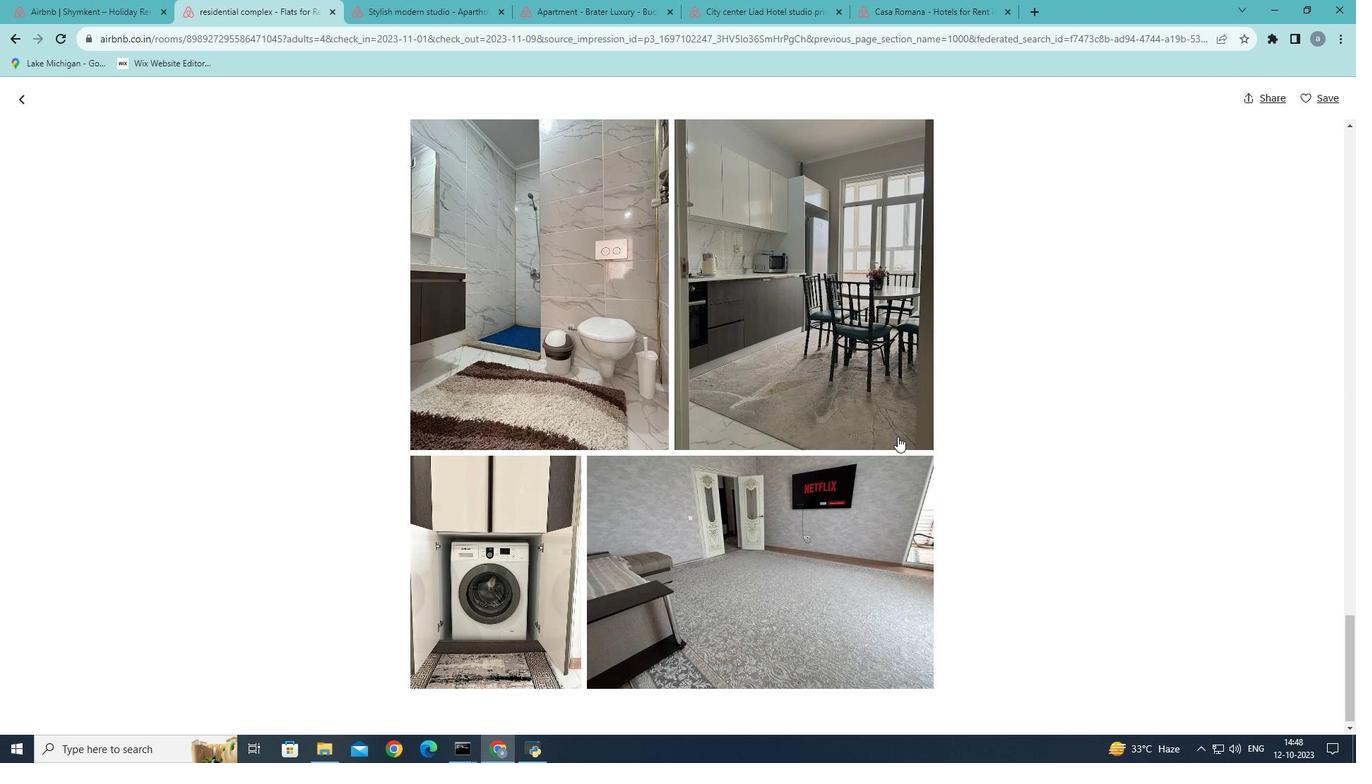 
Action: Mouse scrolled (898, 435) with delta (0, 0)
Screenshot: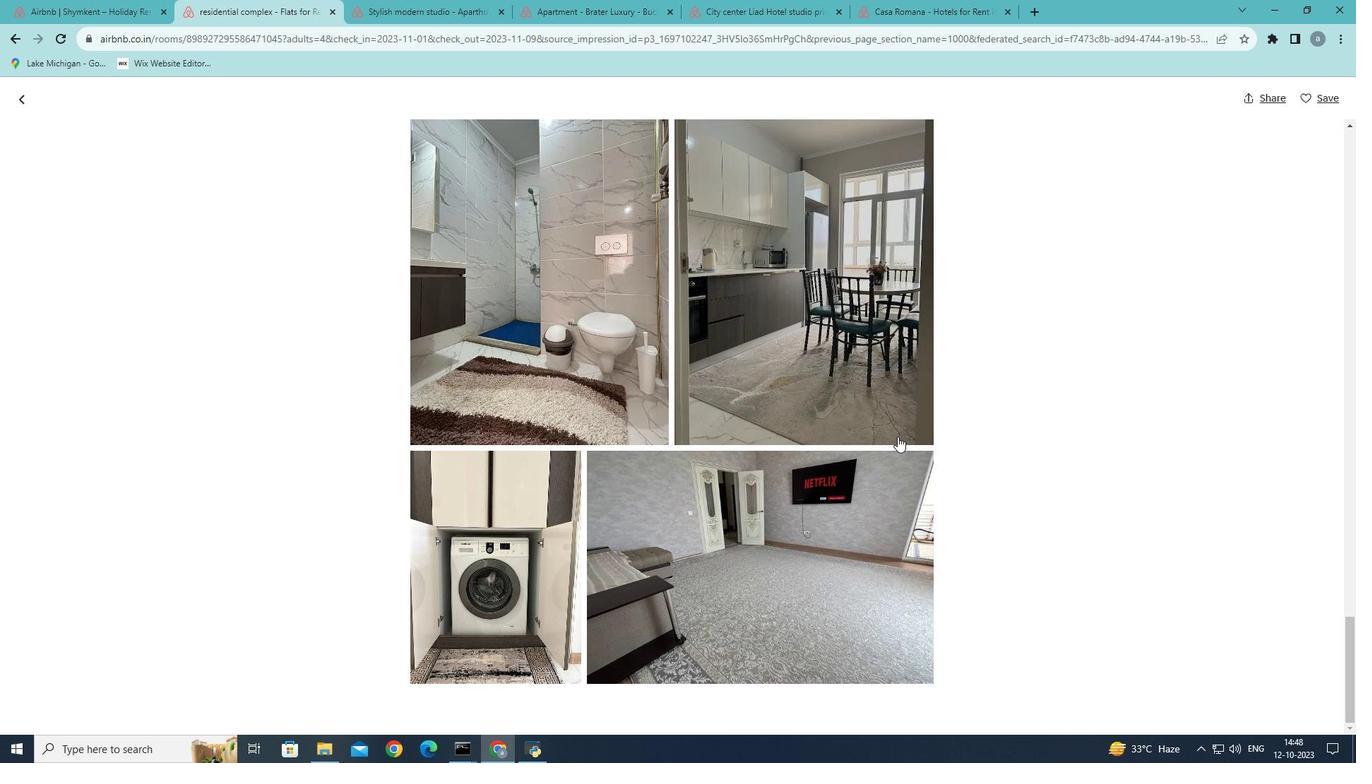 
Action: Mouse scrolled (898, 435) with delta (0, 0)
Screenshot: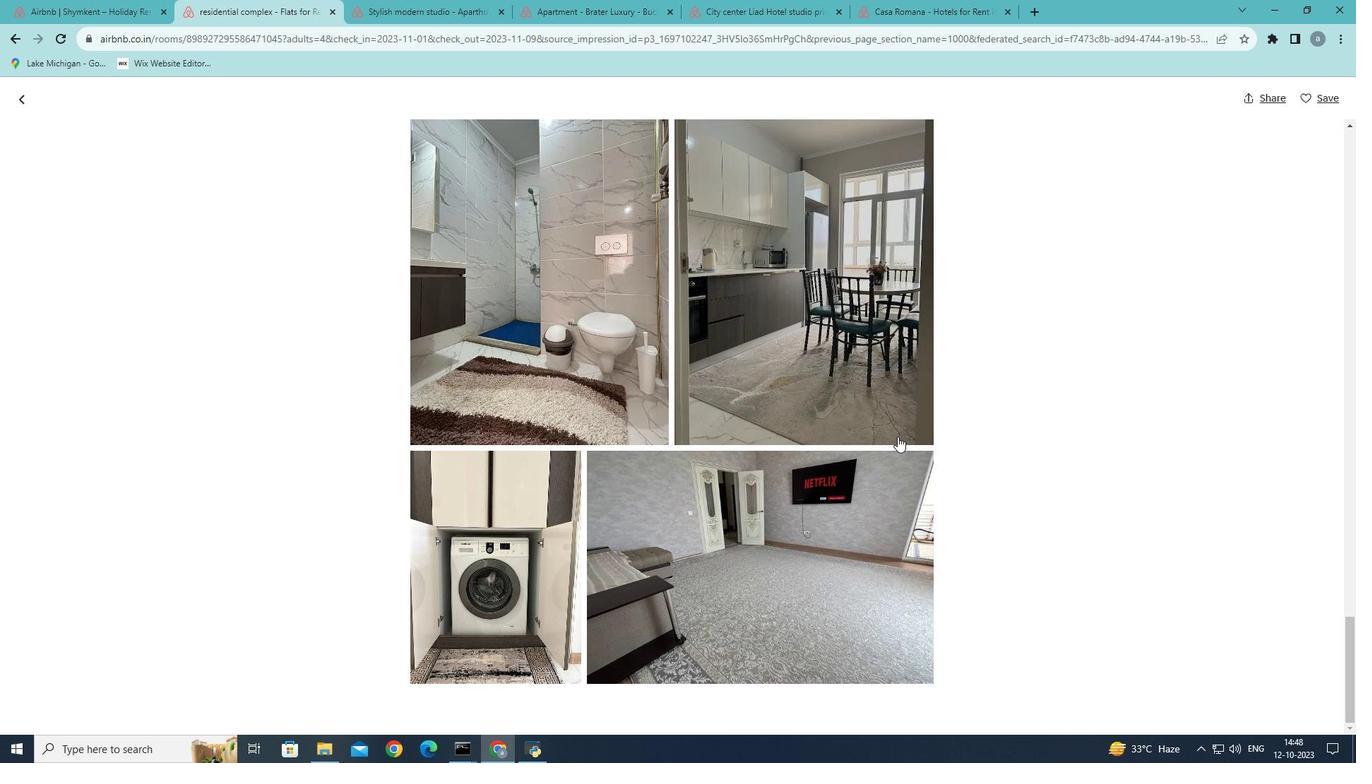 
Action: Mouse scrolled (898, 435) with delta (0, 0)
Screenshot: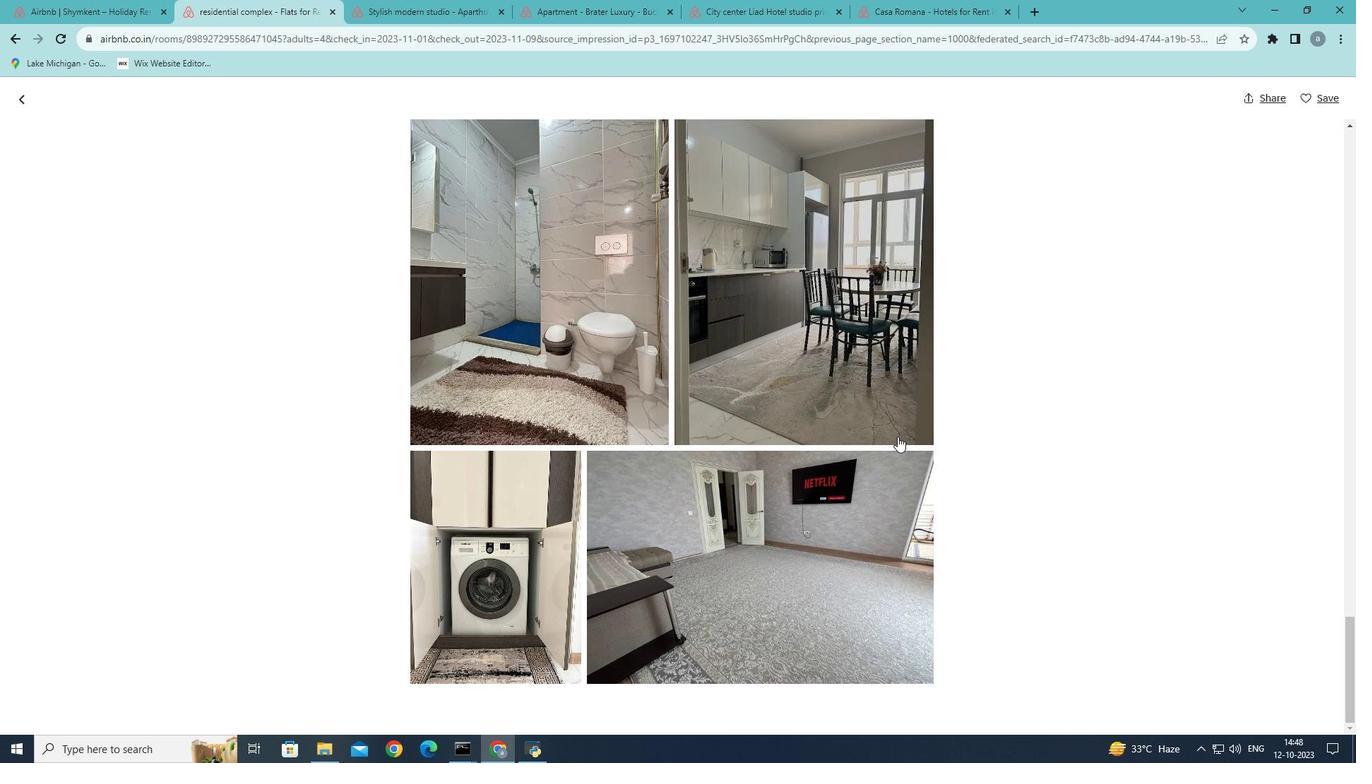 
Action: Mouse scrolled (898, 435) with delta (0, 0)
Screenshot: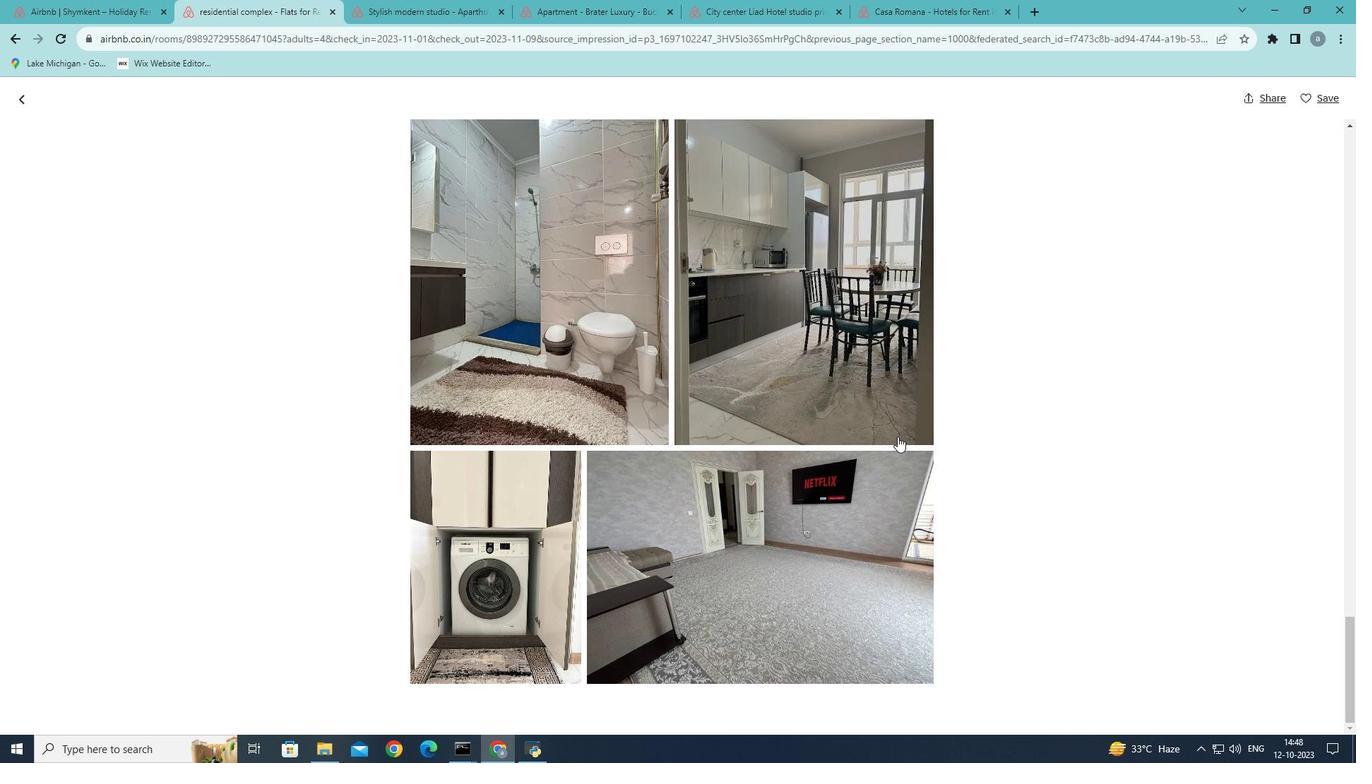 
Action: Mouse scrolled (898, 435) with delta (0, 0)
Screenshot: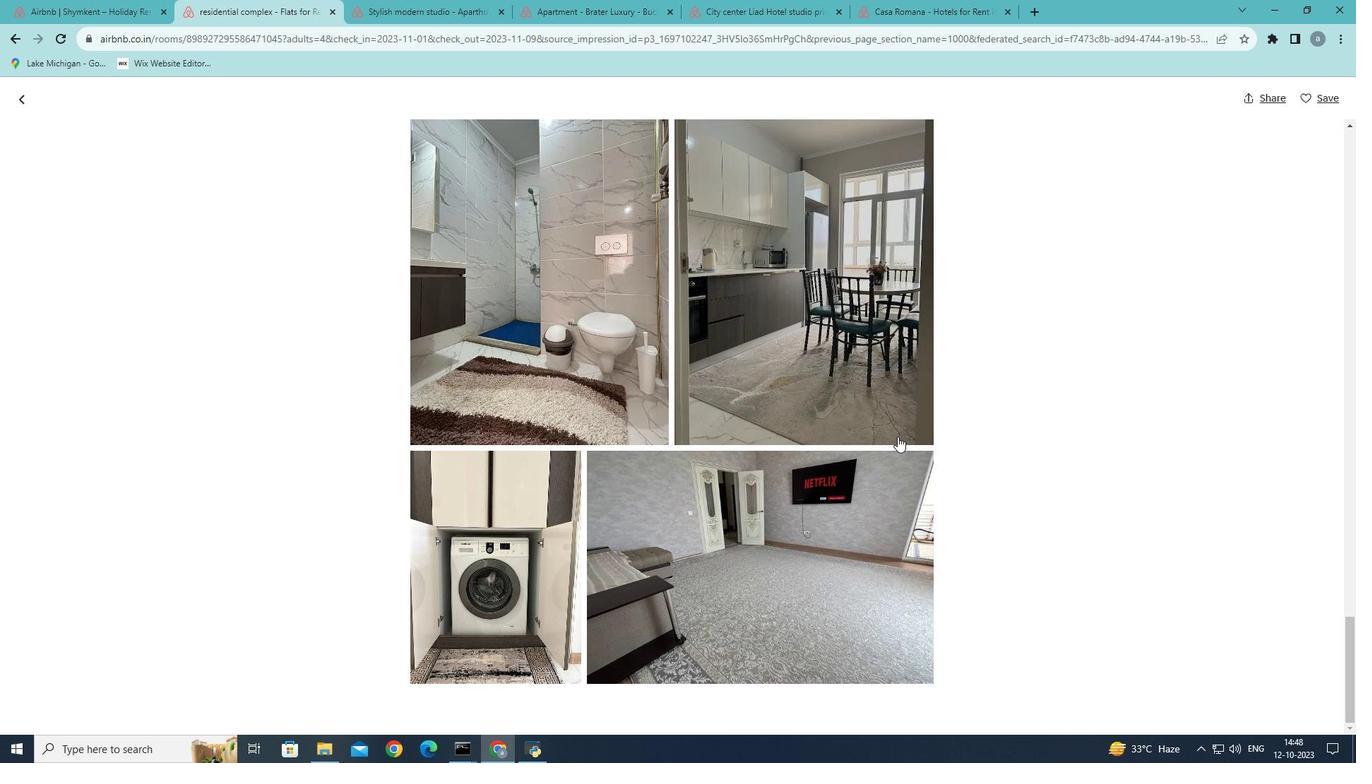 
Action: Mouse scrolled (898, 435) with delta (0, 0)
Screenshot: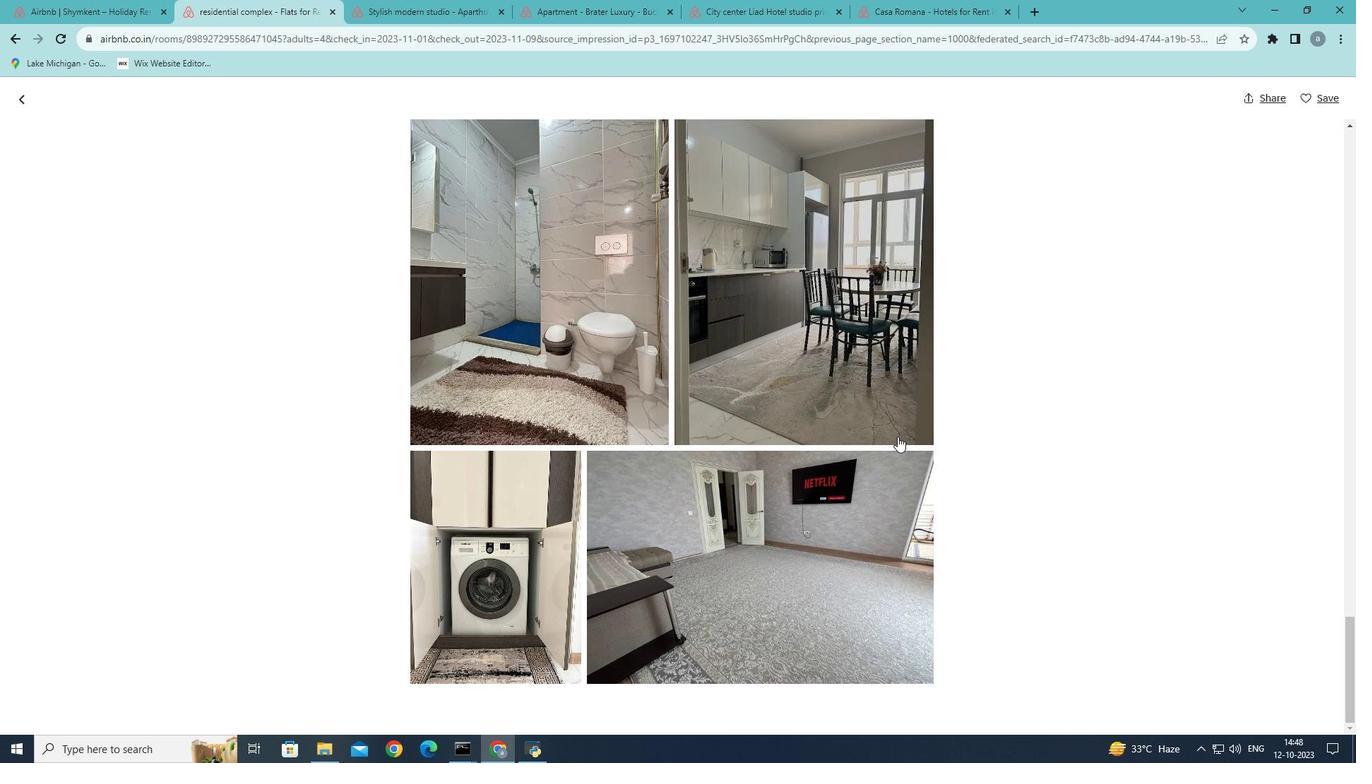
Action: Mouse scrolled (898, 435) with delta (0, 0)
Screenshot: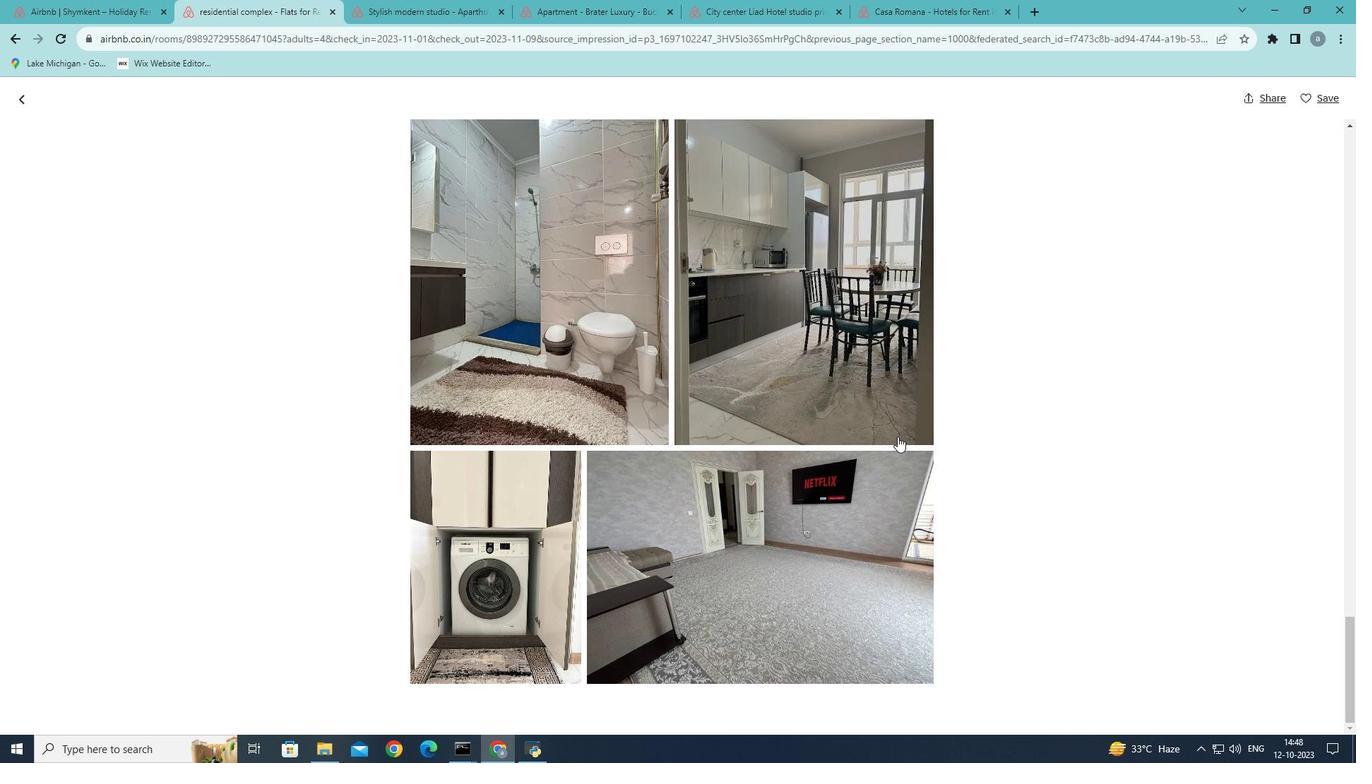 
Action: Mouse scrolled (898, 435) with delta (0, 0)
Screenshot: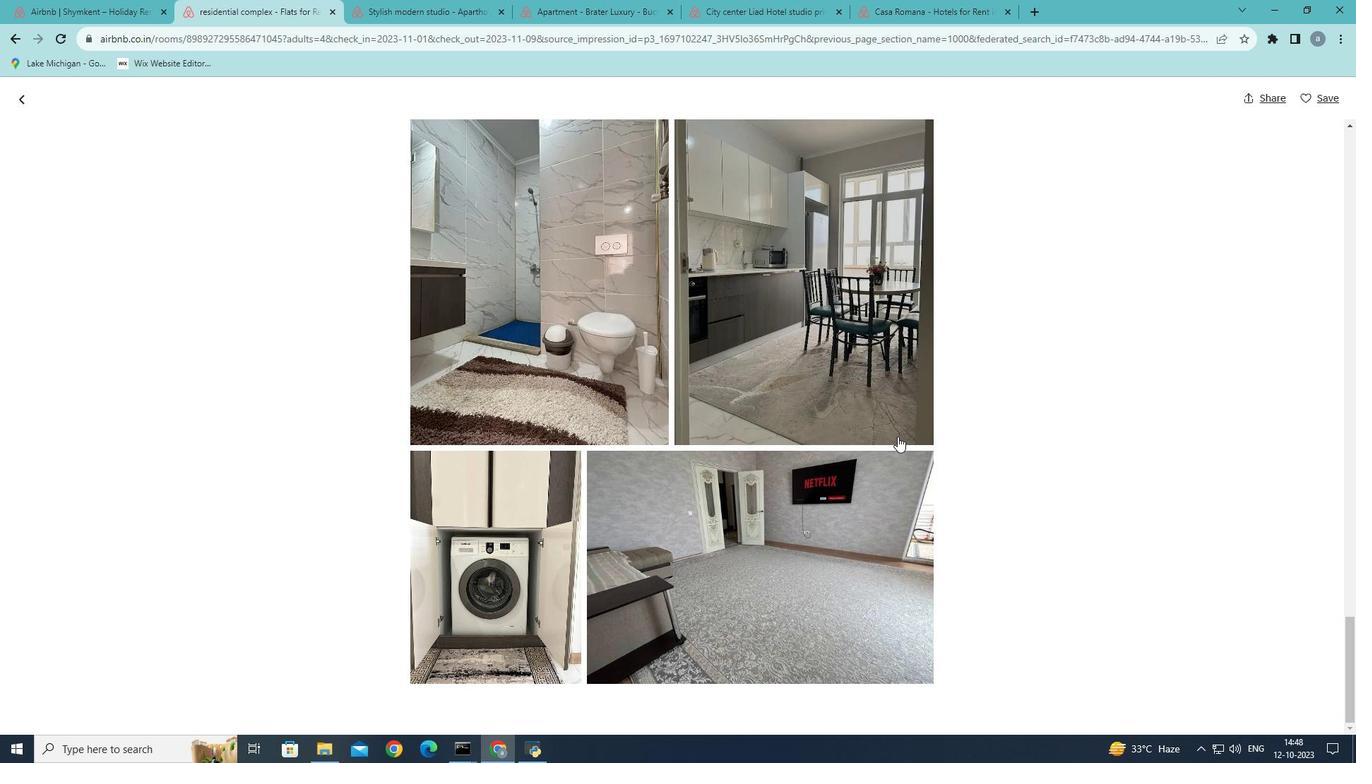 
Action: Mouse scrolled (898, 435) with delta (0, 0)
Screenshot: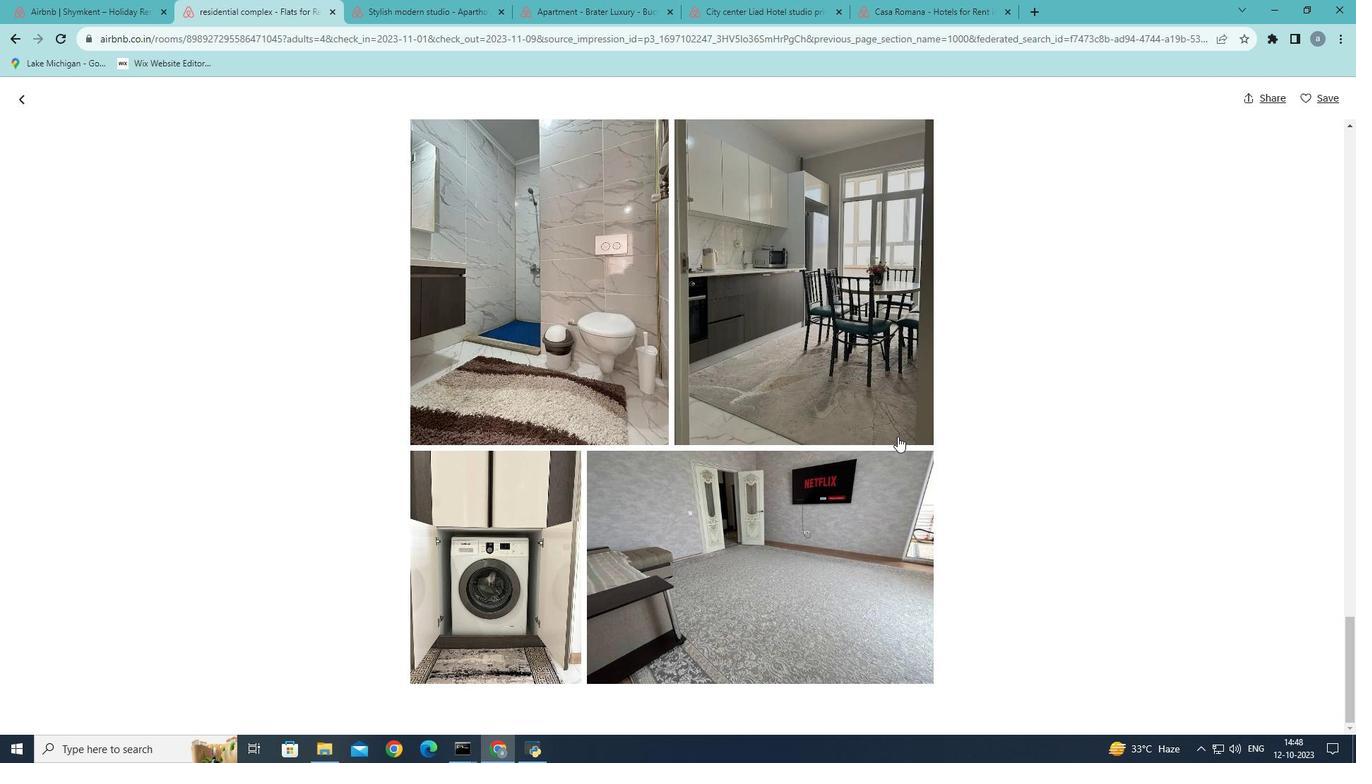 
Action: Mouse scrolled (898, 435) with delta (0, 0)
Screenshot: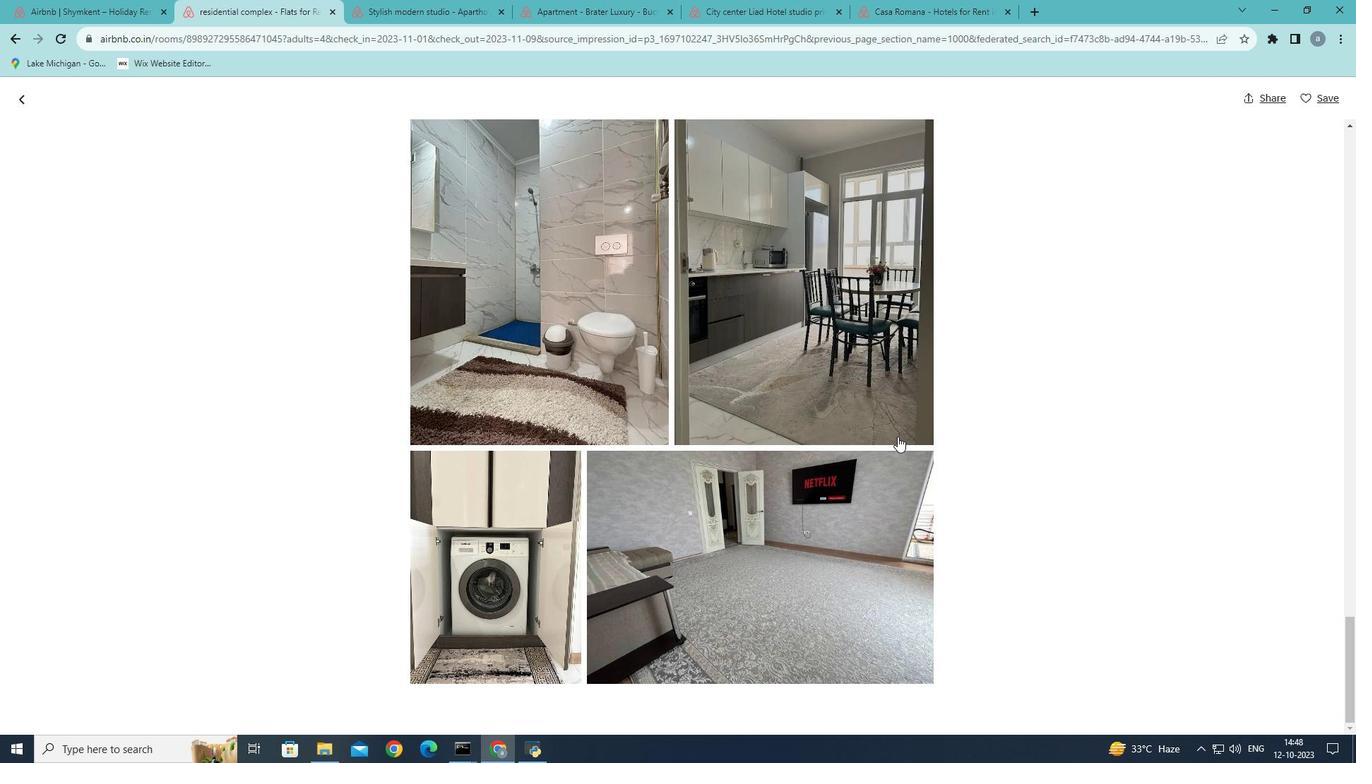 
Action: Mouse moved to (16, 97)
Screenshot: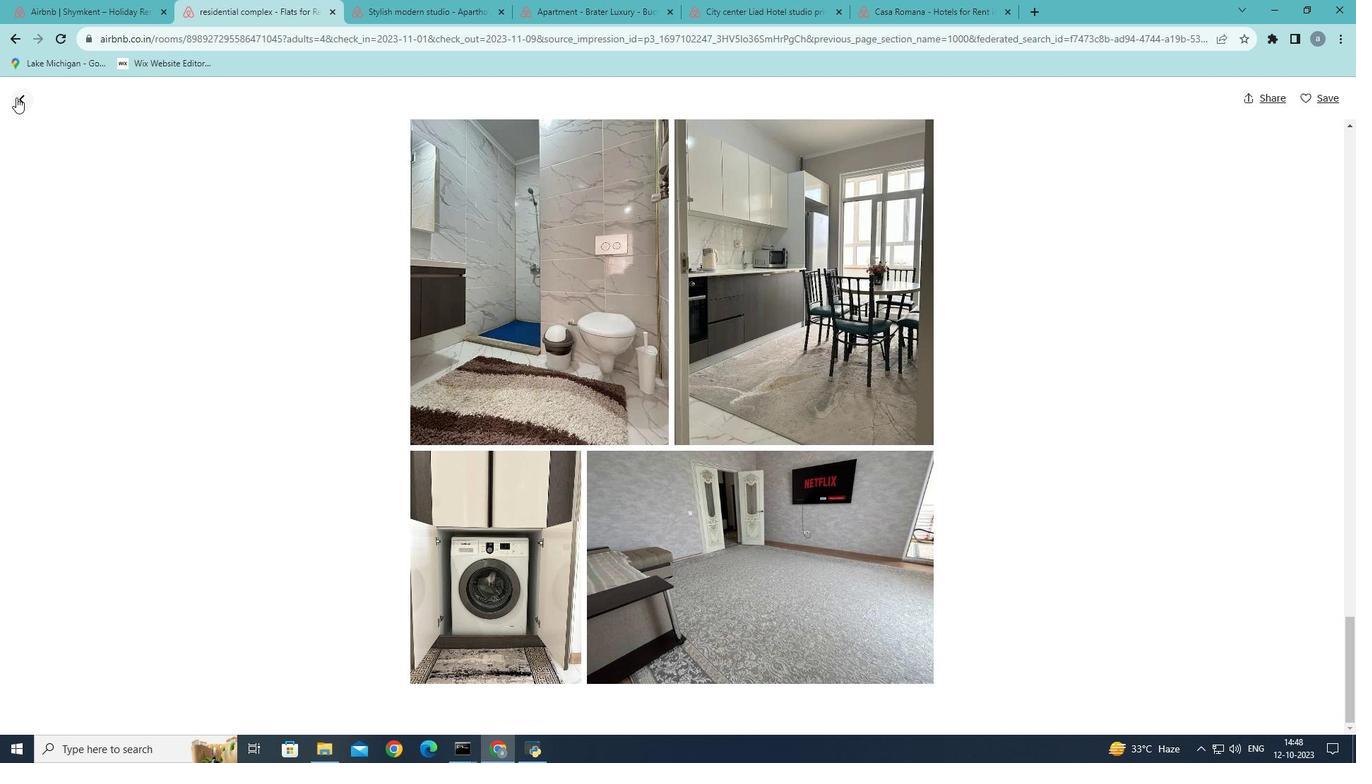 
Action: Mouse pressed left at (16, 97)
Screenshot: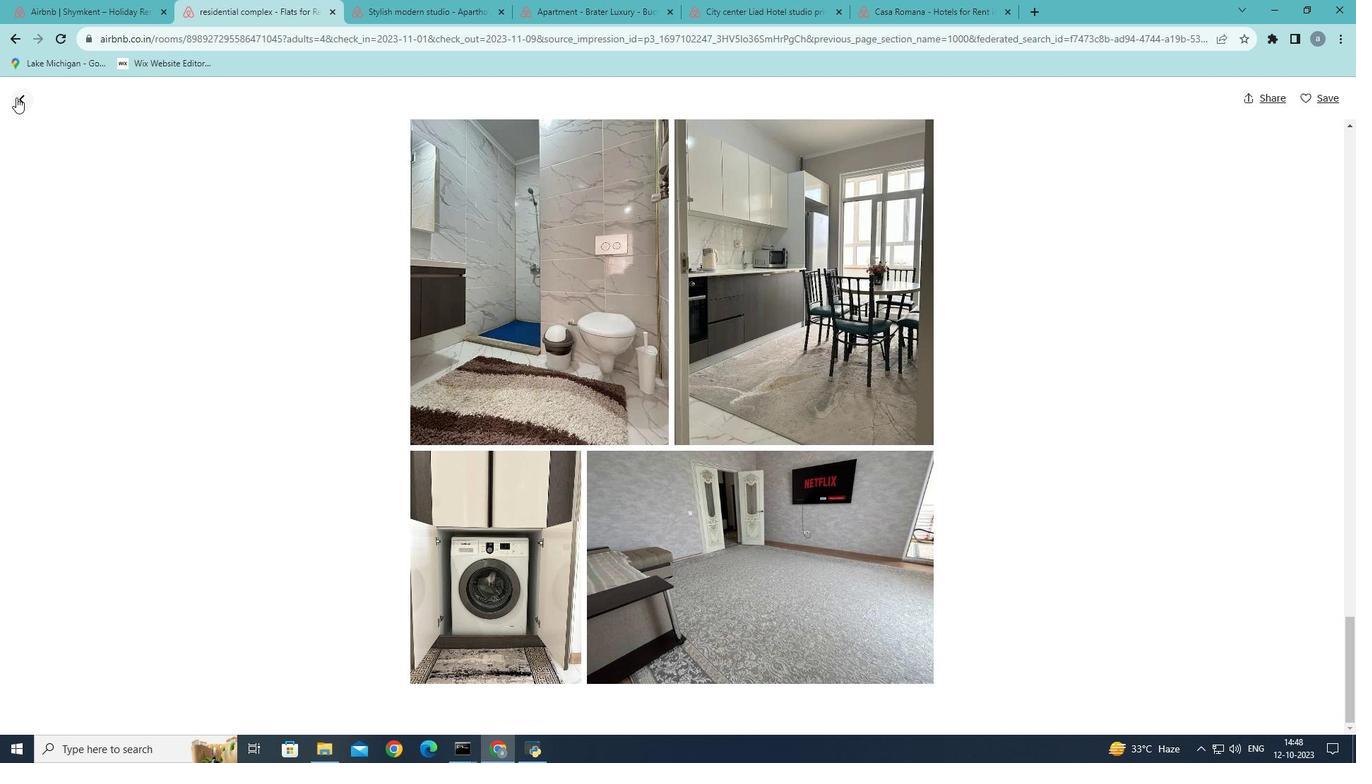 
Action: Mouse moved to (278, 310)
Screenshot: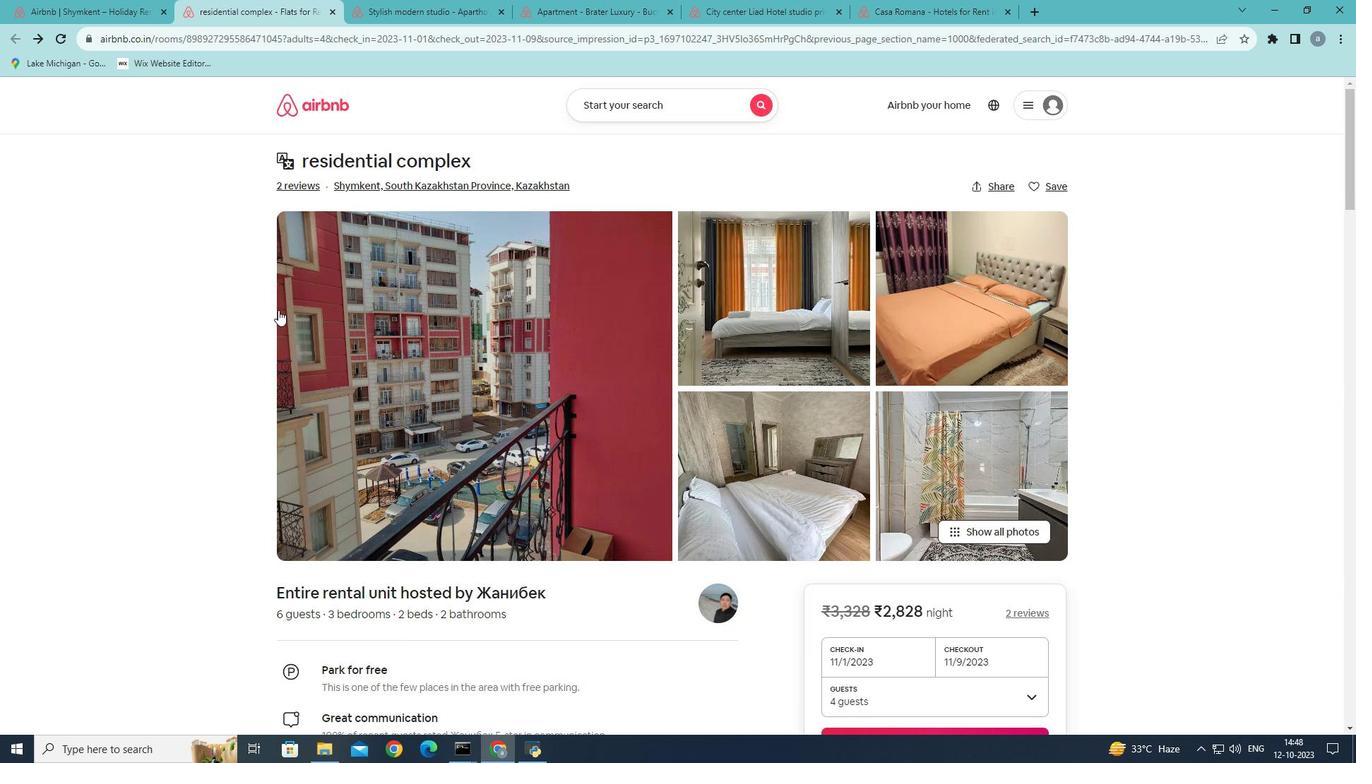 
Action: Mouse scrolled (278, 309) with delta (0, 0)
Screenshot: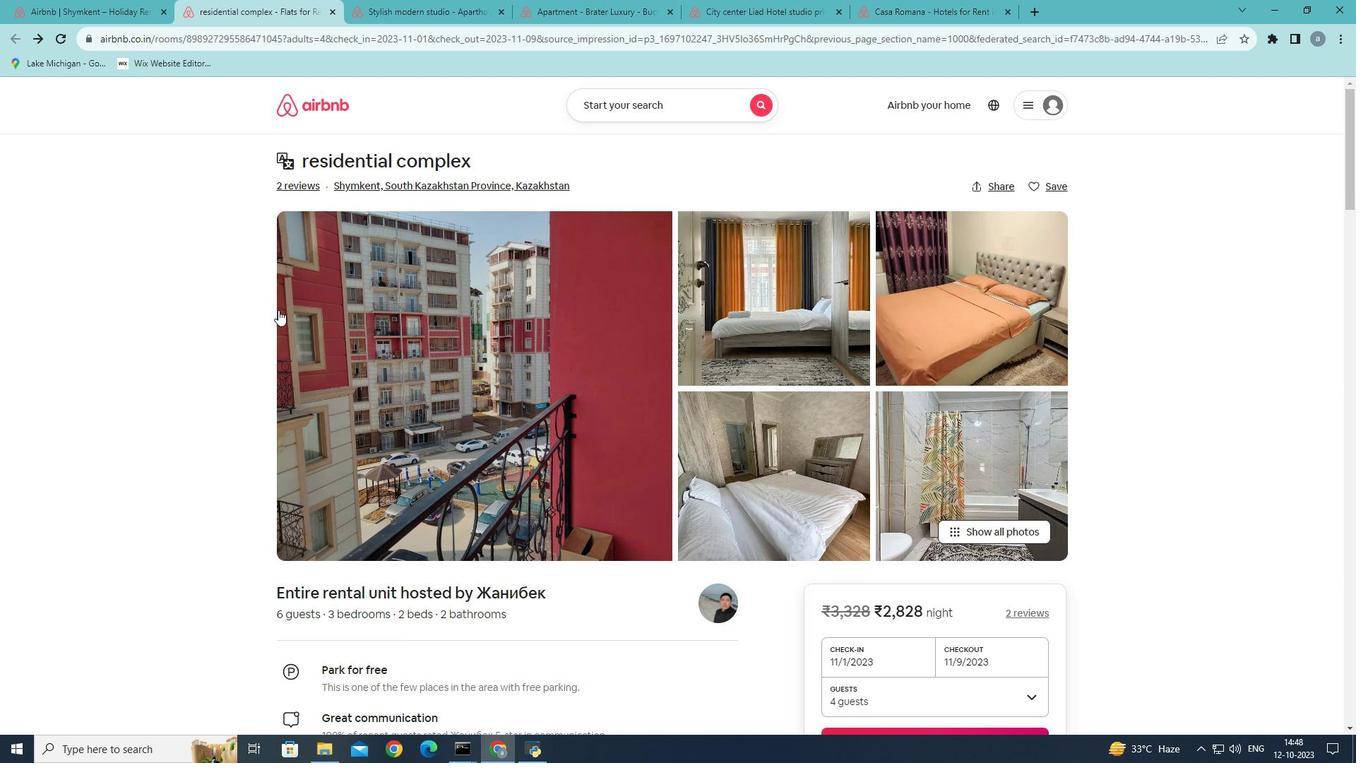 
Action: Mouse scrolled (278, 309) with delta (0, 0)
Screenshot: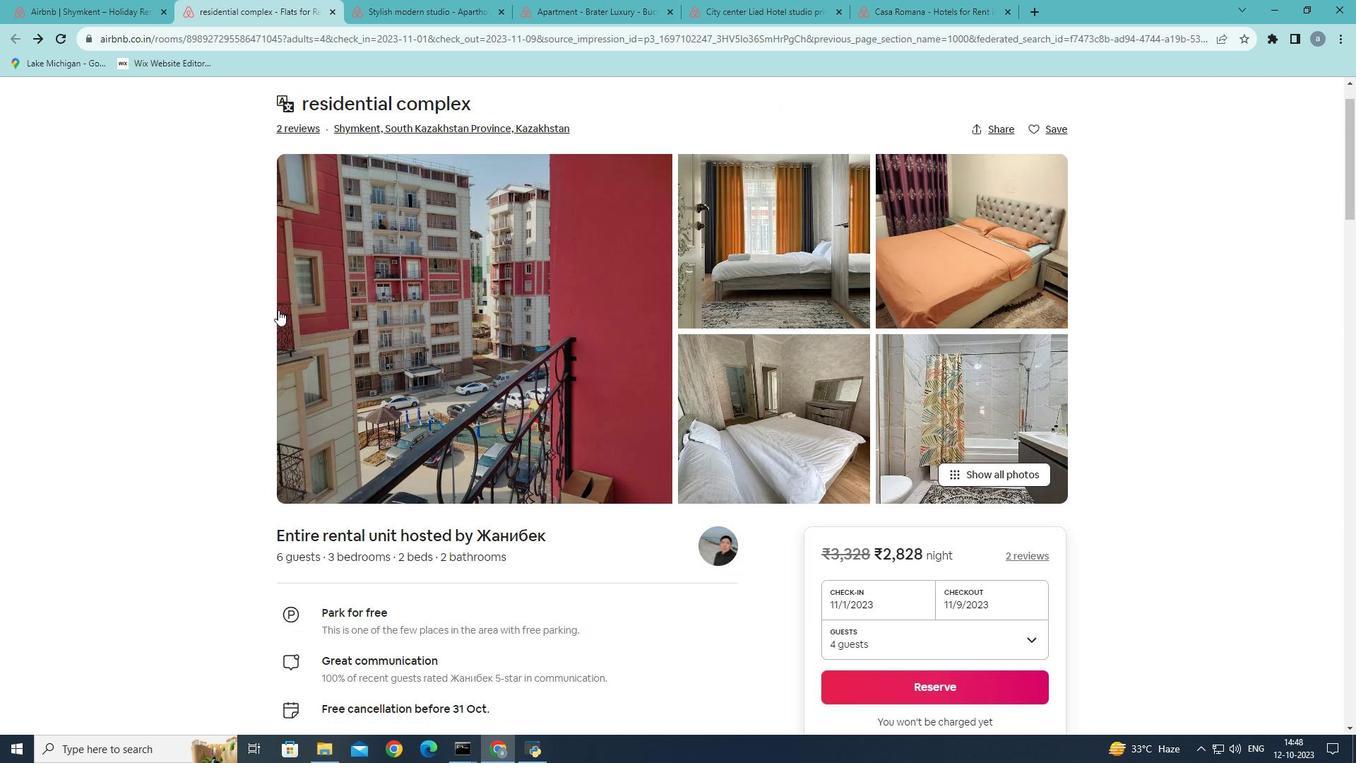 
Action: Mouse moved to (278, 311)
Screenshot: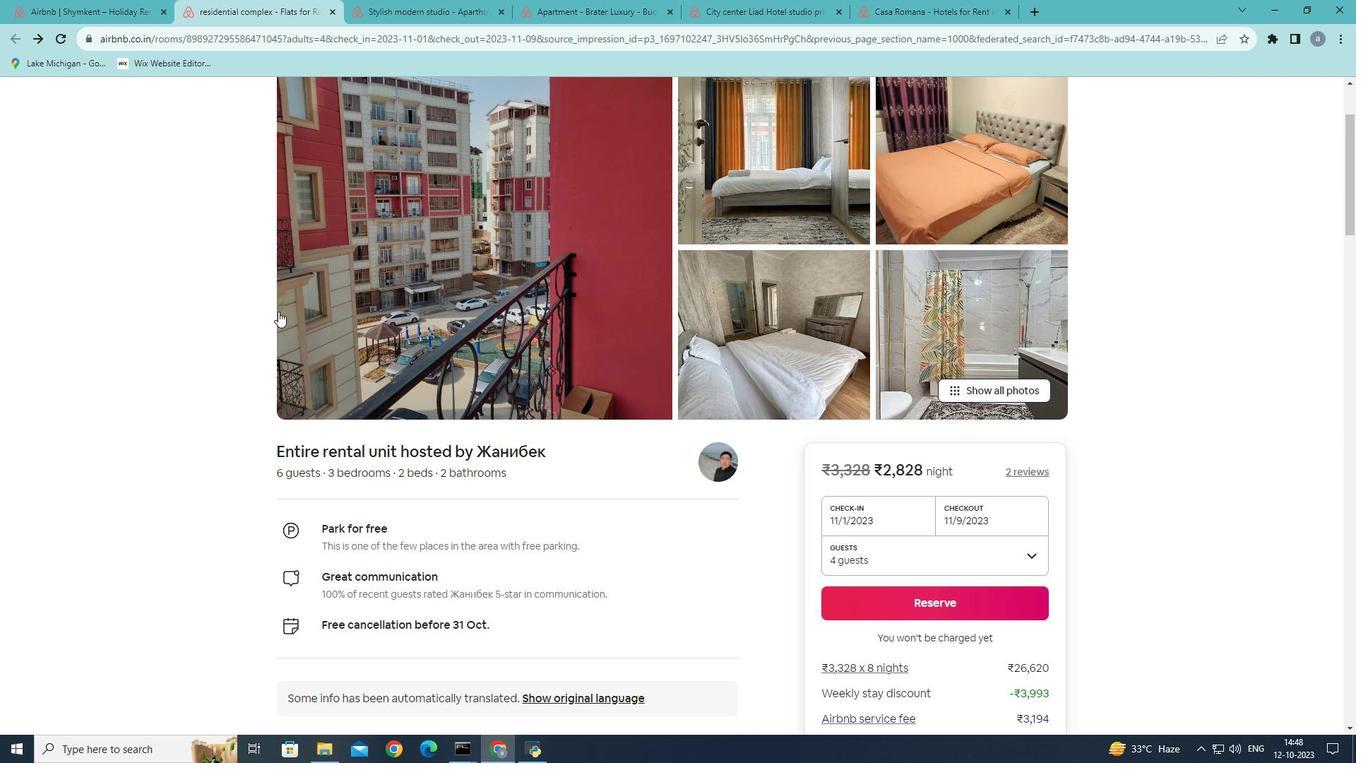 
Action: Mouse scrolled (278, 310) with delta (0, 0)
Screenshot: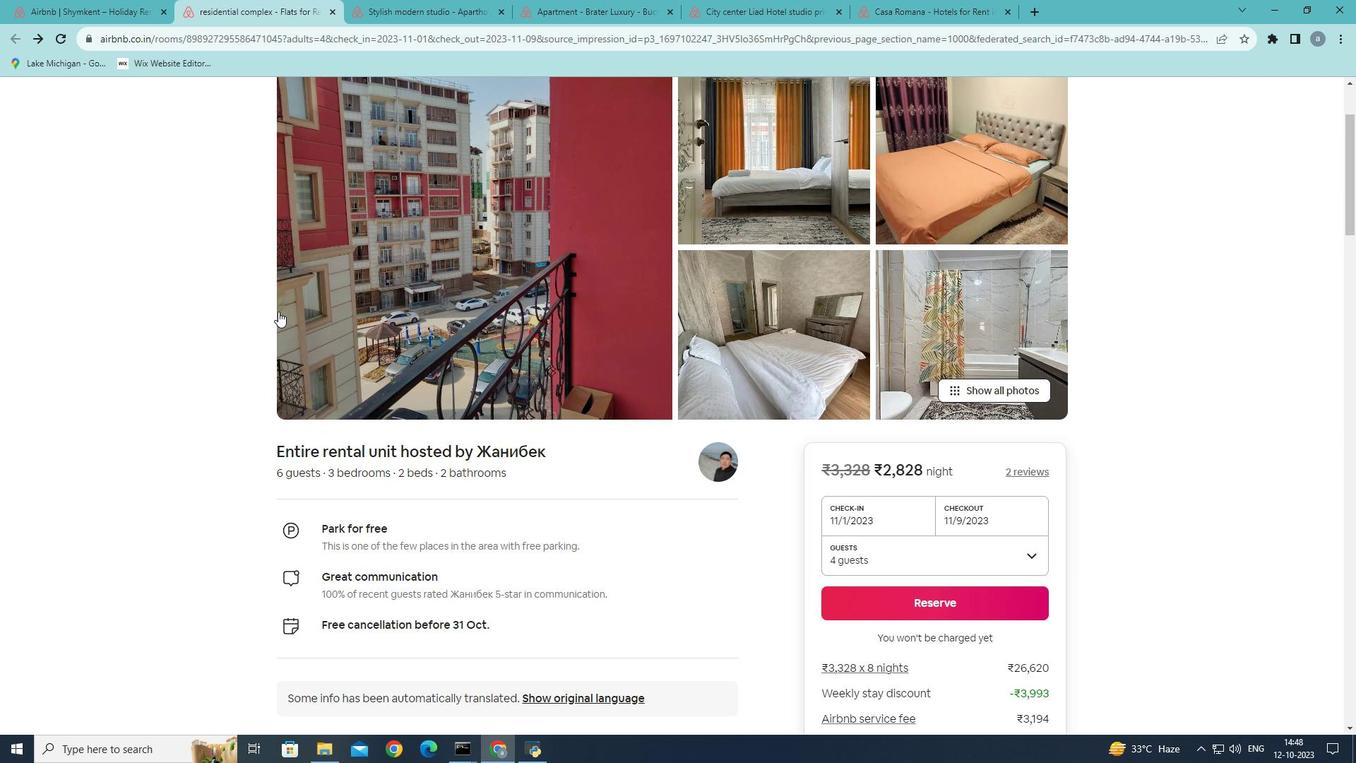
Action: Mouse scrolled (278, 310) with delta (0, 0)
Screenshot: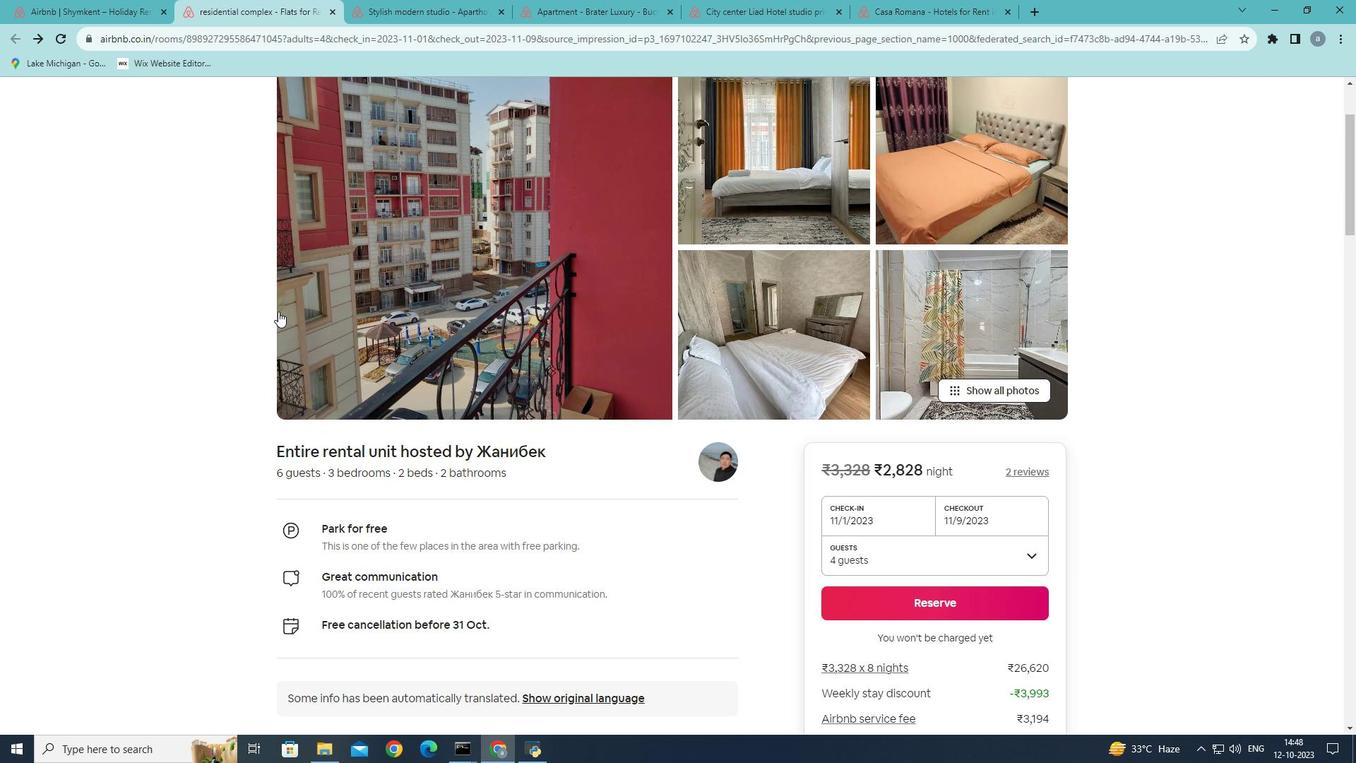 
Action: Mouse scrolled (278, 310) with delta (0, 0)
Screenshot: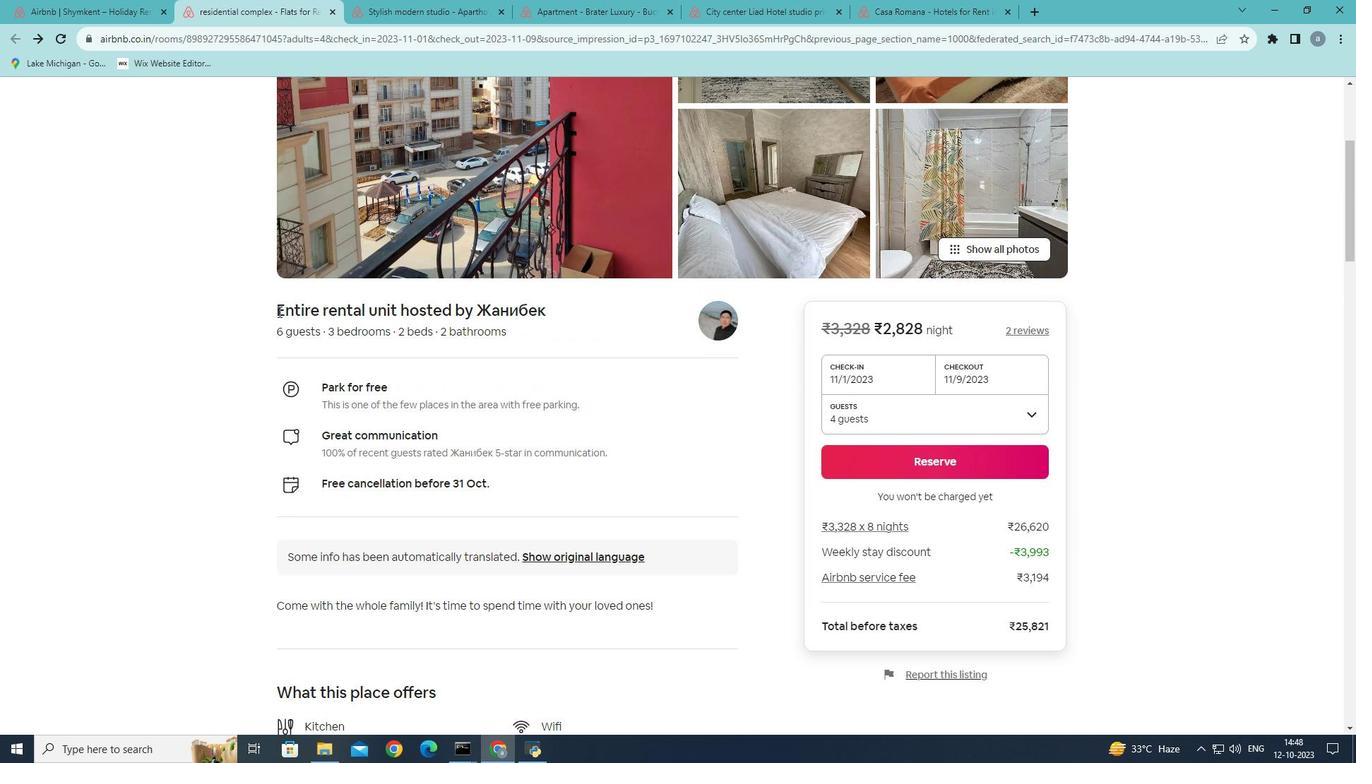 
Action: Mouse scrolled (278, 310) with delta (0, 0)
Screenshot: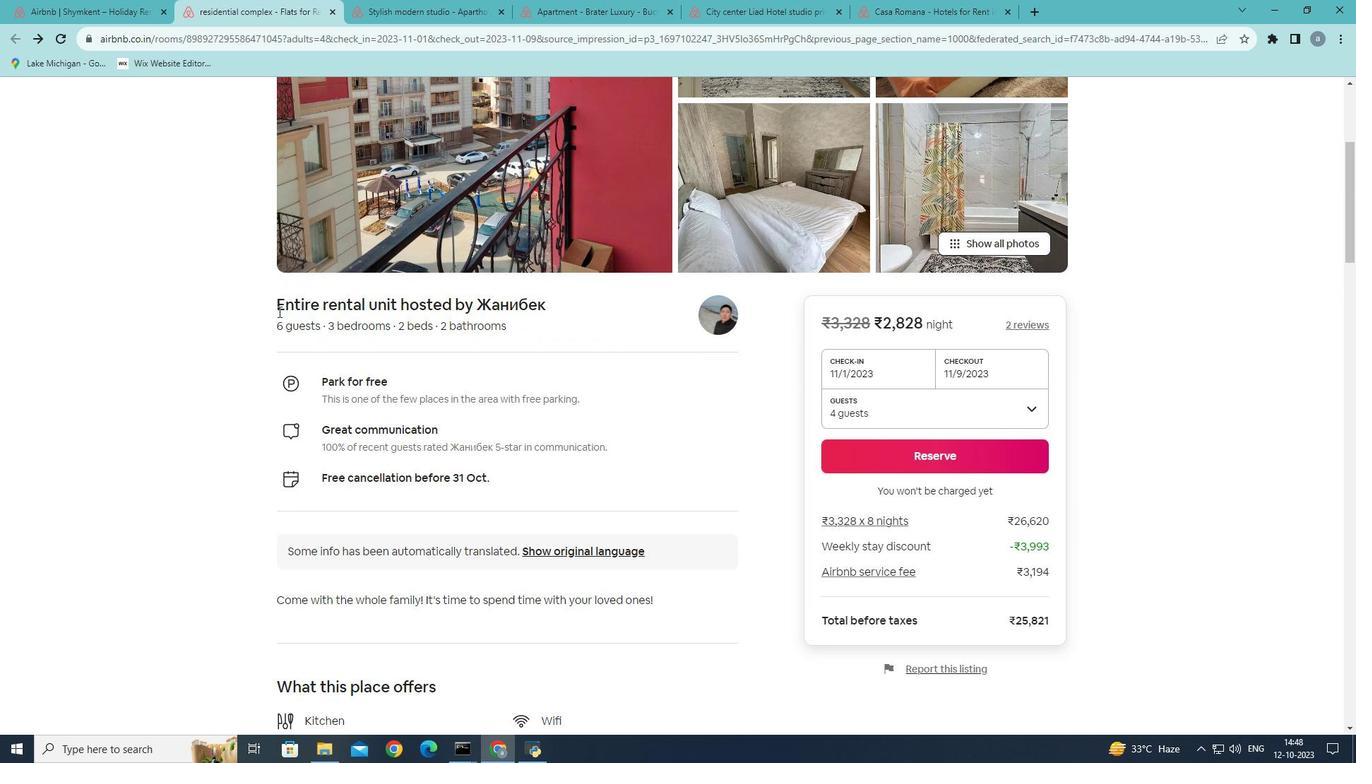 
Action: Mouse scrolled (278, 310) with delta (0, 0)
Screenshot: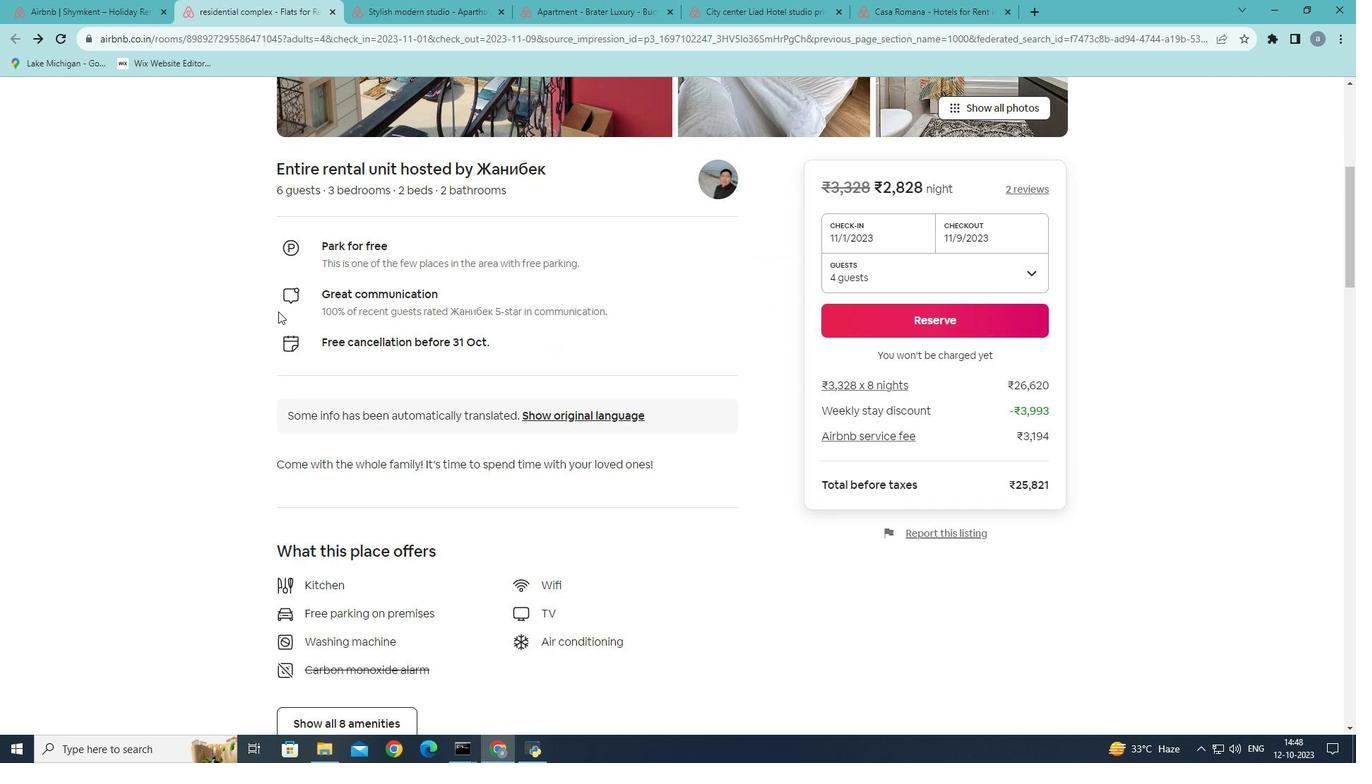 
Action: Mouse scrolled (278, 310) with delta (0, 0)
Screenshot: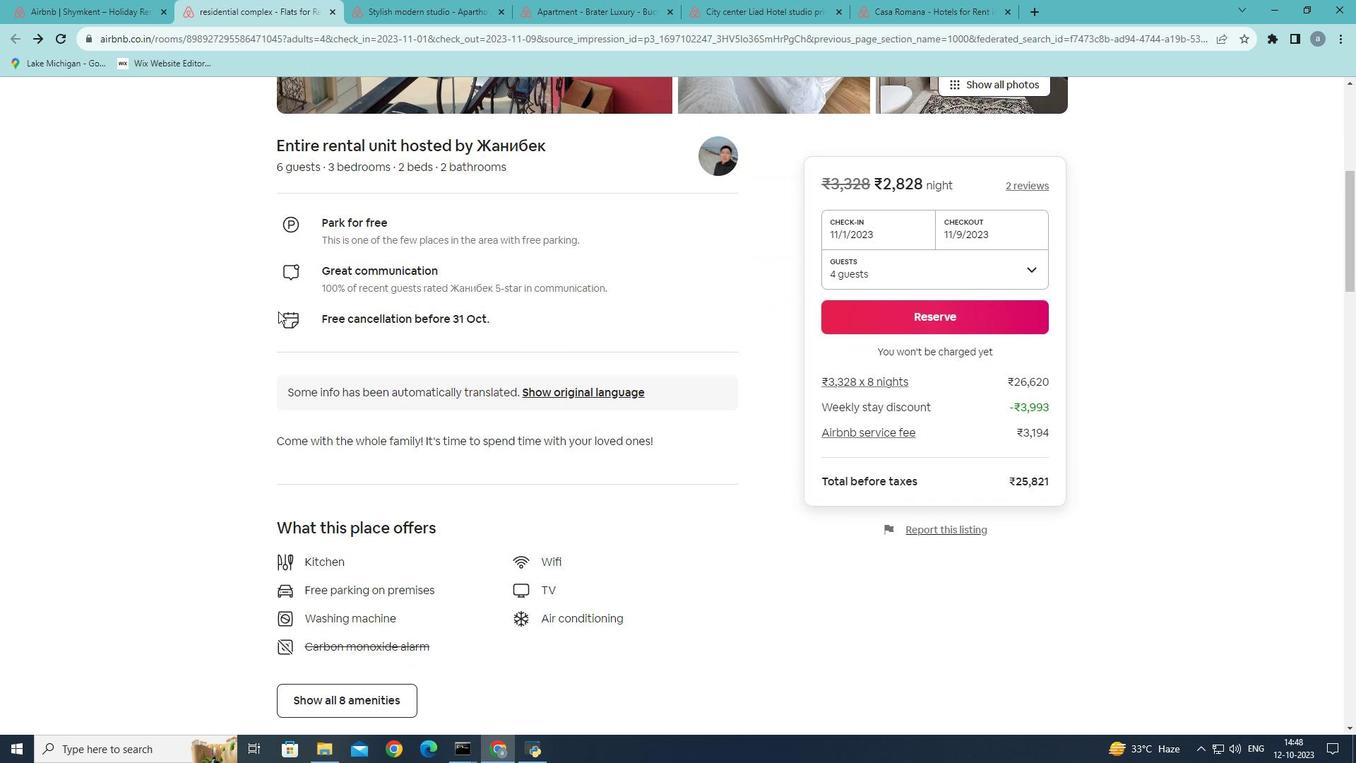 
Action: Mouse scrolled (278, 310) with delta (0, 0)
Screenshot: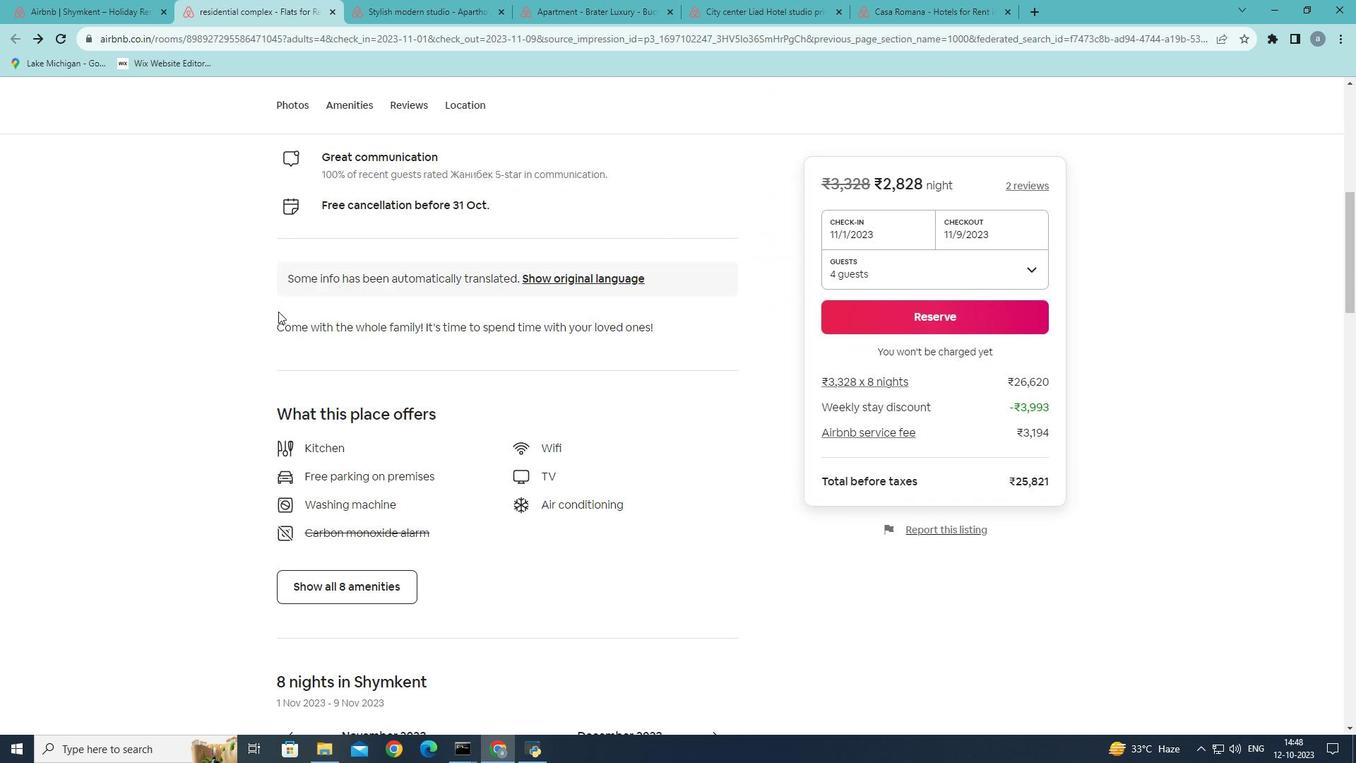 
Action: Mouse moved to (342, 521)
Screenshot: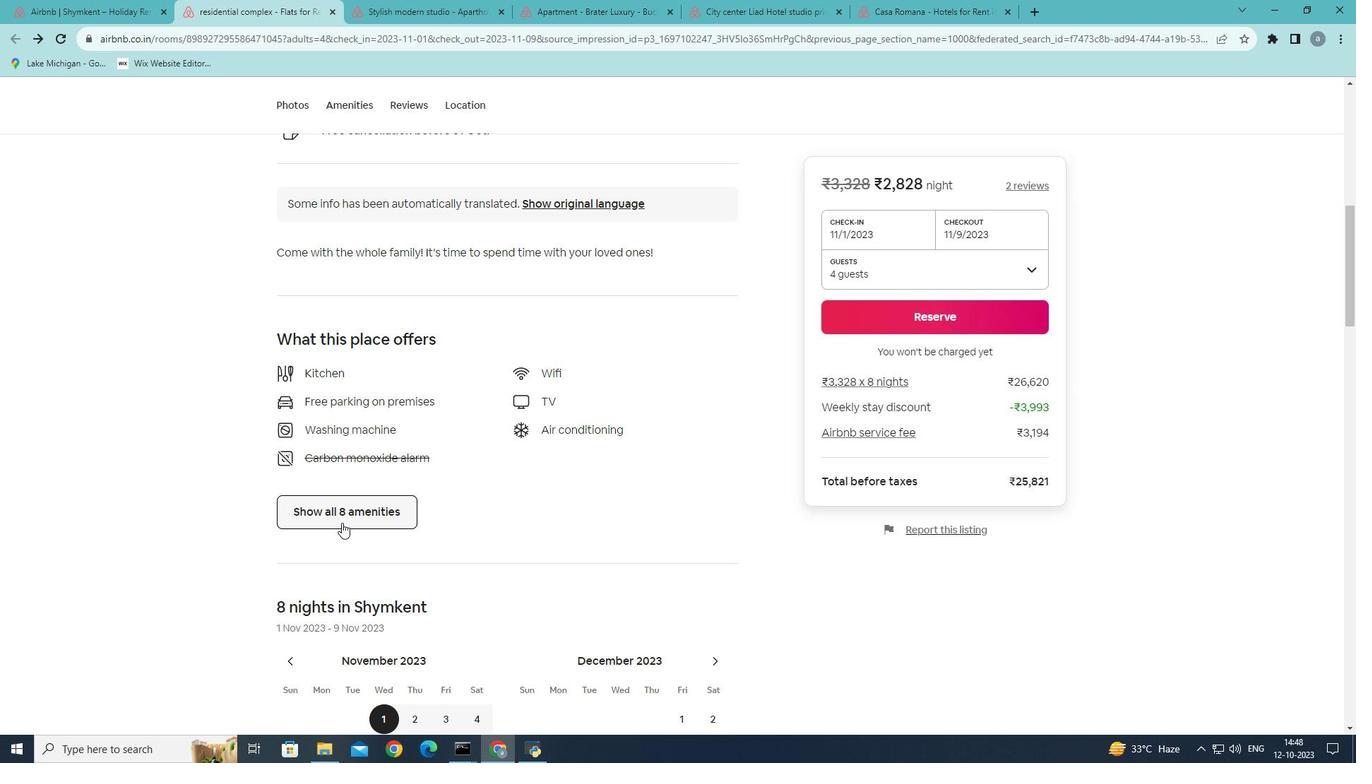 
Action: Mouse pressed left at (342, 521)
Screenshot: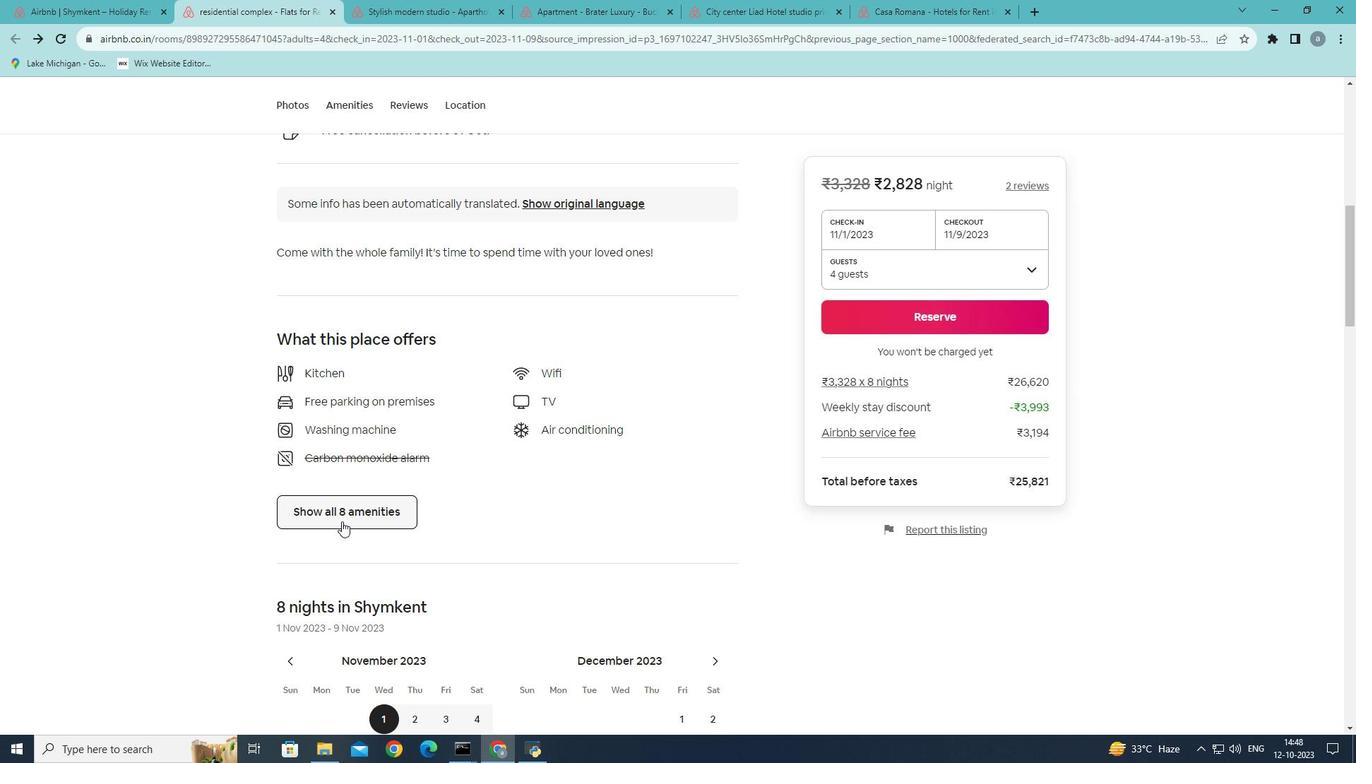 
Action: Mouse moved to (625, 262)
Screenshot: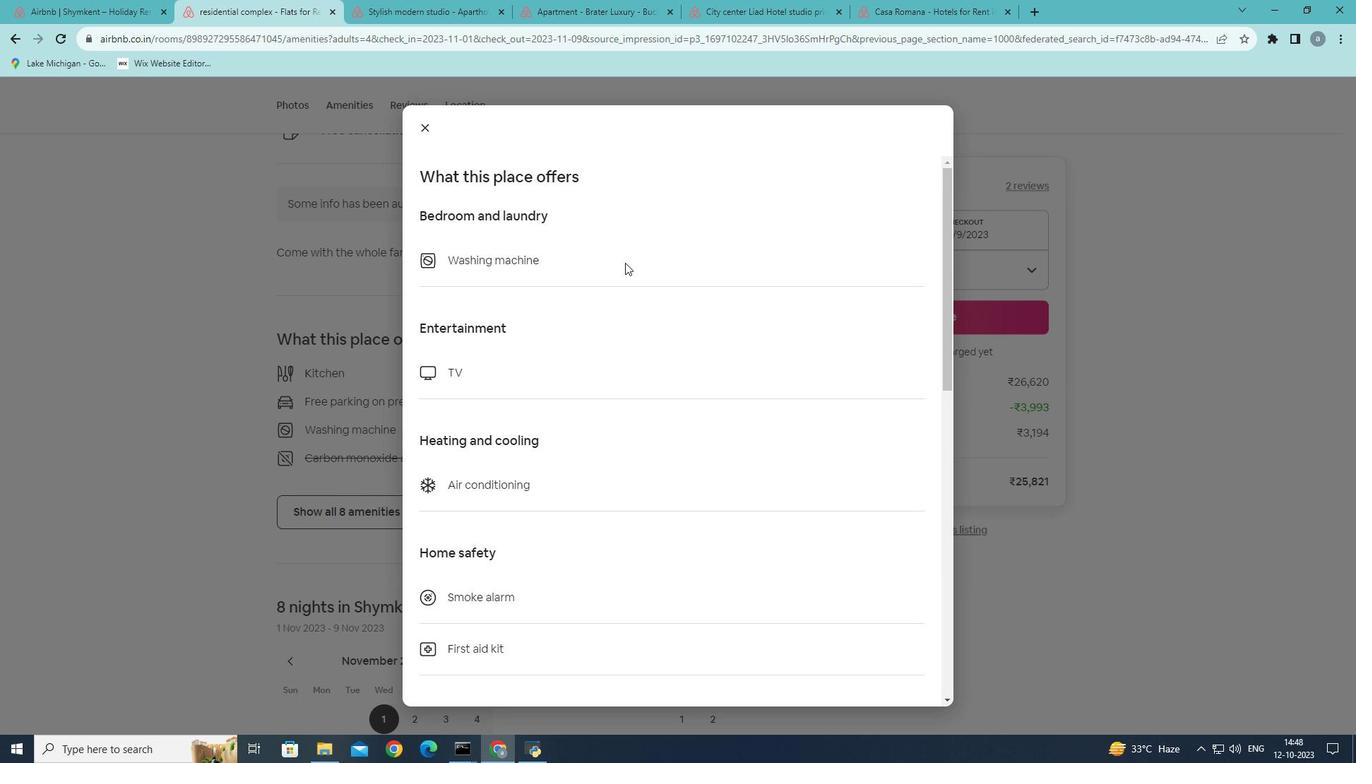 
Action: Mouse scrolled (625, 262) with delta (0, 0)
Screenshot: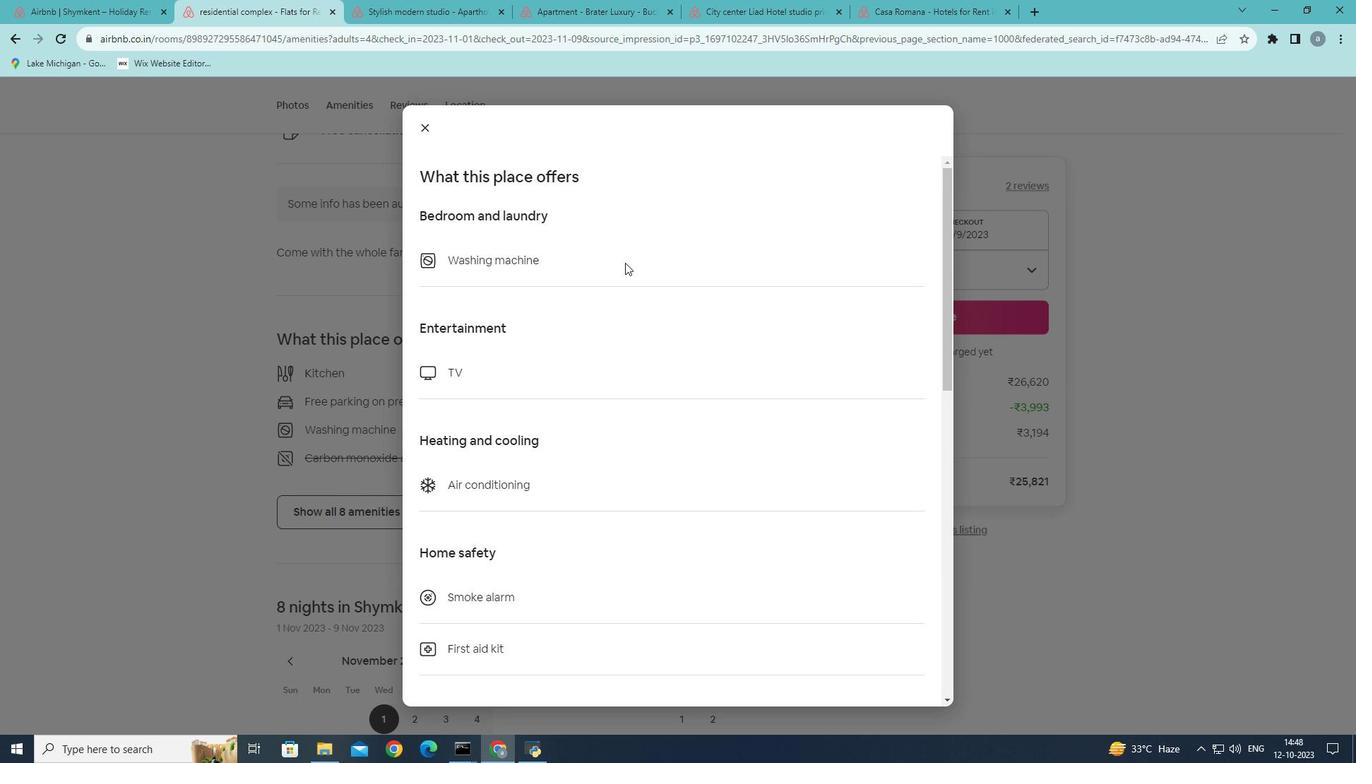 
Action: Mouse moved to (623, 258)
Screenshot: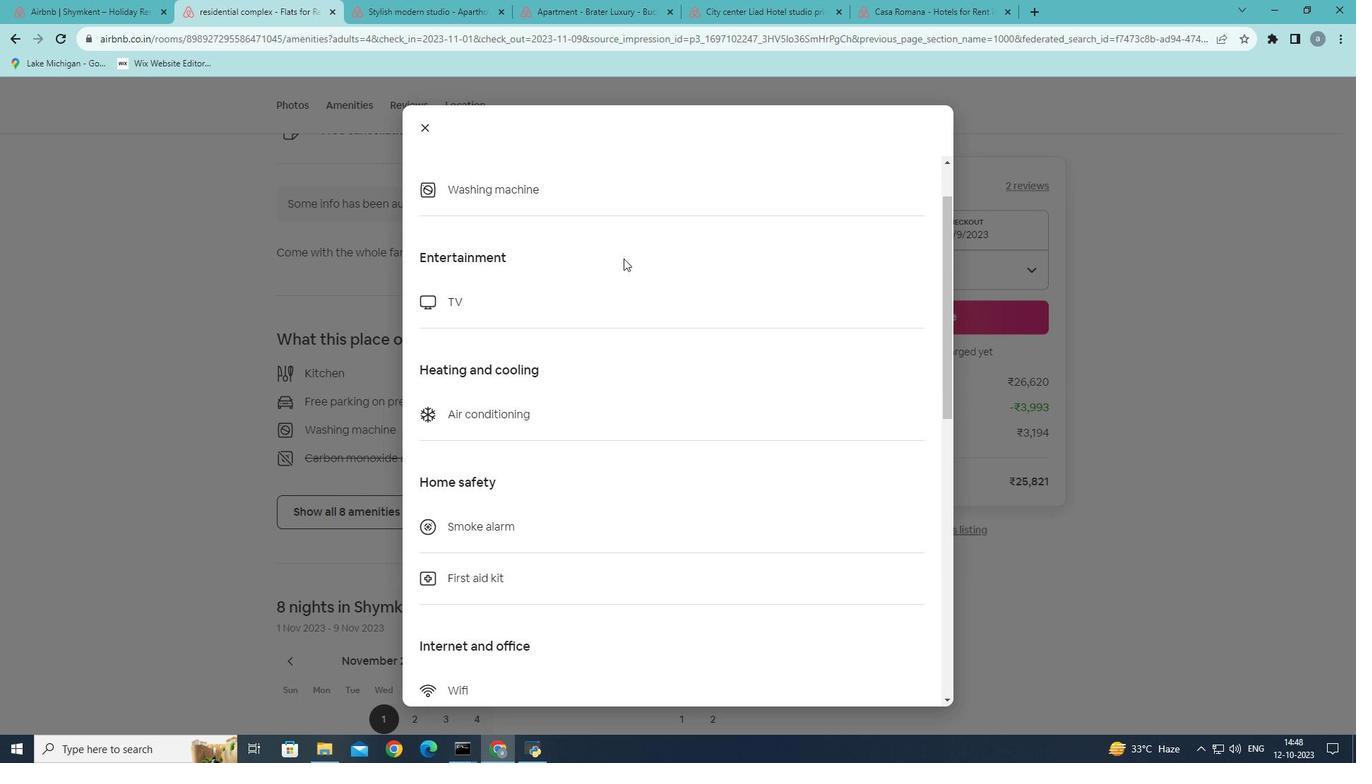 
Action: Mouse scrolled (623, 257) with delta (0, 0)
Screenshot: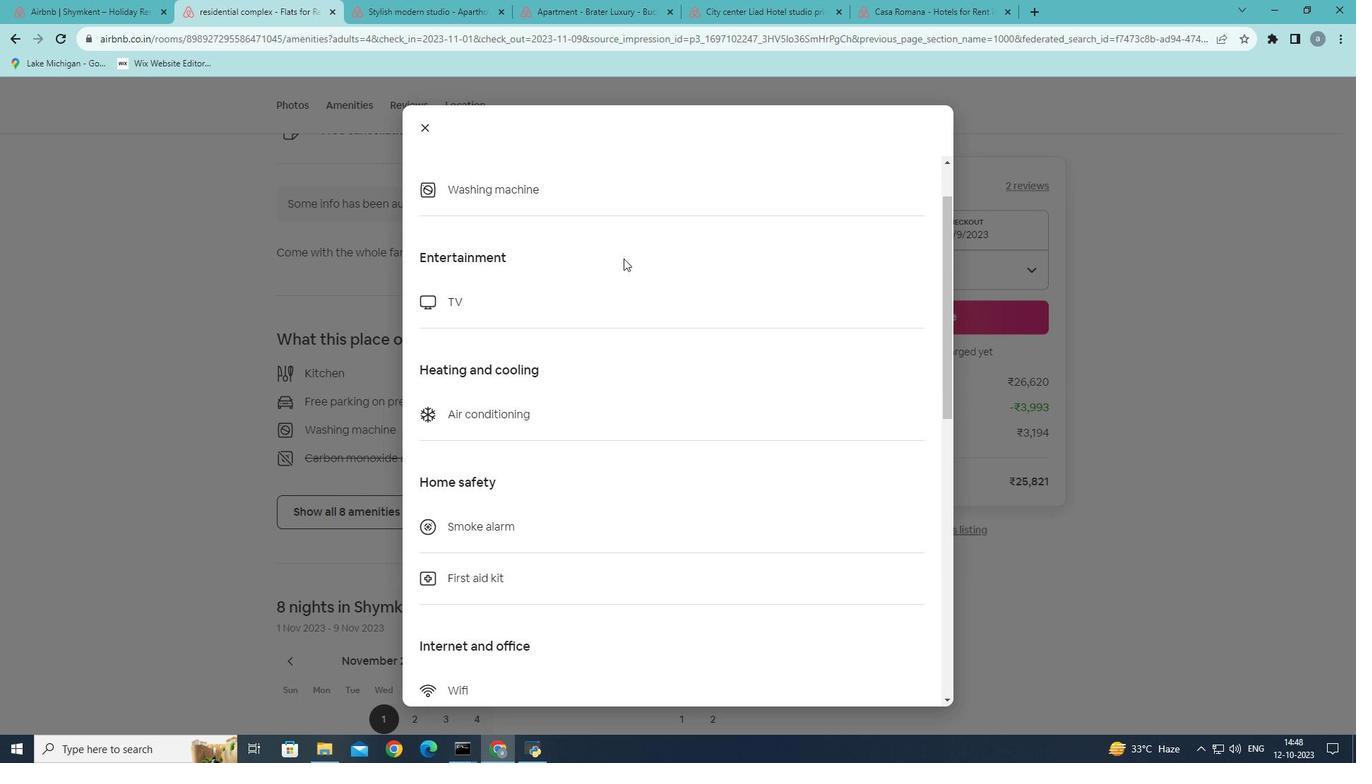 
Action: Mouse moved to (625, 247)
Screenshot: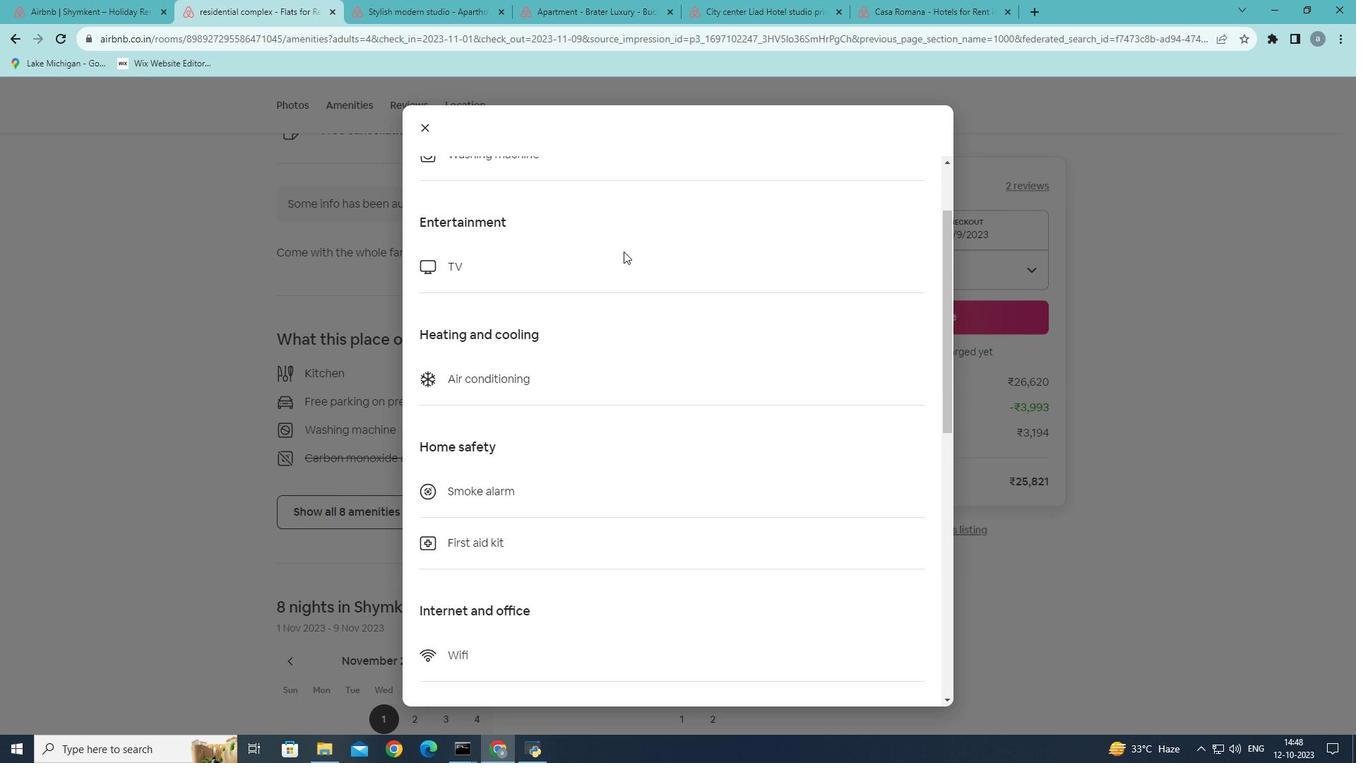 
Action: Mouse scrolled (625, 246) with delta (0, 0)
Screenshot: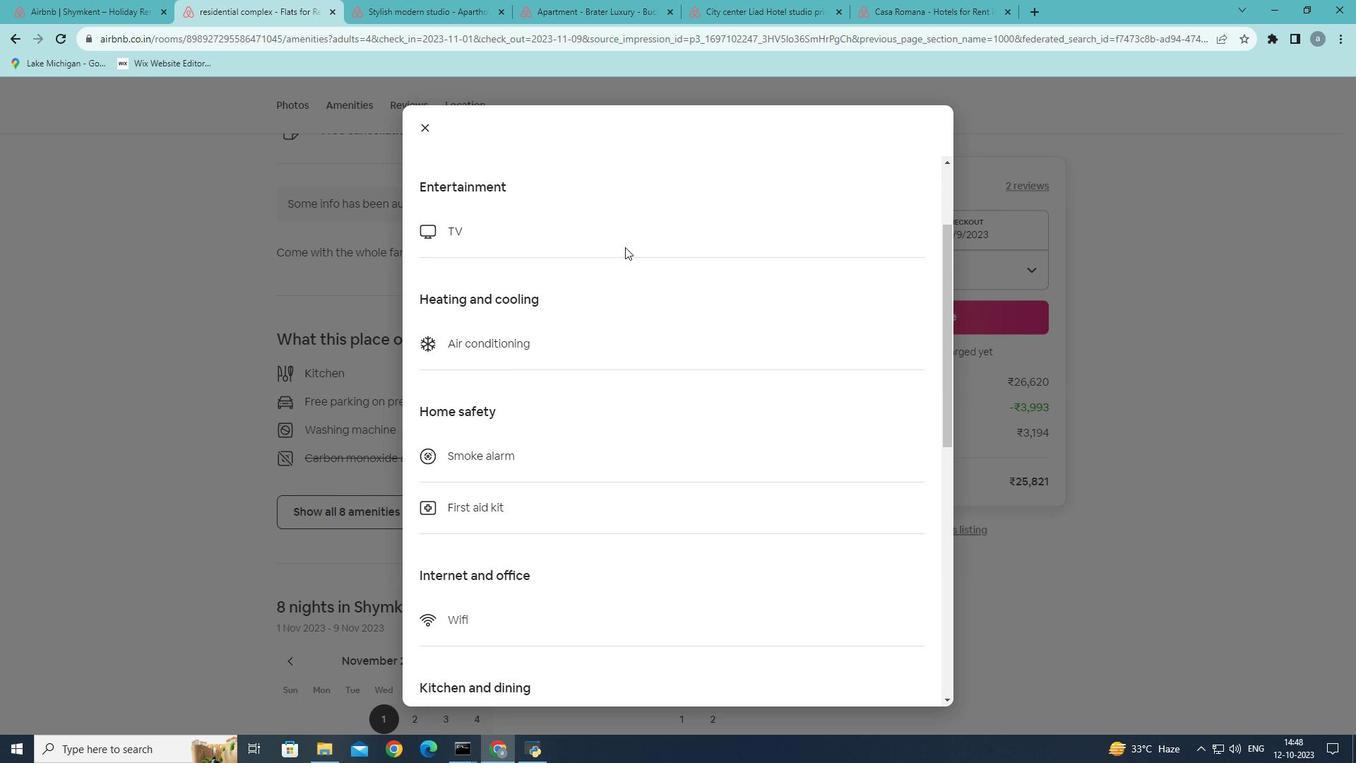 
Action: Mouse scrolled (625, 246) with delta (0, 0)
Screenshot: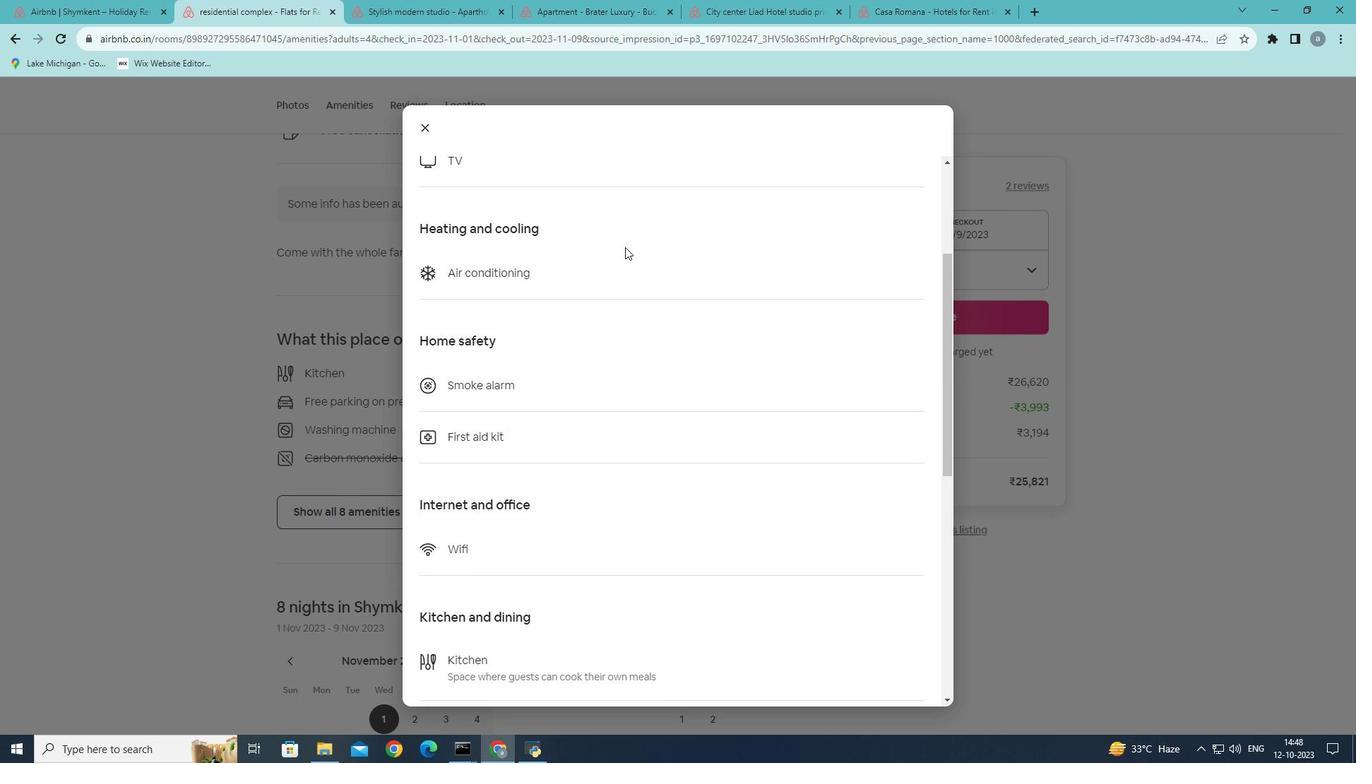 
Action: Mouse scrolled (625, 246) with delta (0, 0)
Screenshot: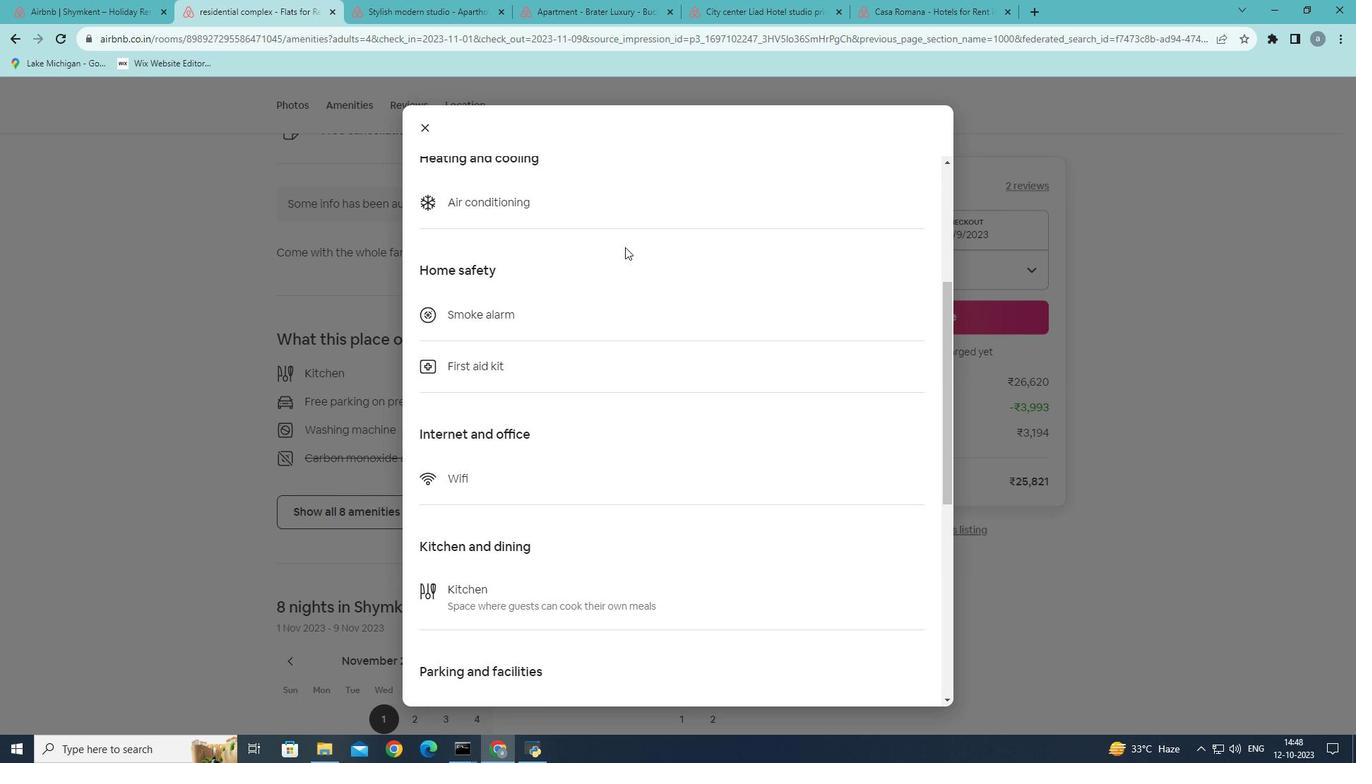 
Action: Mouse scrolled (625, 246) with delta (0, 0)
Screenshot: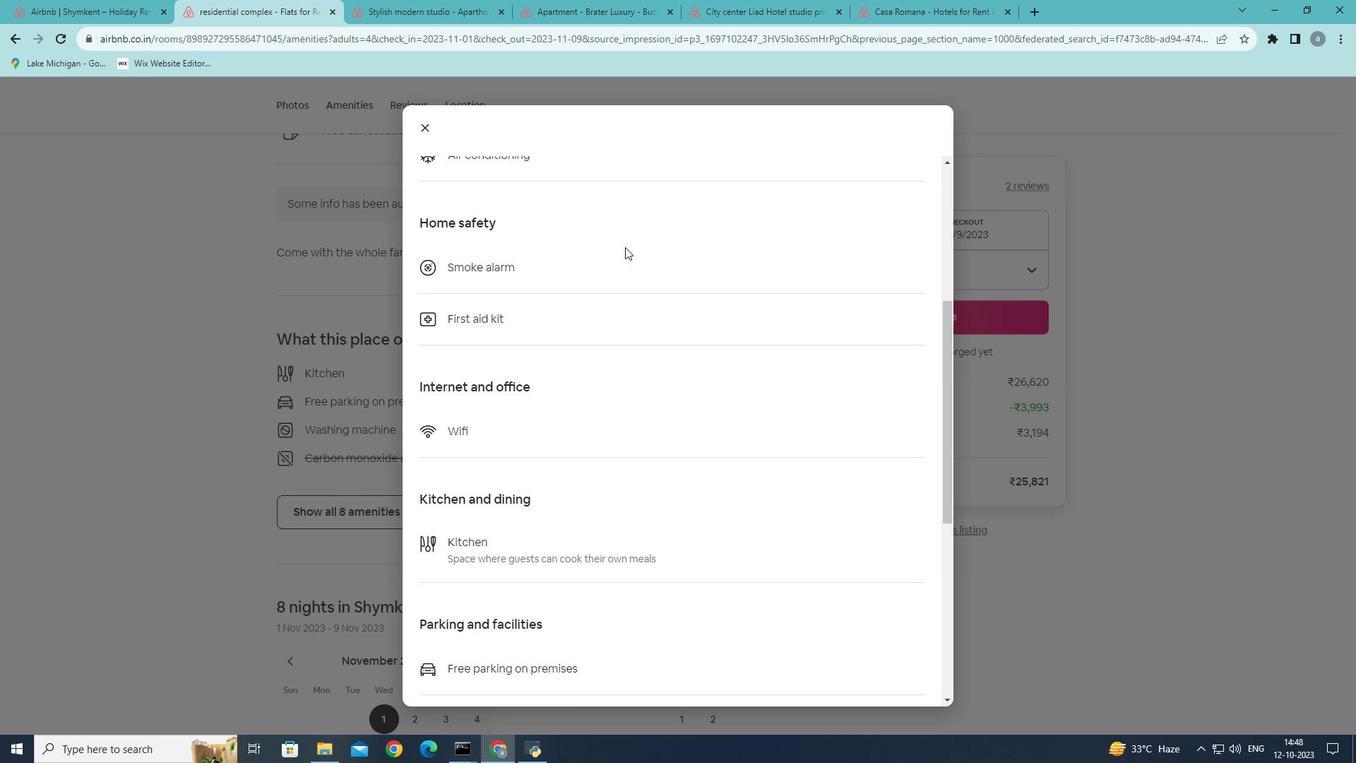 
Action: Mouse scrolled (625, 246) with delta (0, 0)
Screenshot: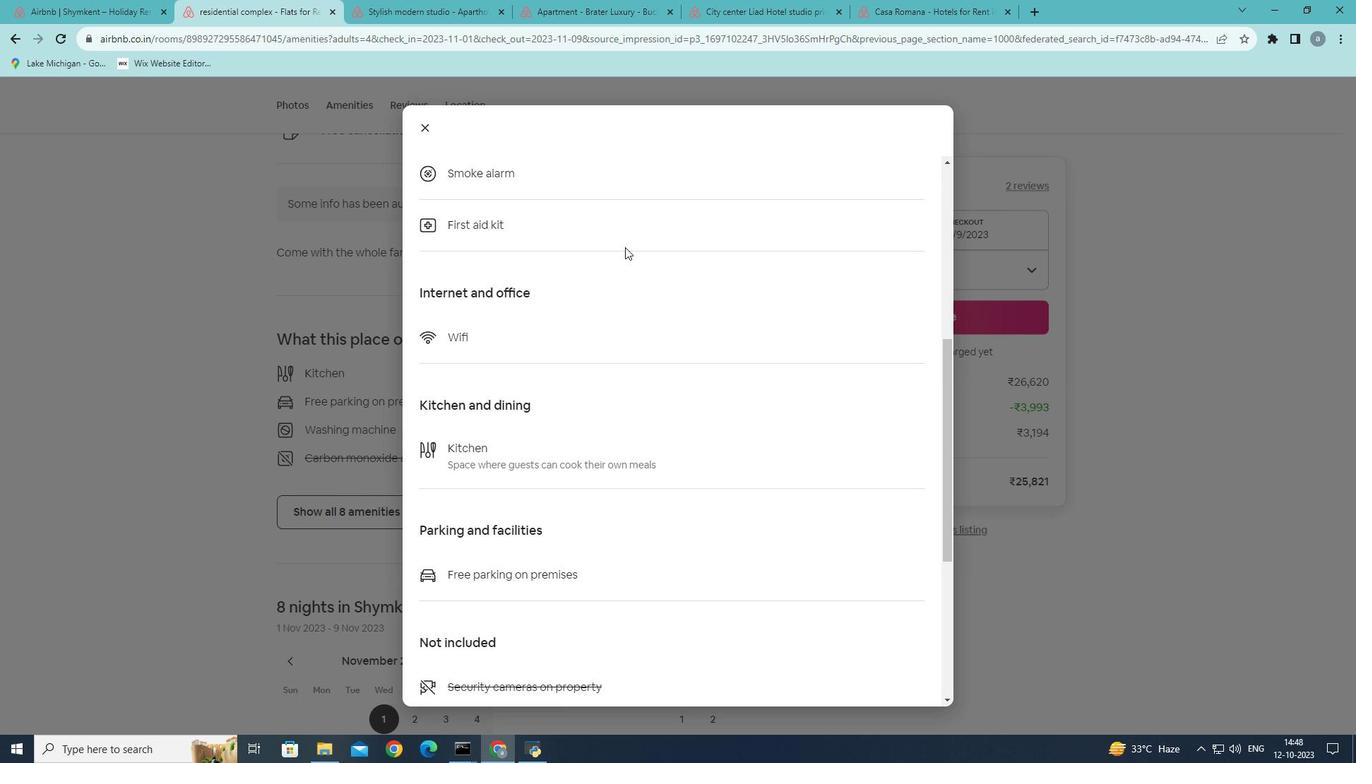 
Action: Mouse scrolled (625, 246) with delta (0, 0)
Screenshot: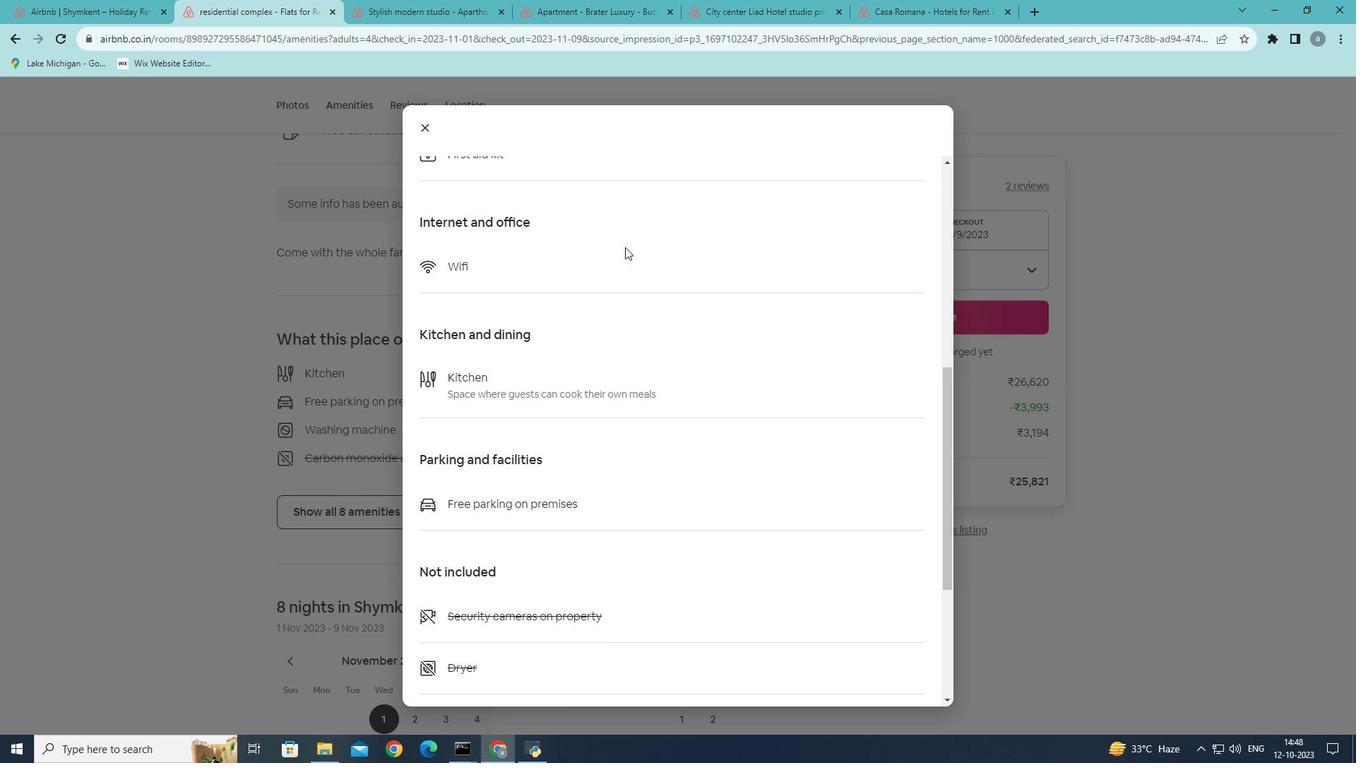 
Action: Mouse scrolled (625, 246) with delta (0, 0)
Screenshot: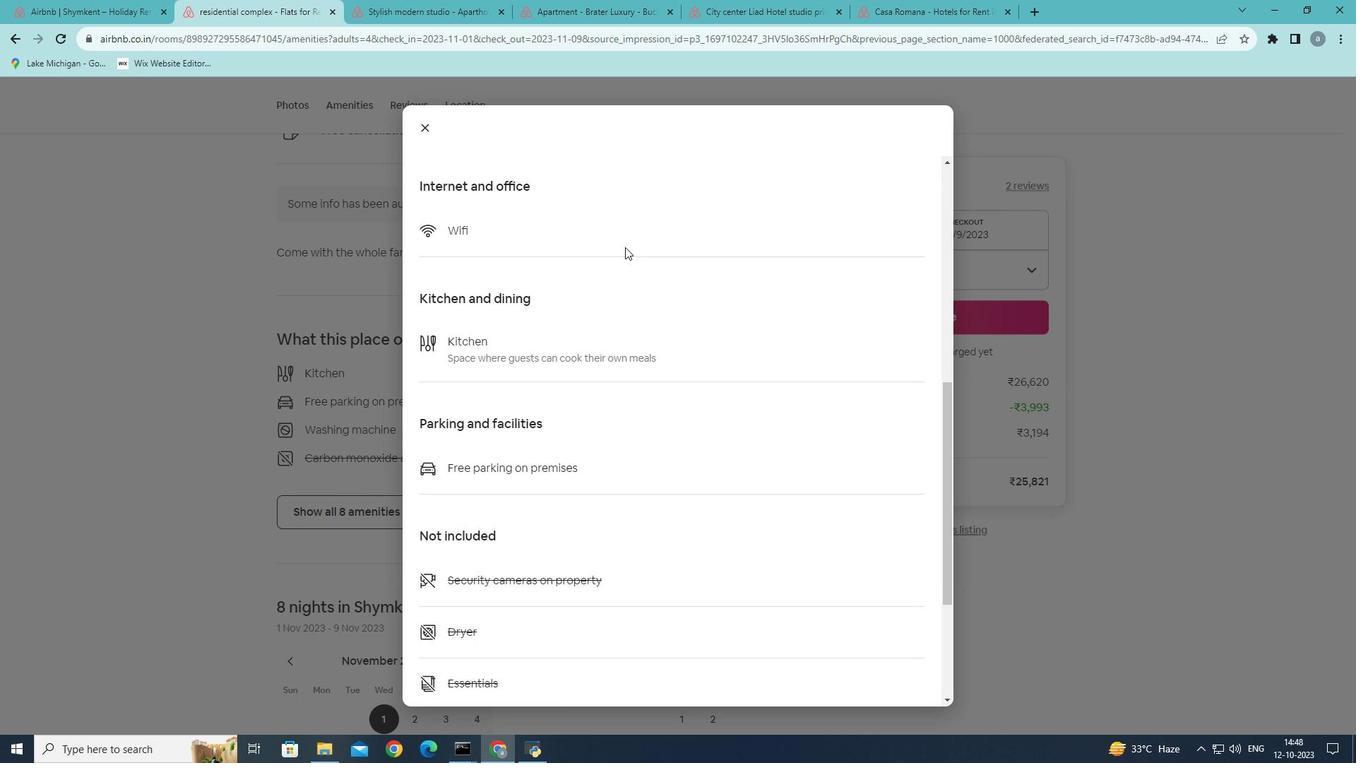 
Action: Mouse scrolled (625, 246) with delta (0, 0)
Screenshot: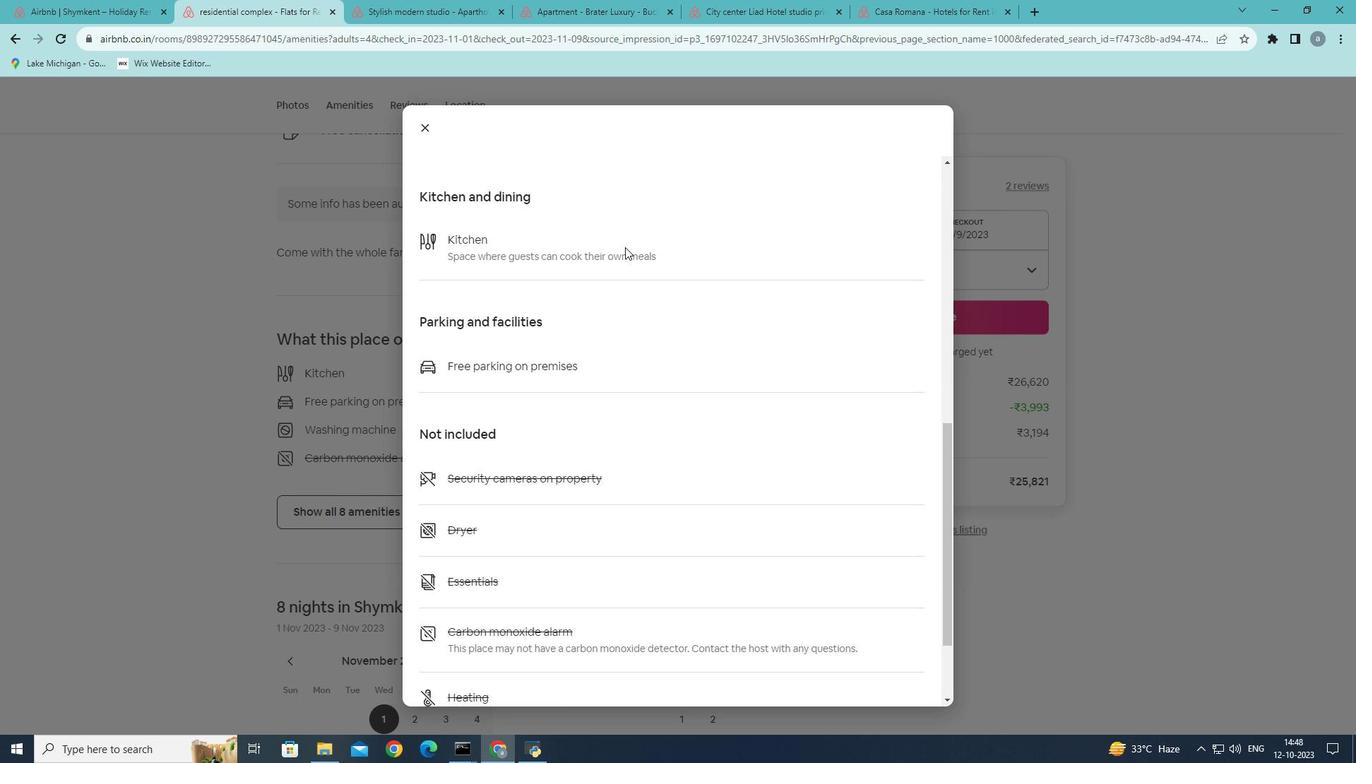 
Action: Mouse scrolled (625, 246) with delta (0, 0)
Screenshot: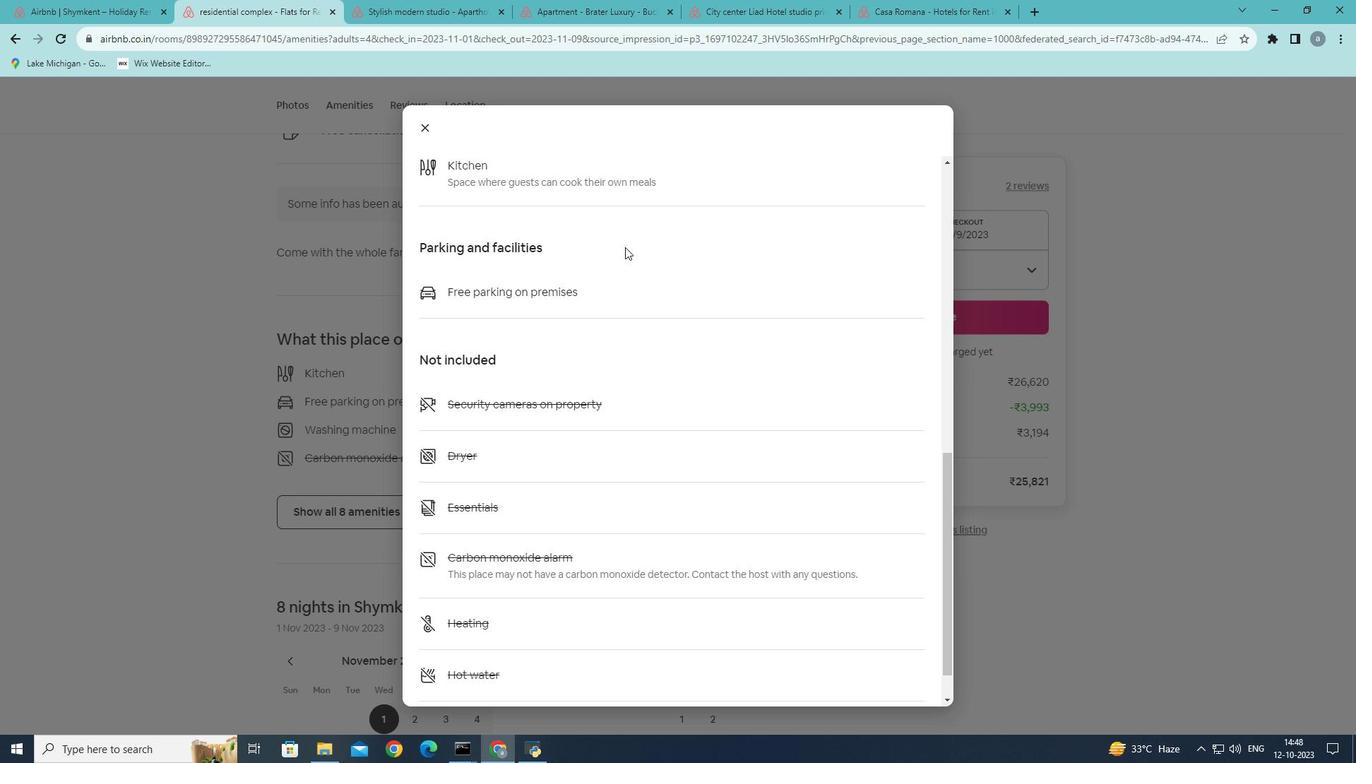 
Action: Mouse scrolled (625, 246) with delta (0, 0)
Screenshot: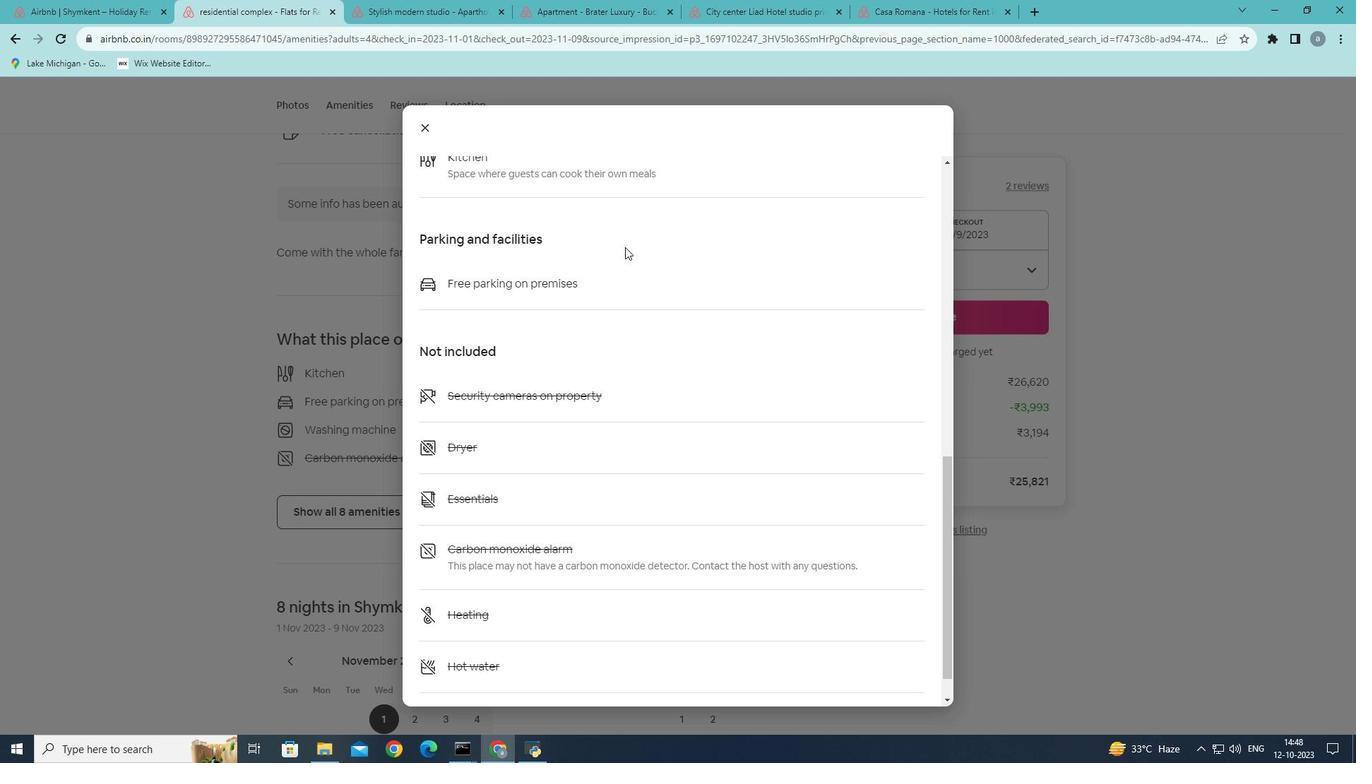 
Action: Mouse scrolled (625, 246) with delta (0, 0)
Screenshot: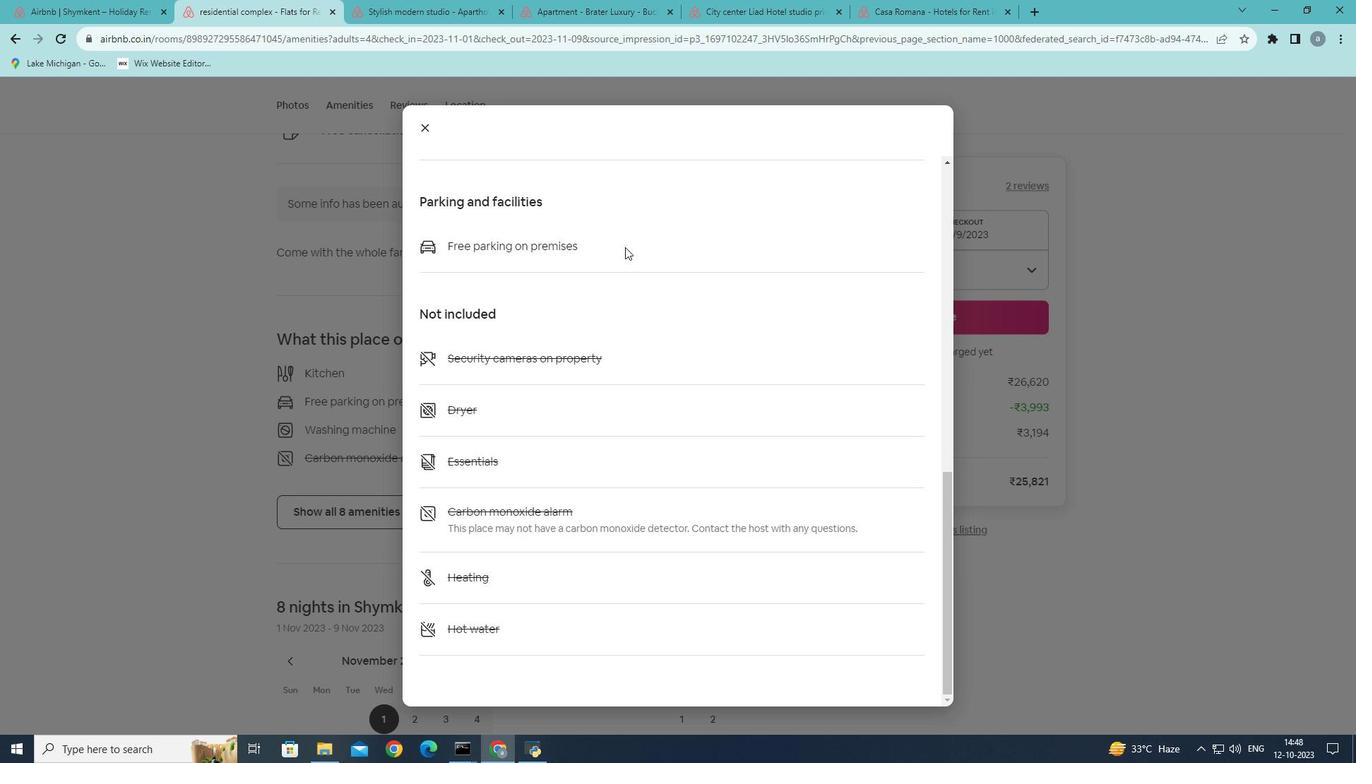 
Action: Mouse scrolled (625, 246) with delta (0, 0)
Screenshot: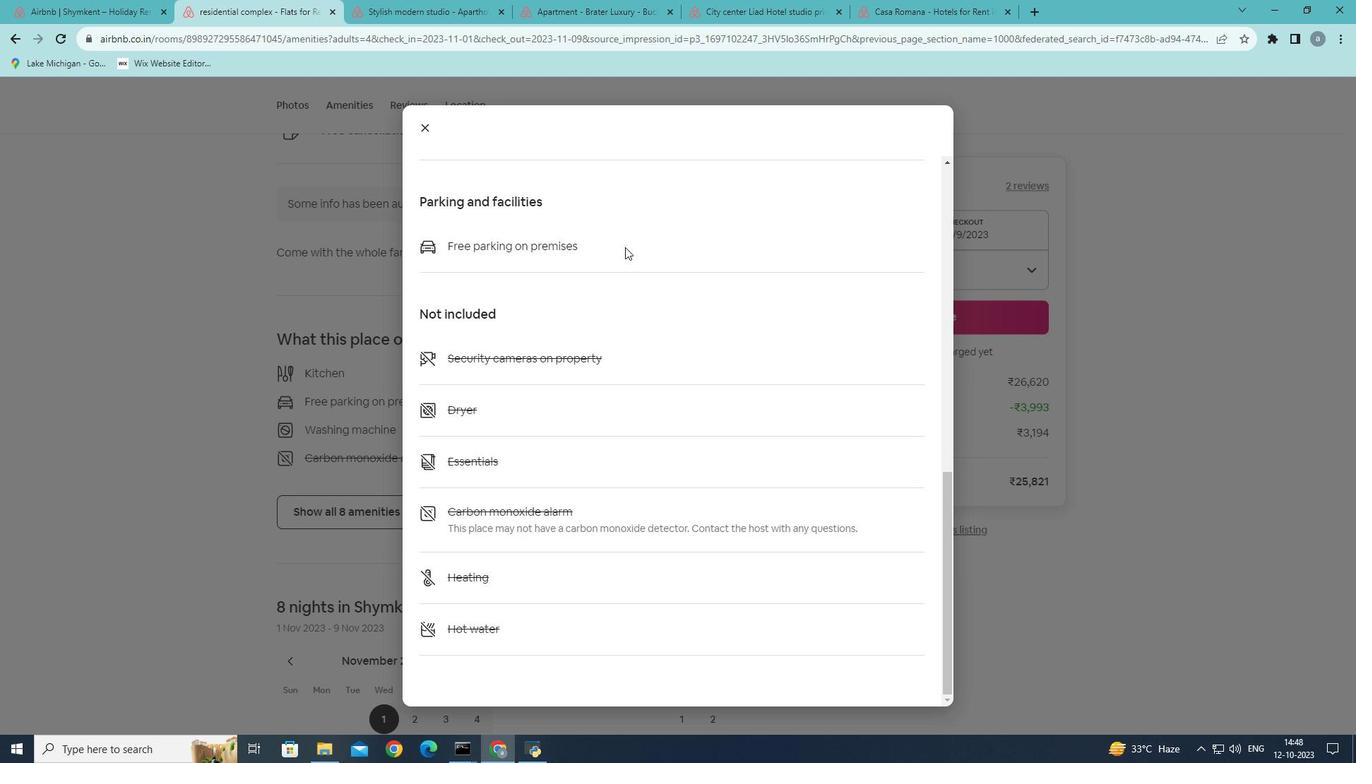 
Action: Mouse scrolled (625, 246) with delta (0, 0)
Screenshot: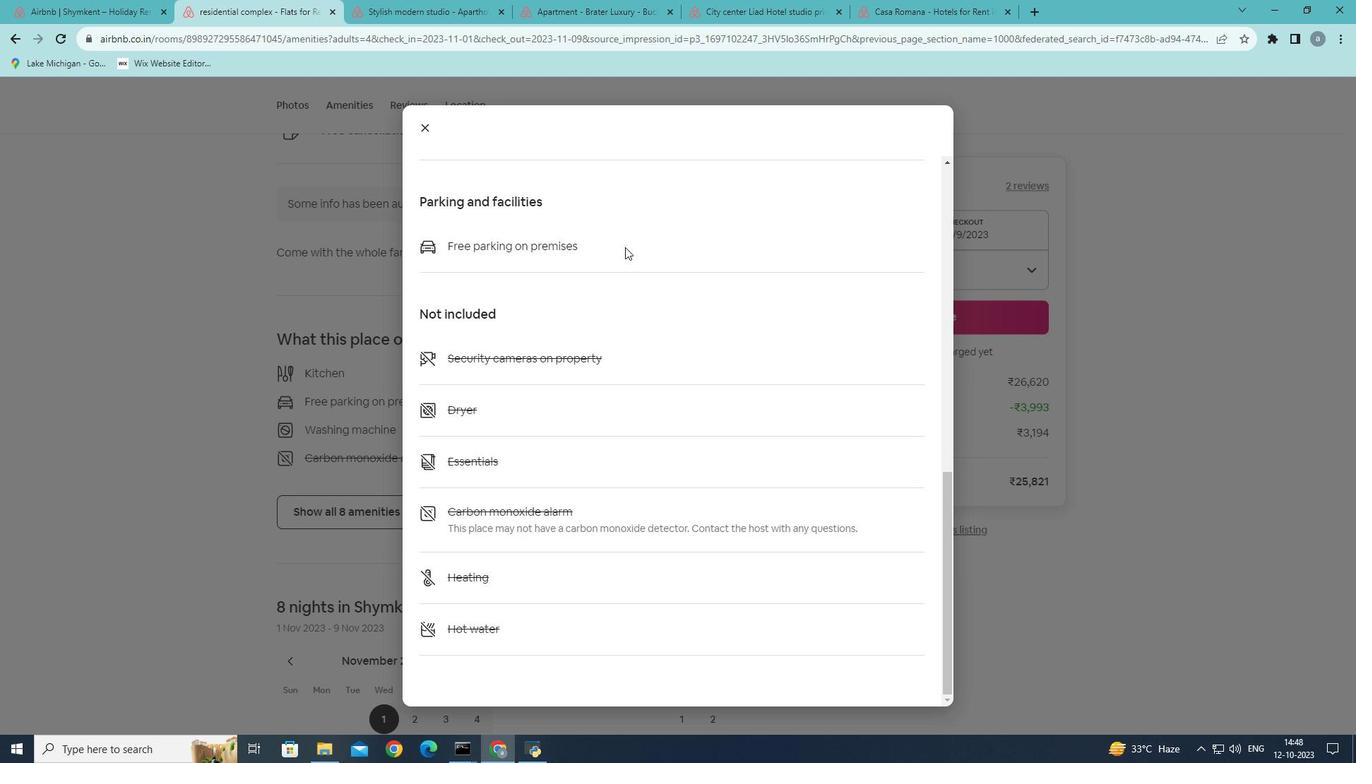 
Action: Mouse scrolled (625, 246) with delta (0, 0)
Screenshot: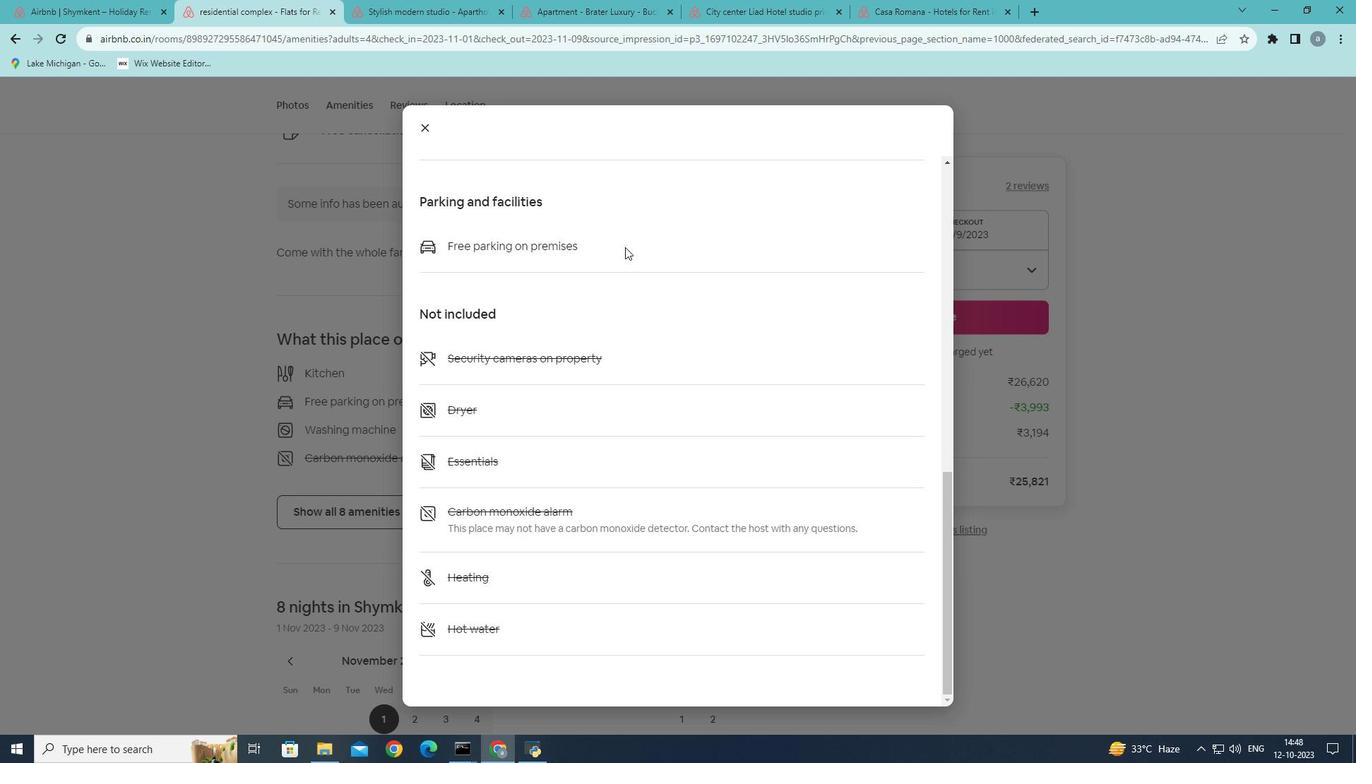 
Action: Mouse moved to (428, 127)
Screenshot: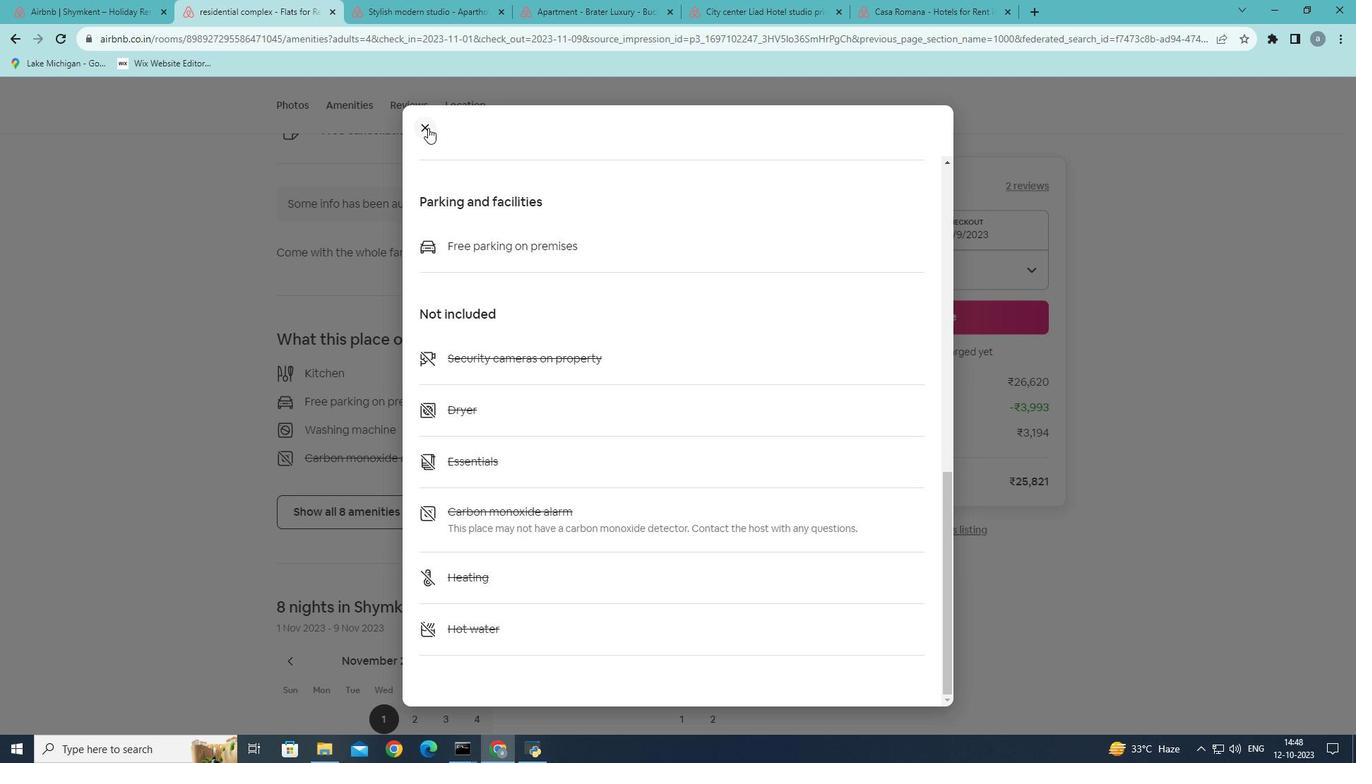 
Action: Mouse pressed left at (428, 127)
Screenshot: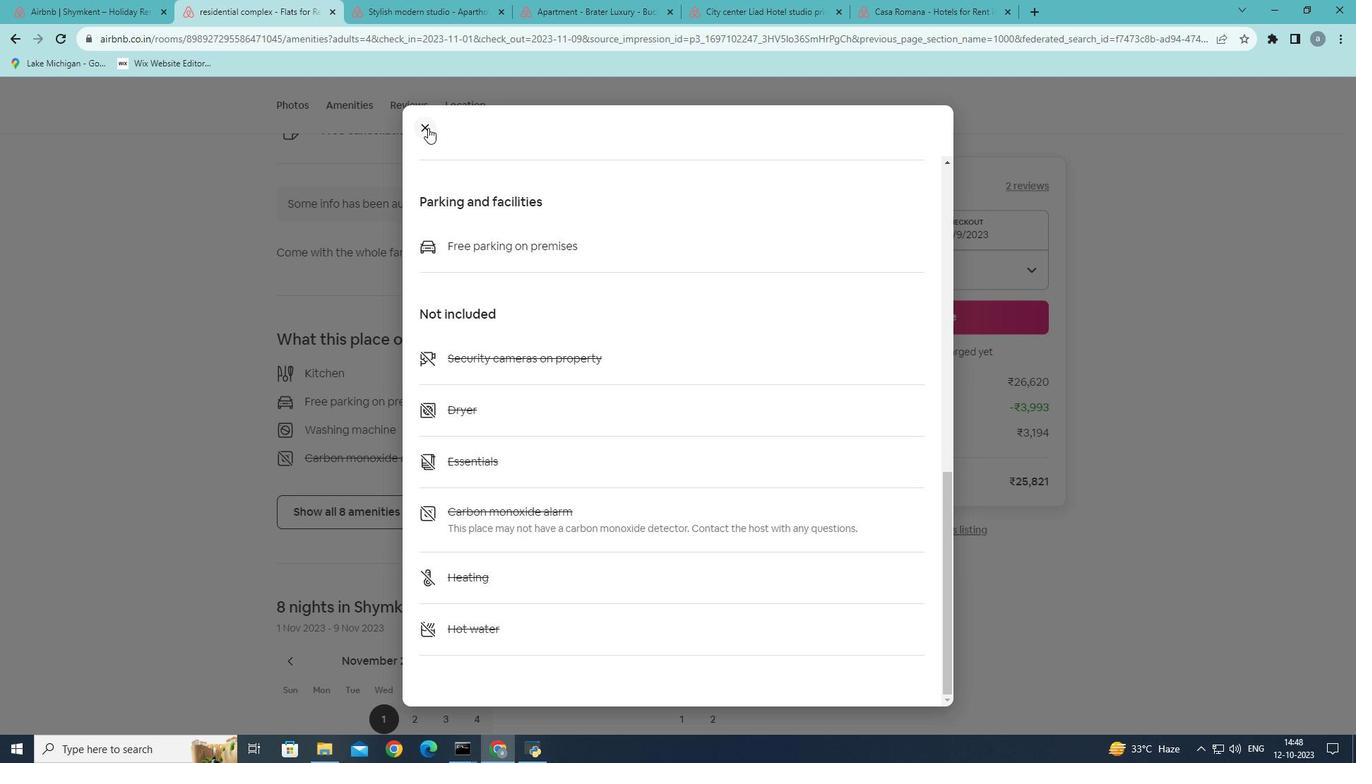 
Action: Mouse moved to (684, 541)
Screenshot: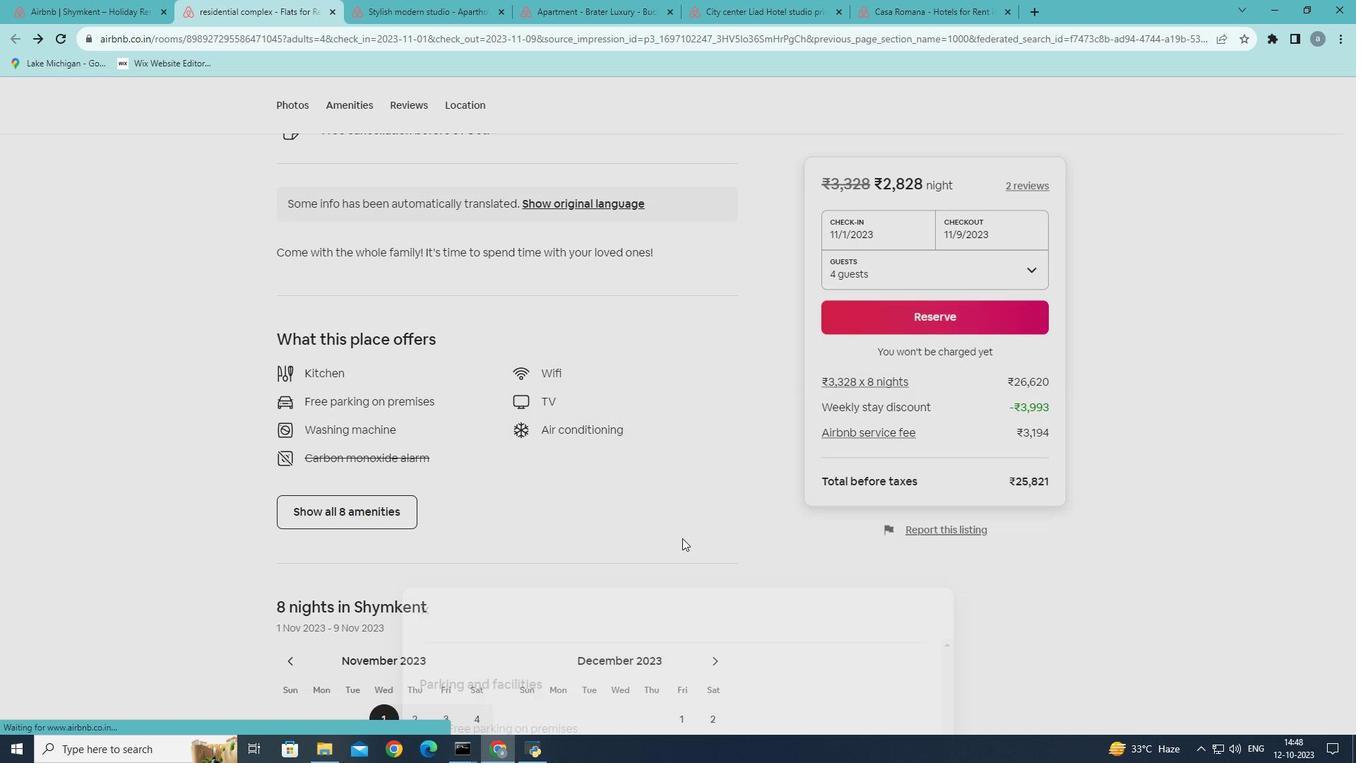 
Action: Mouse scrolled (684, 541) with delta (0, 0)
Screenshot: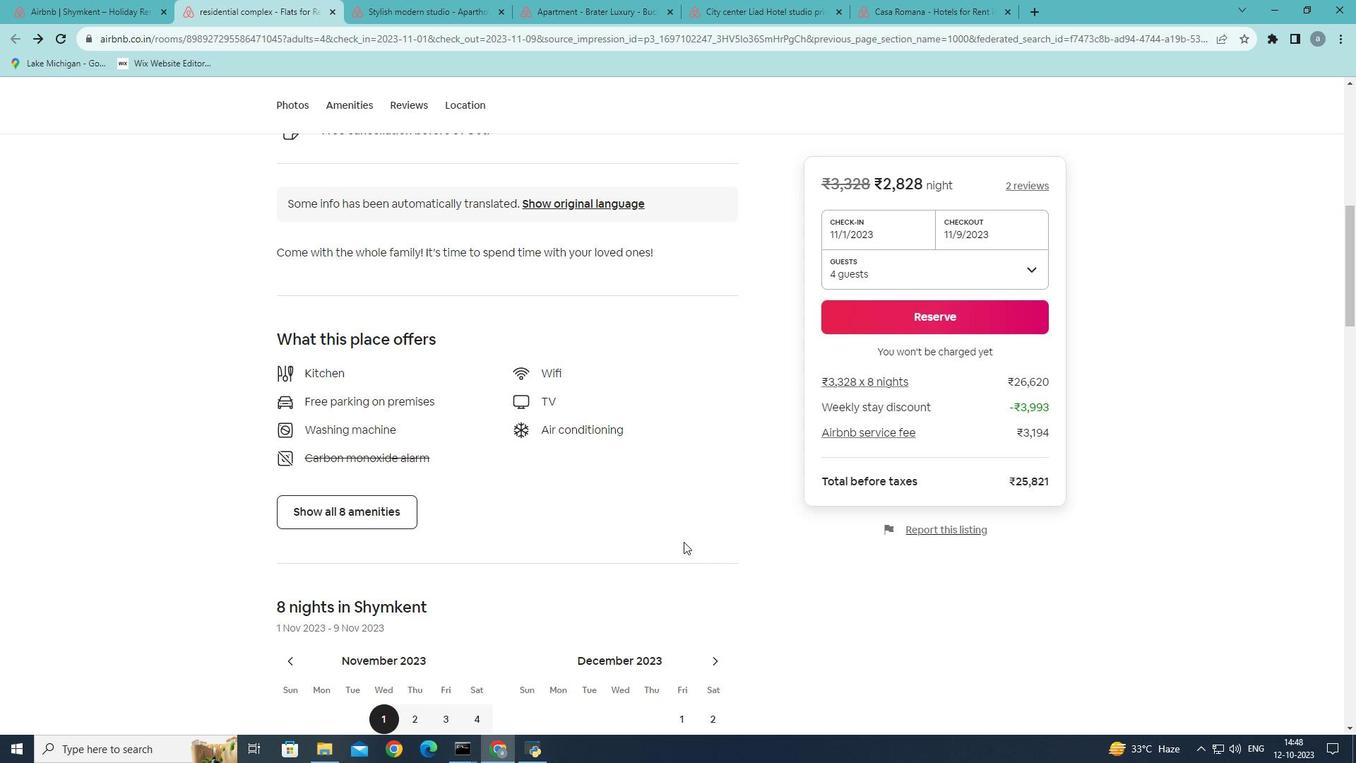 
Action: Mouse scrolled (684, 541) with delta (0, 0)
Screenshot: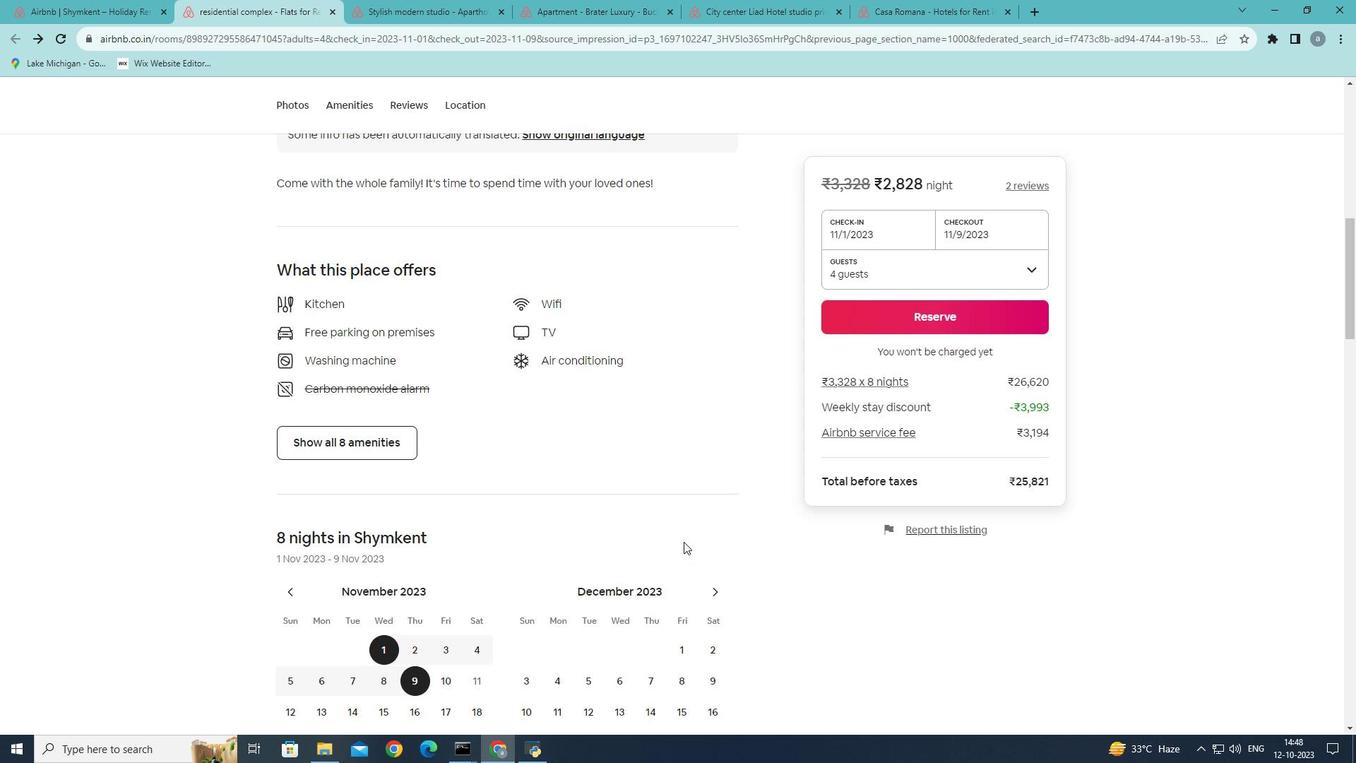 
Action: Mouse scrolled (684, 541) with delta (0, 0)
Screenshot: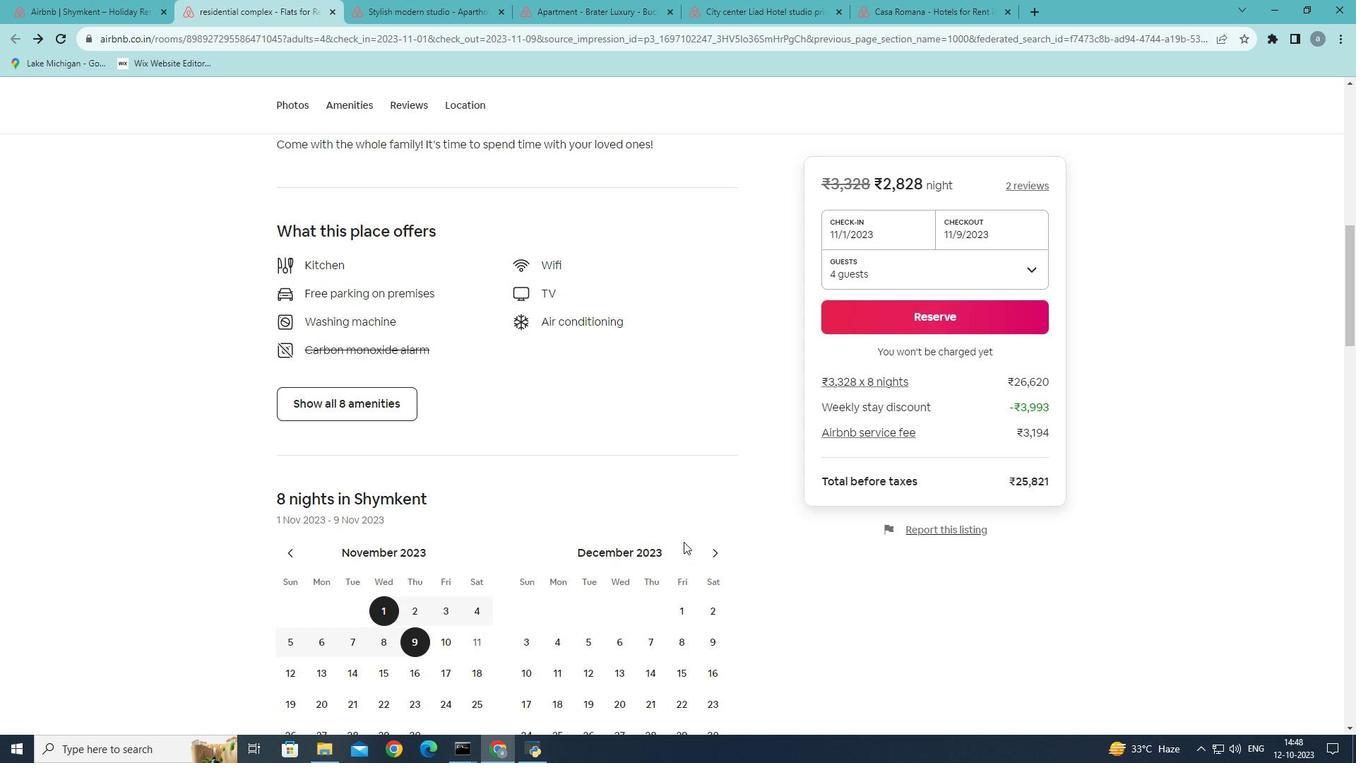 
Action: Mouse moved to (679, 544)
Screenshot: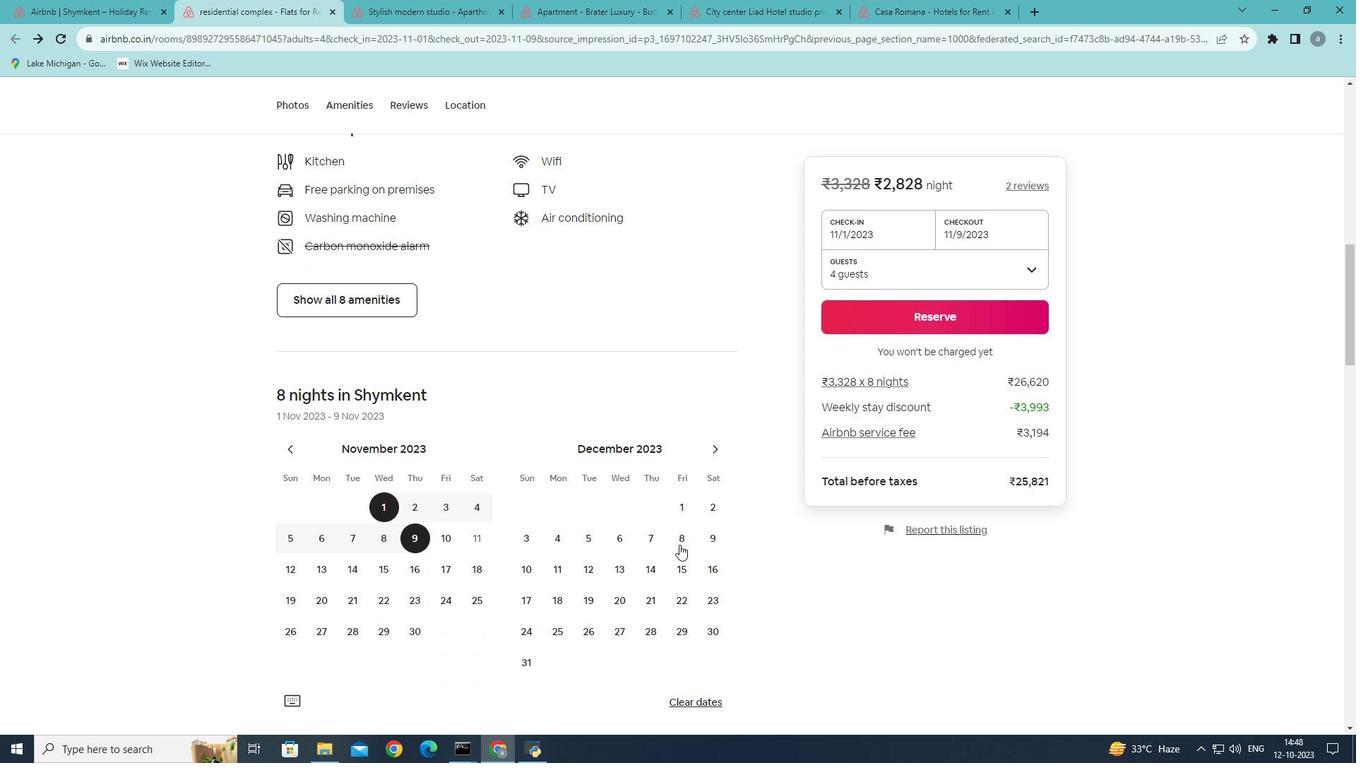 
Action: Mouse scrolled (679, 544) with delta (0, 0)
Screenshot: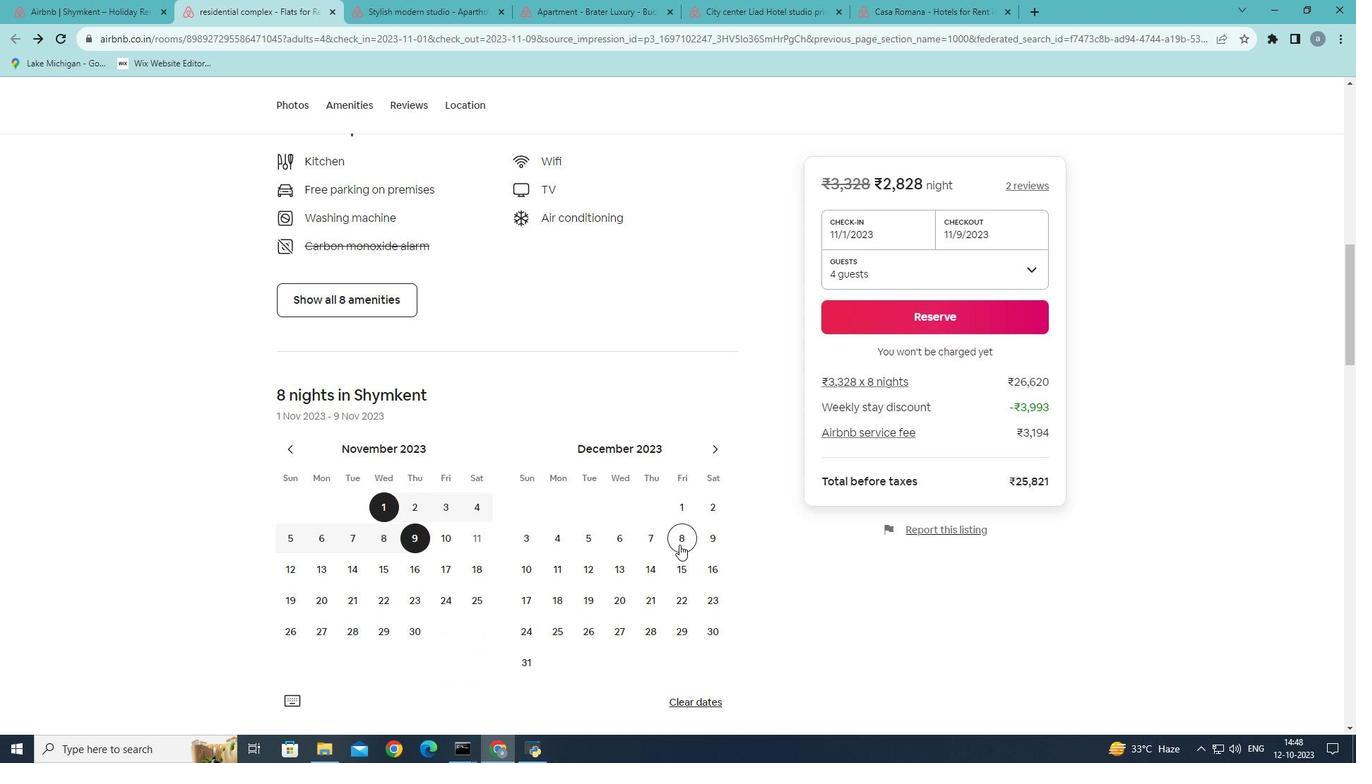 
Action: Mouse scrolled (679, 544) with delta (0, 0)
Screenshot: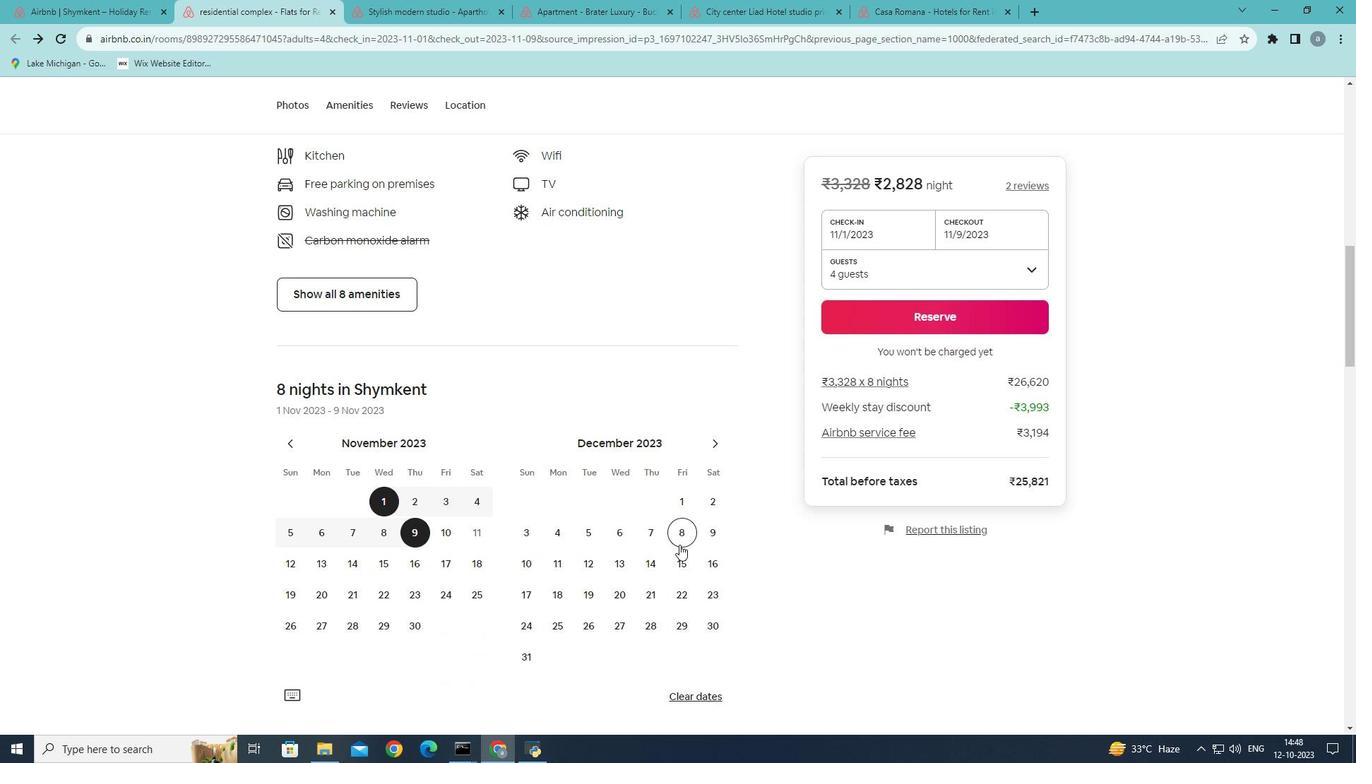 
Action: Mouse scrolled (679, 544) with delta (0, 0)
Screenshot: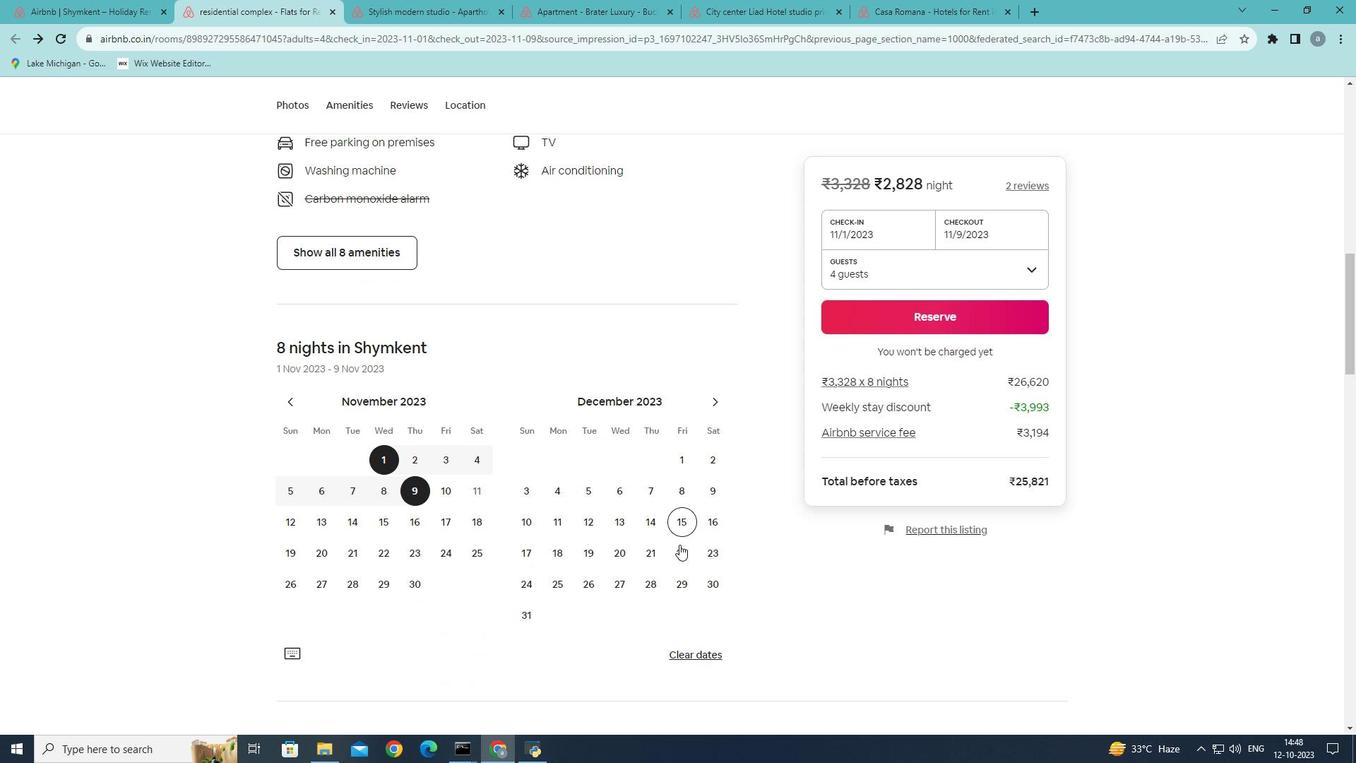 
Action: Mouse scrolled (679, 544) with delta (0, 0)
Screenshot: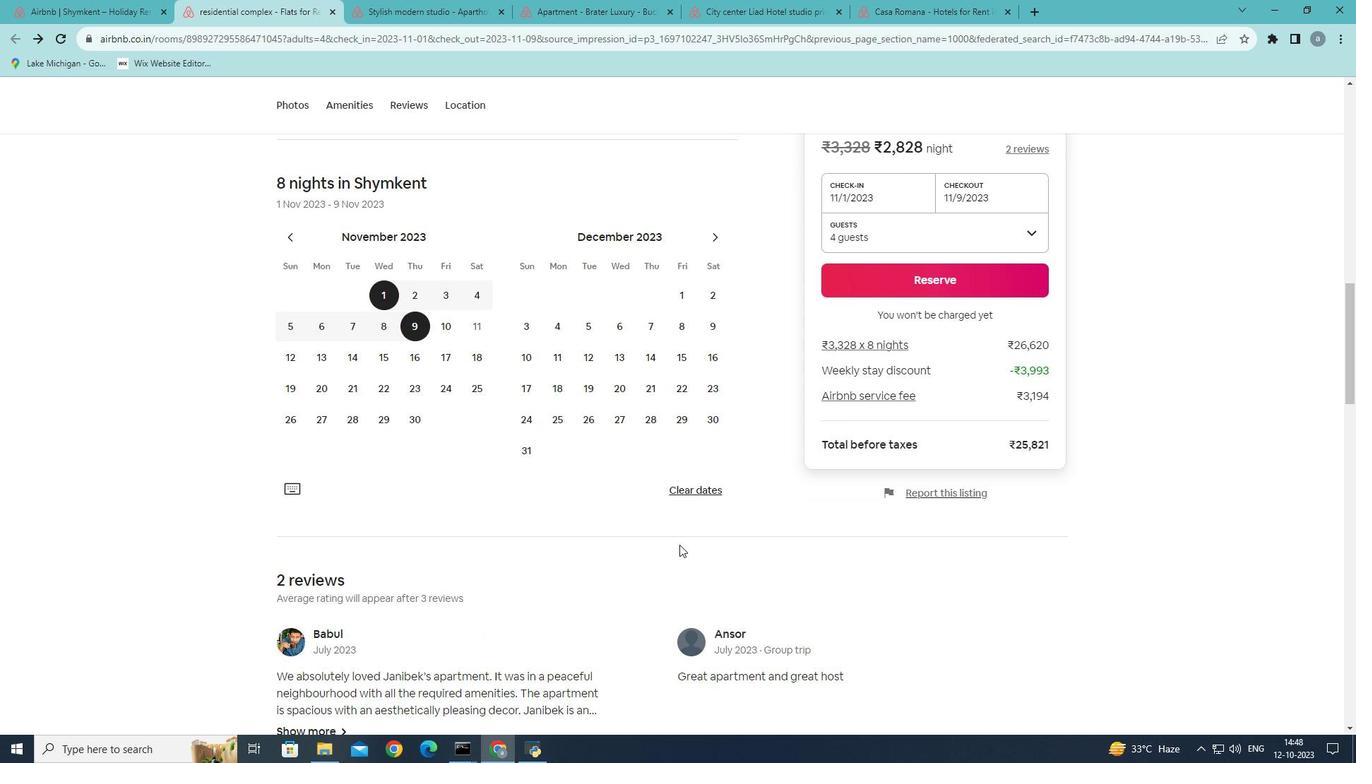 
Action: Mouse scrolled (679, 544) with delta (0, 0)
Screenshot: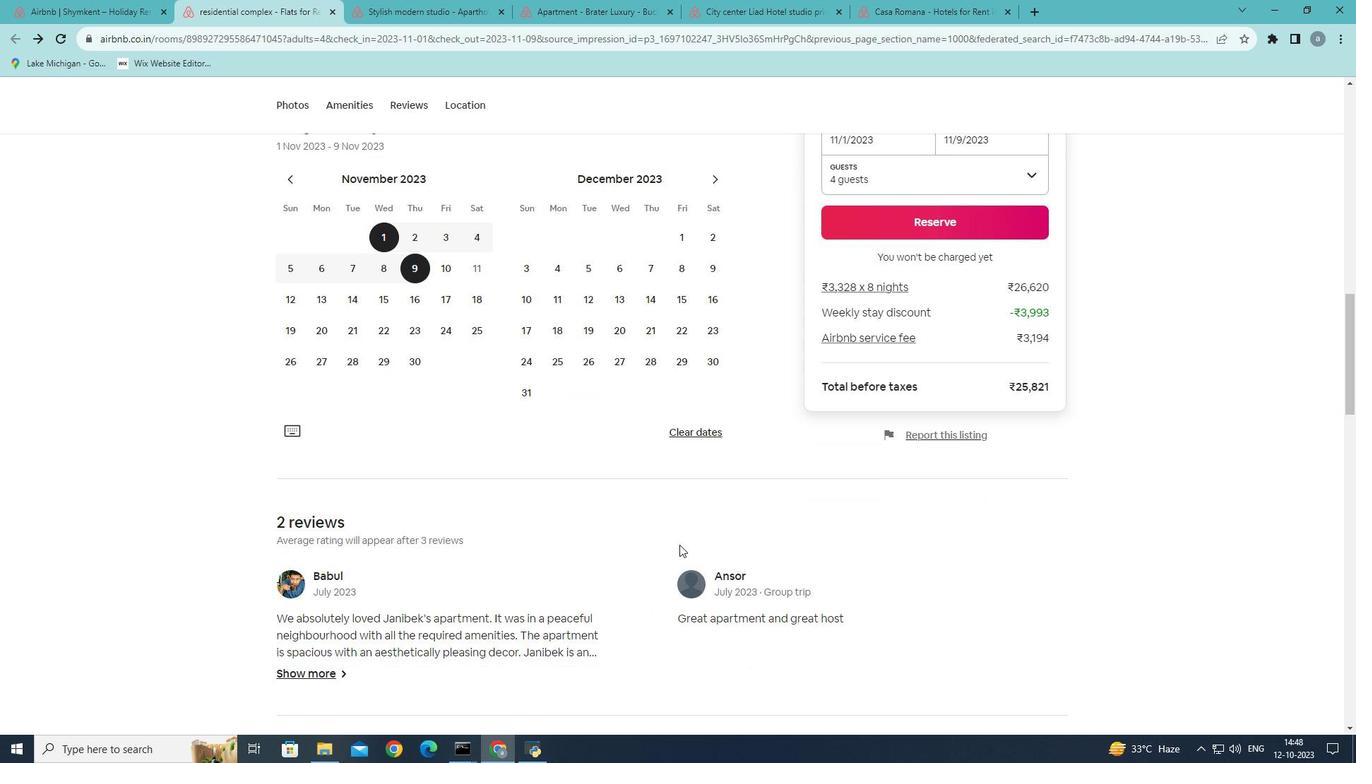 
Action: Mouse scrolled (679, 544) with delta (0, 0)
Screenshot: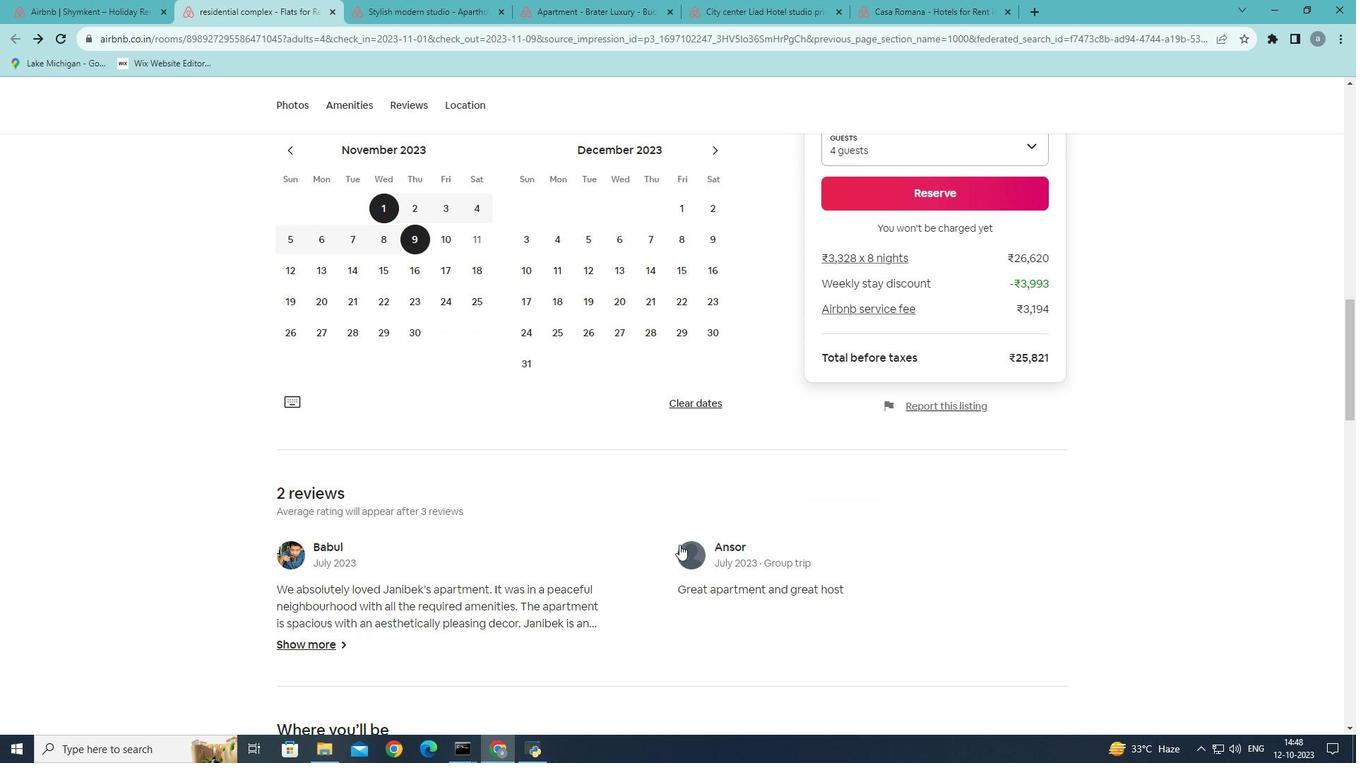 
Action: Mouse moved to (656, 531)
Screenshot: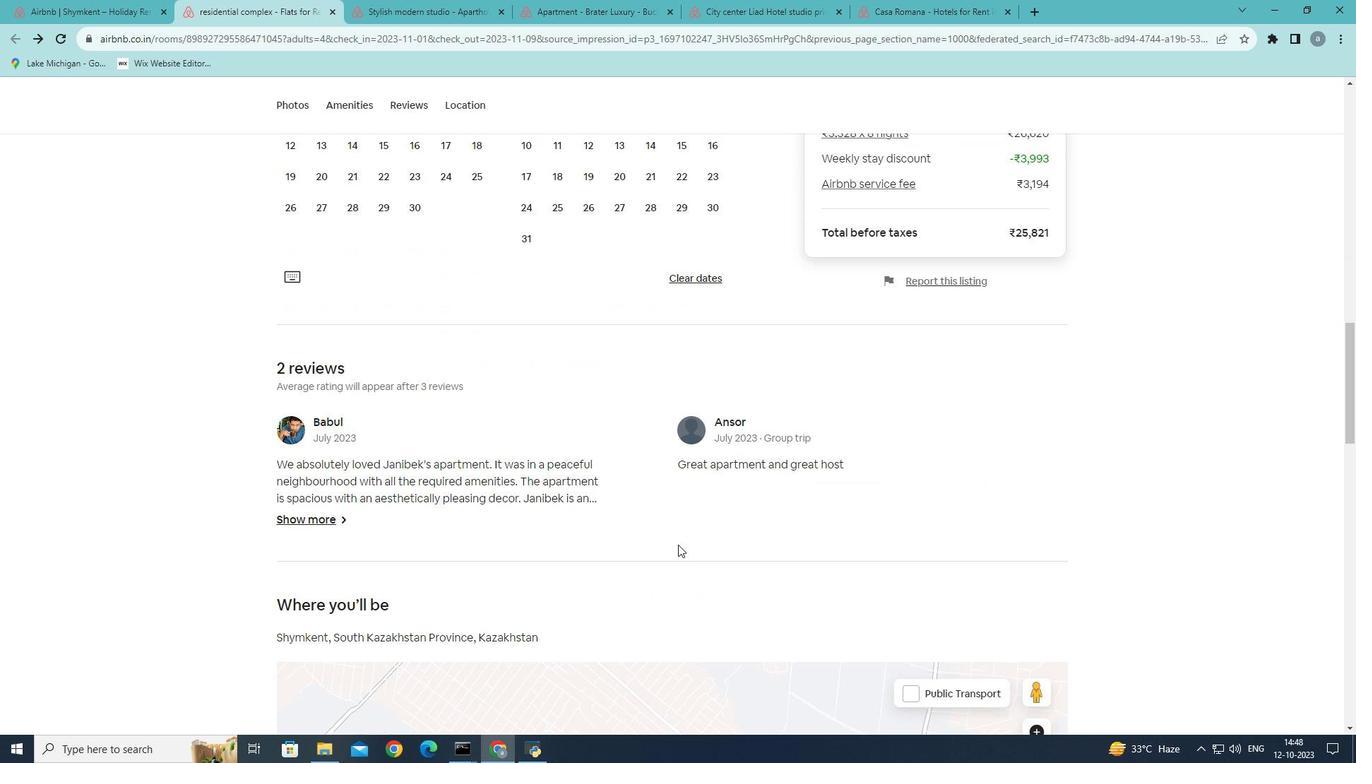 
Action: Mouse scrolled (656, 530) with delta (0, 0)
Screenshot: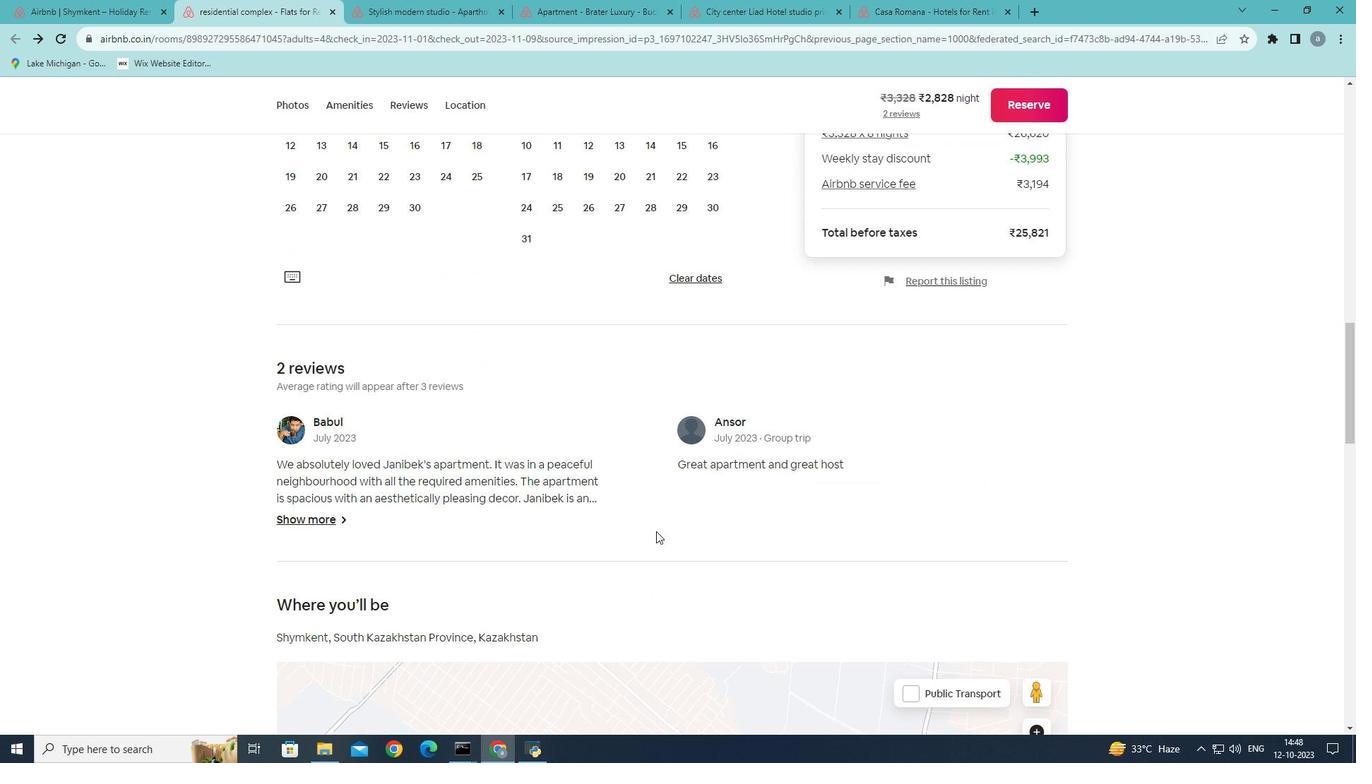 
Action: Mouse scrolled (656, 530) with delta (0, 0)
Screenshot: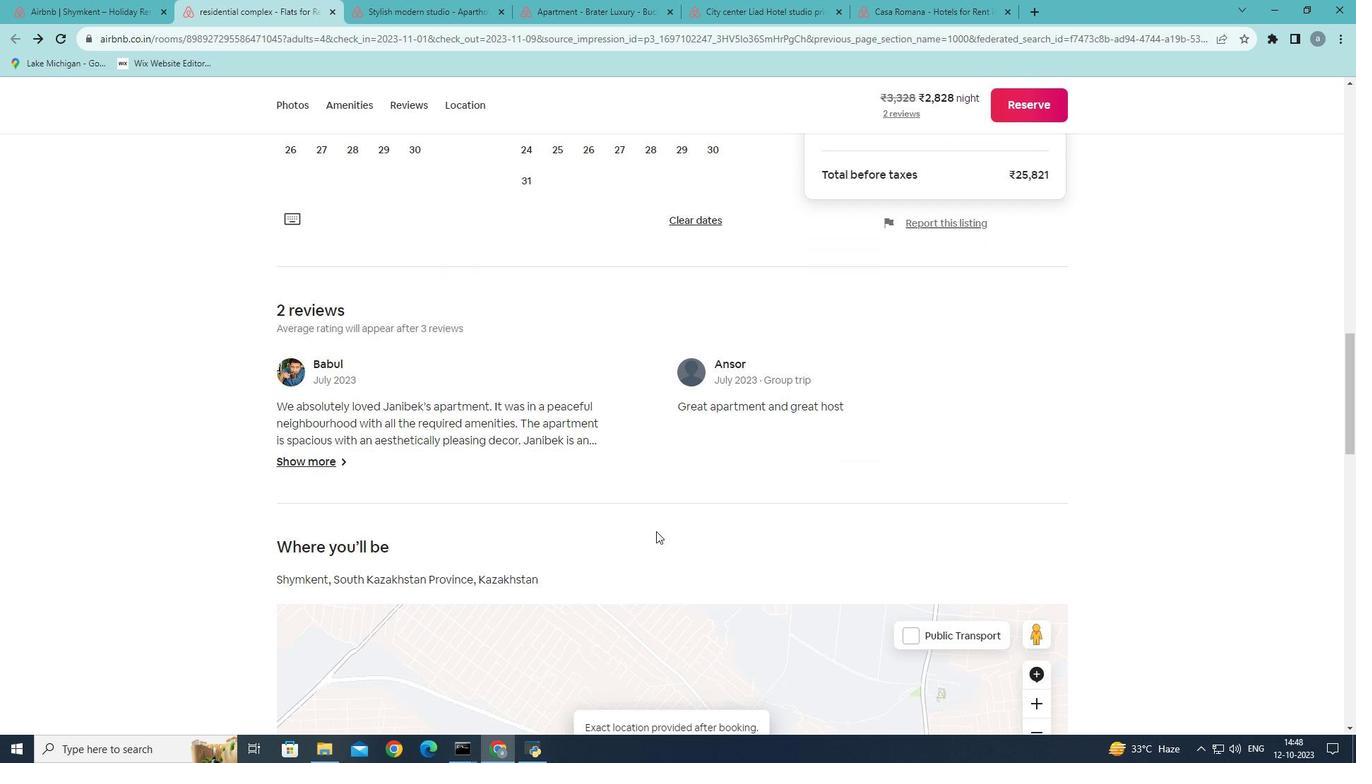 
Action: Mouse moved to (329, 421)
Screenshot: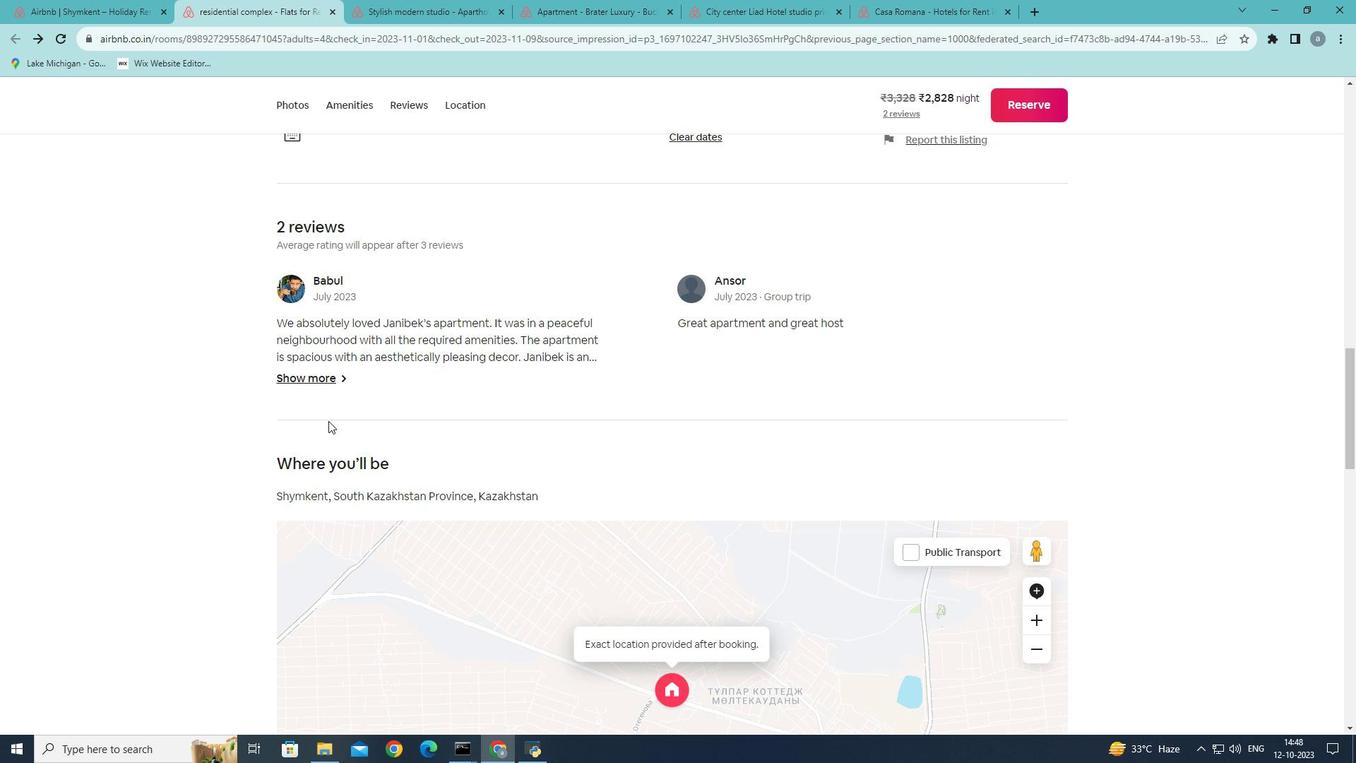 
Action: Mouse scrolled (329, 421) with delta (0, 0)
Screenshot: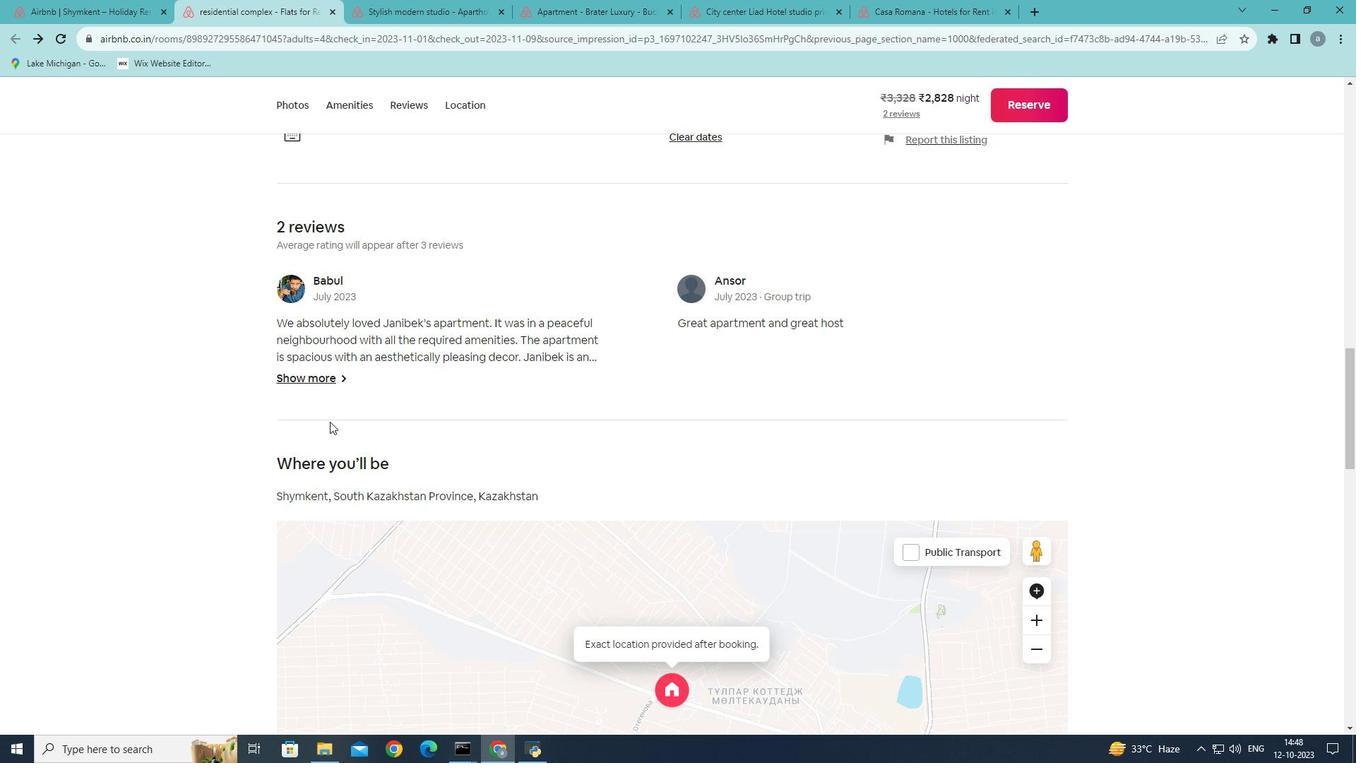 
Action: Mouse scrolled (329, 421) with delta (0, 0)
Screenshot: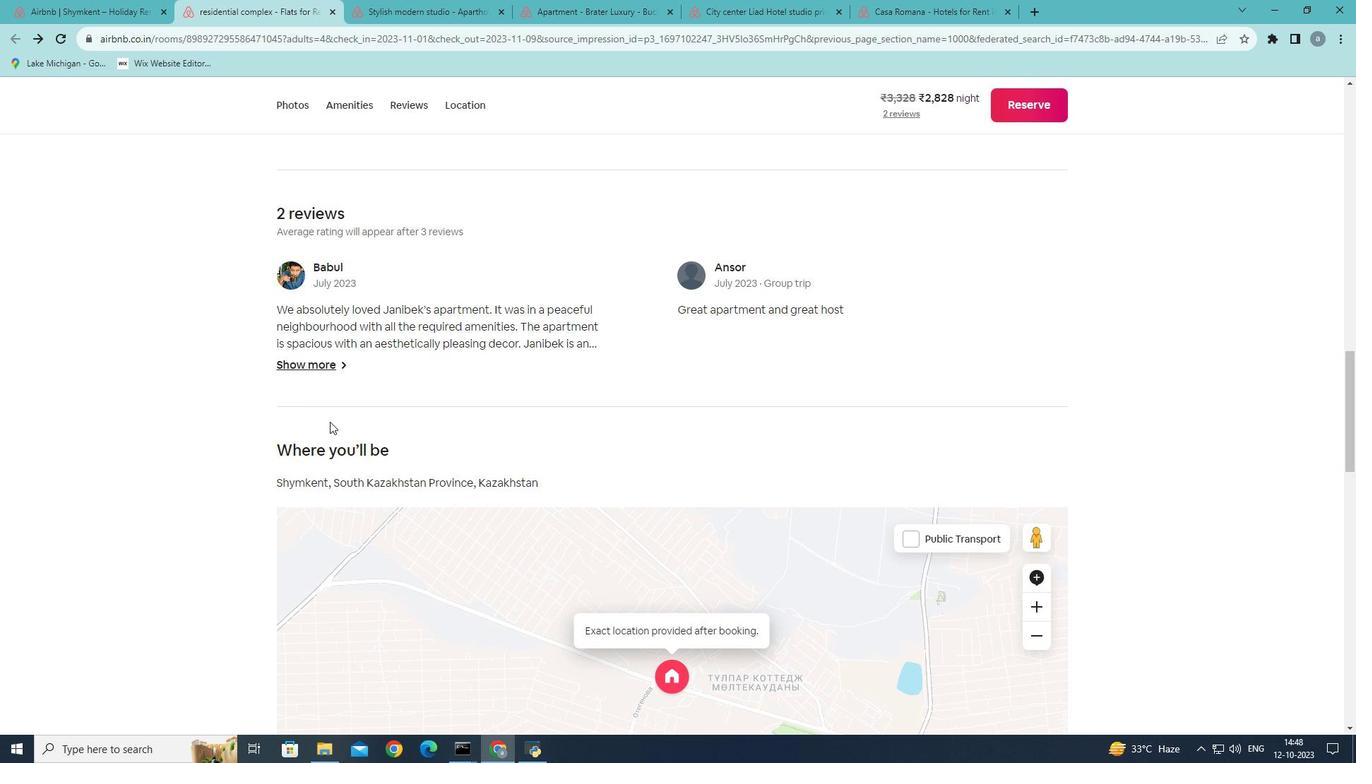 
Action: Mouse moved to (386, 513)
Screenshot: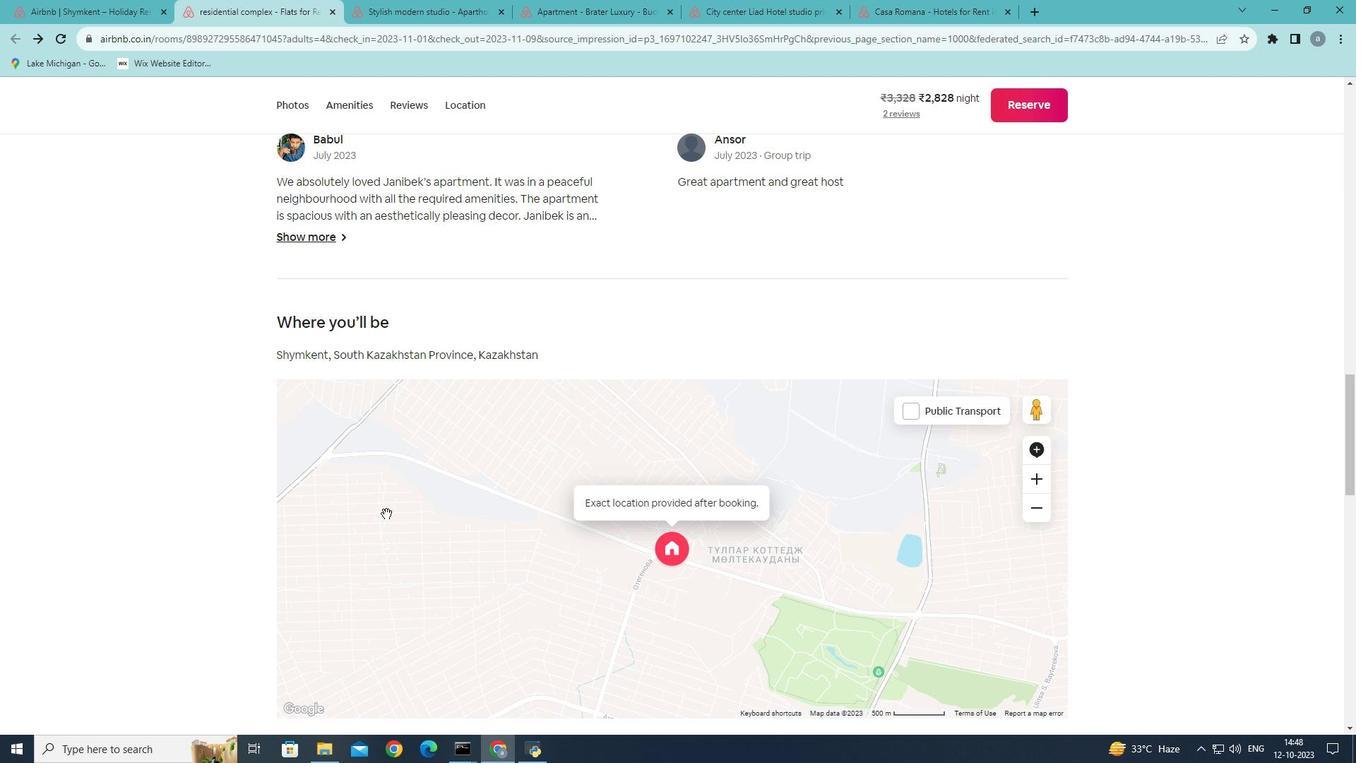 
Action: Mouse scrolled (386, 513) with delta (0, 0)
Screenshot: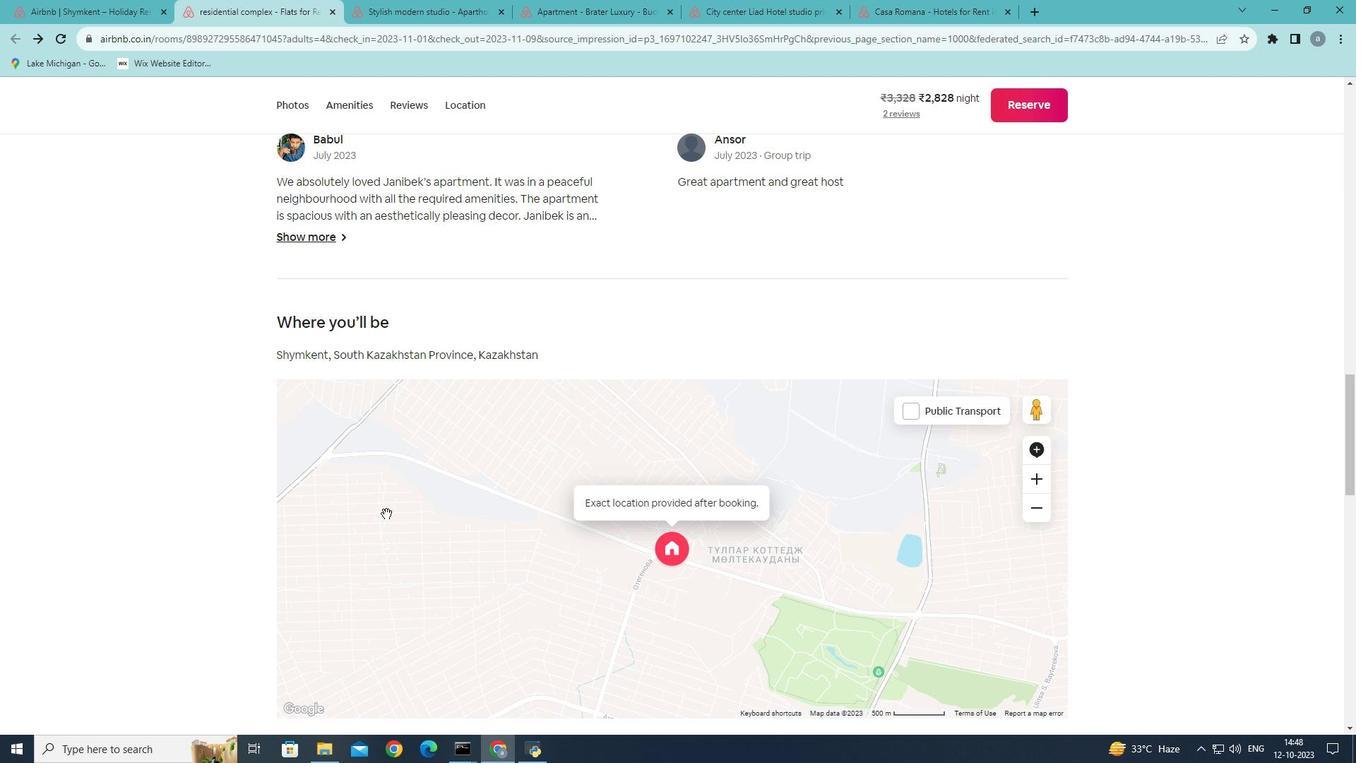 
Action: Mouse scrolled (386, 513) with delta (0, 0)
Screenshot: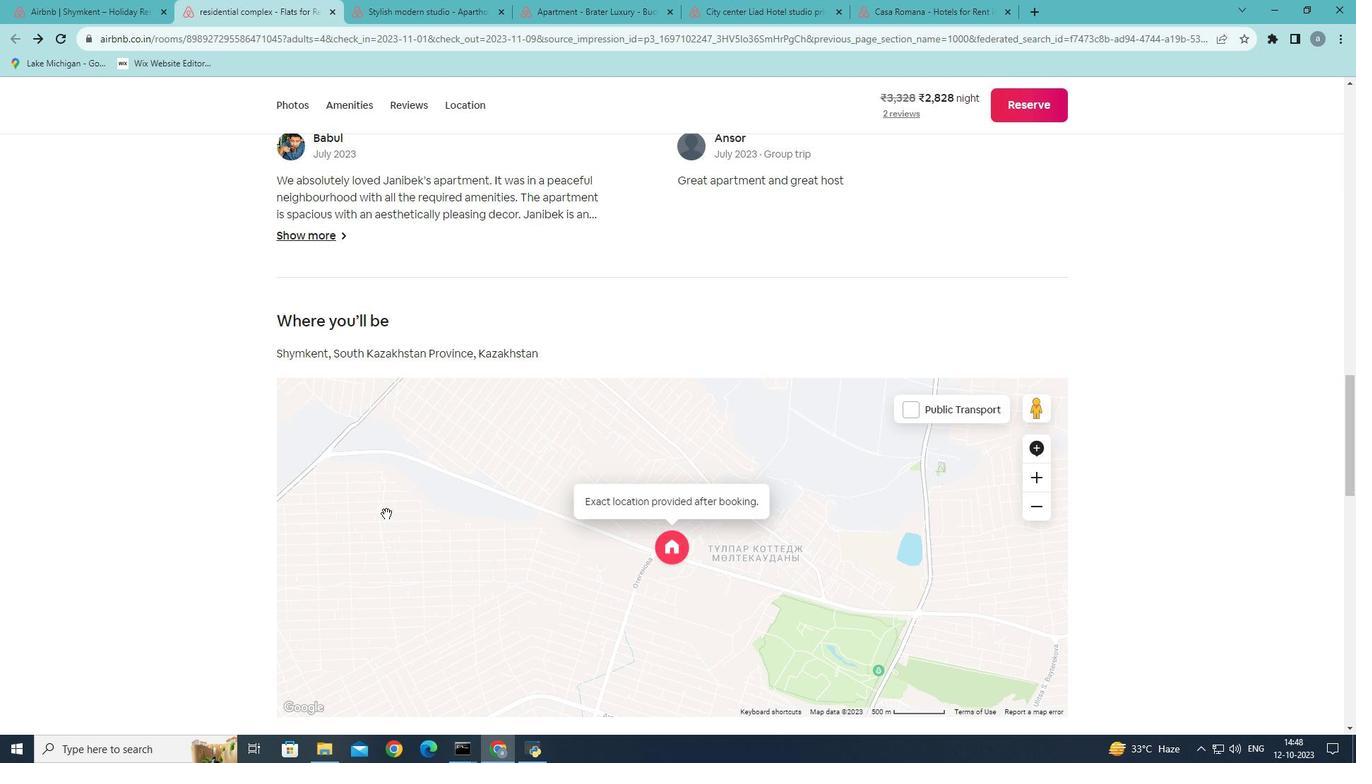 
Action: Mouse scrolled (386, 513) with delta (0, 0)
Screenshot: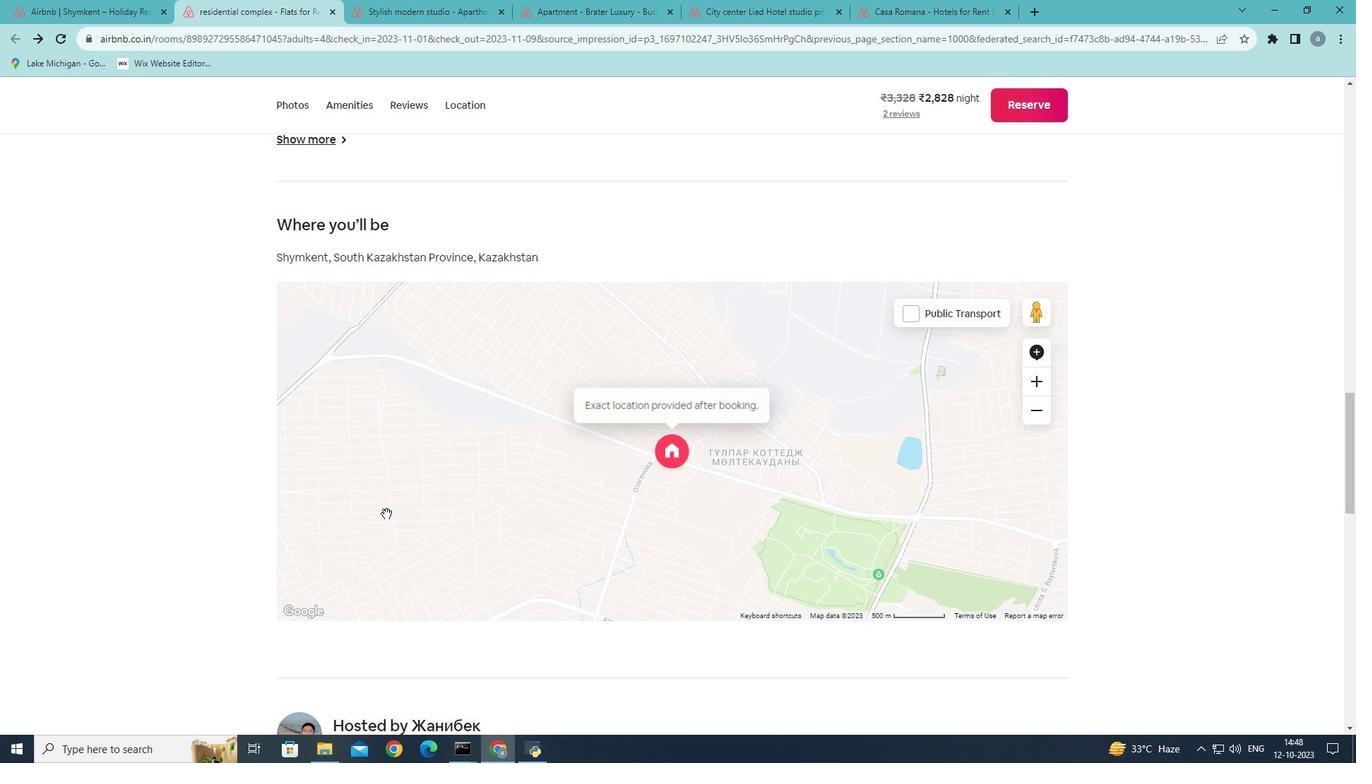 
Action: Mouse scrolled (386, 513) with delta (0, 0)
Screenshot: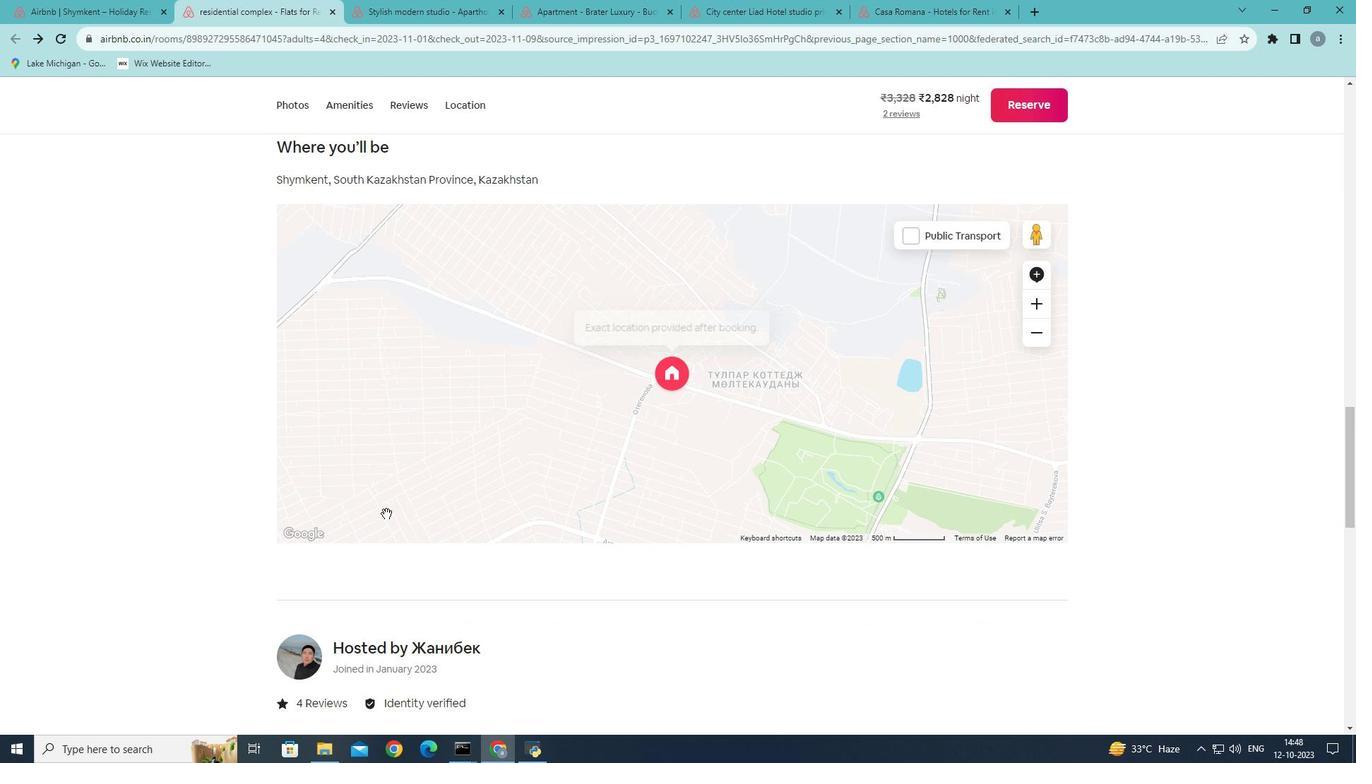 
Action: Mouse scrolled (386, 513) with delta (0, 0)
Screenshot: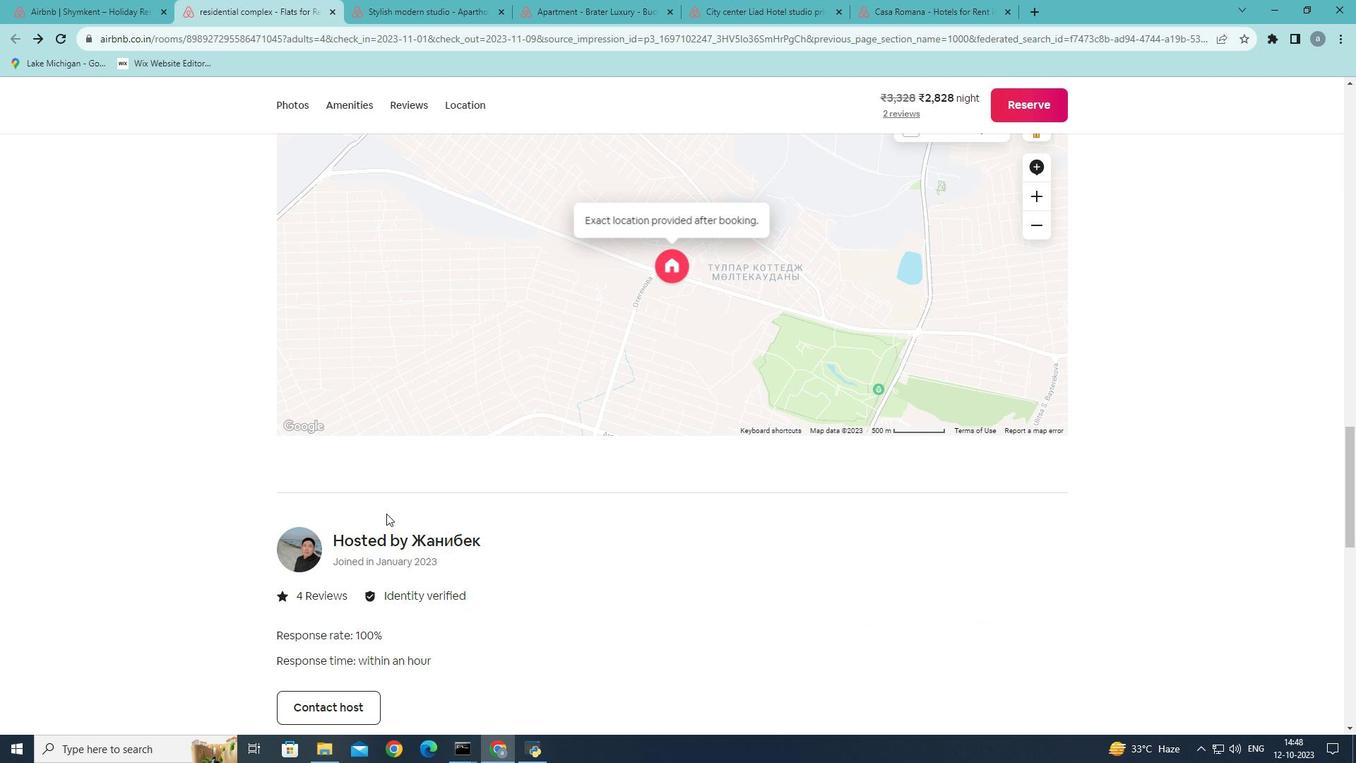 
Action: Mouse scrolled (386, 513) with delta (0, 0)
Screenshot: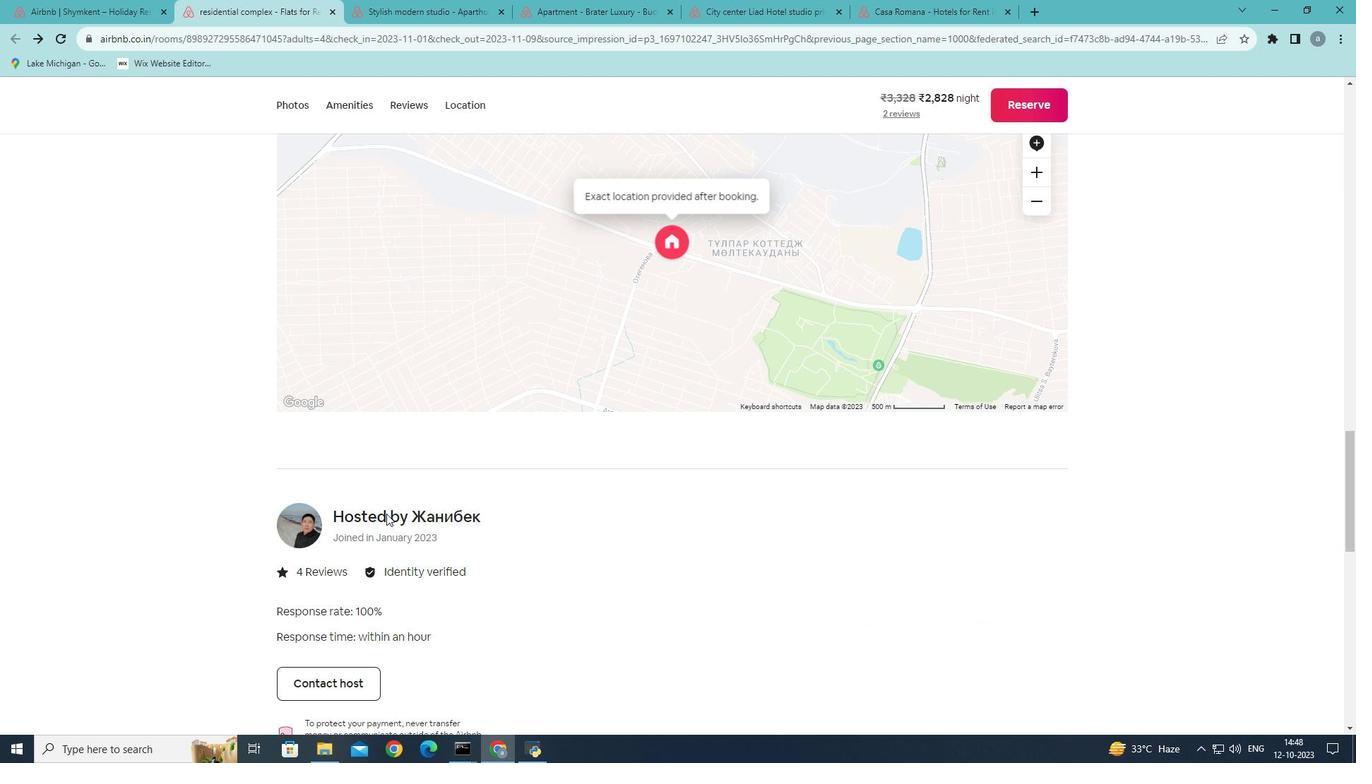 
Action: Mouse scrolled (386, 513) with delta (0, 0)
Screenshot: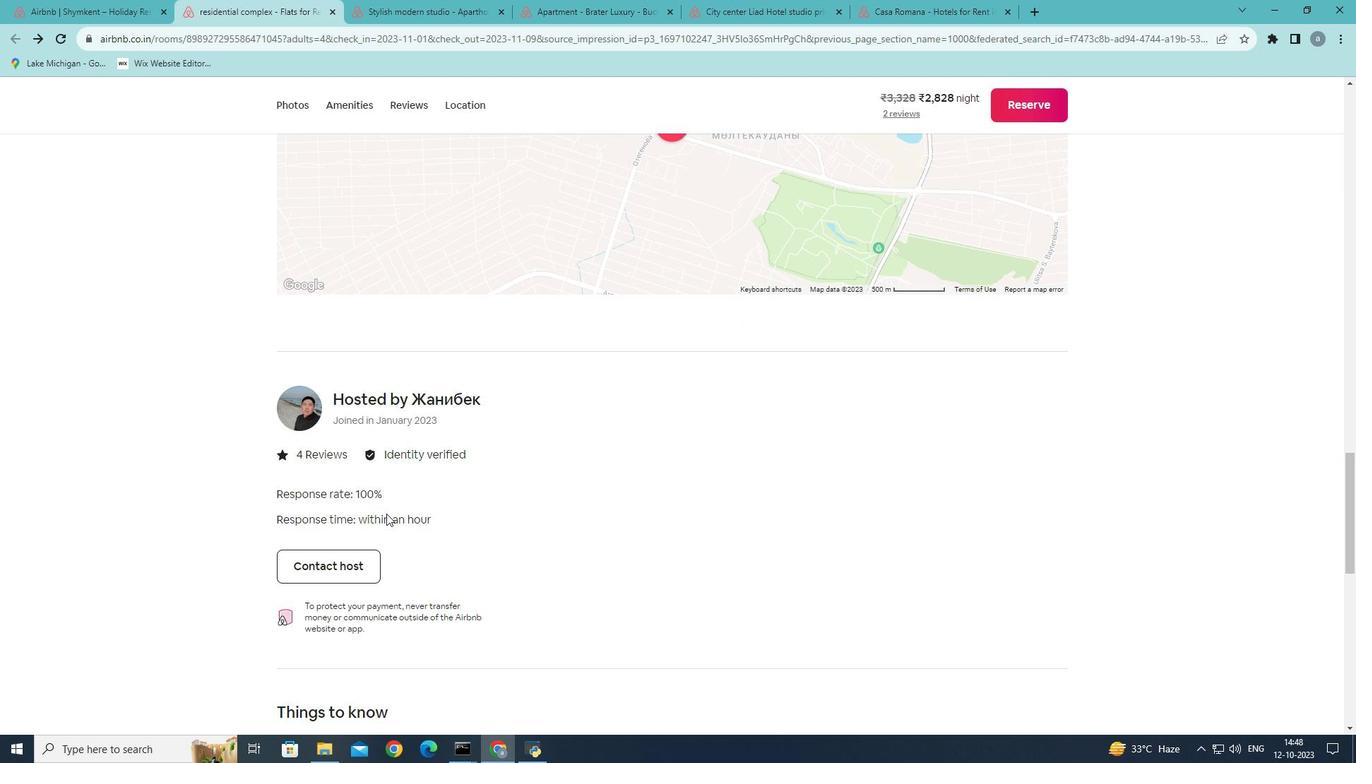 
Action: Mouse scrolled (386, 513) with delta (0, 0)
Screenshot: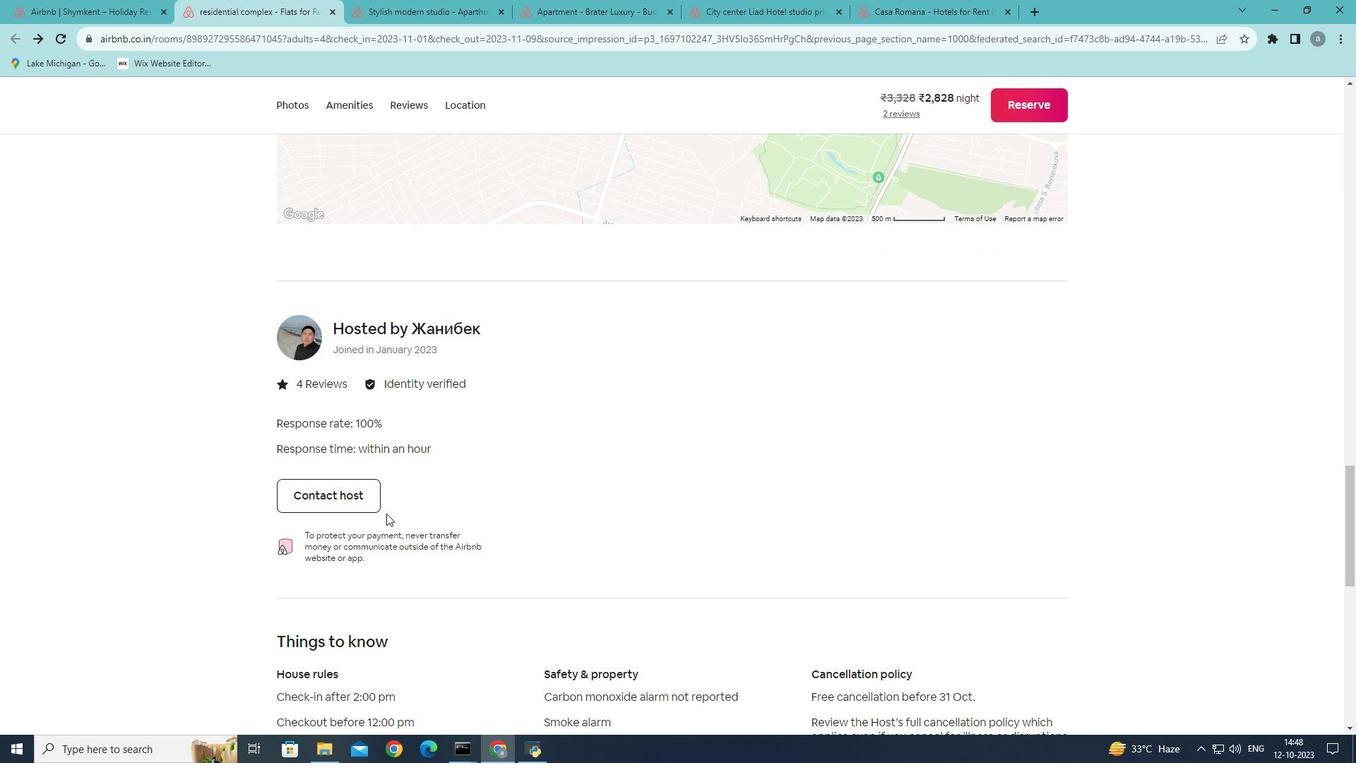 
Action: Mouse scrolled (386, 513) with delta (0, 0)
Screenshot: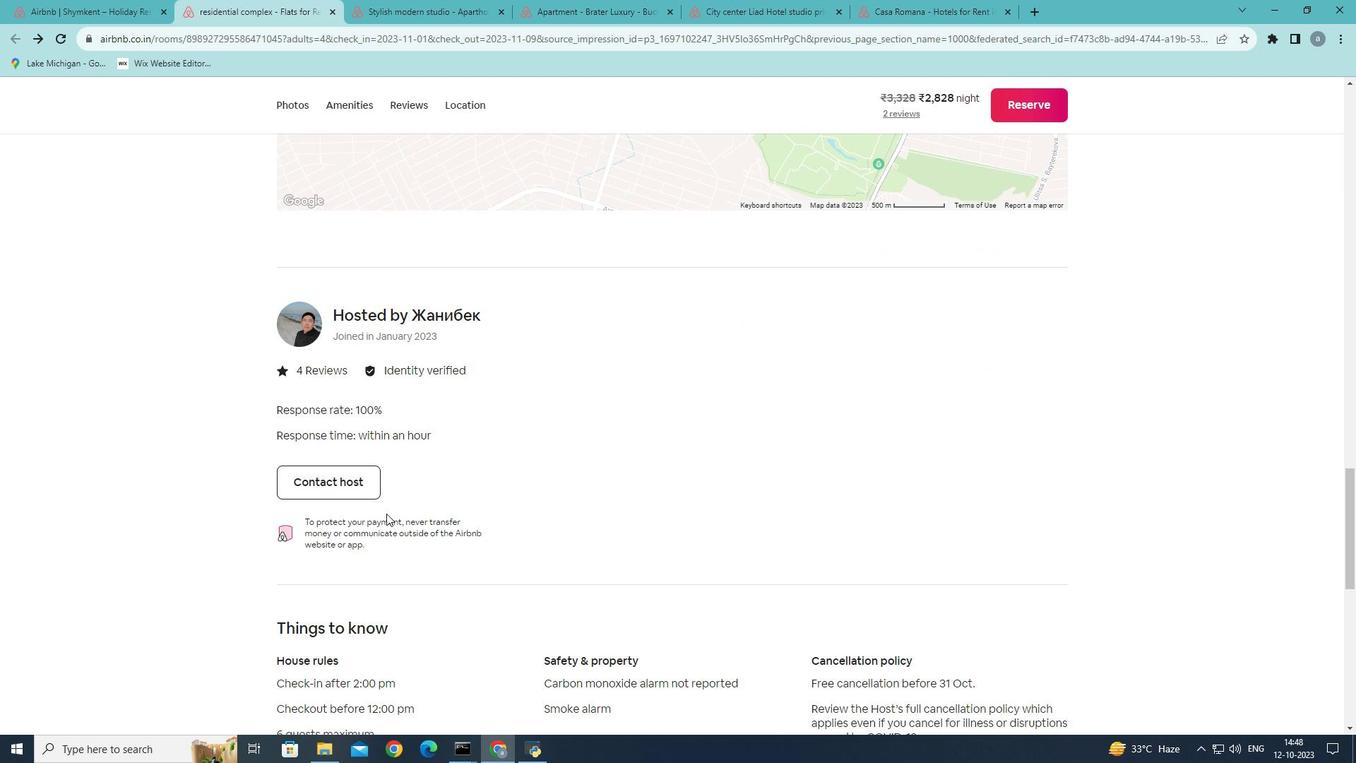 
Action: Mouse scrolled (386, 513) with delta (0, 0)
Screenshot: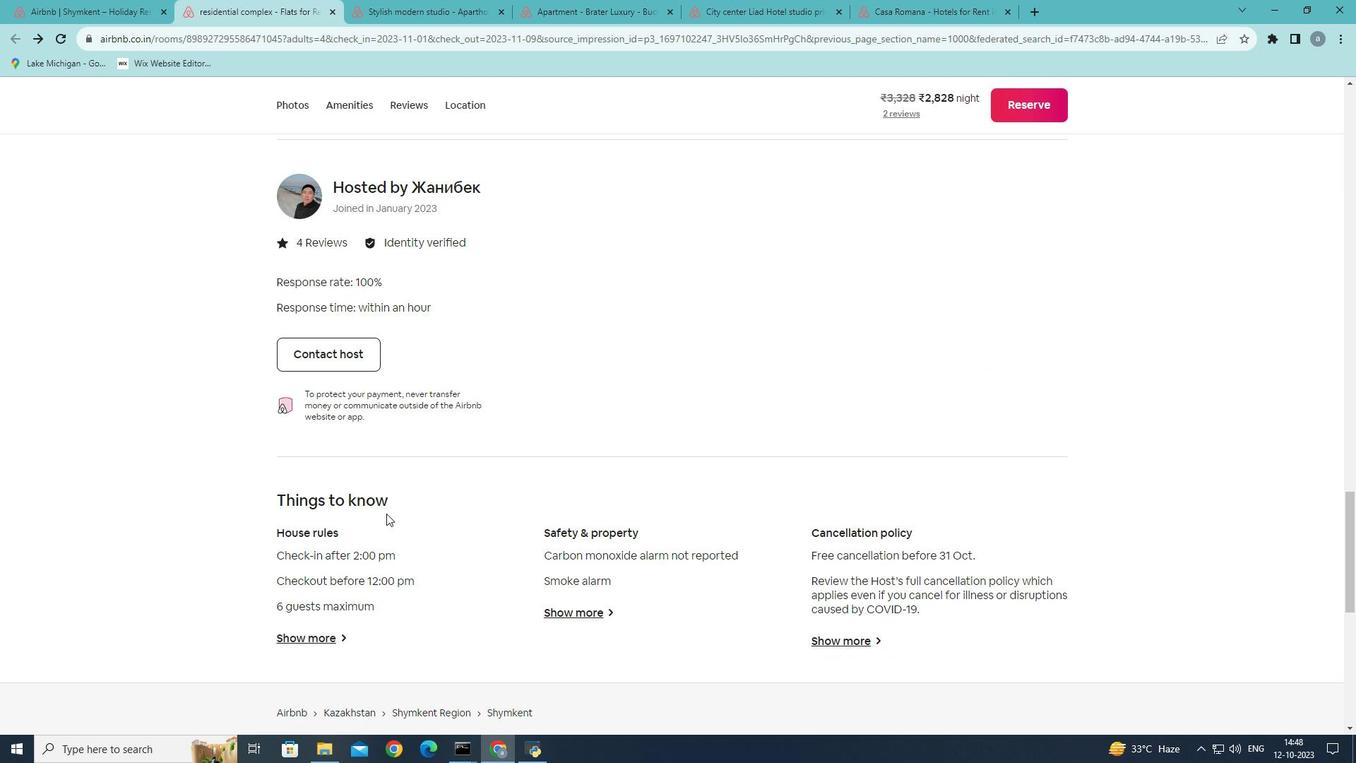 
Action: Mouse scrolled (386, 513) with delta (0, 0)
Screenshot: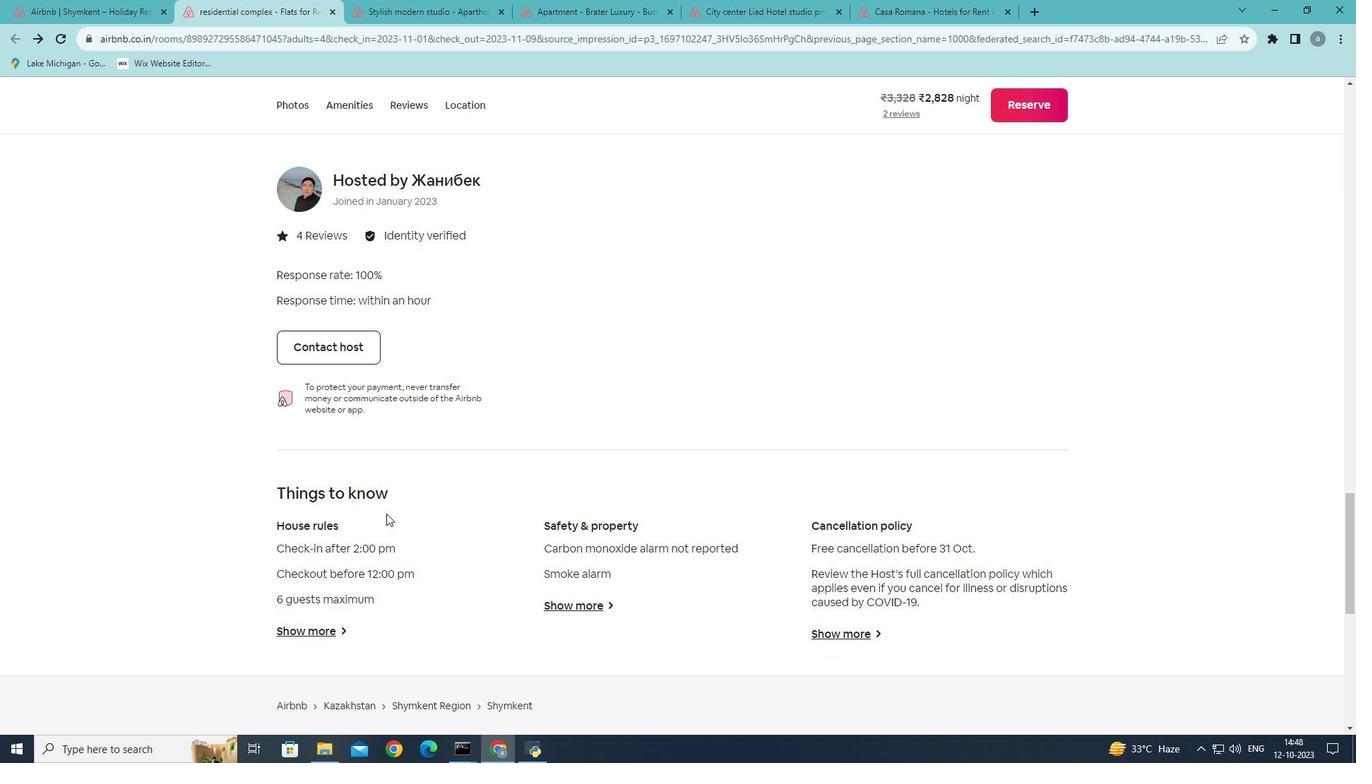 
Action: Mouse scrolled (386, 513) with delta (0, 0)
Screenshot: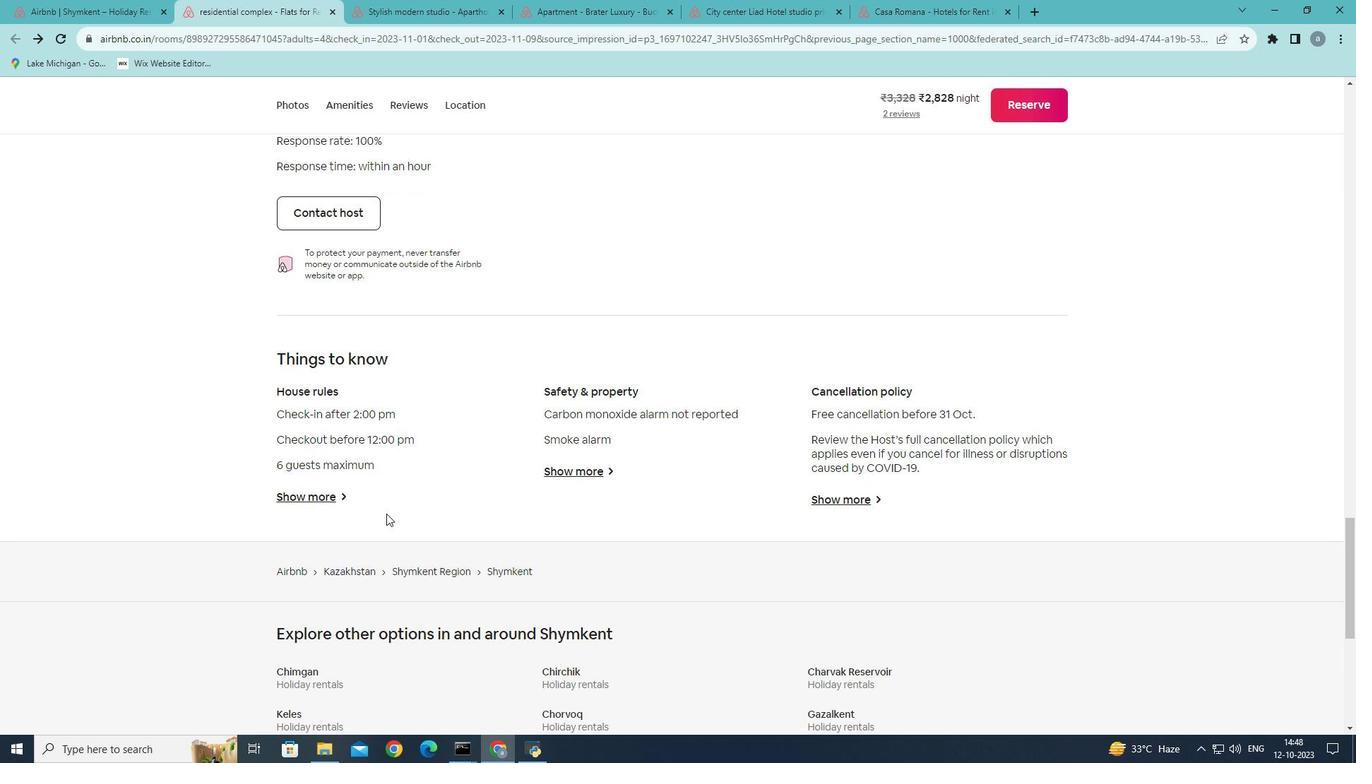 
Action: Mouse scrolled (386, 513) with delta (0, 0)
Screenshot: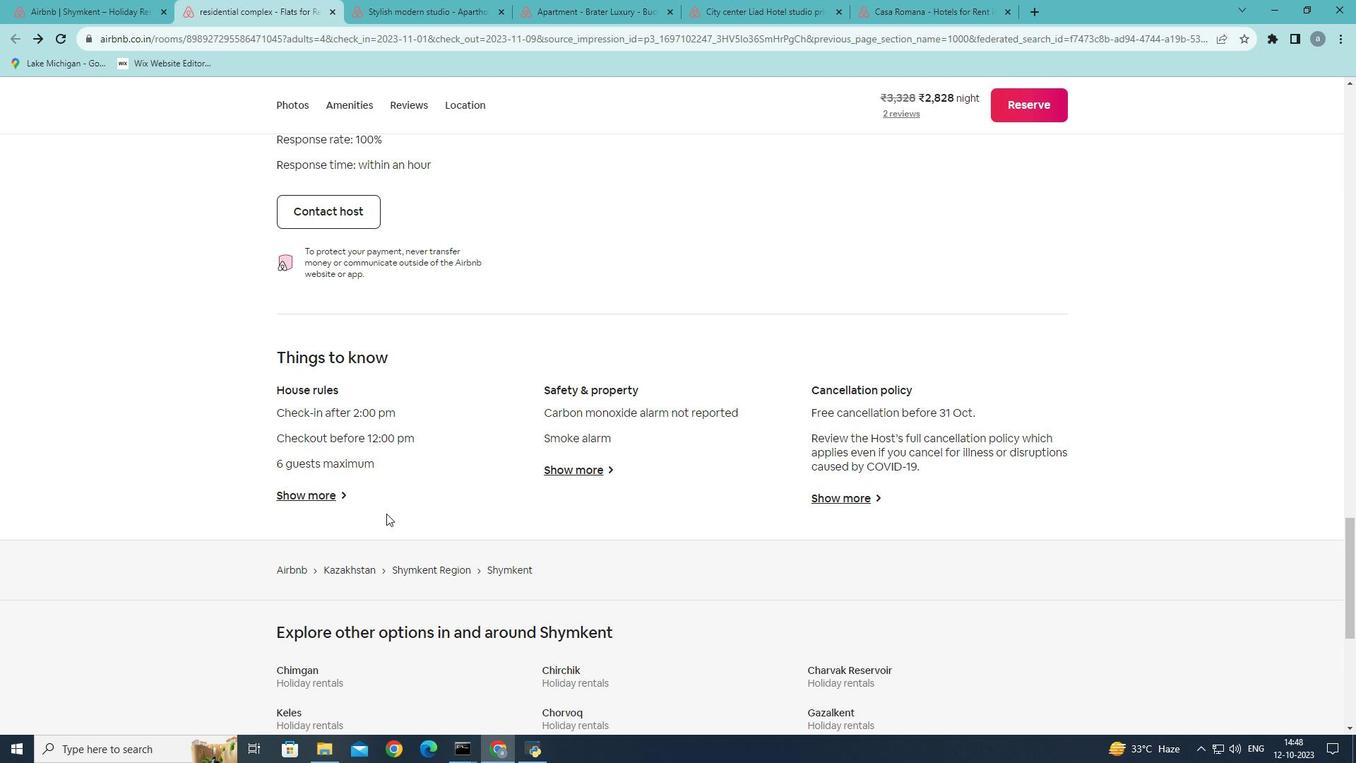 
Action: Mouse scrolled (386, 513) with delta (0, 0)
Screenshot: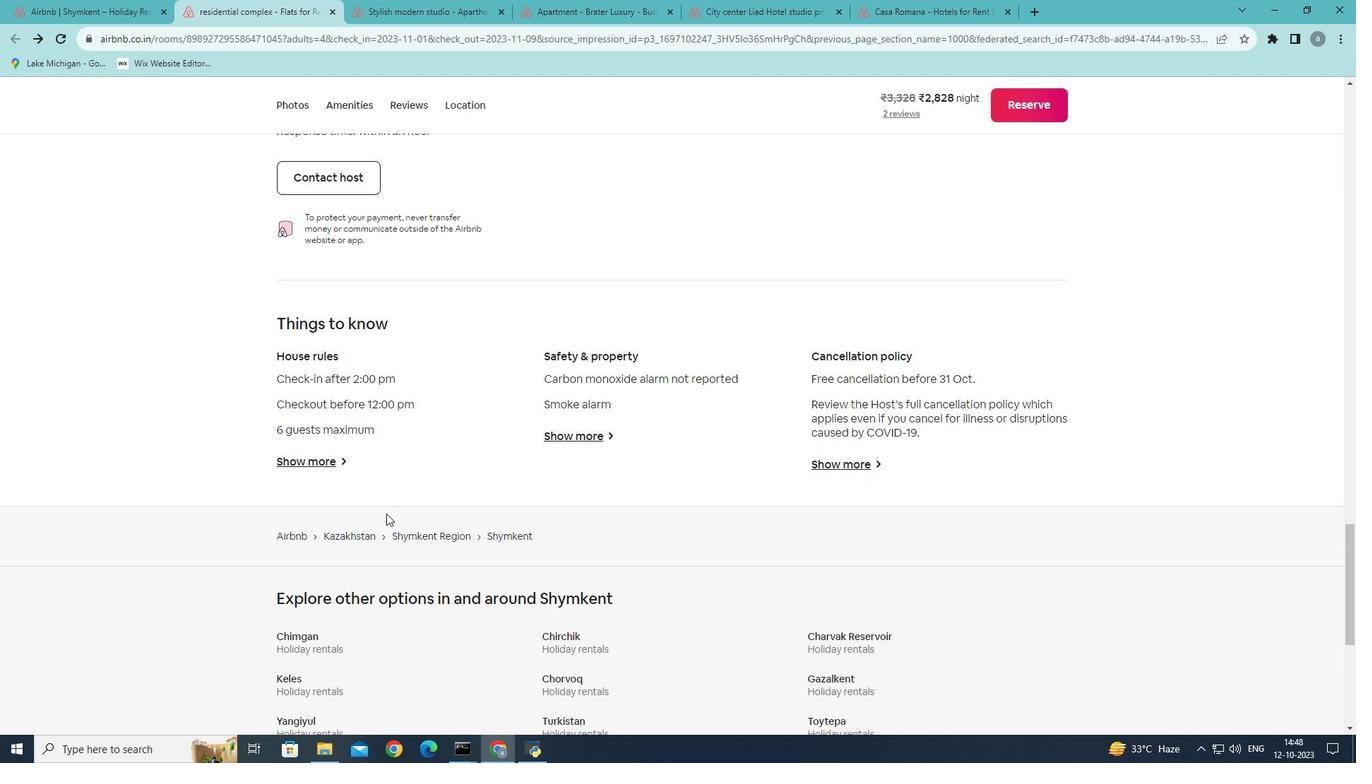 
Action: Mouse scrolled (386, 513) with delta (0, 0)
Screenshot: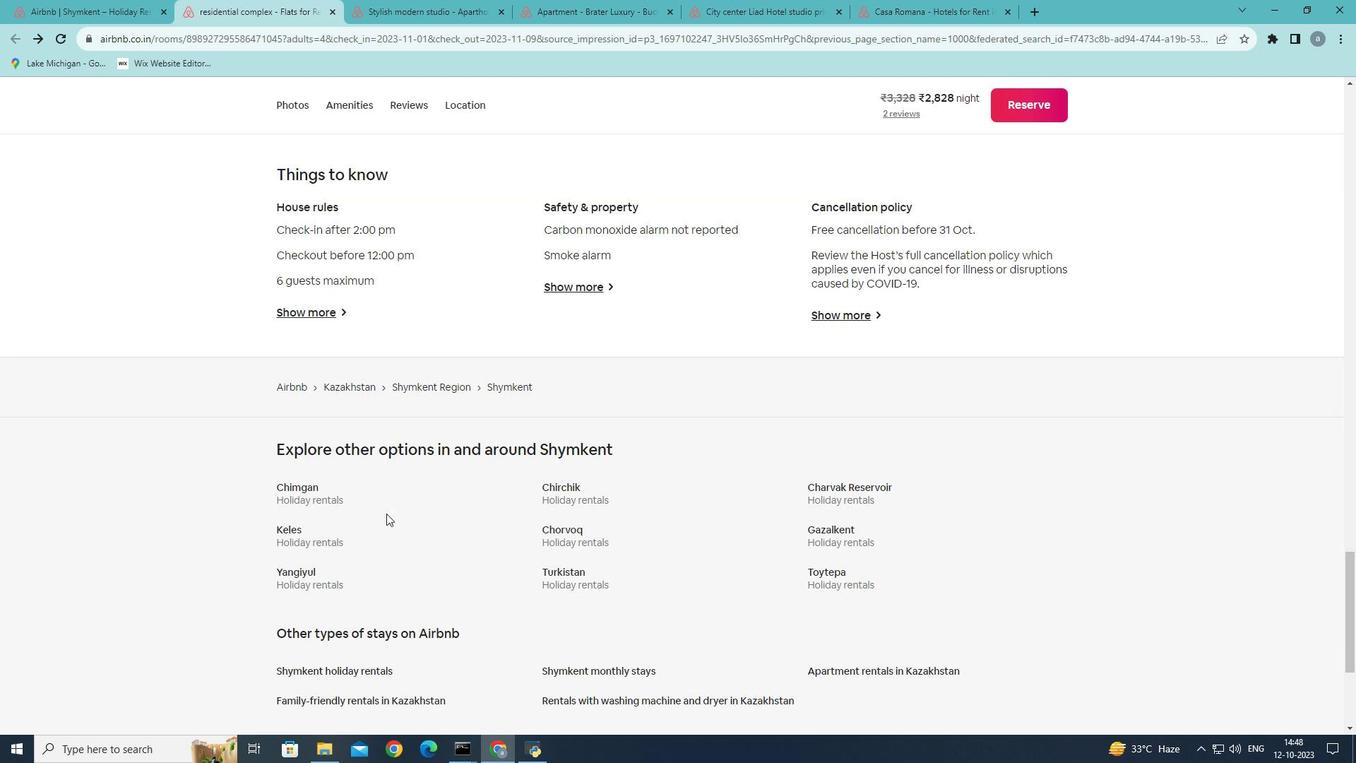 
Action: Mouse scrolled (386, 513) with delta (0, 0)
Screenshot: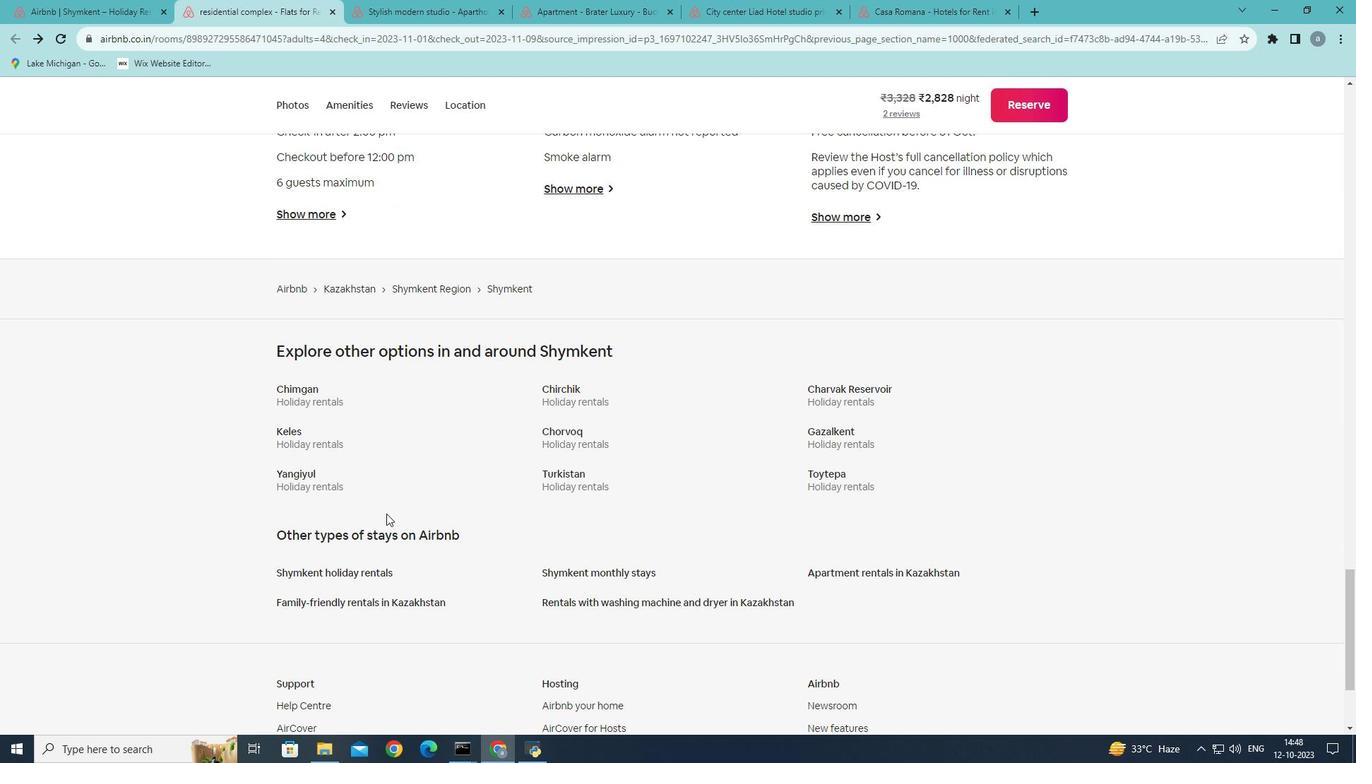 
Action: Mouse scrolled (386, 513) with delta (0, 0)
Screenshot: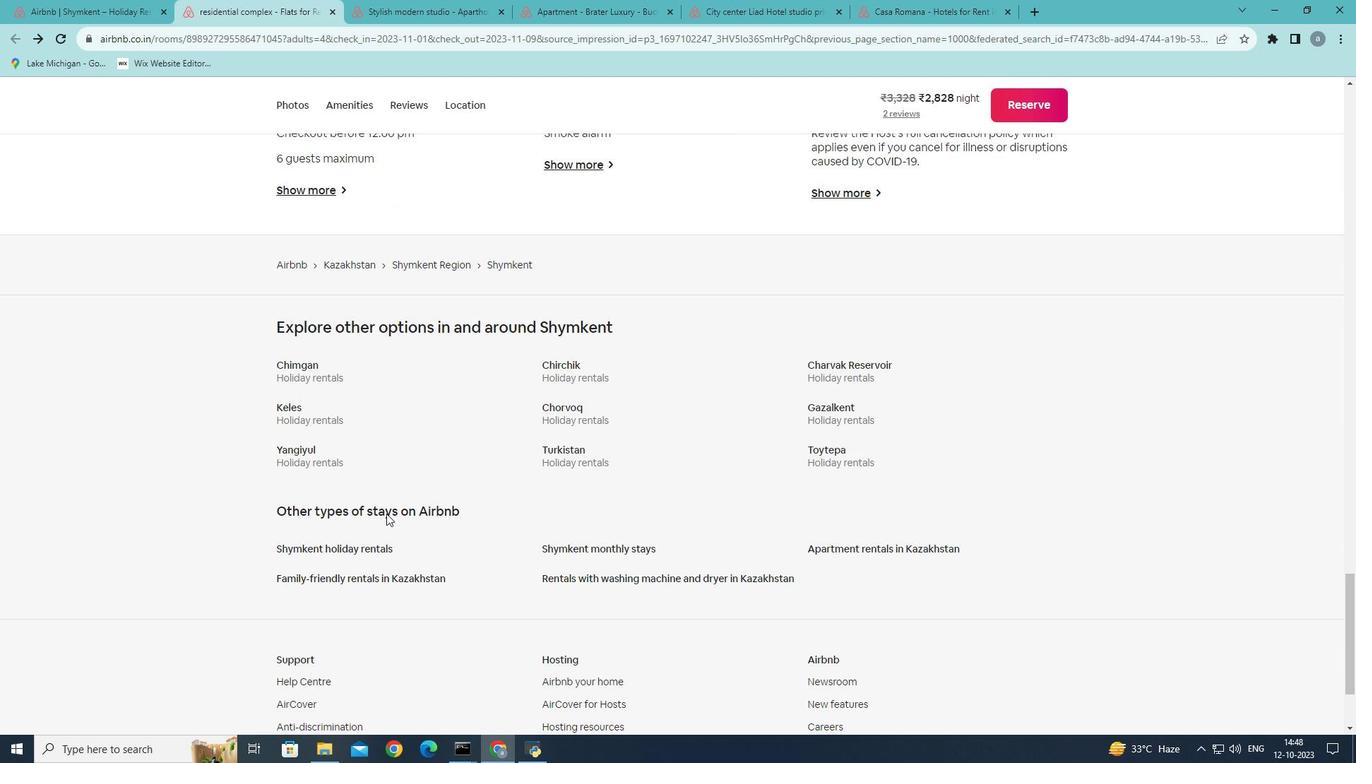 
Action: Mouse scrolled (386, 513) with delta (0, 0)
Screenshot: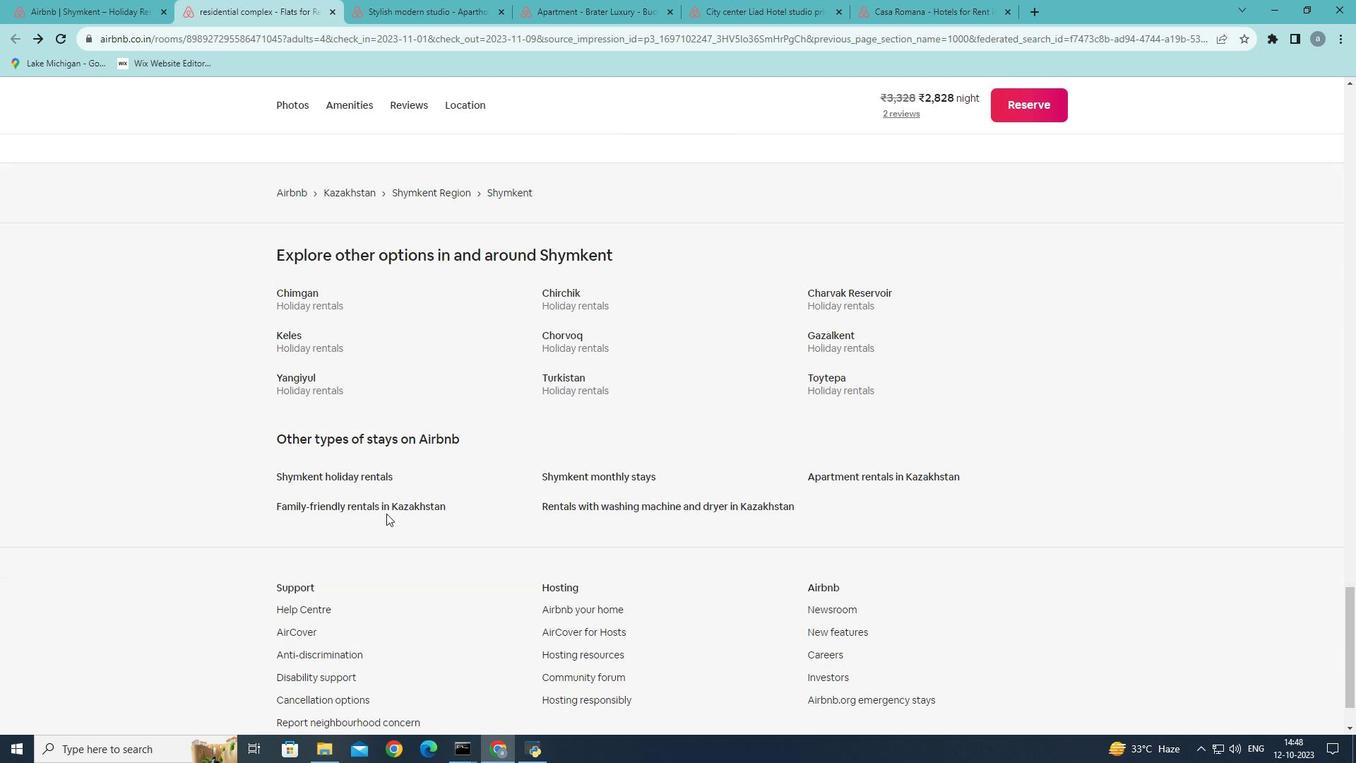 
Action: Mouse scrolled (386, 513) with delta (0, 0)
Screenshot: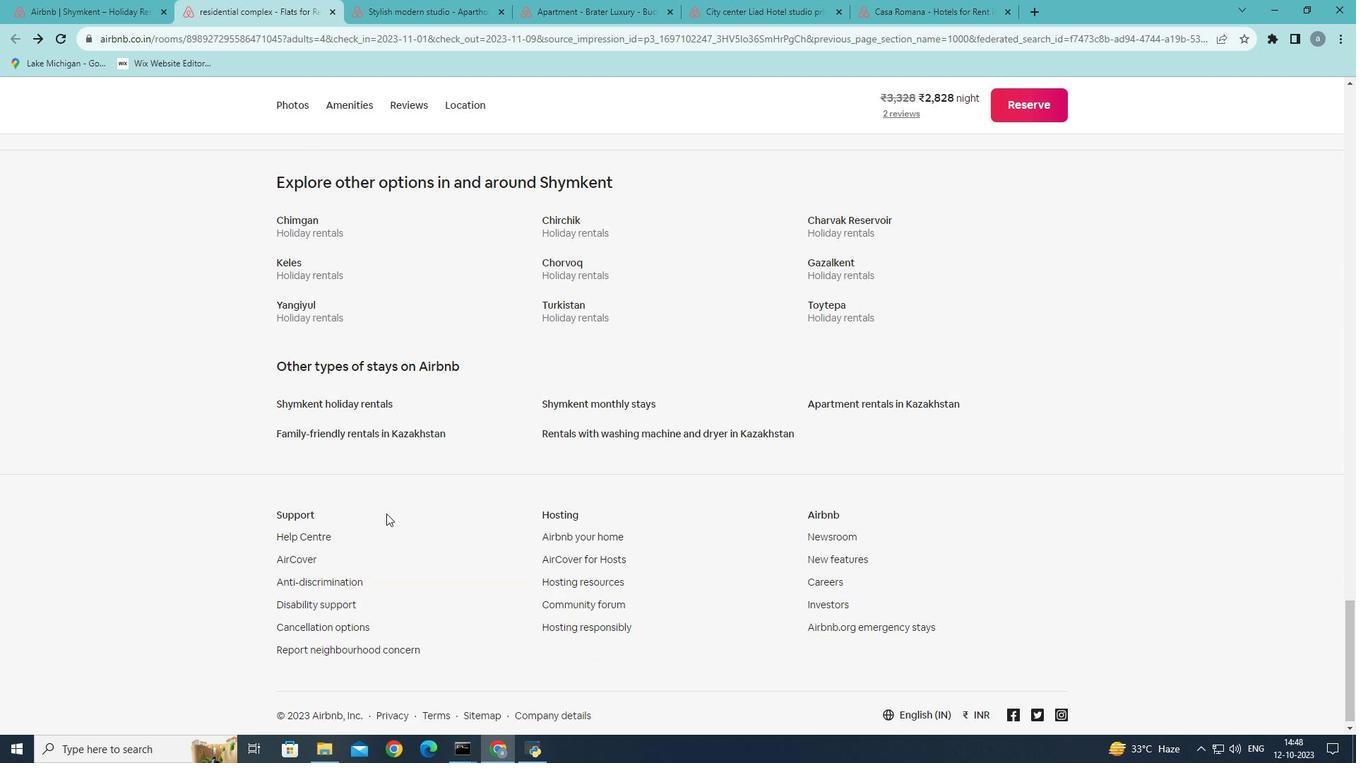 
Action: Mouse scrolled (386, 513) with delta (0, 0)
Screenshot: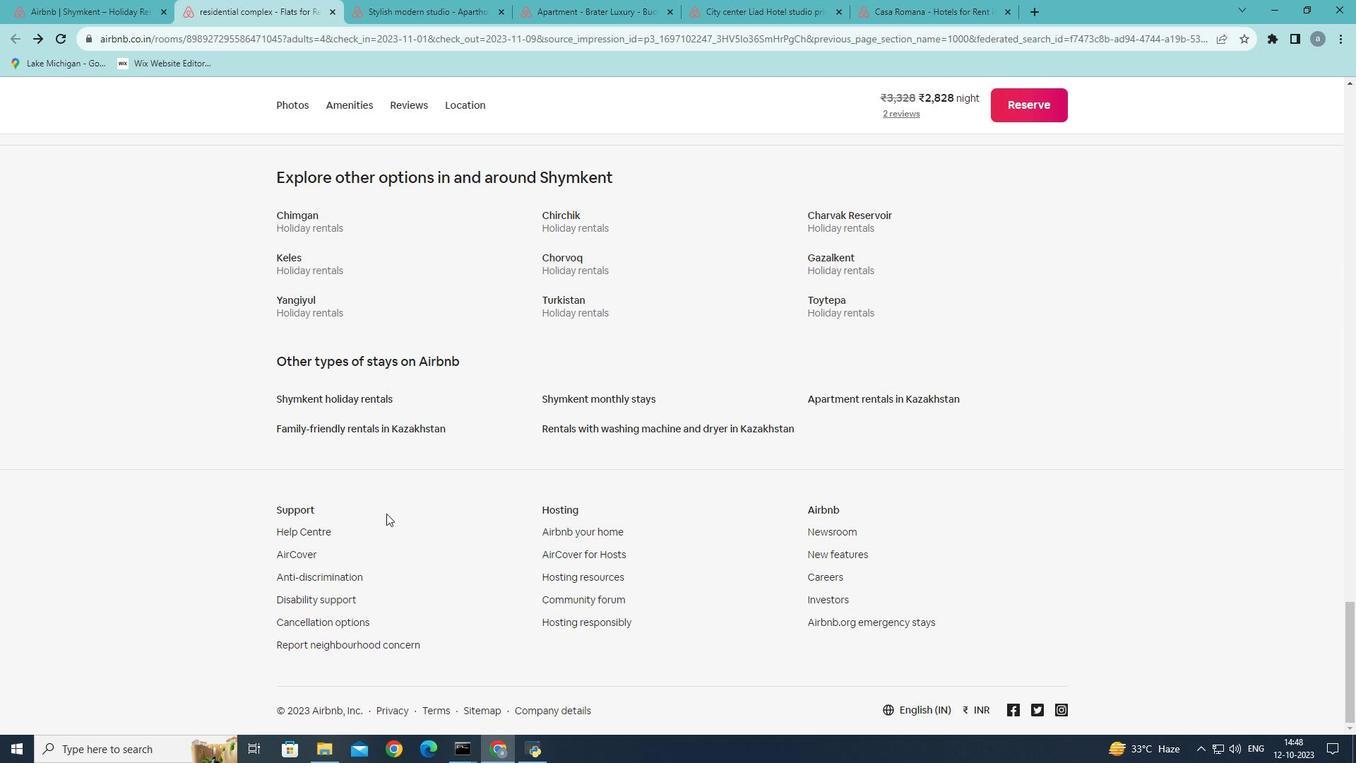 
Action: Mouse scrolled (386, 513) with delta (0, 0)
Screenshot: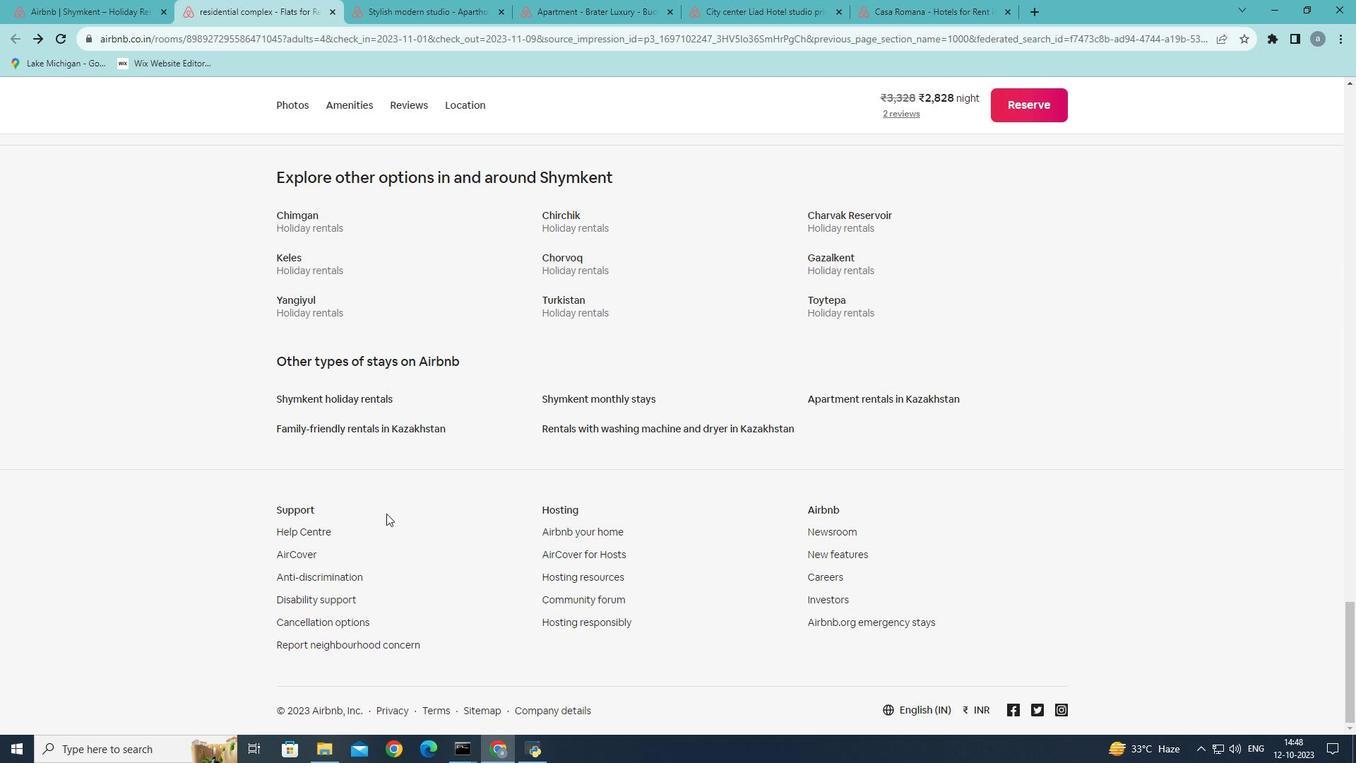 
Action: Mouse scrolled (386, 513) with delta (0, 0)
Screenshot: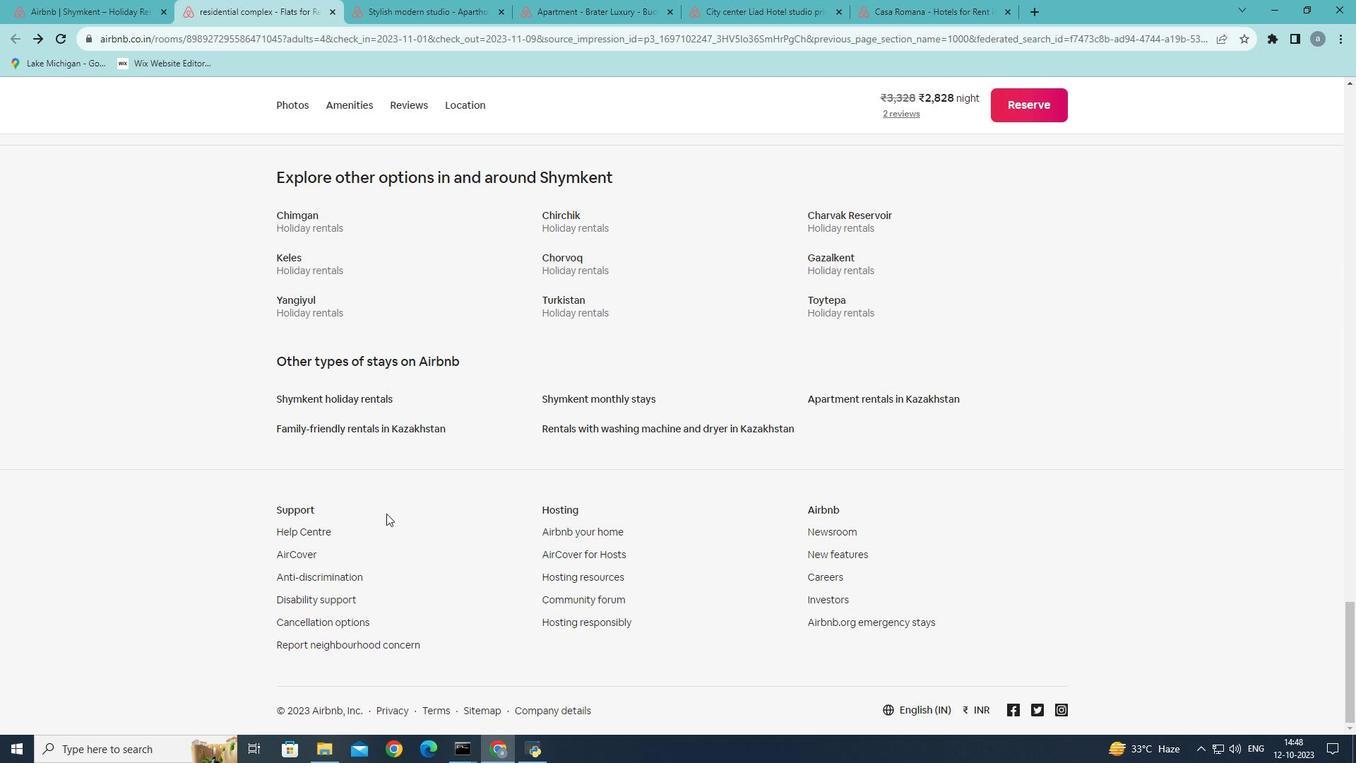 
Action: Mouse scrolled (386, 513) with delta (0, 0)
Screenshot: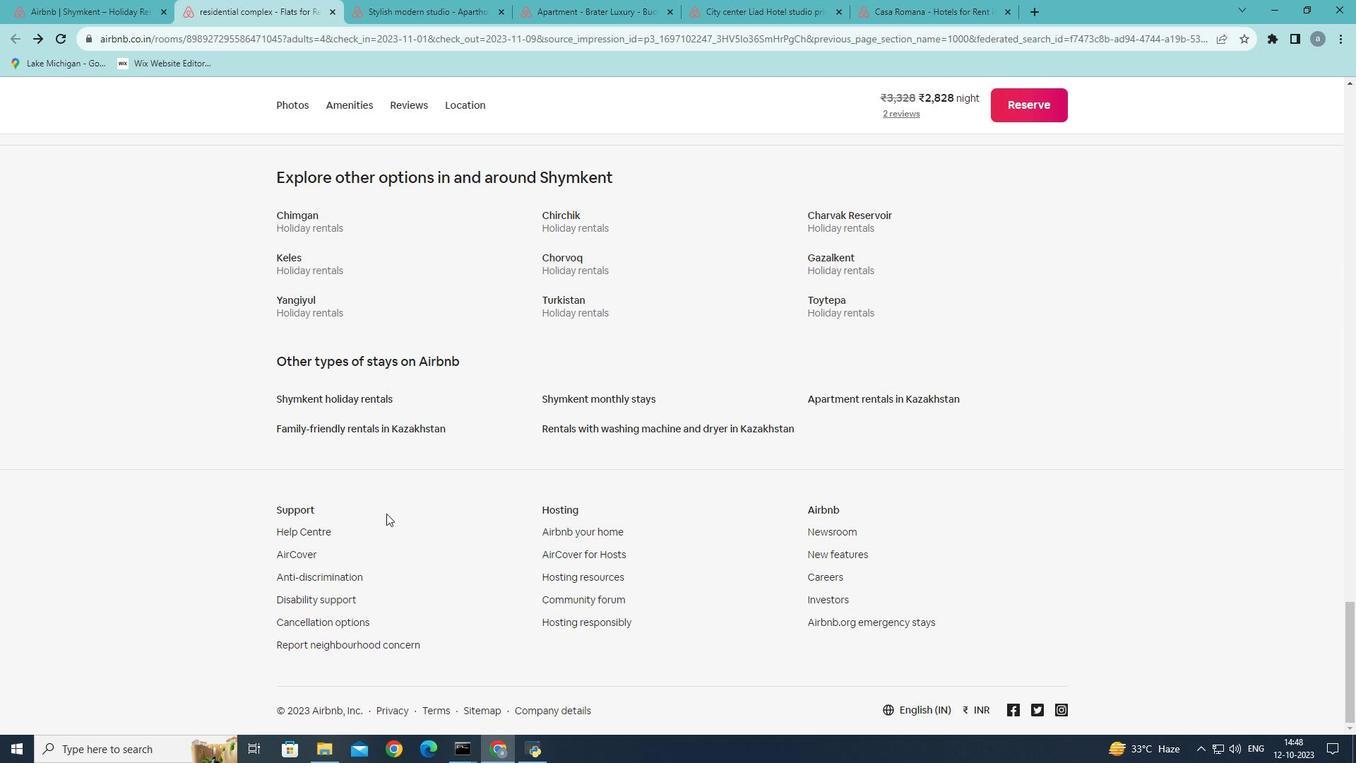 
Action: Mouse scrolled (386, 513) with delta (0, 0)
Screenshot: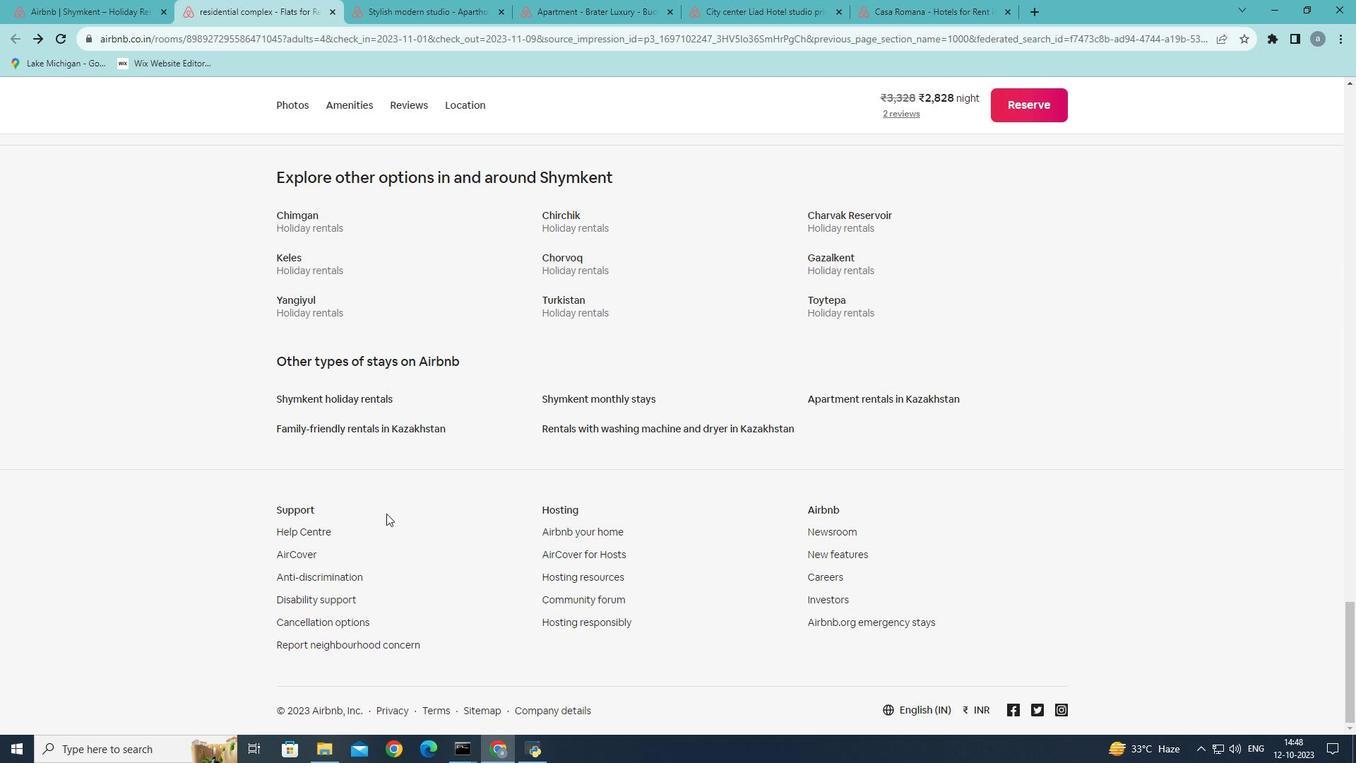 
Action: Mouse moved to (50, 6)
Screenshot: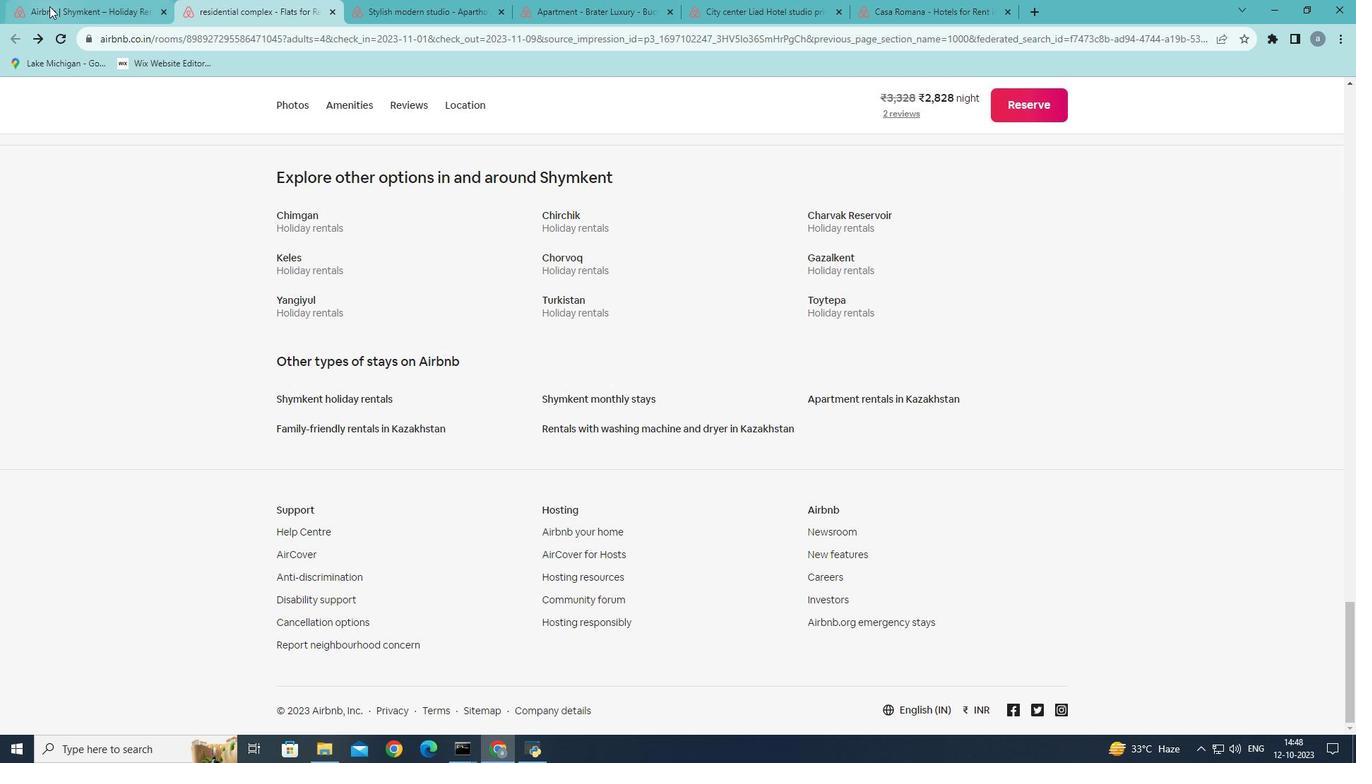 
Action: Mouse pressed left at (50, 6)
Screenshot: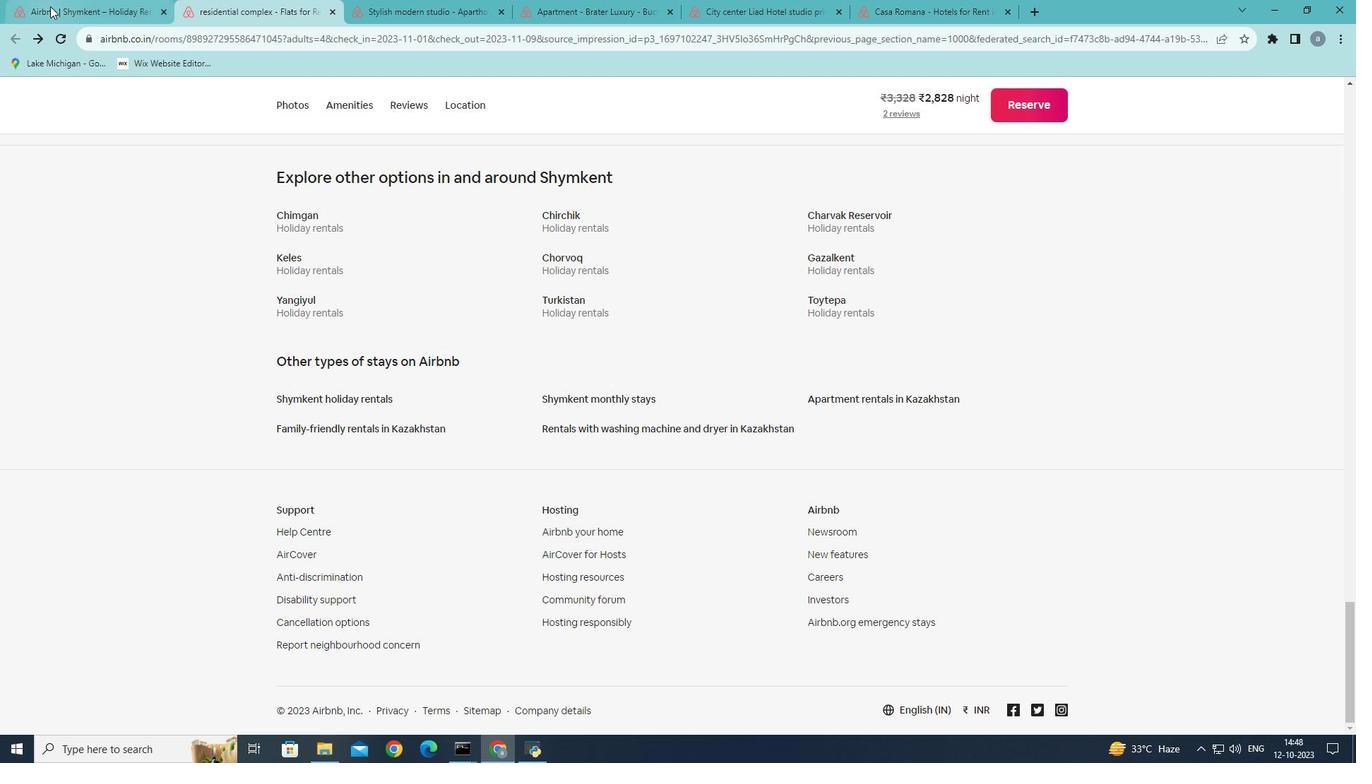 
Action: Mouse moved to (520, 390)
Screenshot: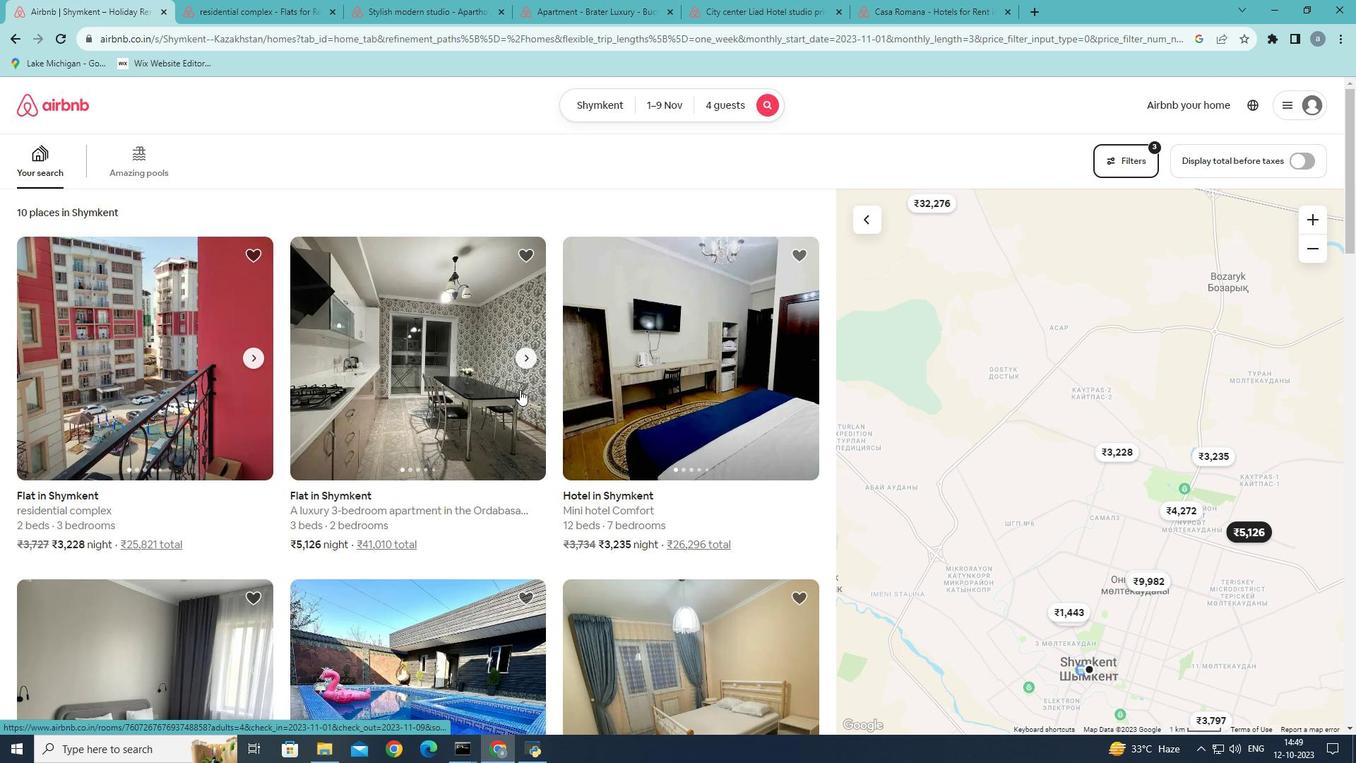 
Action: Mouse scrolled (520, 389) with delta (0, 0)
Screenshot: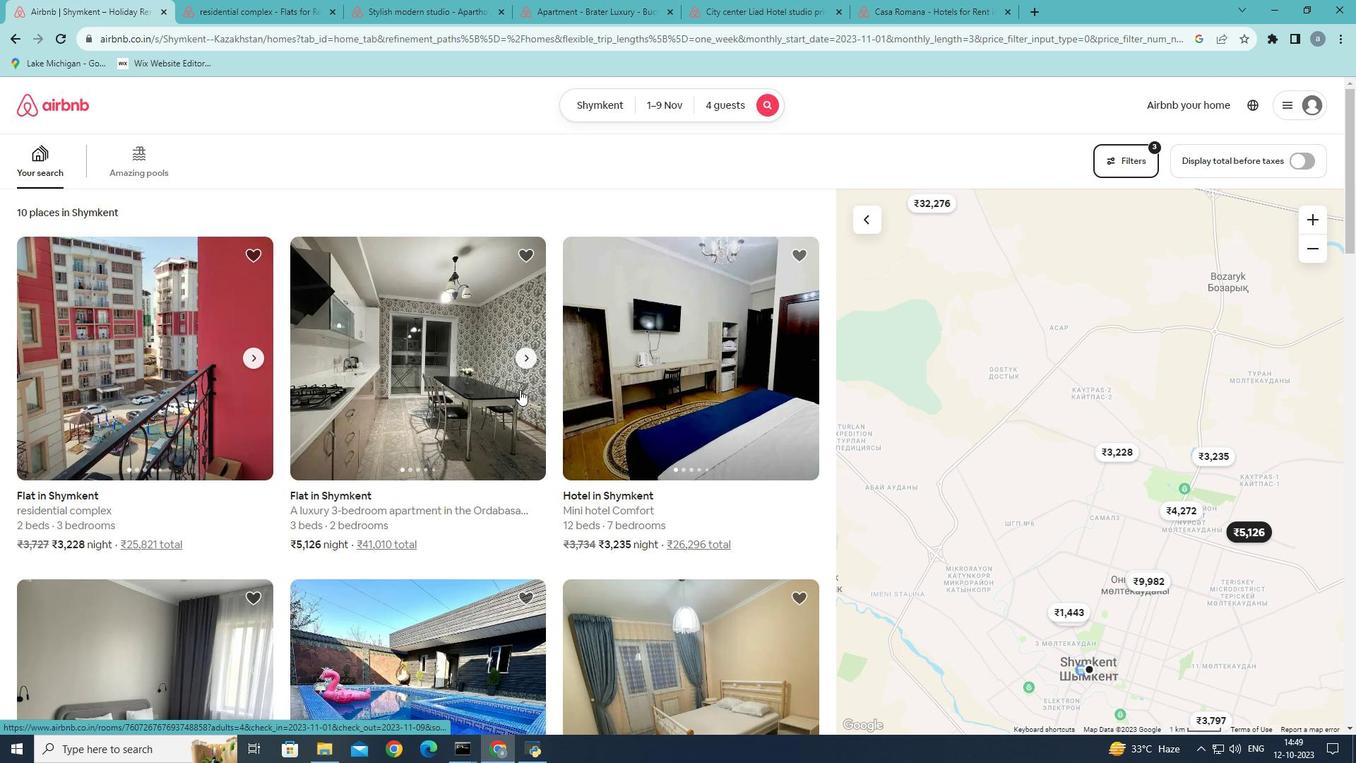 
Action: Mouse scrolled (520, 389) with delta (0, 0)
Screenshot: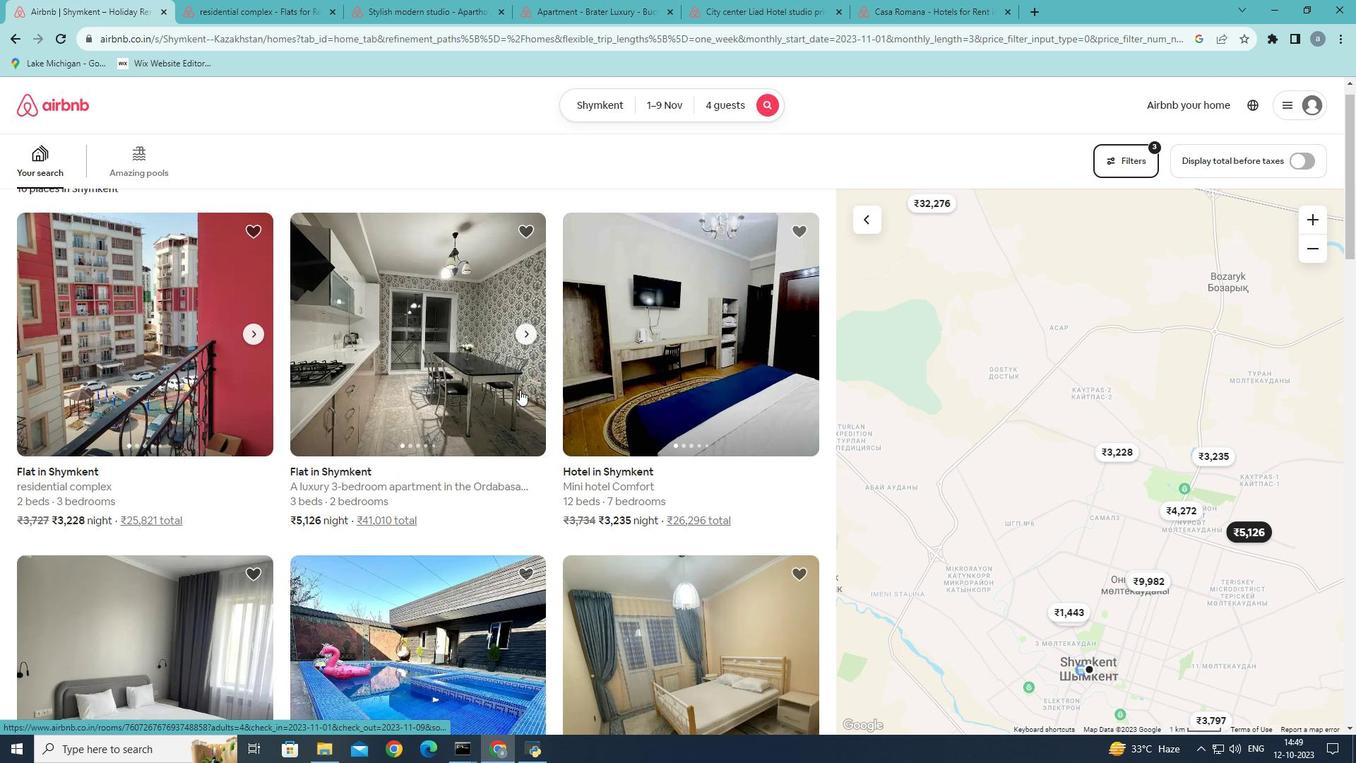 
Action: Mouse scrolled (520, 389) with delta (0, 0)
Screenshot: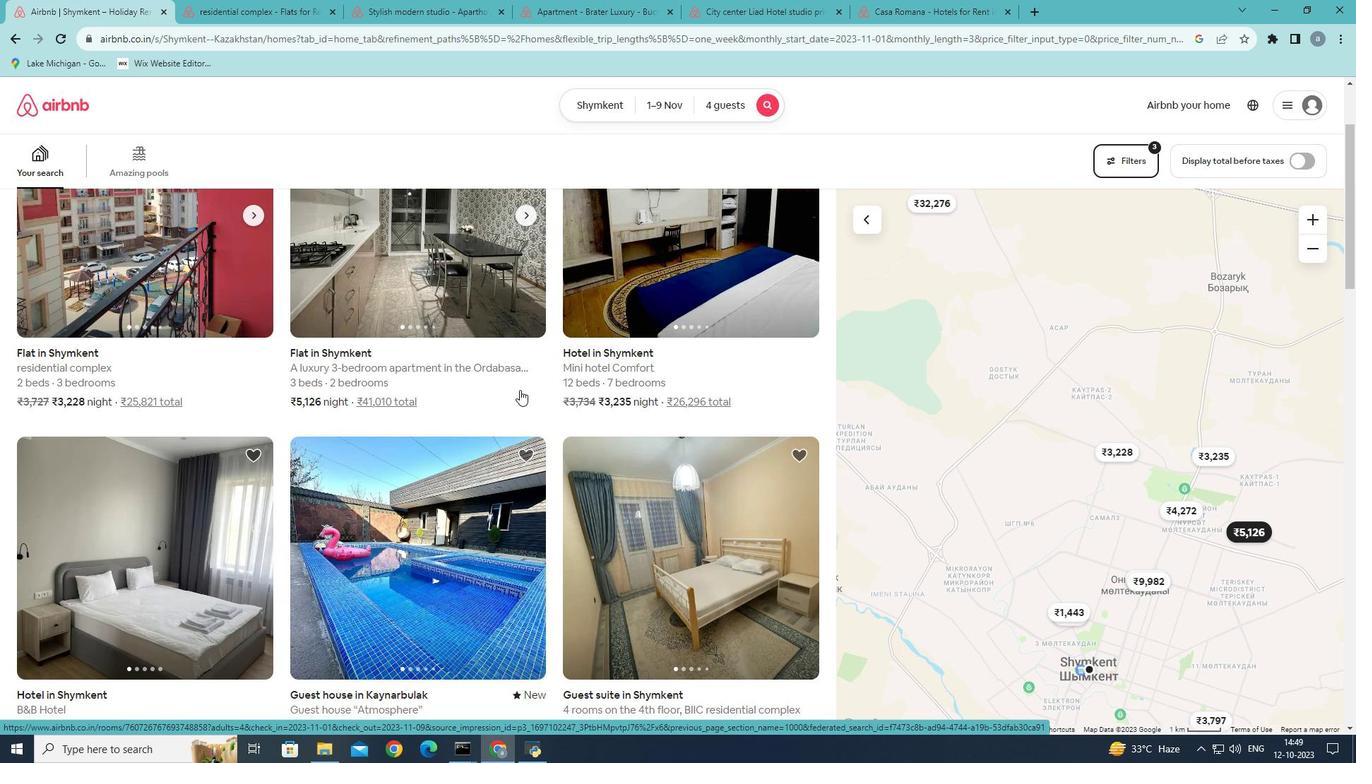 
Action: Mouse scrolled (520, 389) with delta (0, 0)
Screenshot: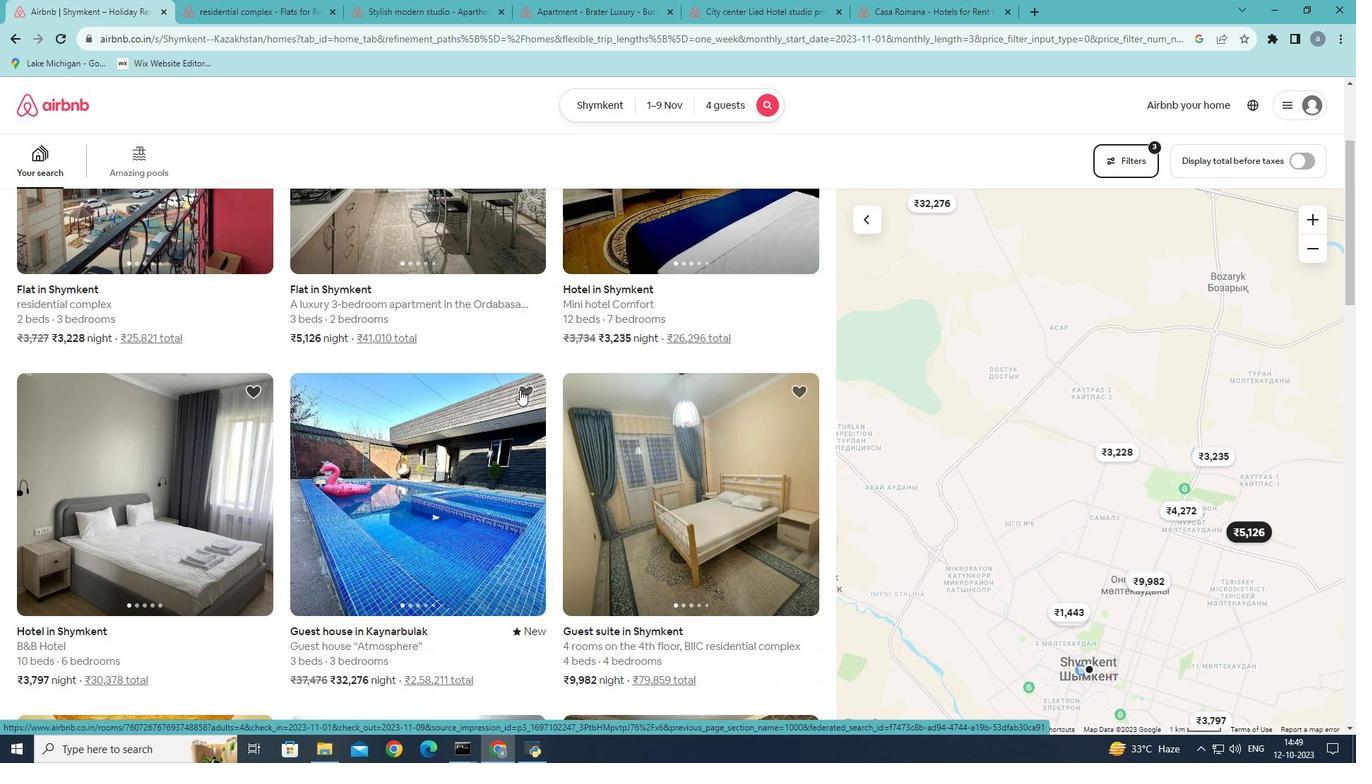 
Action: Mouse scrolled (520, 389) with delta (0, 0)
Screenshot: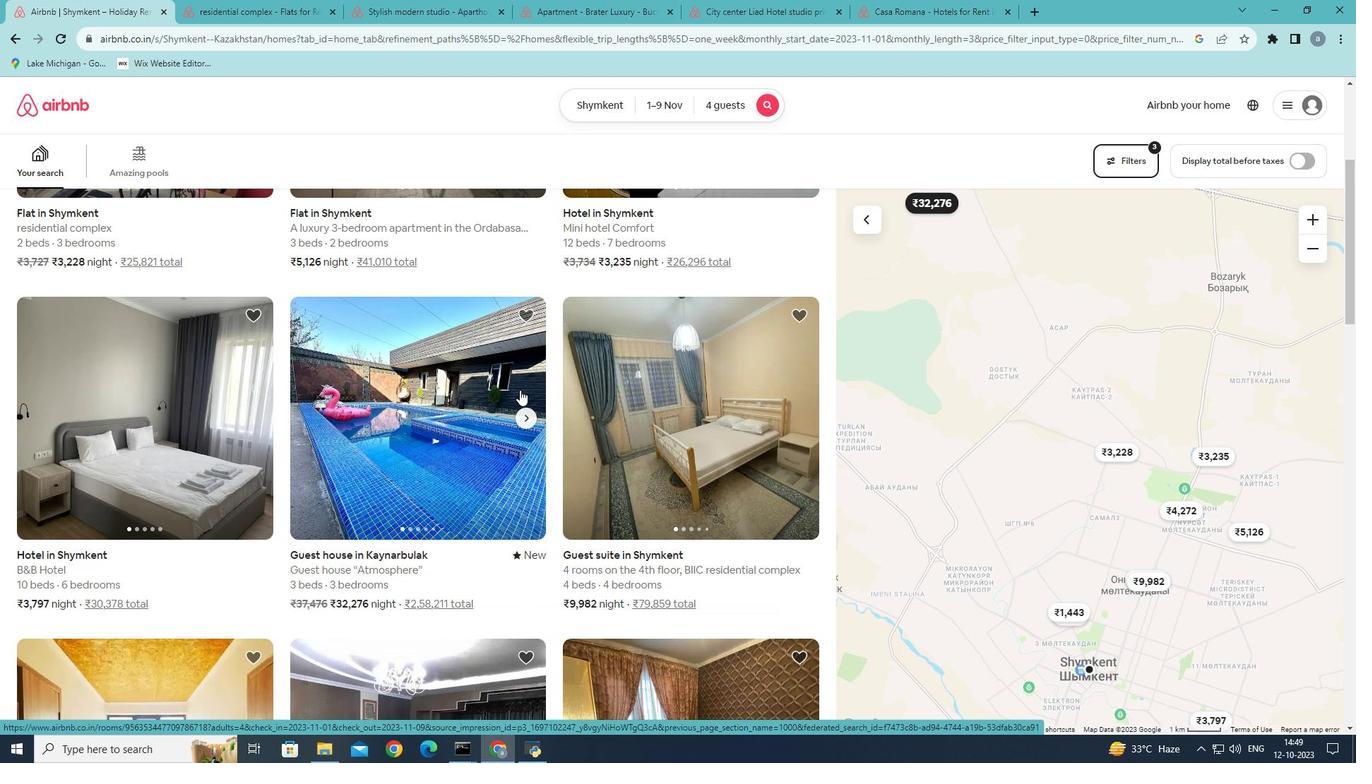 
Action: Mouse scrolled (520, 389) with delta (0, 0)
Screenshot: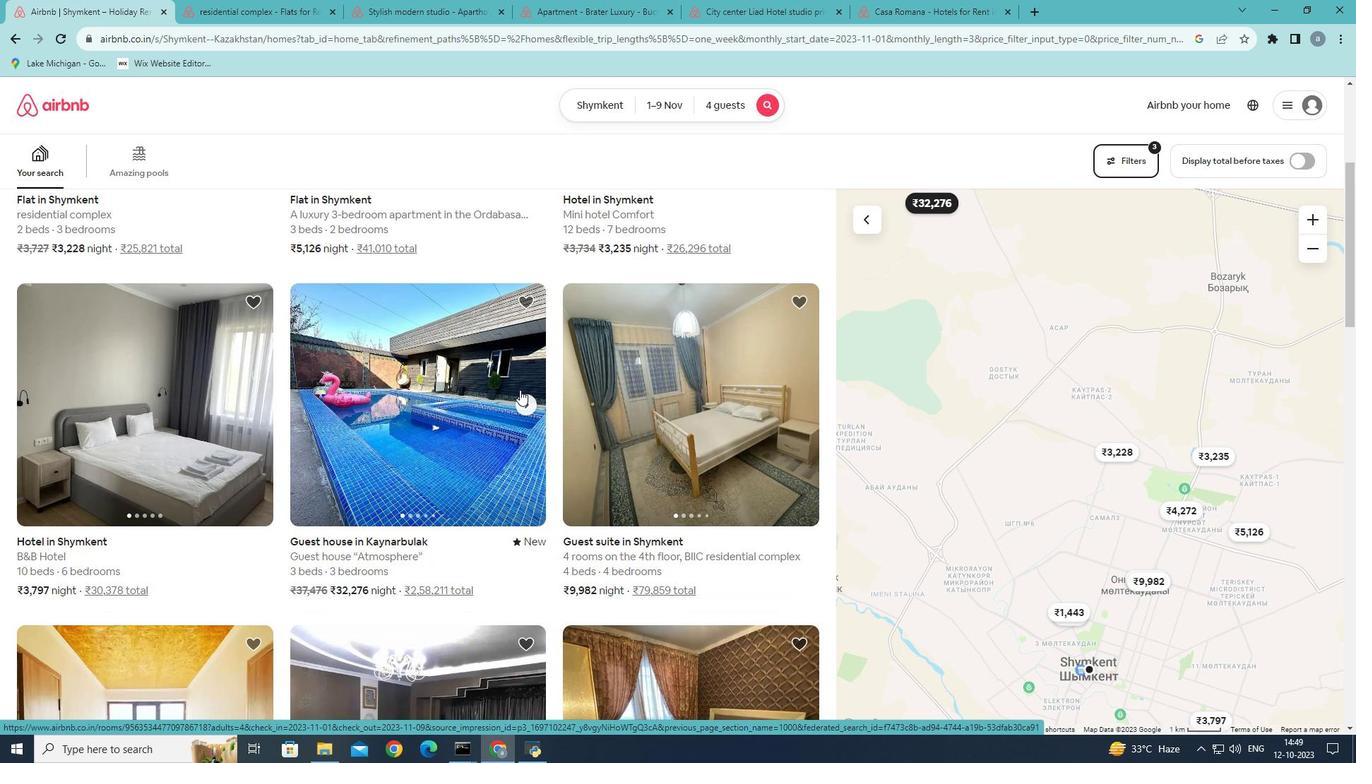 
Action: Mouse scrolled (520, 389) with delta (0, 0)
Screenshot: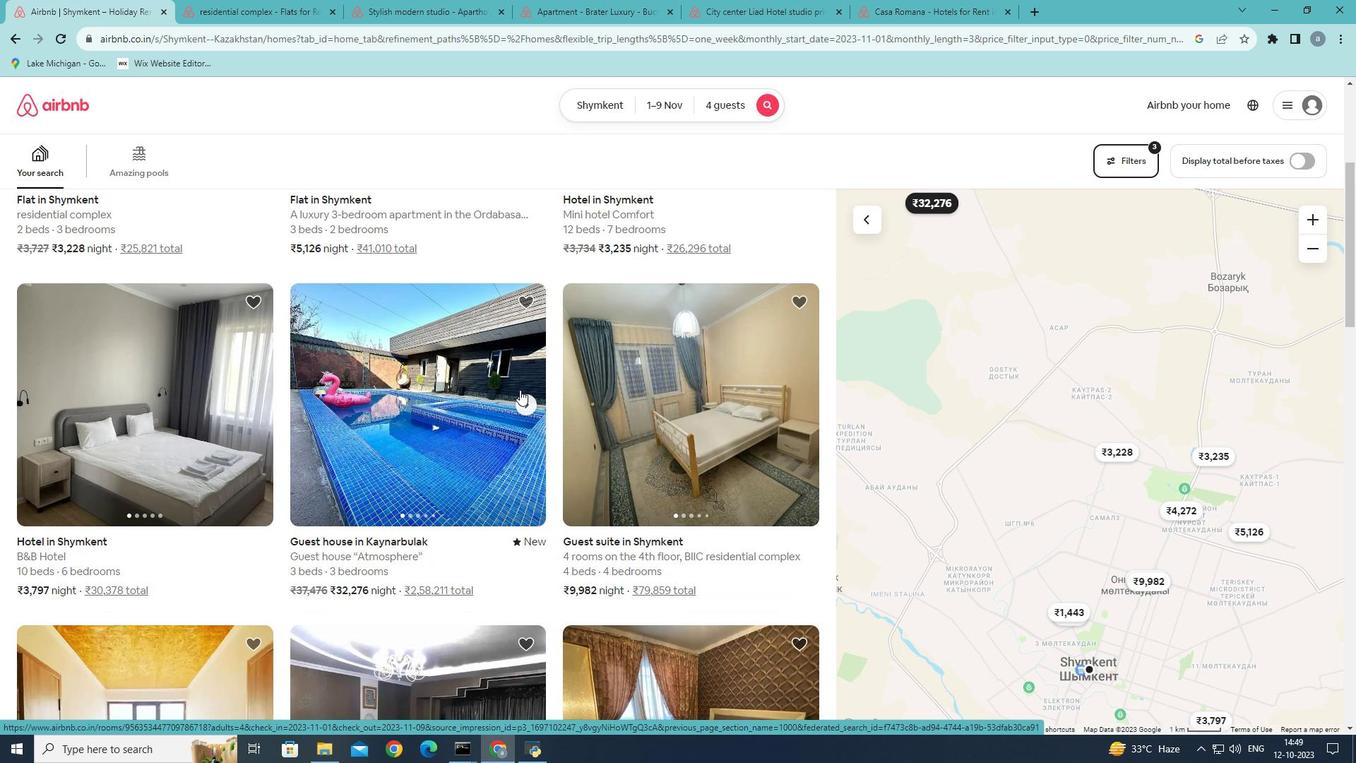 
Action: Mouse scrolled (520, 389) with delta (0, 0)
Screenshot: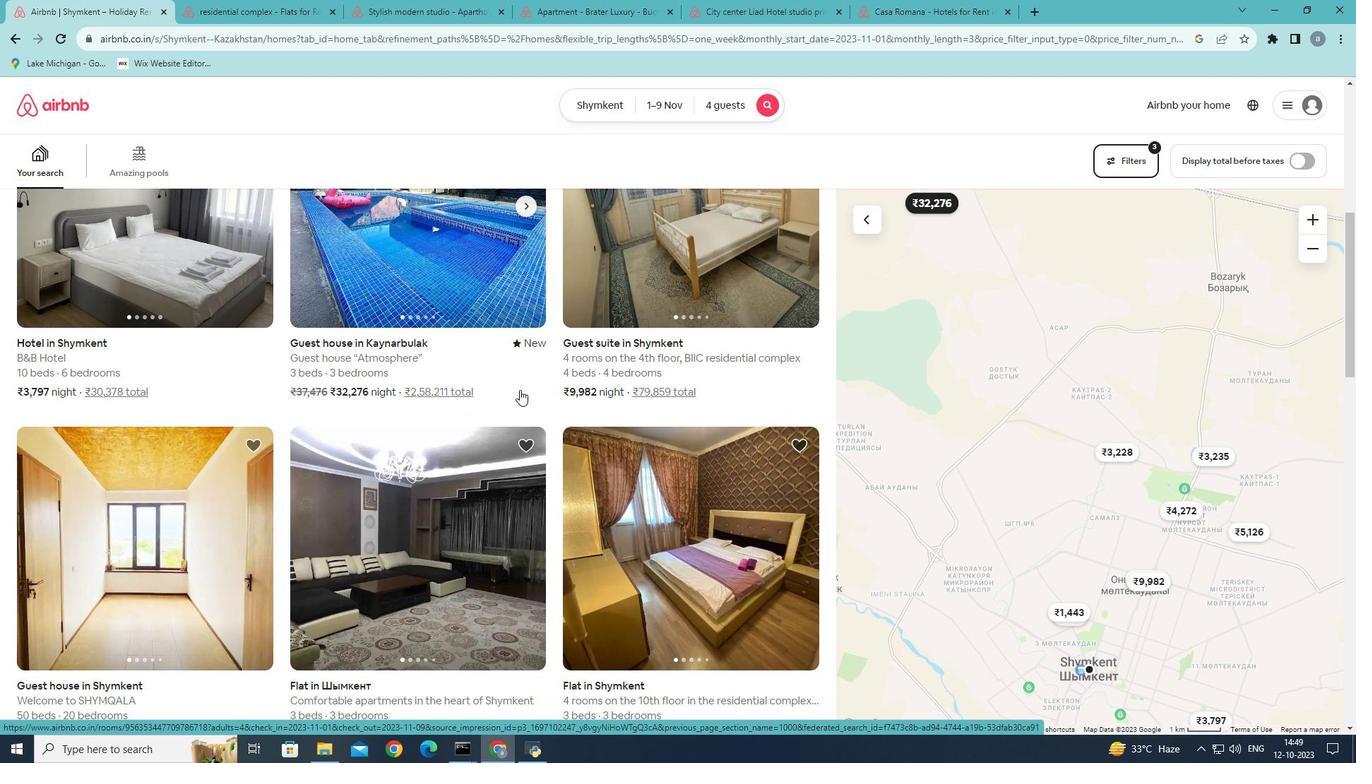 
Action: Mouse moved to (622, 509)
Screenshot: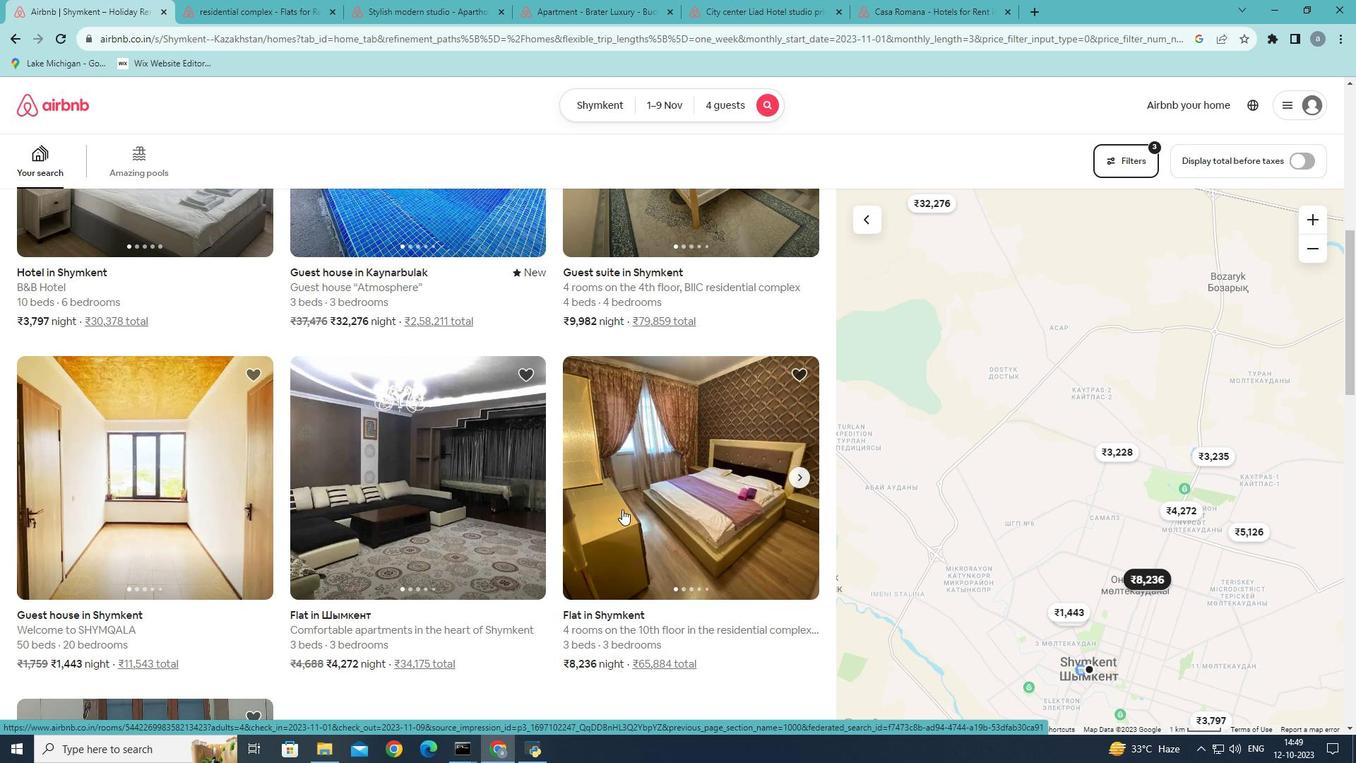 
Action: Mouse pressed left at (622, 509)
Screenshot: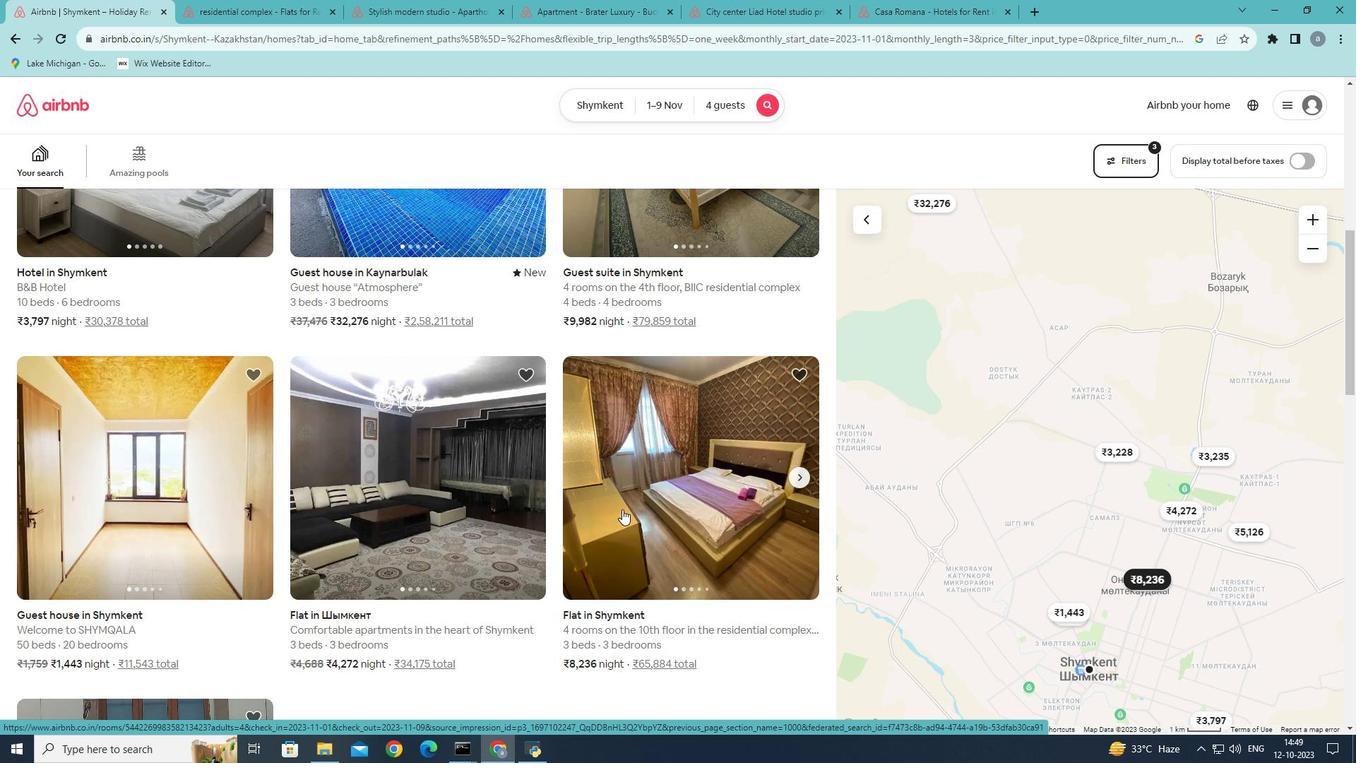 
Action: Mouse moved to (987, 536)
Screenshot: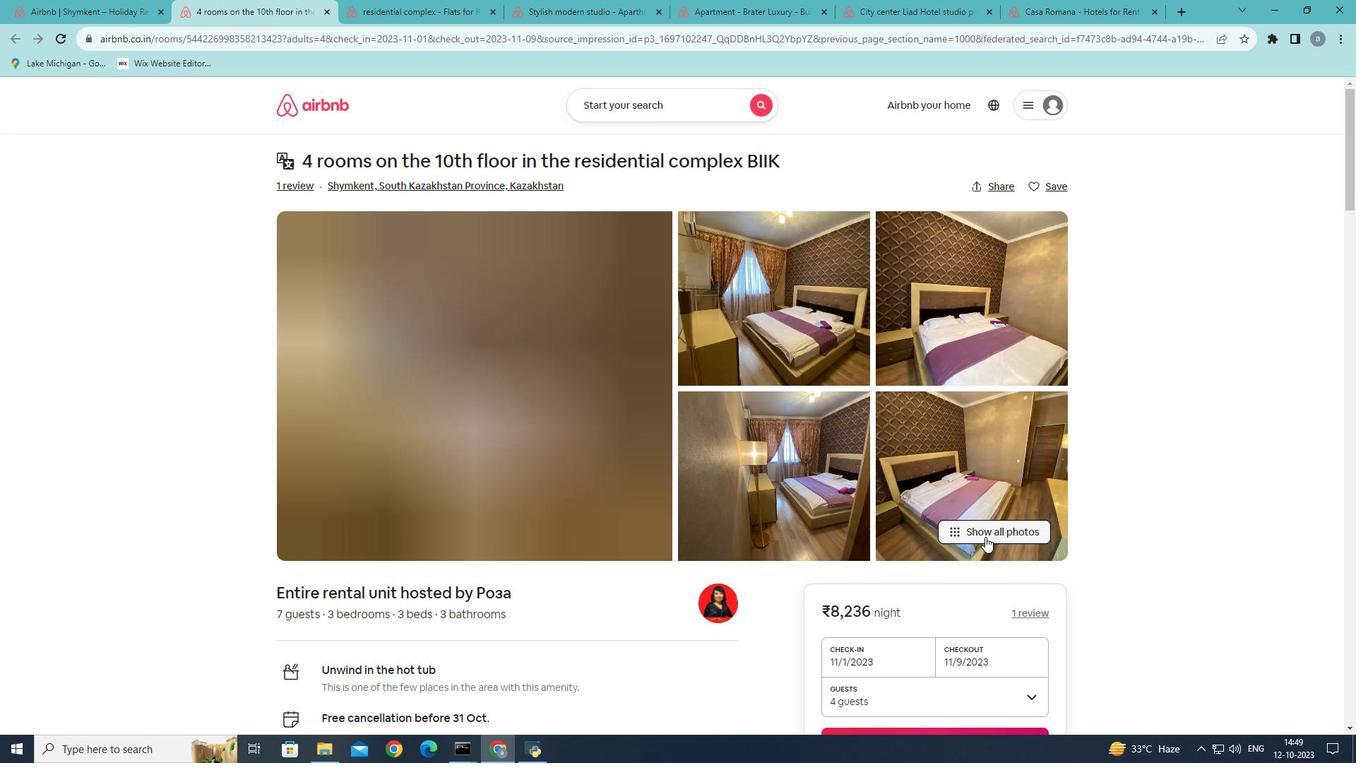 
Action: Mouse pressed left at (987, 536)
Screenshot: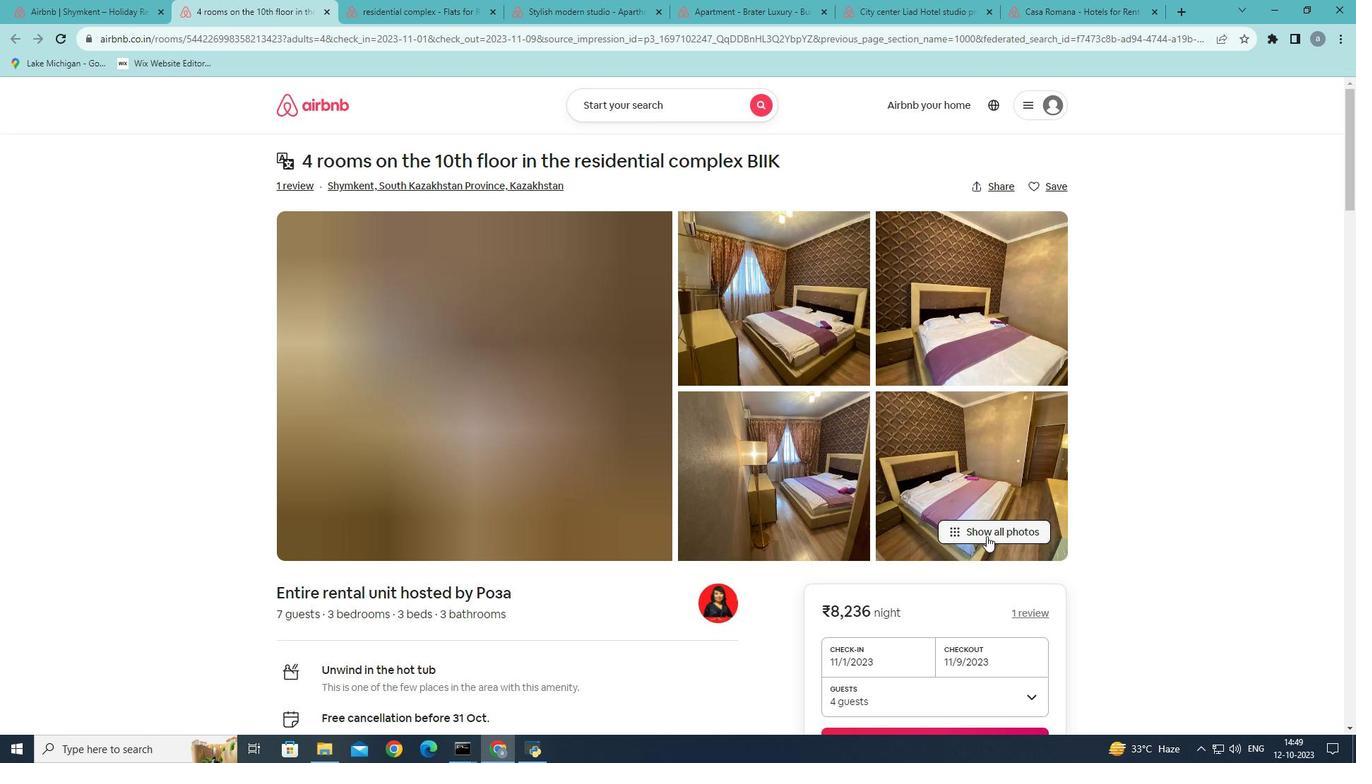 
Action: Mouse moved to (907, 531)
Screenshot: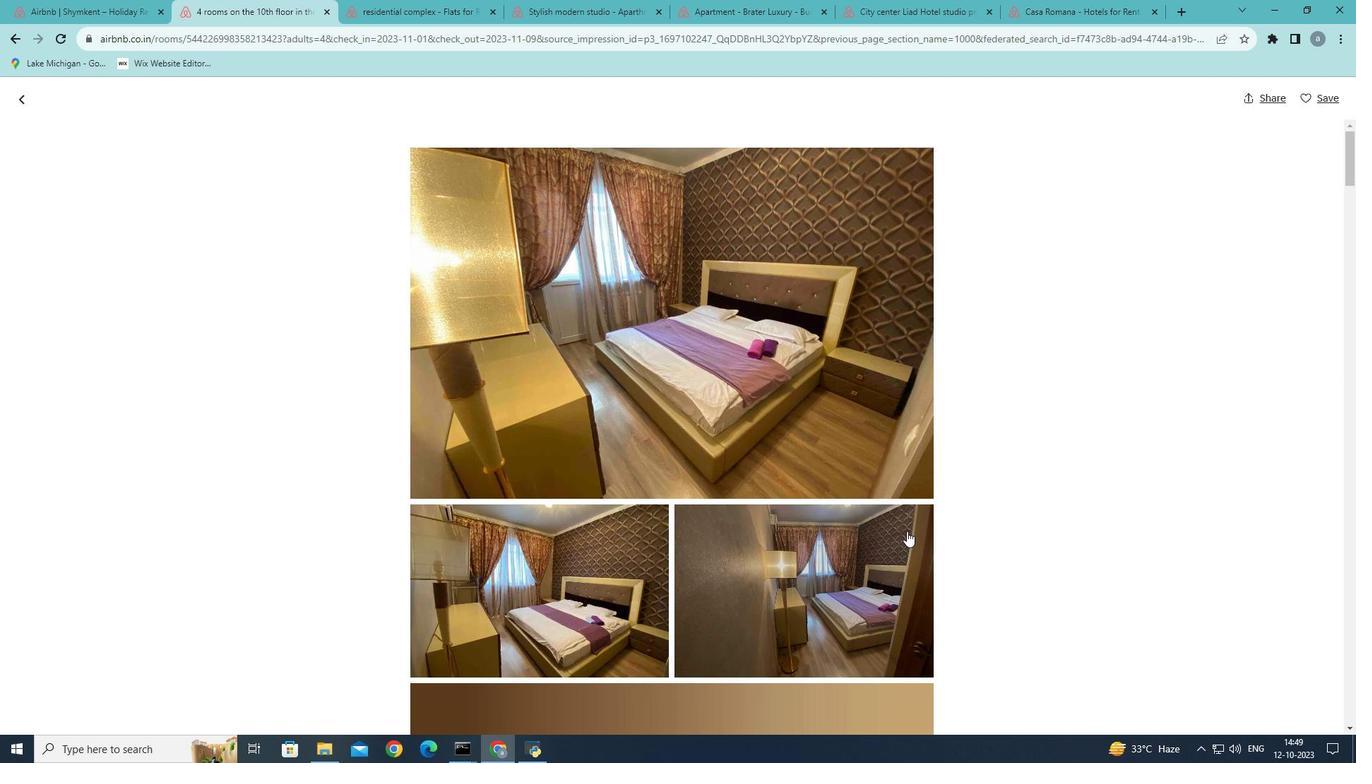 
Action: Mouse scrolled (907, 530) with delta (0, 0)
Screenshot: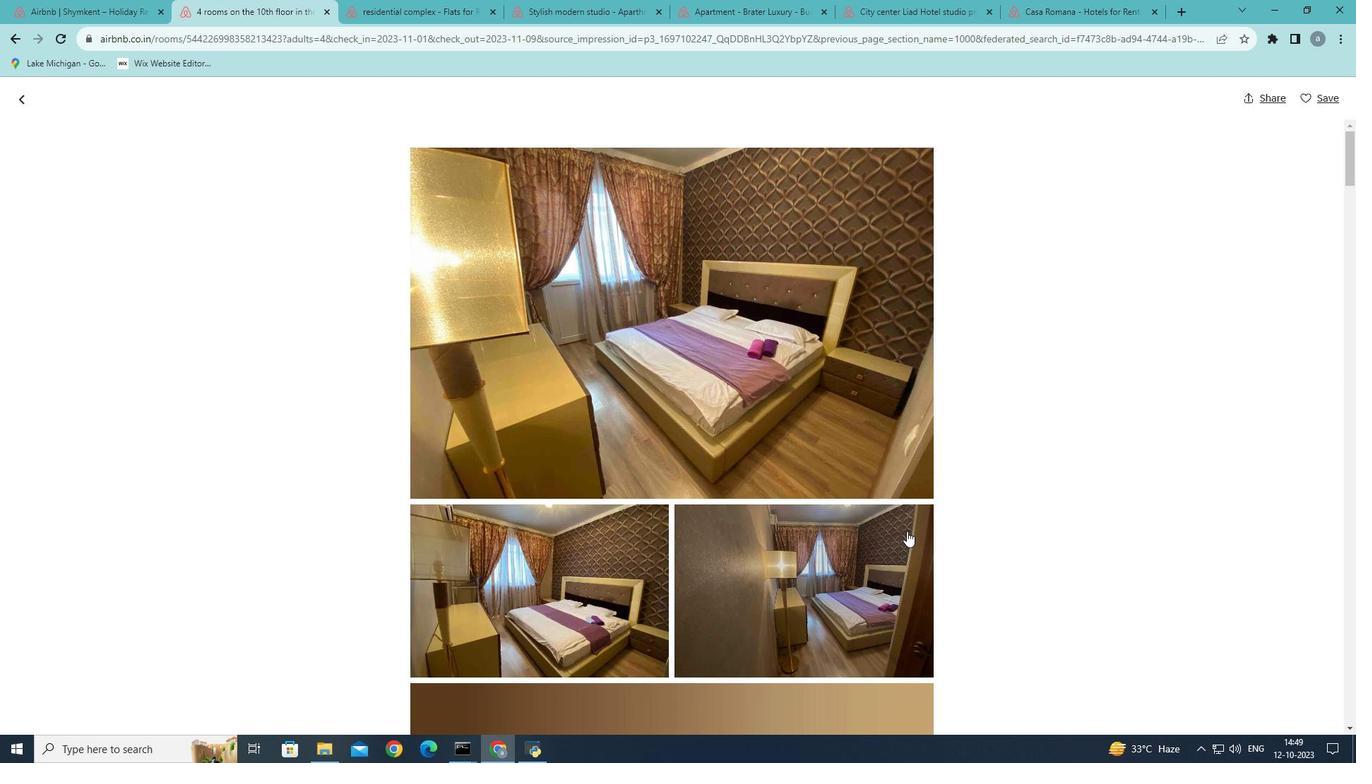 
Action: Mouse scrolled (907, 530) with delta (0, 0)
Screenshot: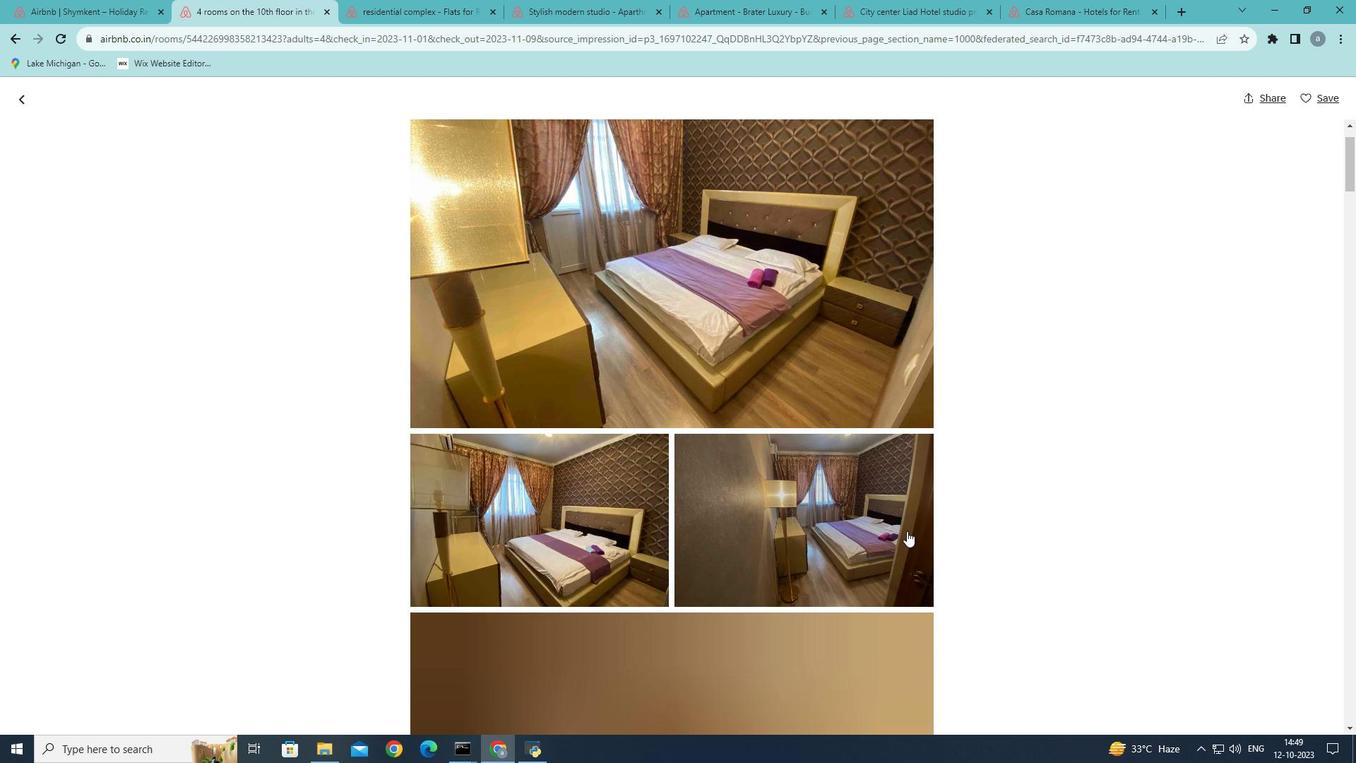 
Action: Mouse scrolled (907, 530) with delta (0, 0)
Screenshot: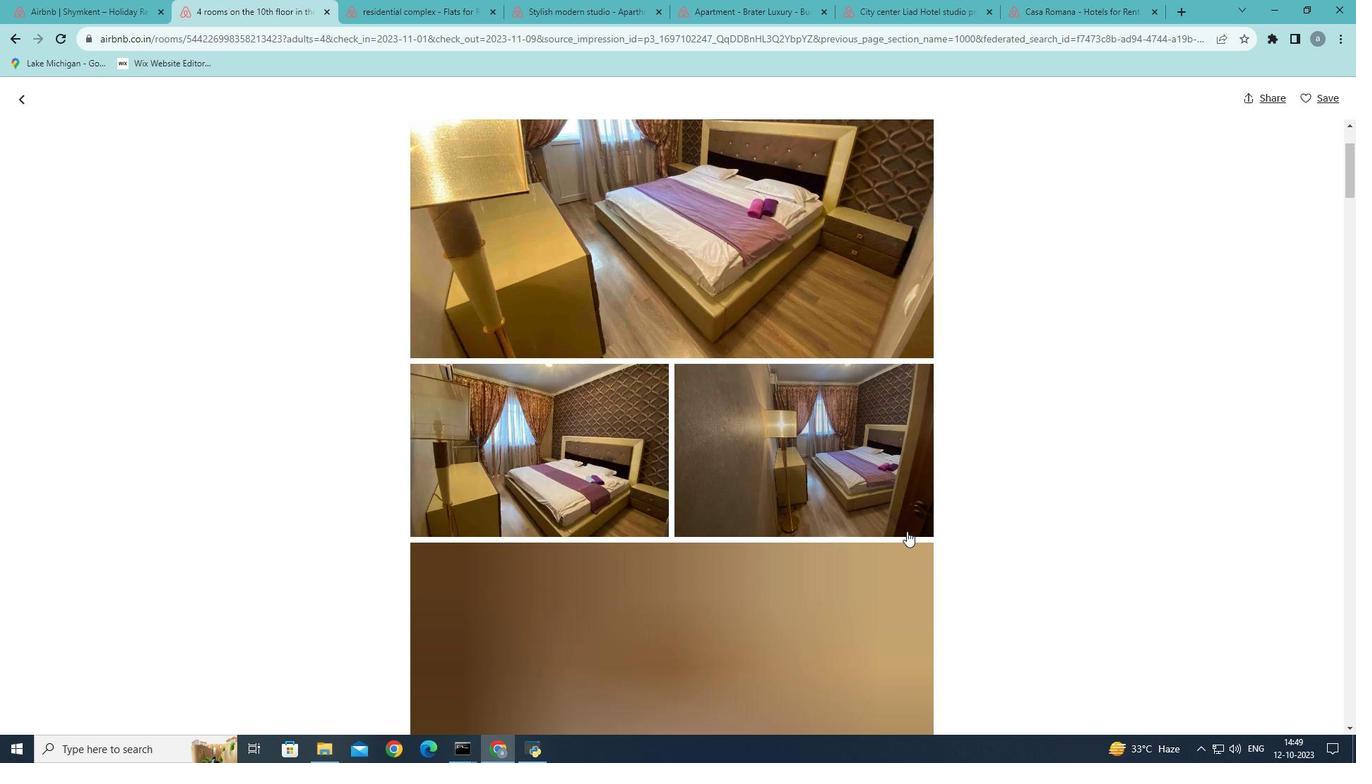 
Action: Mouse scrolled (907, 530) with delta (0, 0)
Screenshot: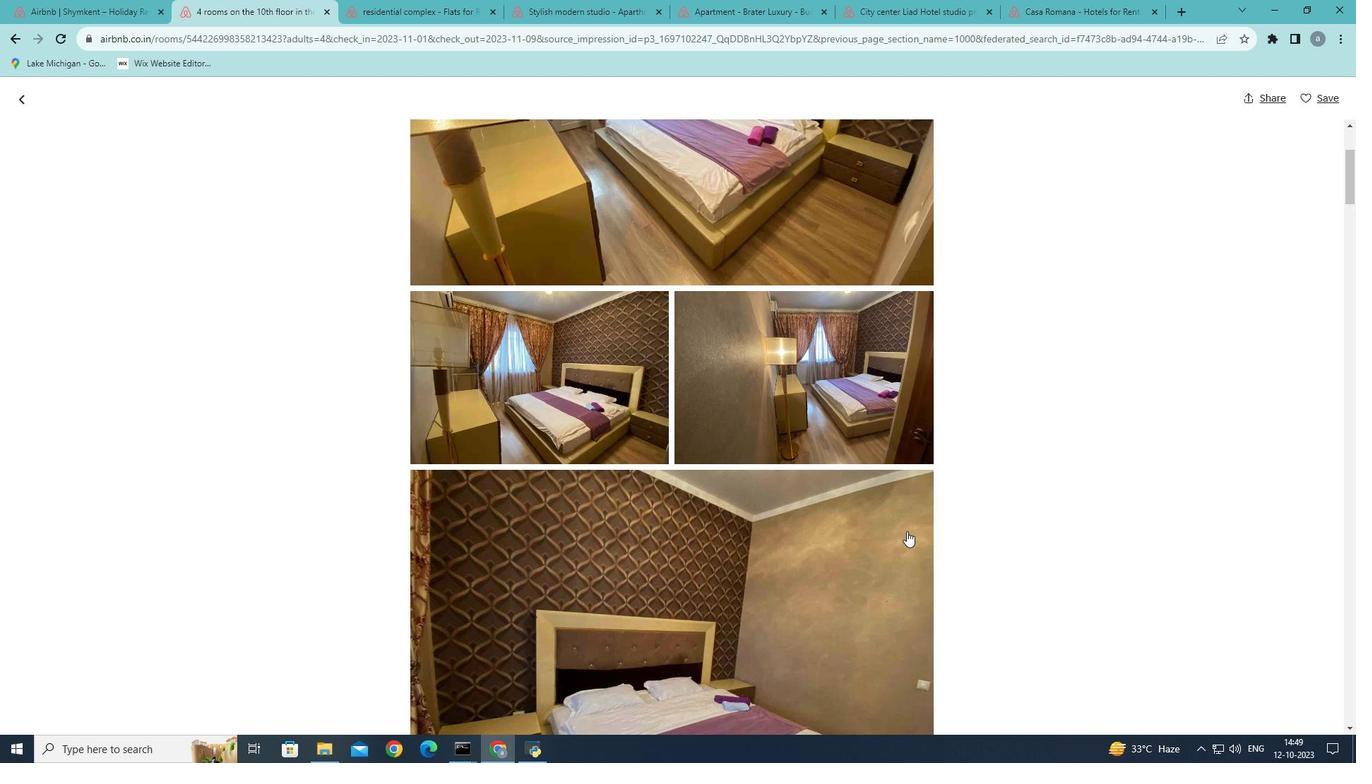 
Action: Mouse scrolled (907, 530) with delta (0, 0)
Screenshot: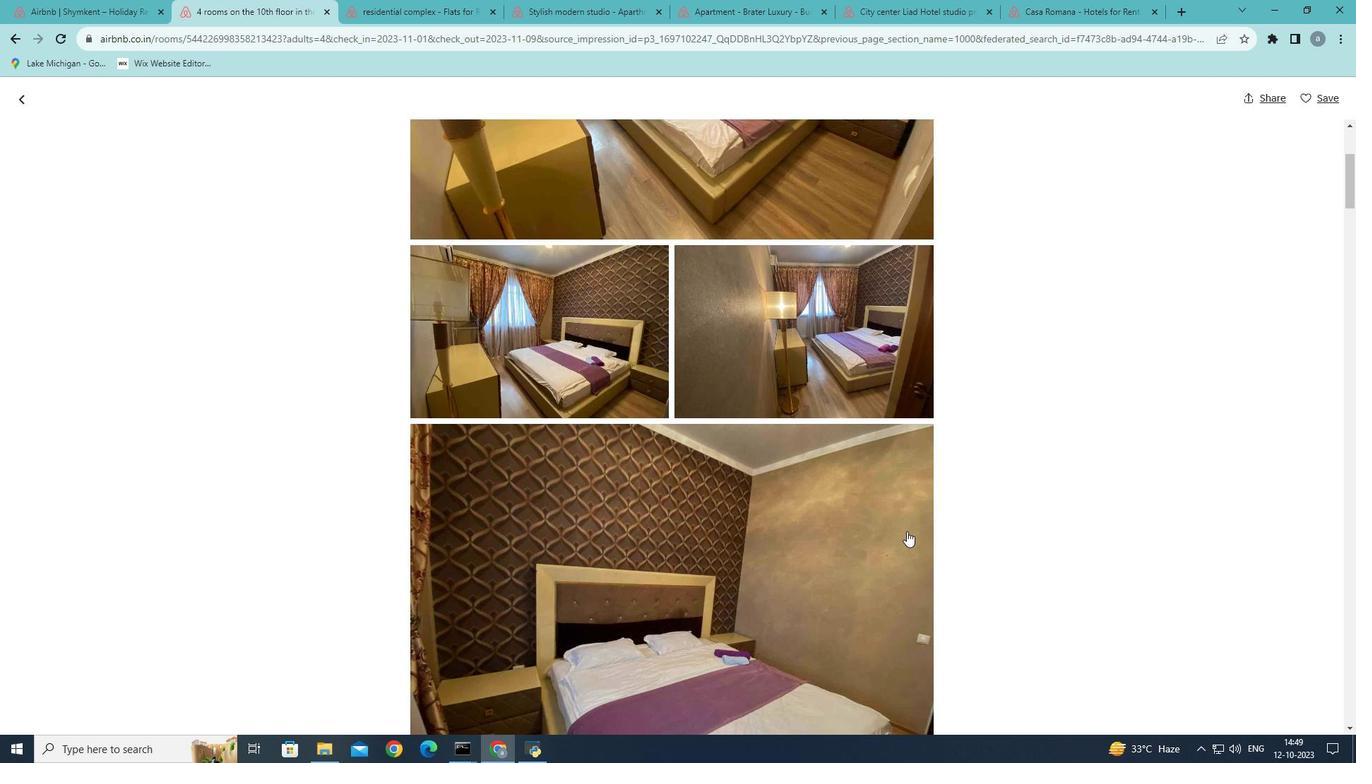 
Action: Mouse scrolled (907, 530) with delta (0, 0)
Screenshot: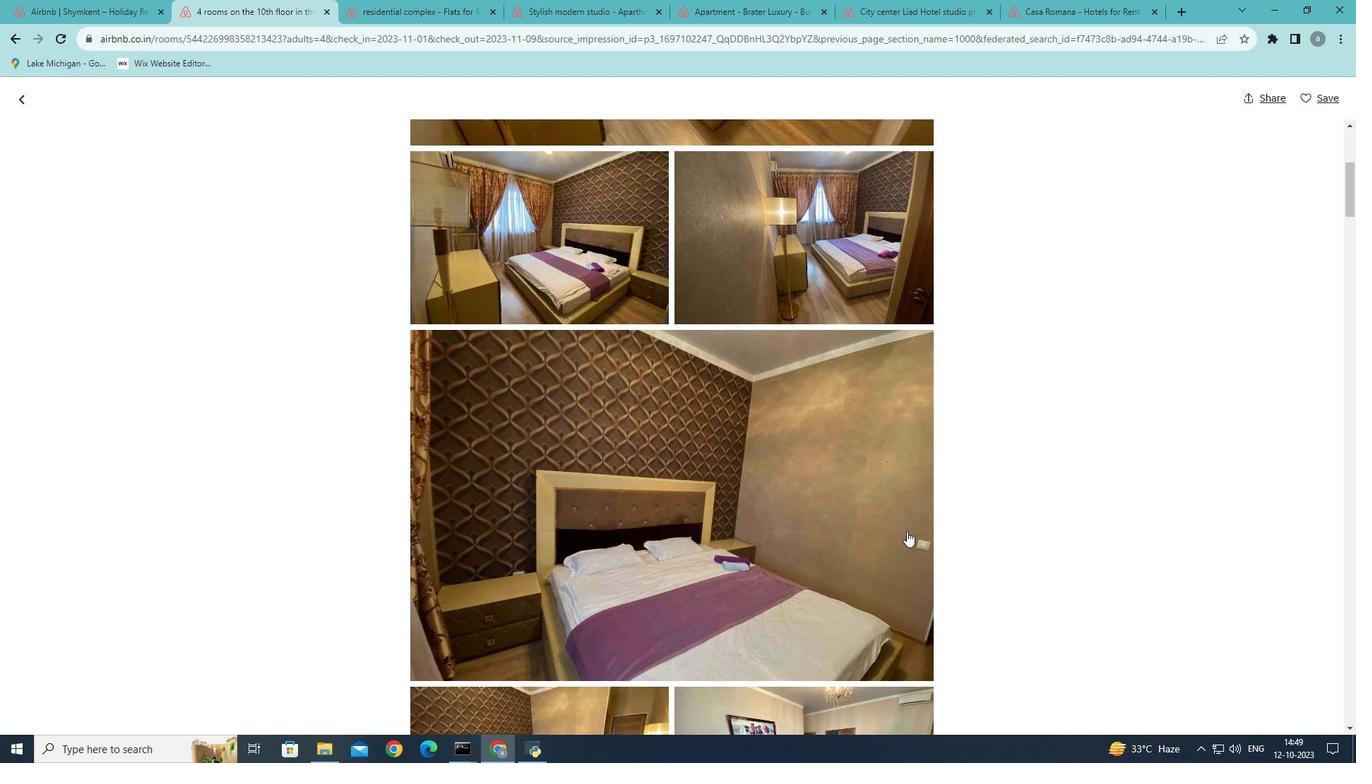 
Action: Mouse scrolled (907, 530) with delta (0, 0)
Screenshot: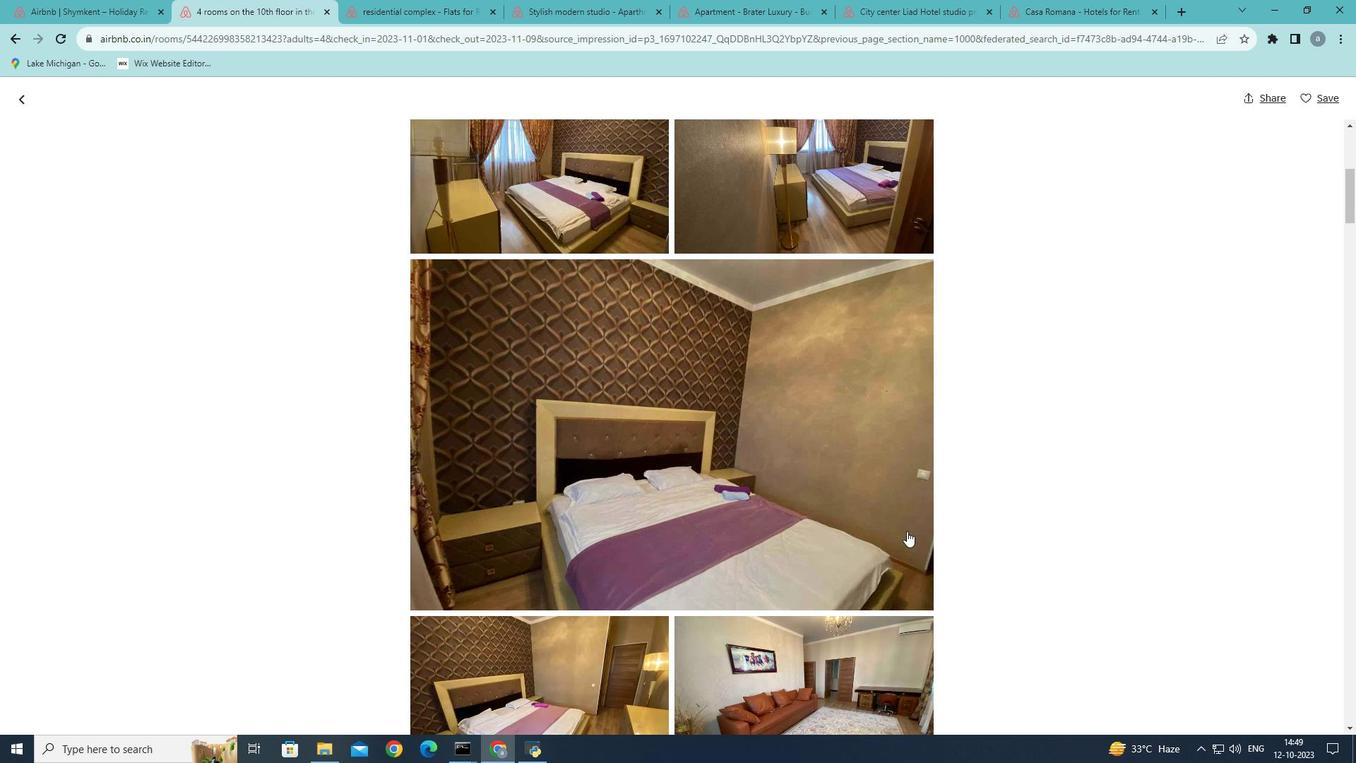 
Action: Mouse scrolled (907, 530) with delta (0, 0)
Screenshot: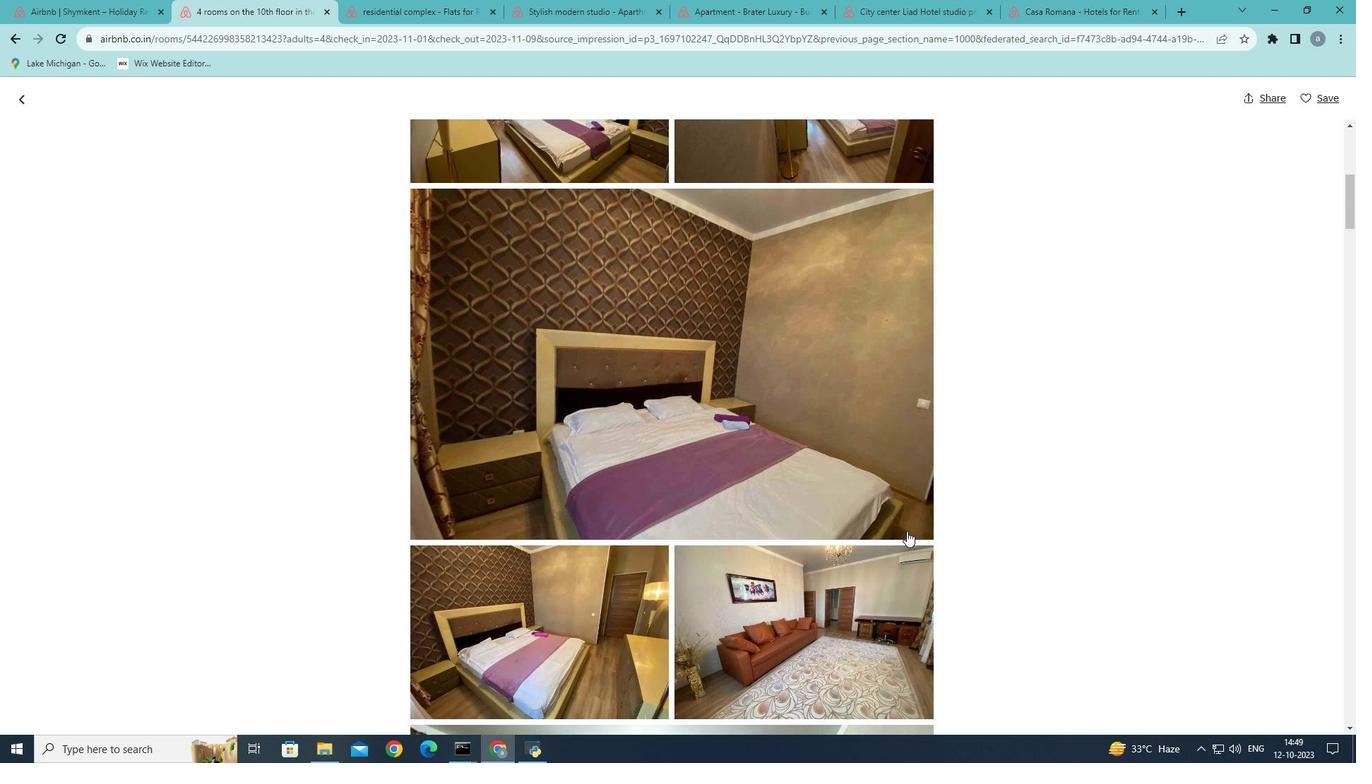 
Action: Mouse moved to (905, 533)
Screenshot: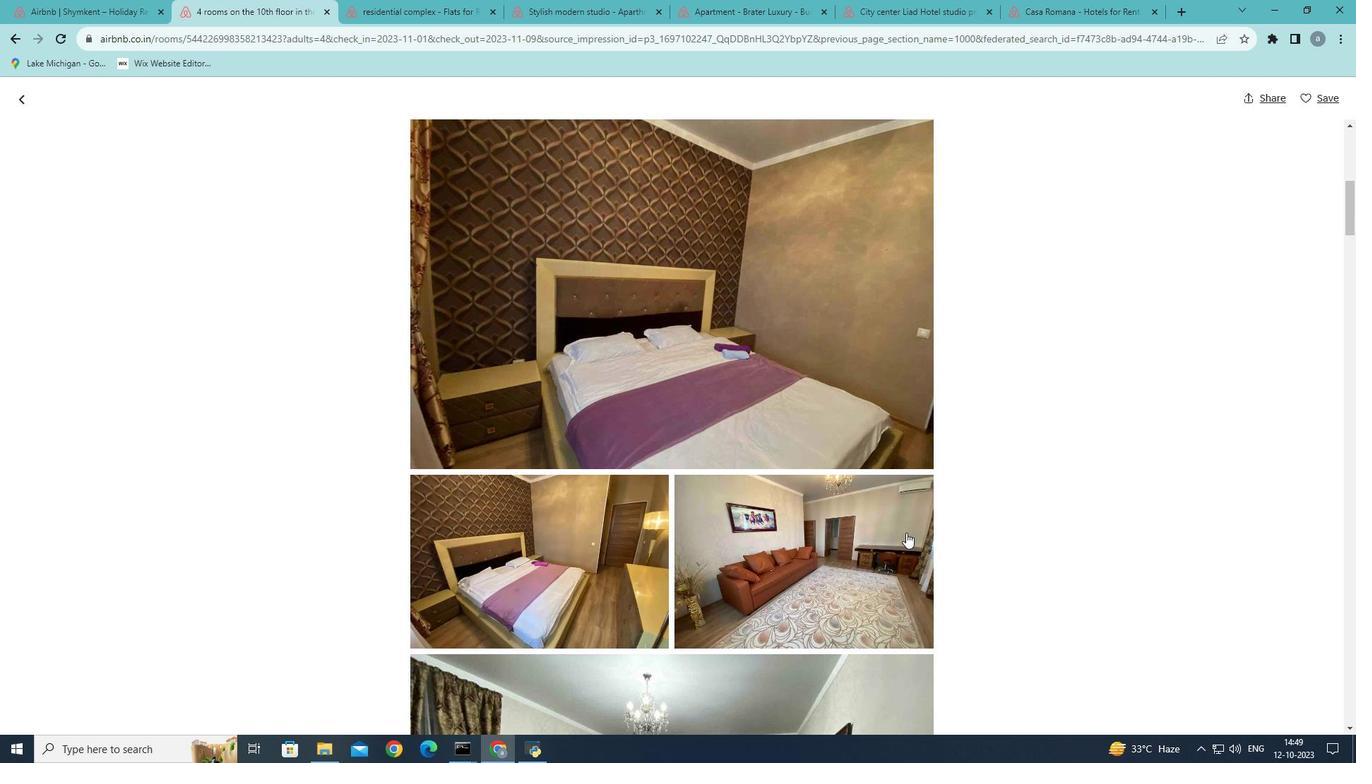 
Action: Mouse scrolled (905, 532) with delta (0, 0)
Screenshot: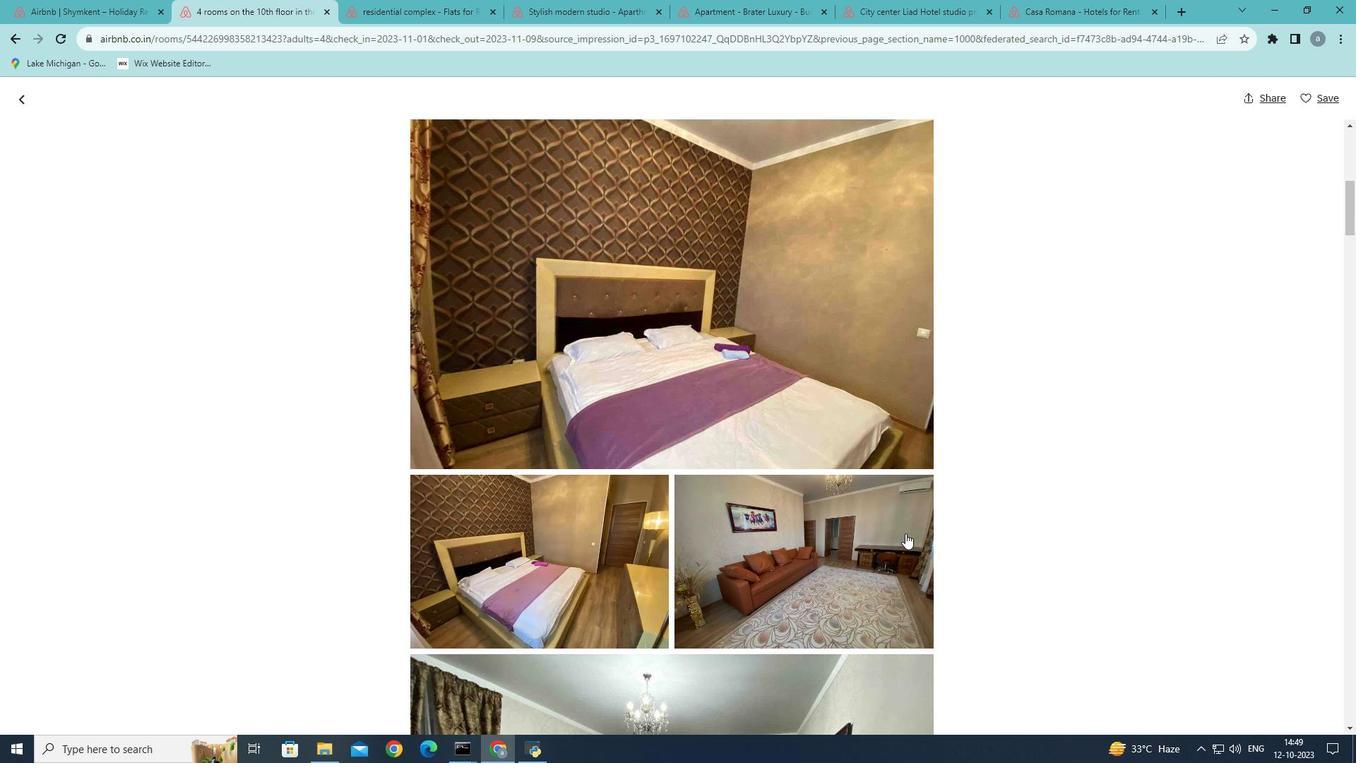 
Action: Mouse scrolled (905, 532) with delta (0, 0)
Screenshot: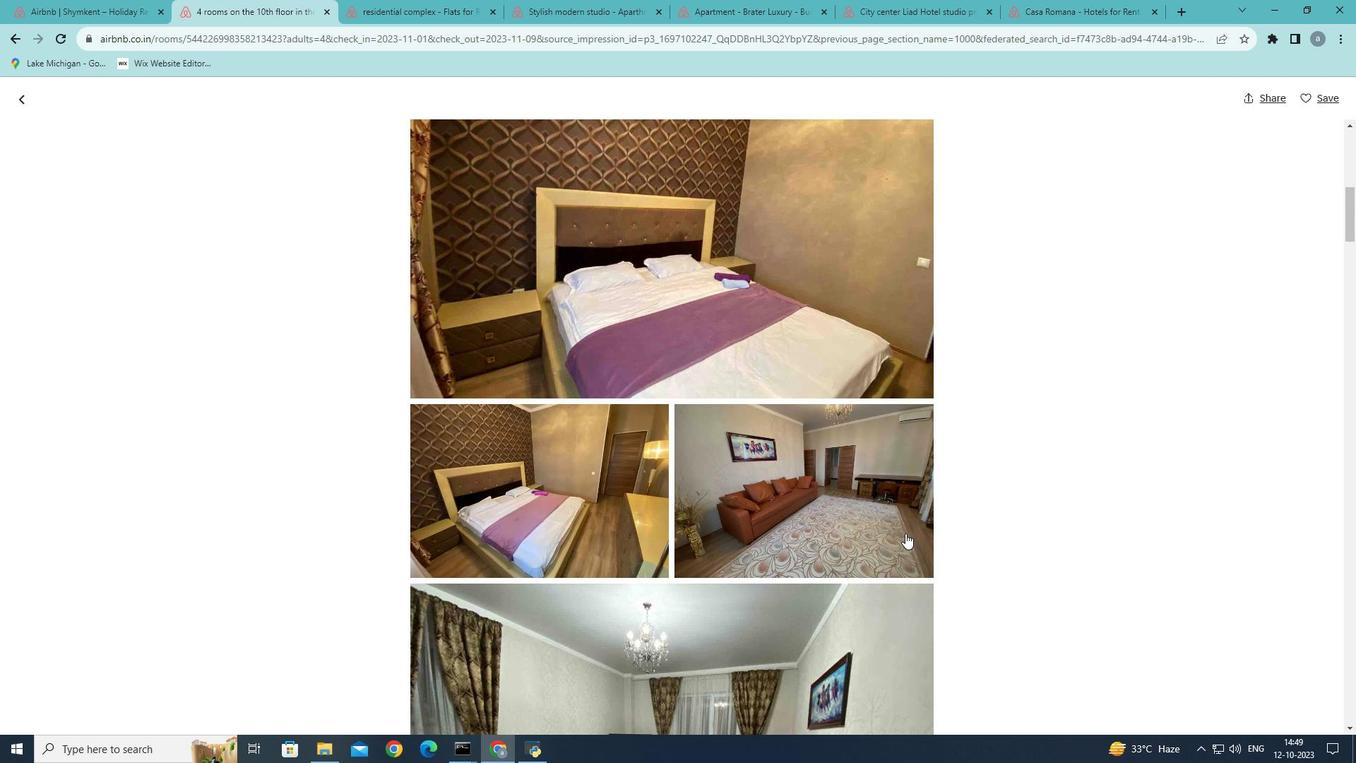 
Action: Mouse scrolled (905, 532) with delta (0, 0)
